 Task: Create a Virtual Reality (VR) Arctic and Antarctic Exploration: VR expeditions to polar regions.
Action: Mouse moved to (1062, 84)
Screenshot: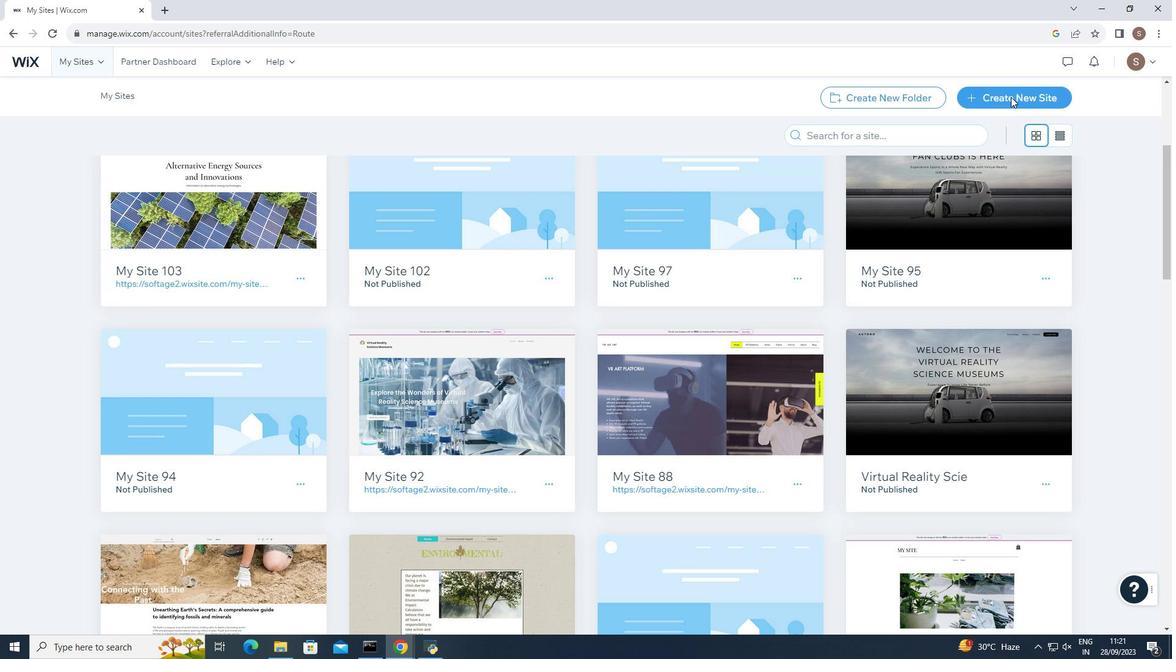 
Action: Mouse pressed left at (1062, 84)
Screenshot: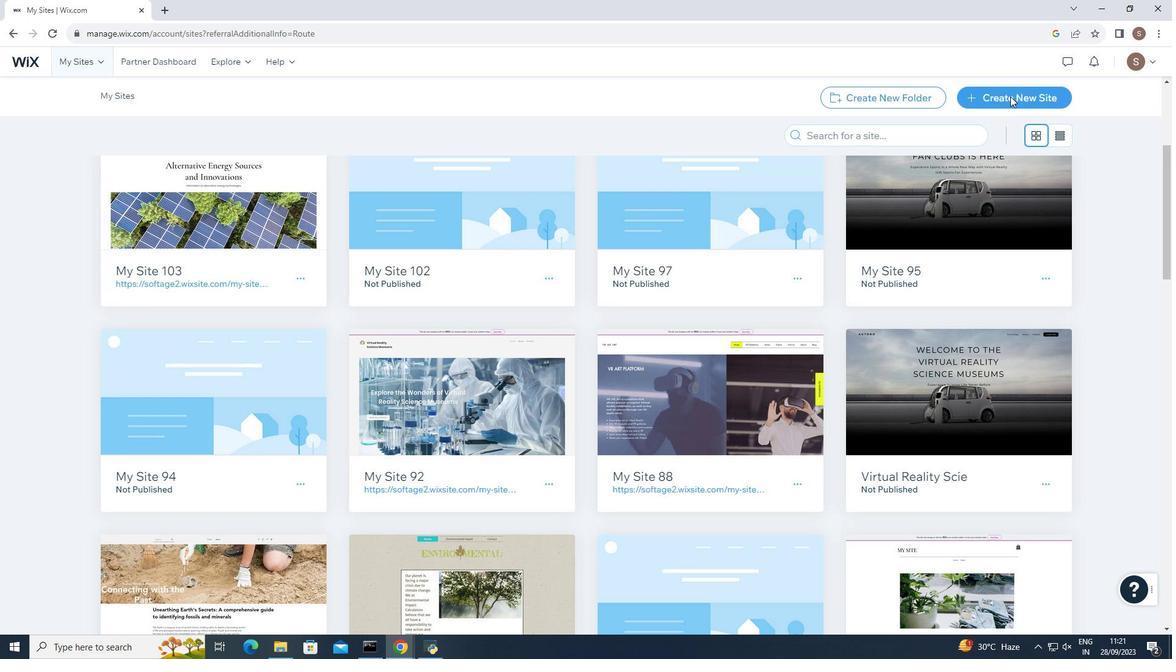 
Action: Mouse moved to (1062, 84)
Screenshot: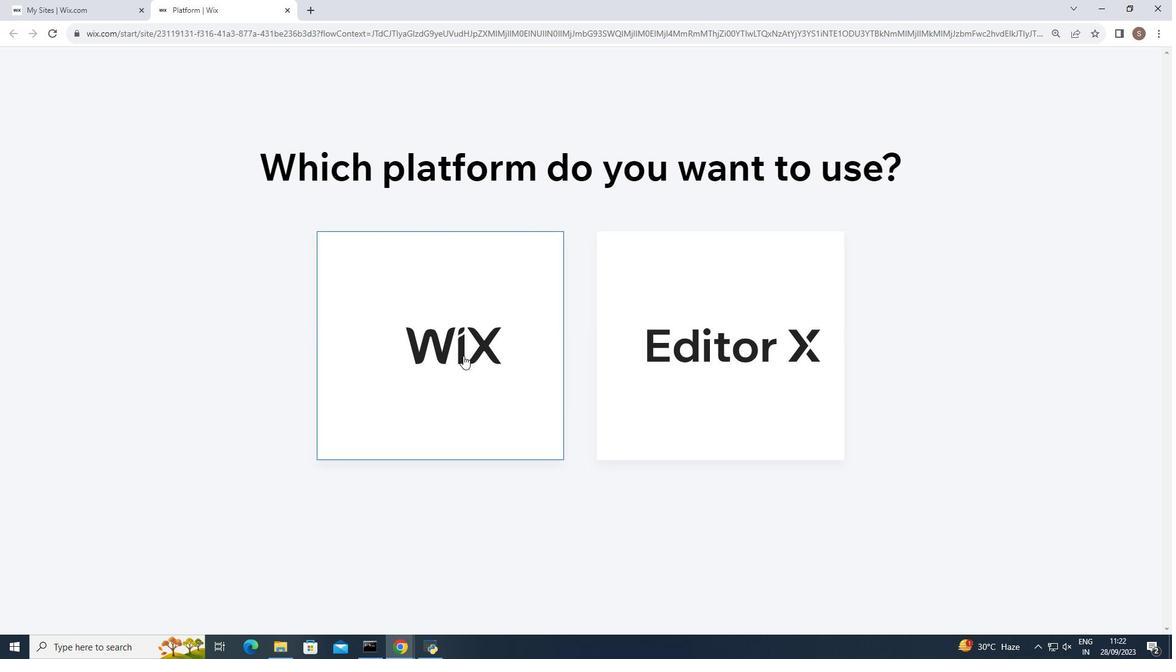 
Action: Mouse pressed left at (1062, 84)
Screenshot: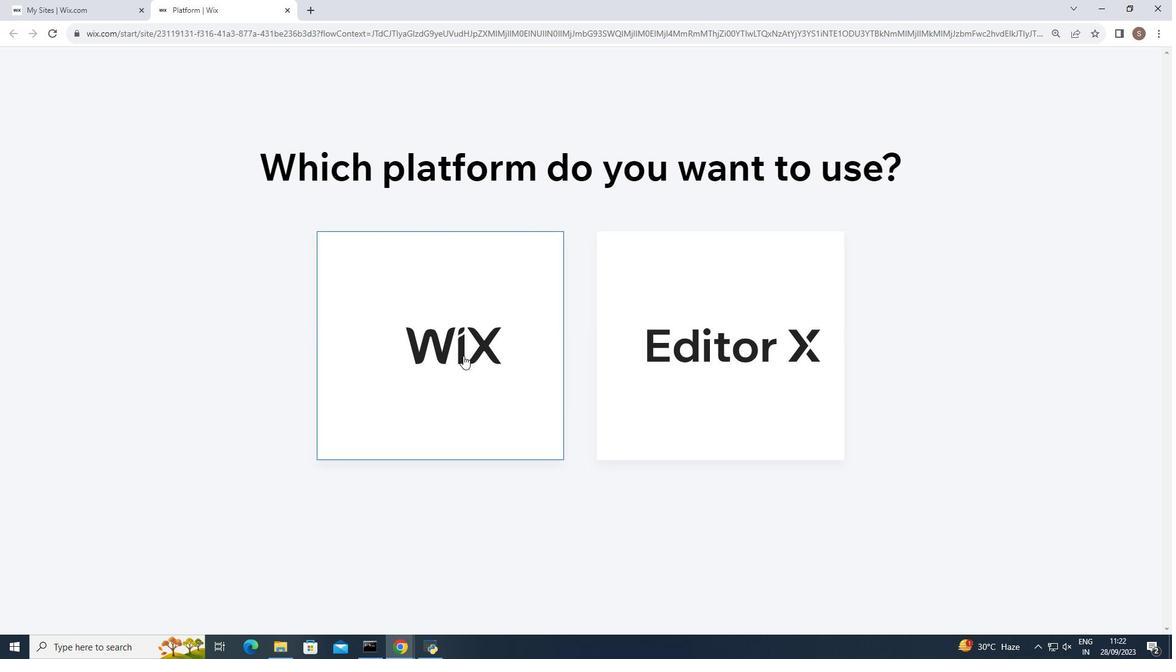 
Action: Mouse pressed left at (1062, 84)
Screenshot: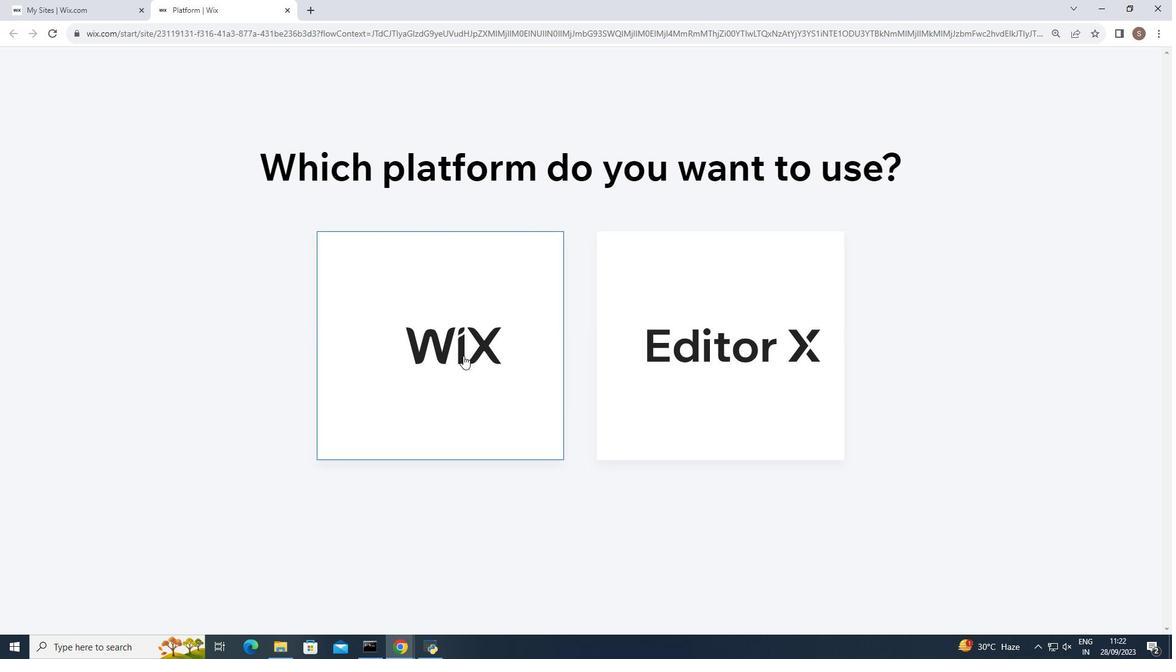 
Action: Mouse moved to (1062, 84)
Screenshot: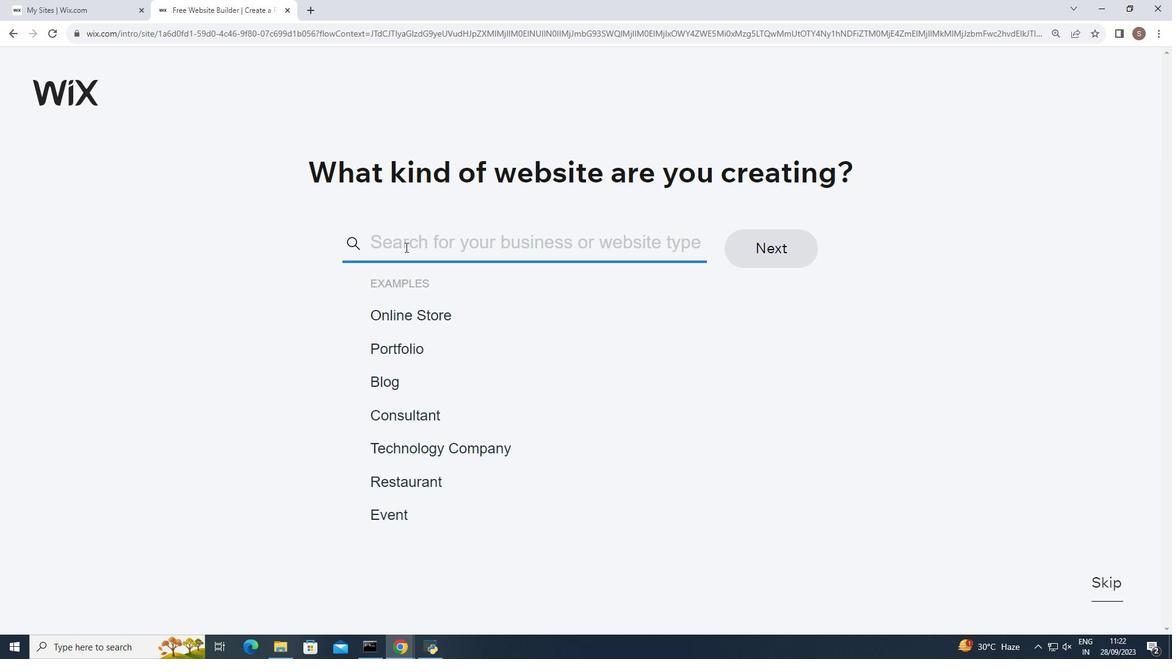 
Action: Mouse pressed left at (1062, 84)
Screenshot: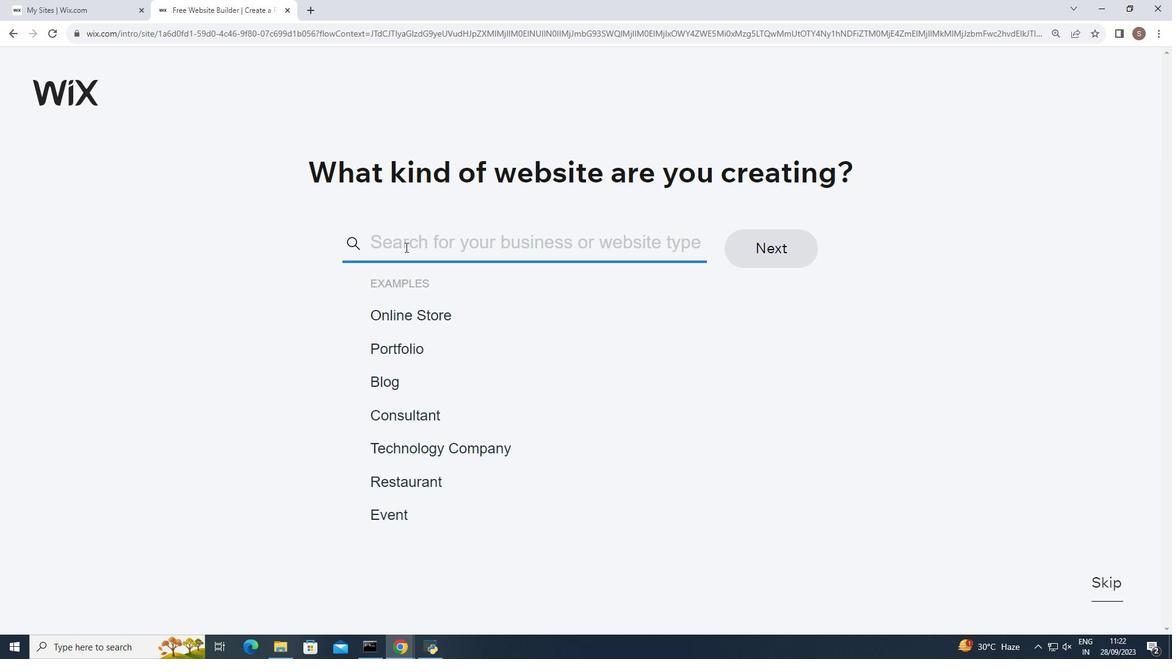 
Action: Mouse moved to (1062, 84)
Screenshot: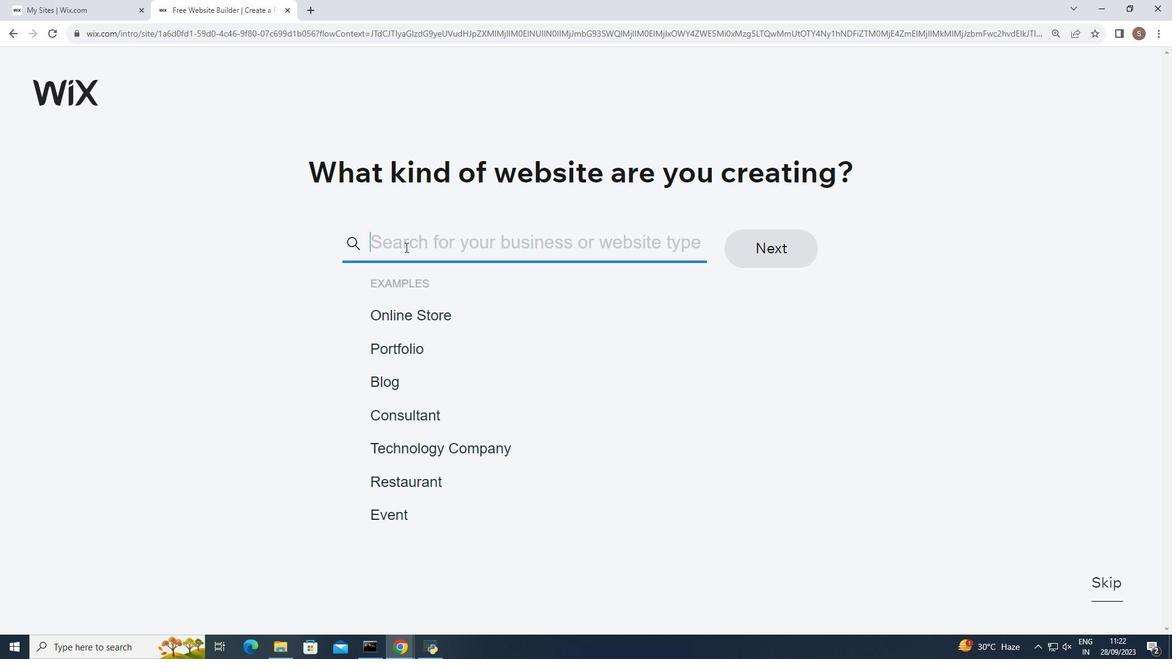 
Action: Key pressed <Key.shift>vi
Screenshot: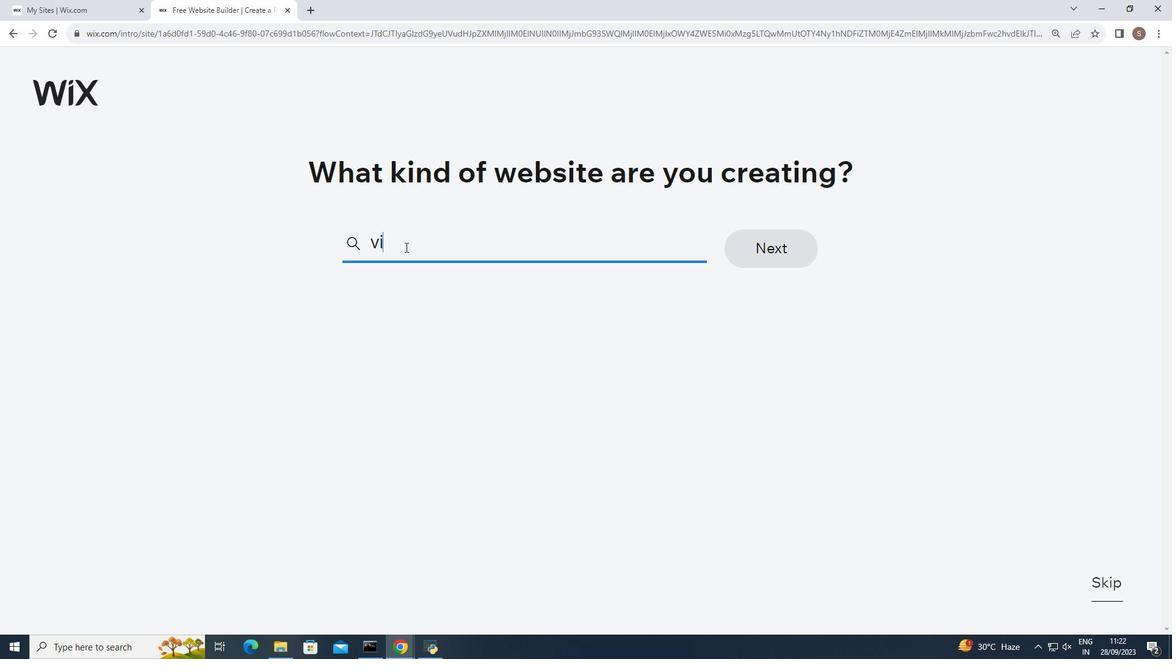
Action: Mouse moved to (1062, 84)
Screenshot: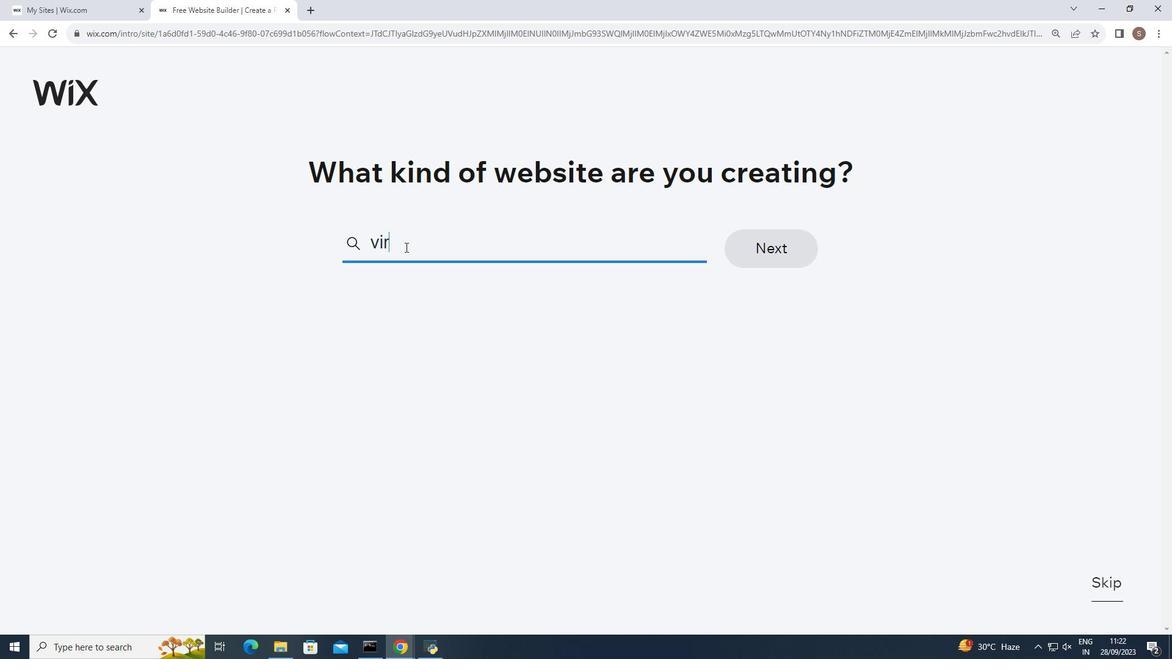 
Action: Key pressed rtual<Key.space><Key.shift><Key.shift><Key.shift><Key.shift><Key.shift>Reality<Key.space><Key.shift>Arctic<Key.space>and<Key.space><Key.shift><Key.shift><Key.shift><Key.shift><Key.shift><Key.shift><Key.shift><Key.shift><Key.shift><Key.shift><Key.shift><Key.shift><Key.shift>Antarctic
Screenshot: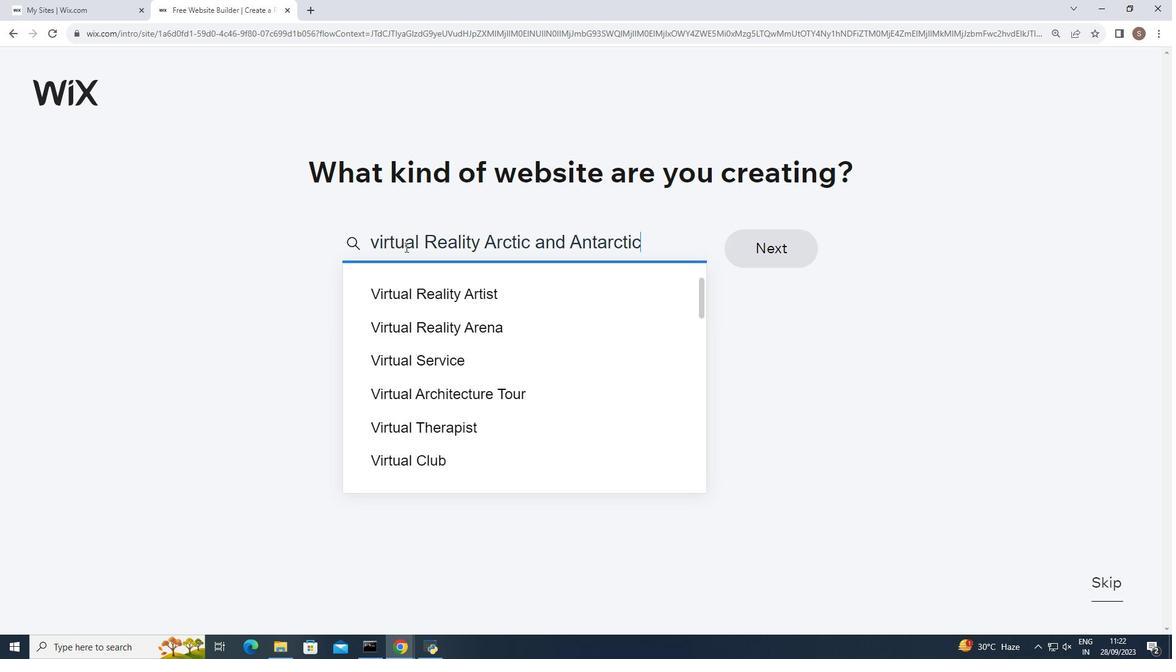 
Action: Mouse moved to (1062, 84)
Screenshot: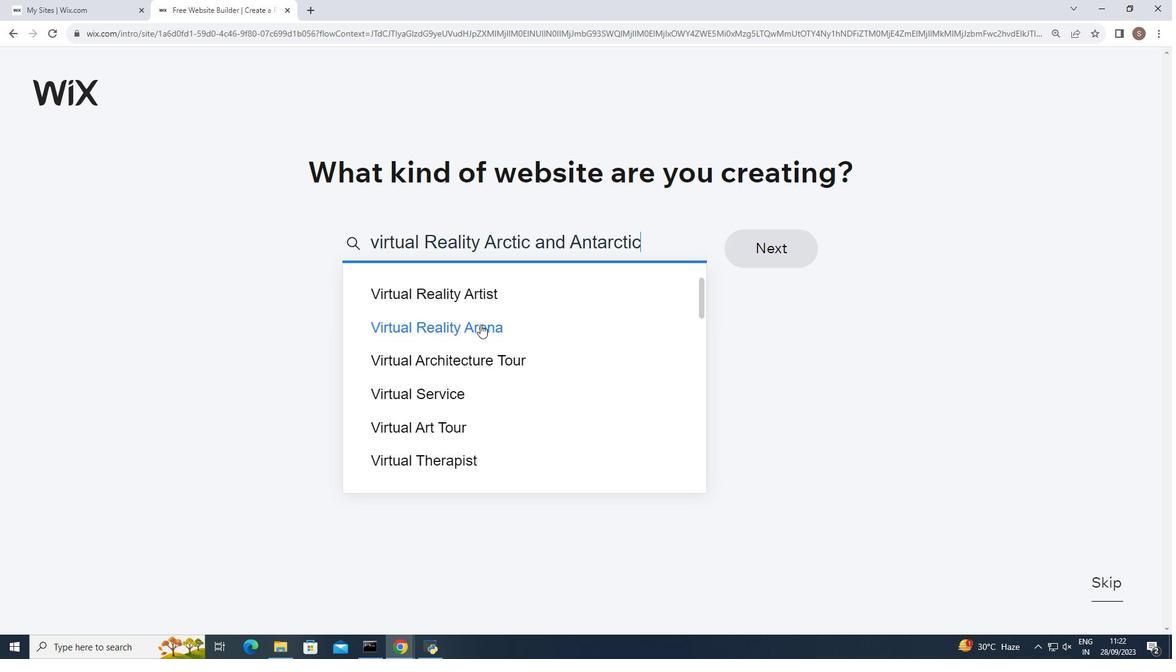 
Action: Mouse pressed left at (1062, 84)
Screenshot: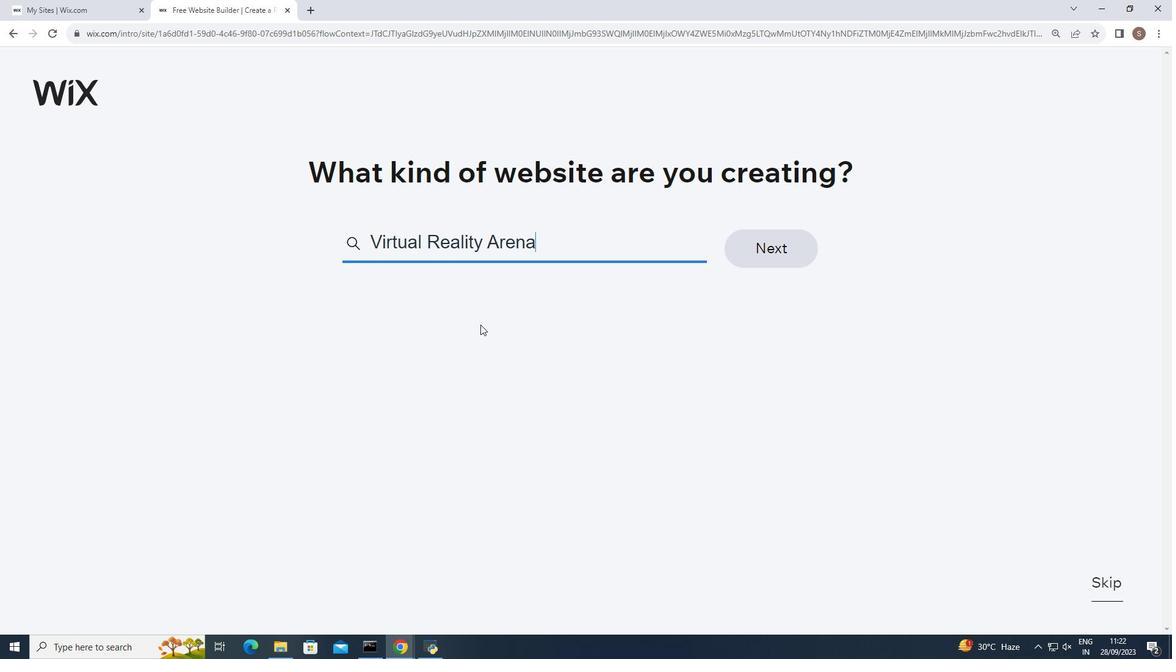 
Action: Mouse moved to (1062, 84)
Screenshot: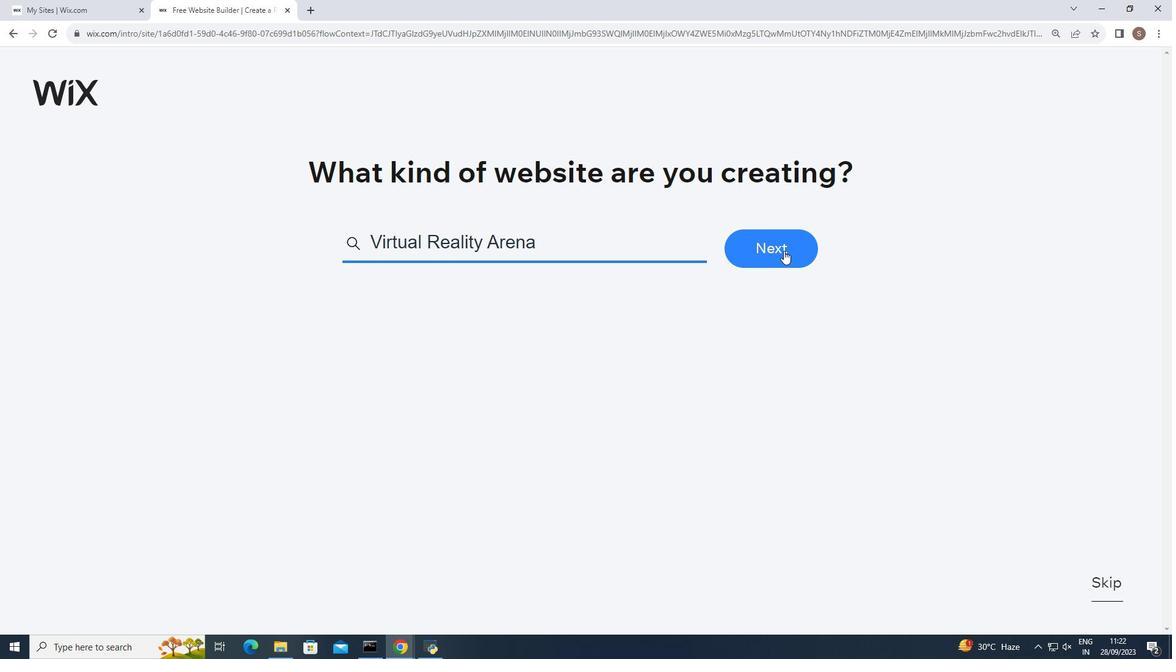 
Action: Mouse pressed left at (1062, 84)
Screenshot: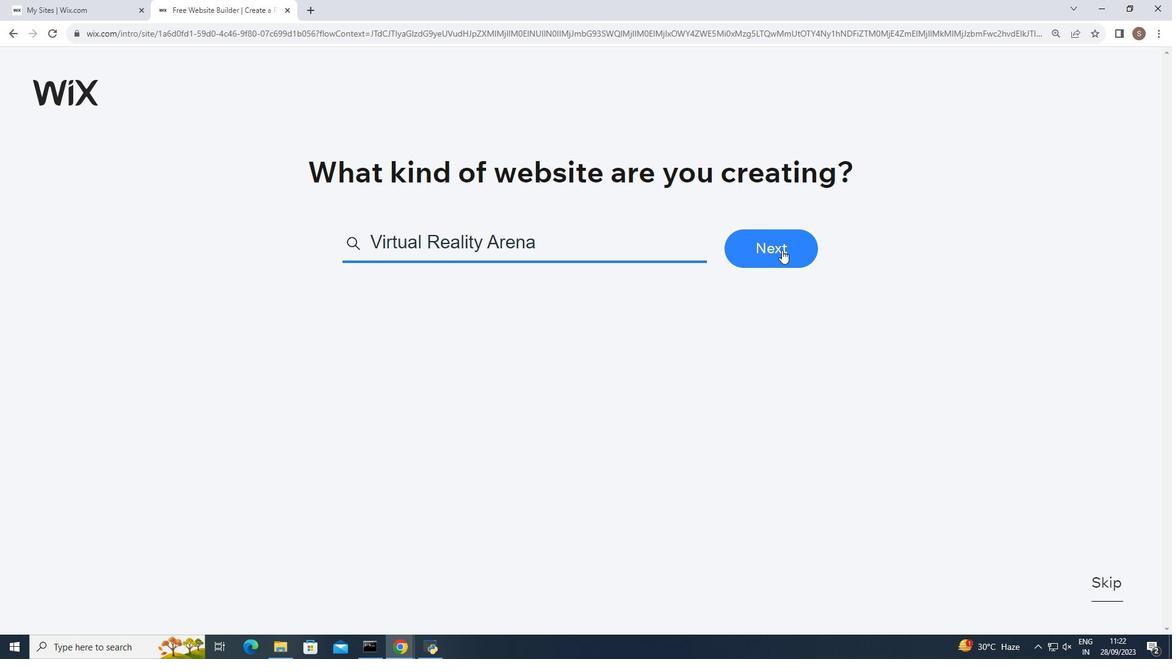 
Action: Mouse moved to (1062, 84)
Screenshot: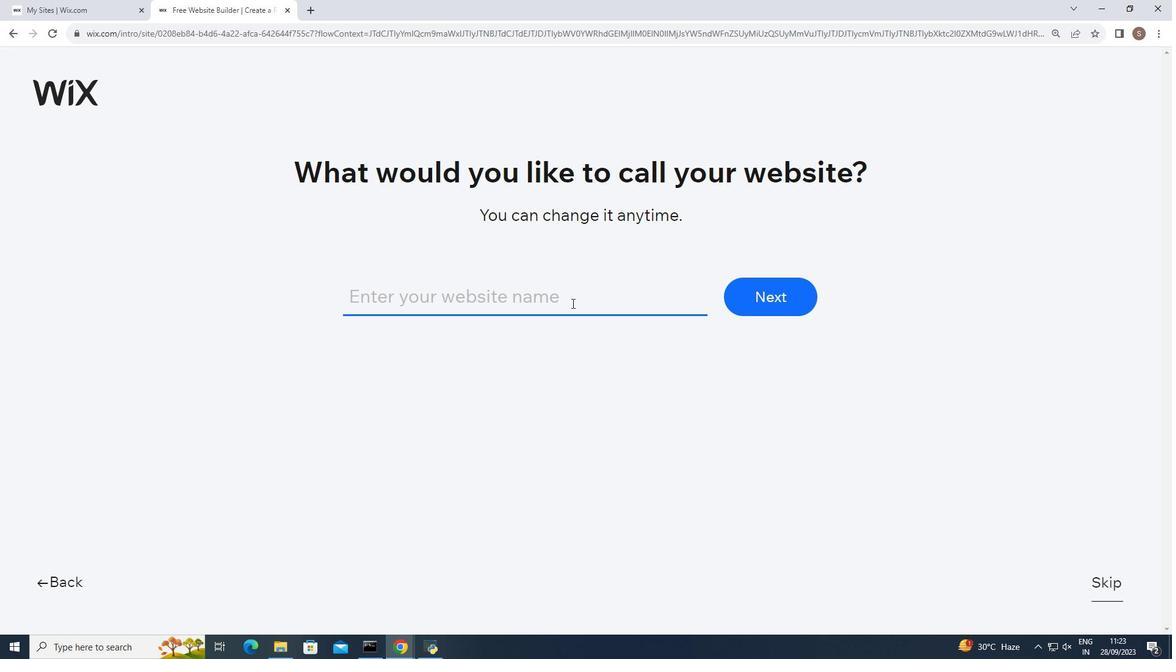 
Action: Mouse pressed left at (1062, 84)
Screenshot: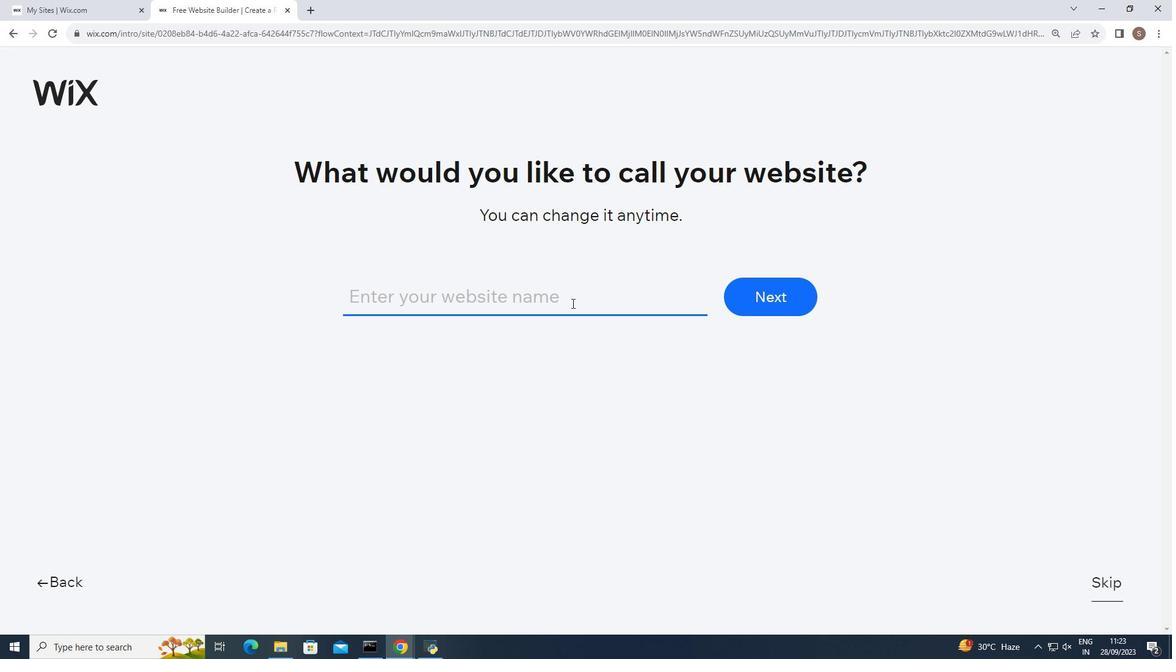 
Action: Key pressed <Key.shift>Virtual<Key.space><Key.shift><Key.shift><Key.shift><Key.shift><Key.shift><Key.shift>Reak<Key.backspace>lty<Key.space><Key.shift>Arctic<Key.space>and<Key.space><Key.shift>Ar<Key.backspace>ntarctic
Screenshot: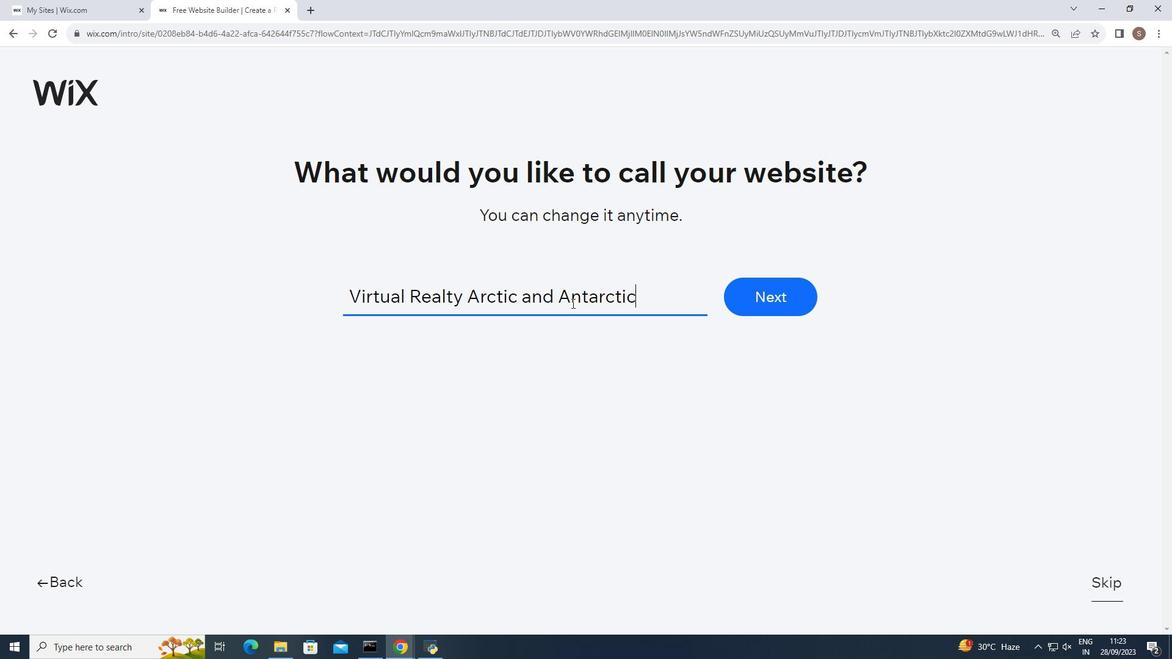 
Action: Mouse moved to (1062, 84)
Screenshot: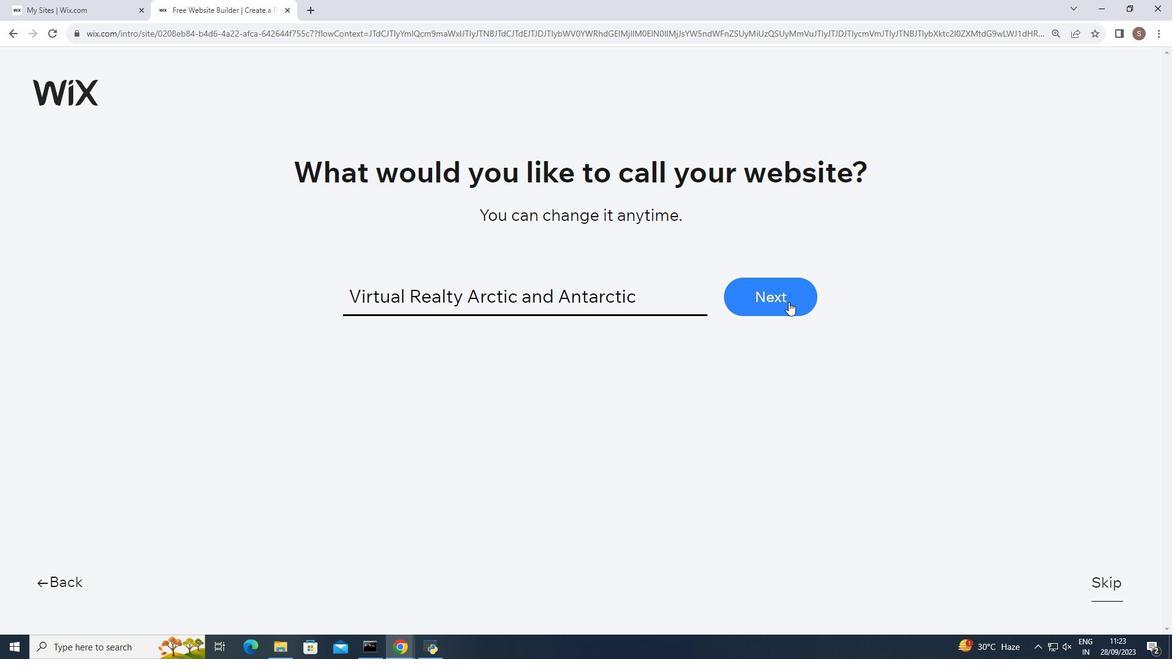 
Action: Mouse pressed left at (1062, 84)
Screenshot: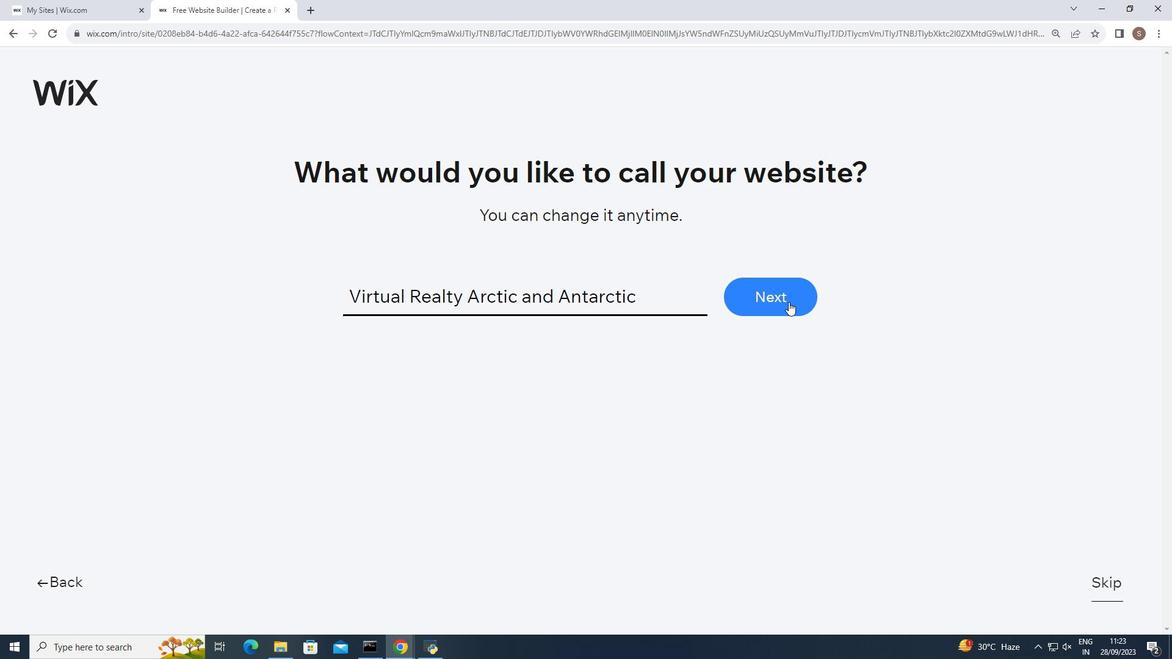 
Action: Mouse moved to (1062, 84)
Screenshot: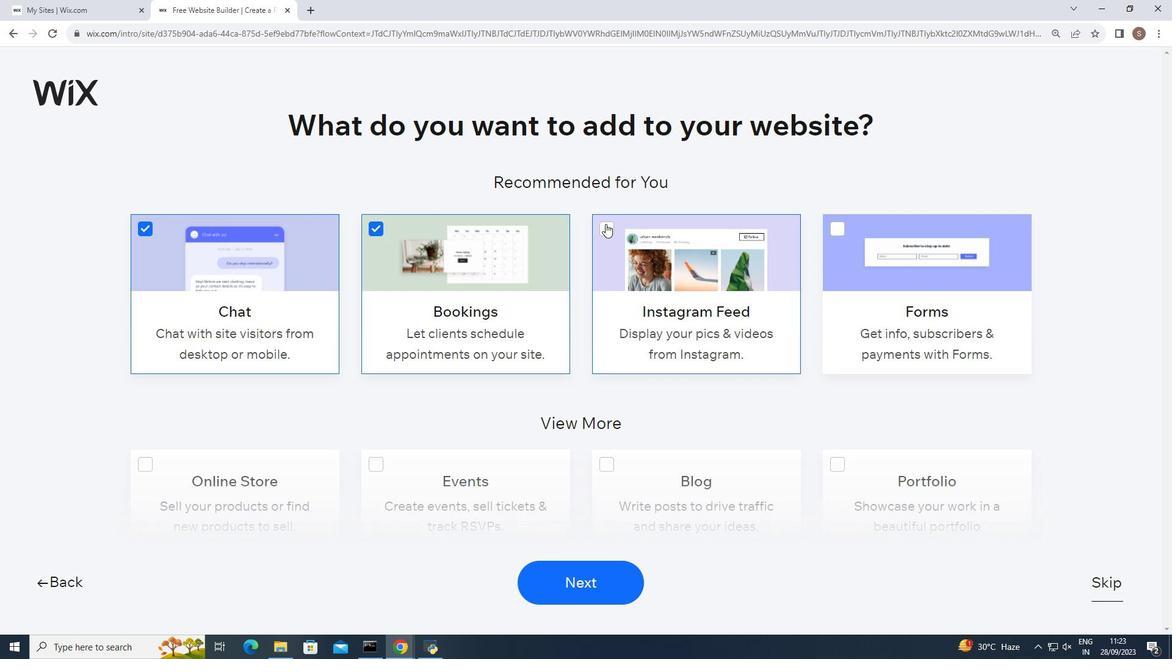 
Action: Mouse pressed left at (1062, 84)
Screenshot: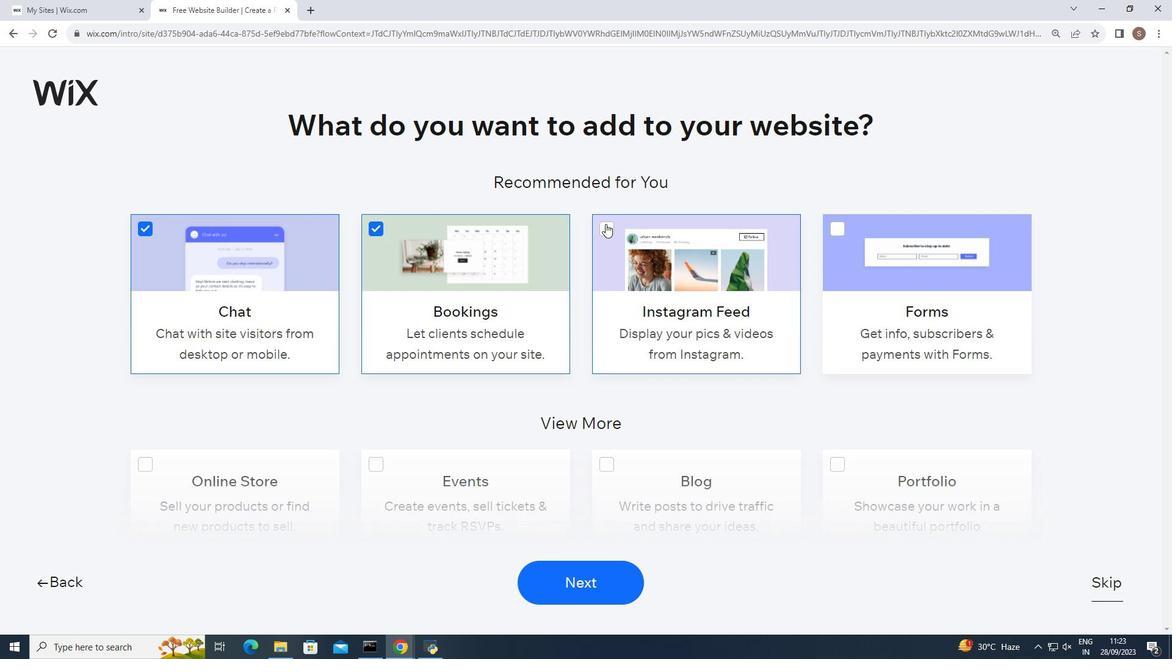 
Action: Mouse moved to (1062, 84)
Screenshot: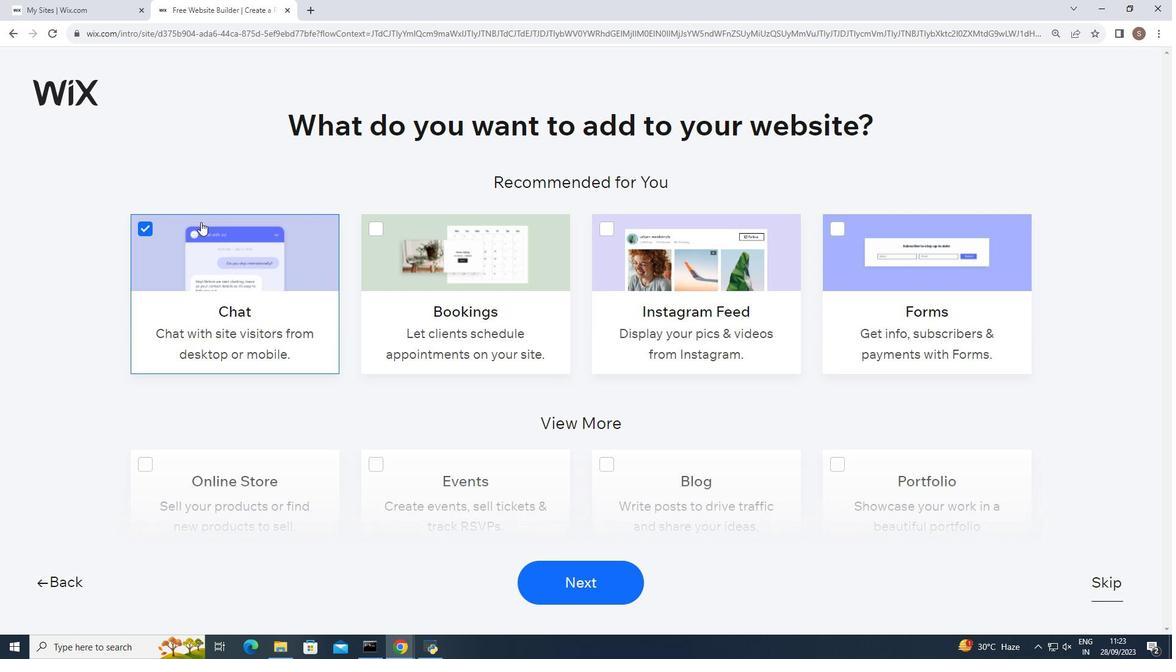 
Action: Mouse pressed left at (1062, 84)
Screenshot: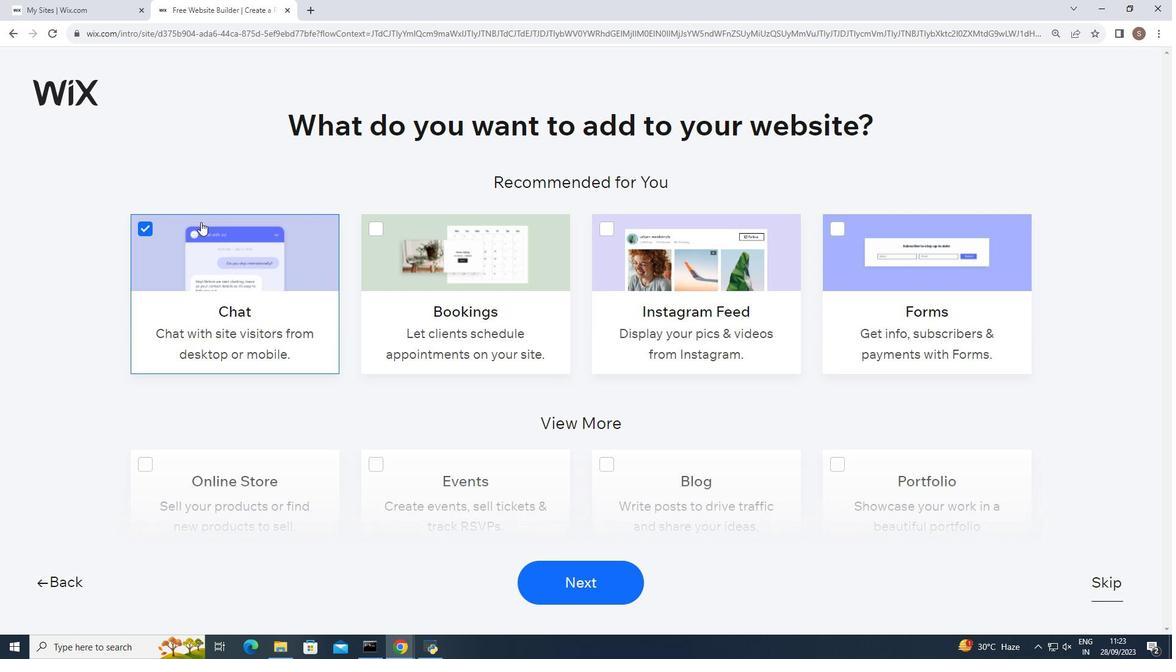 
Action: Mouse moved to (1062, 84)
Screenshot: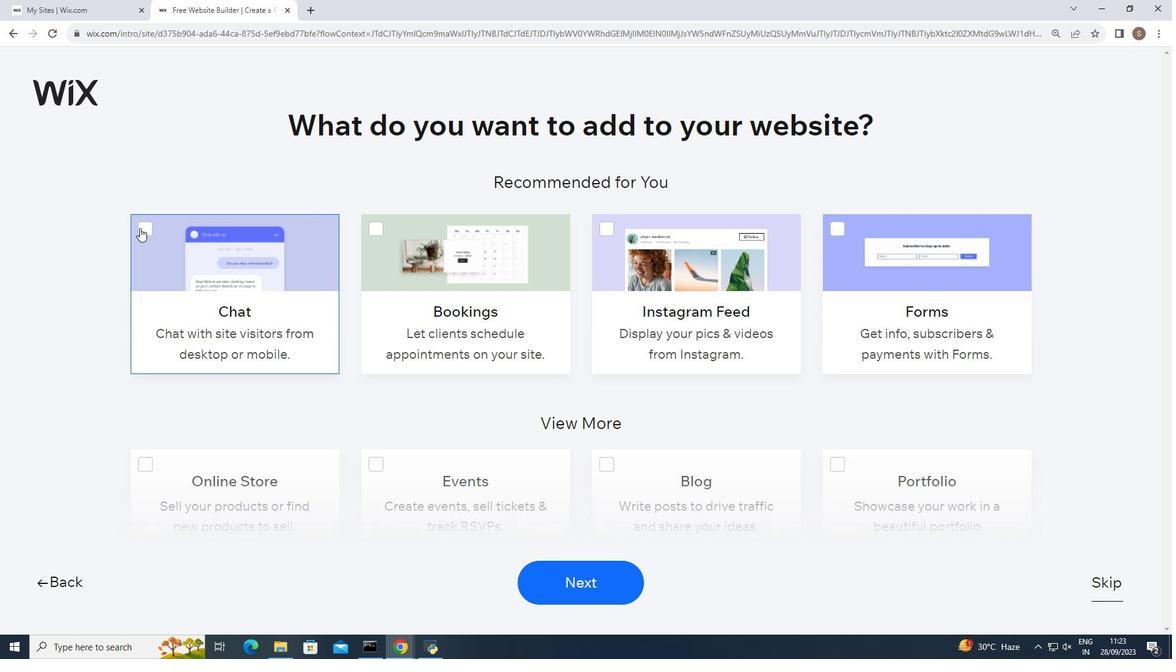 
Action: Mouse pressed left at (1062, 84)
Screenshot: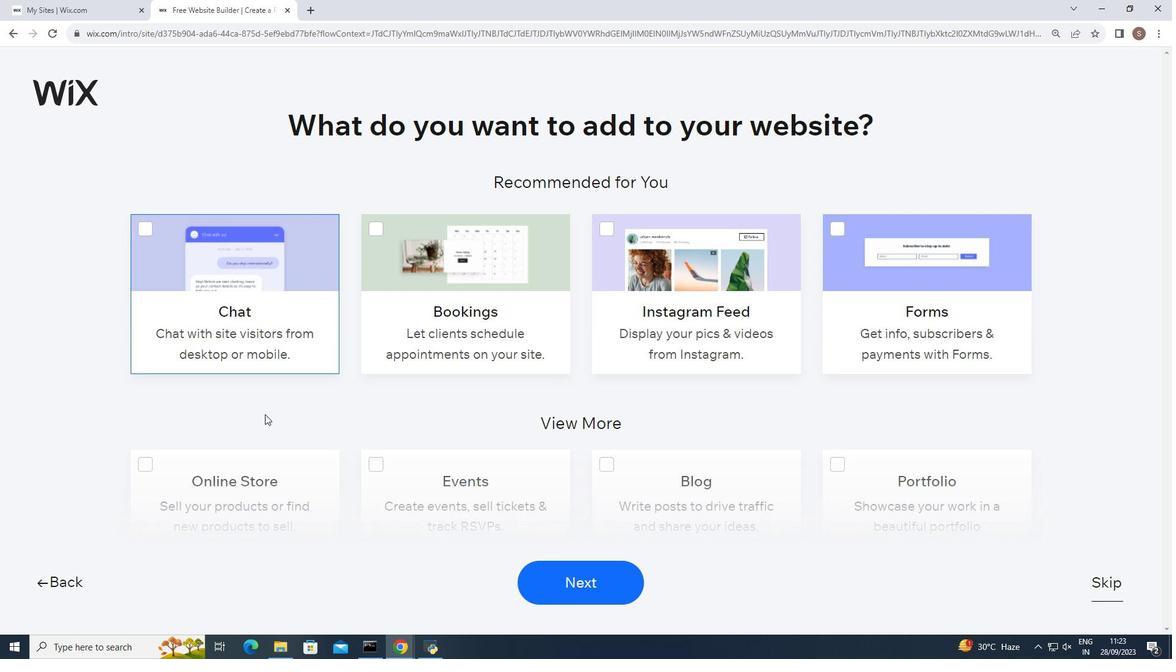 
Action: Mouse moved to (1062, 84)
Screenshot: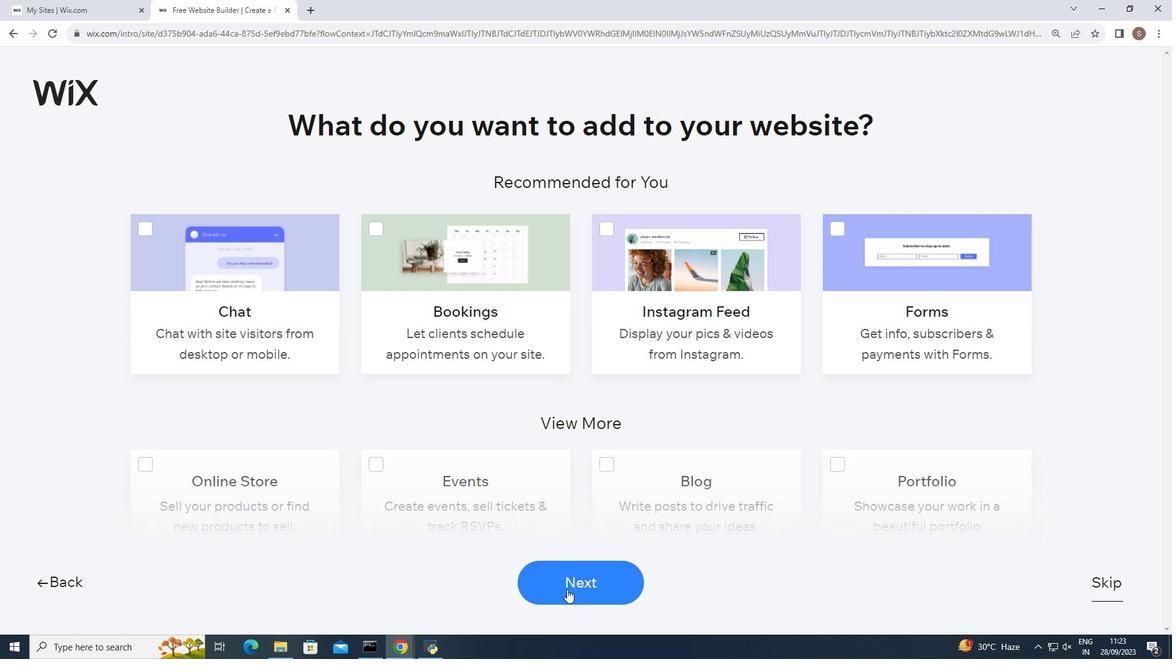 
Action: Mouse pressed left at (1062, 84)
Screenshot: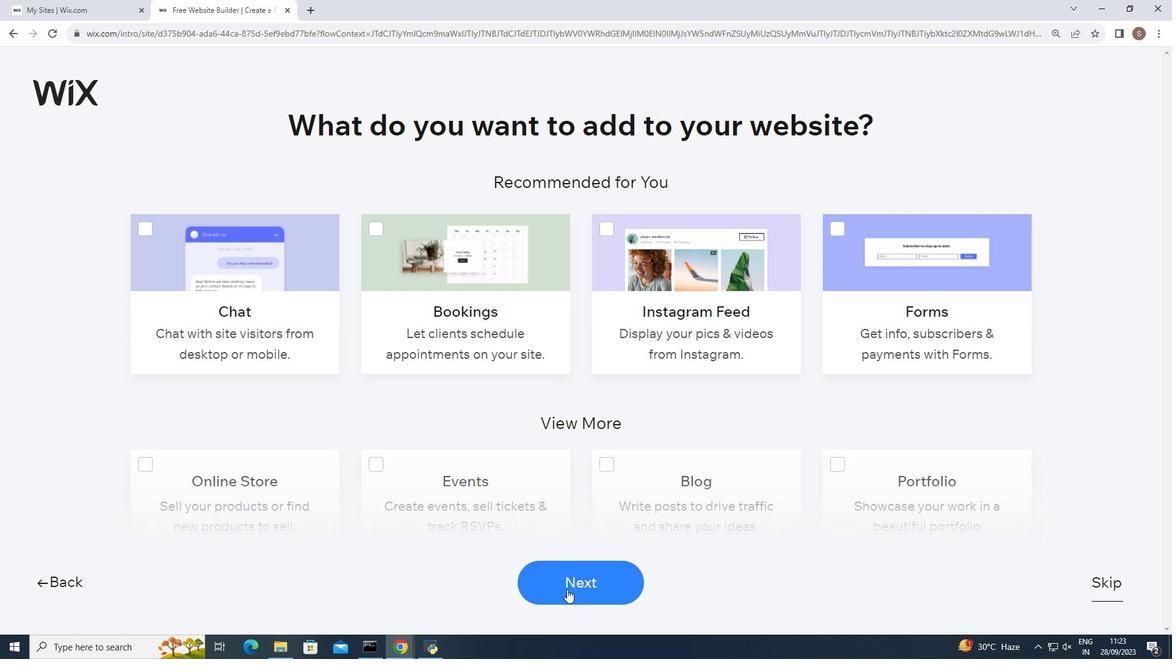 
Action: Mouse moved to (1062, 84)
Screenshot: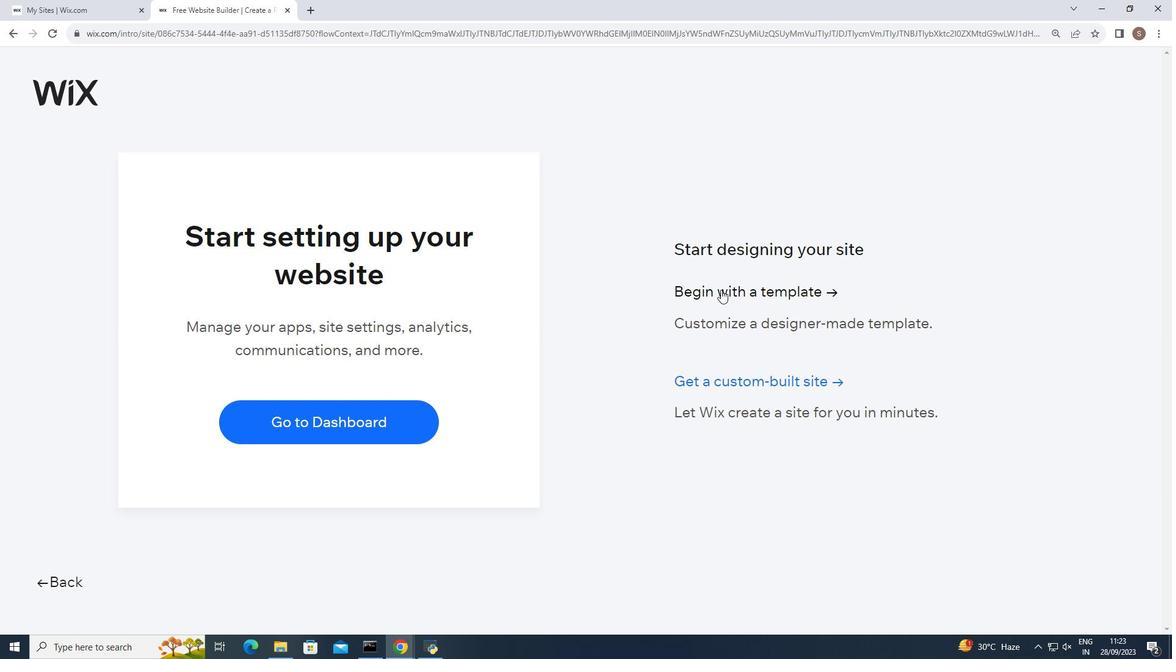
Action: Mouse pressed left at (1062, 84)
Screenshot: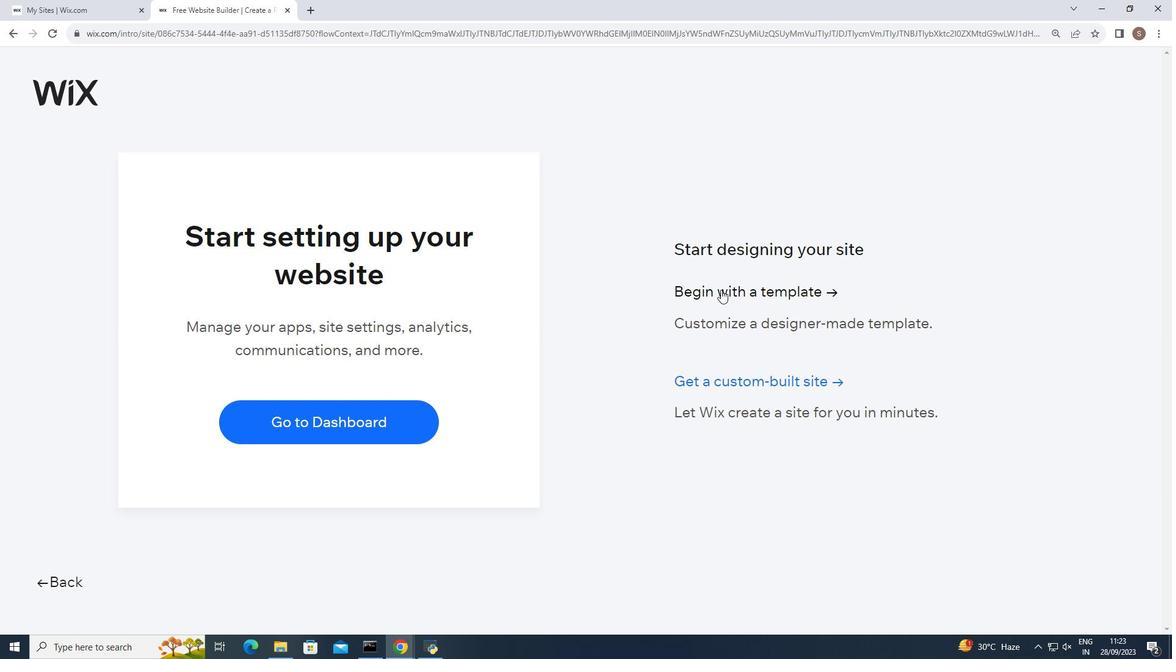 
Action: Mouse moved to (1062, 84)
Screenshot: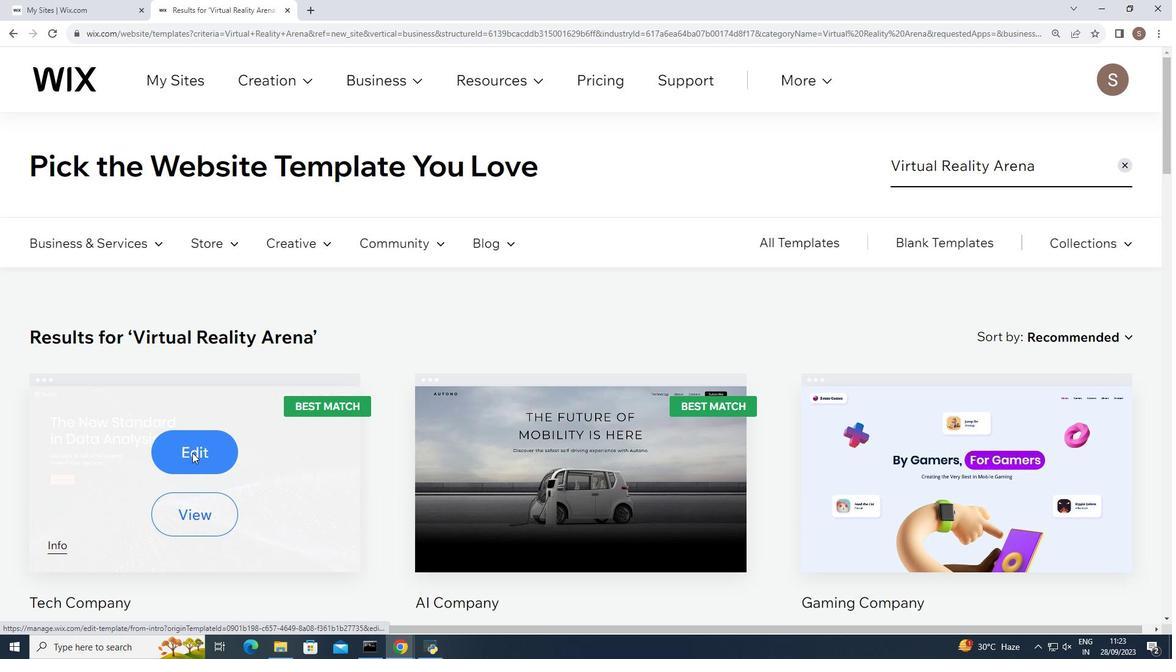 
Action: Mouse pressed left at (1062, 84)
Screenshot: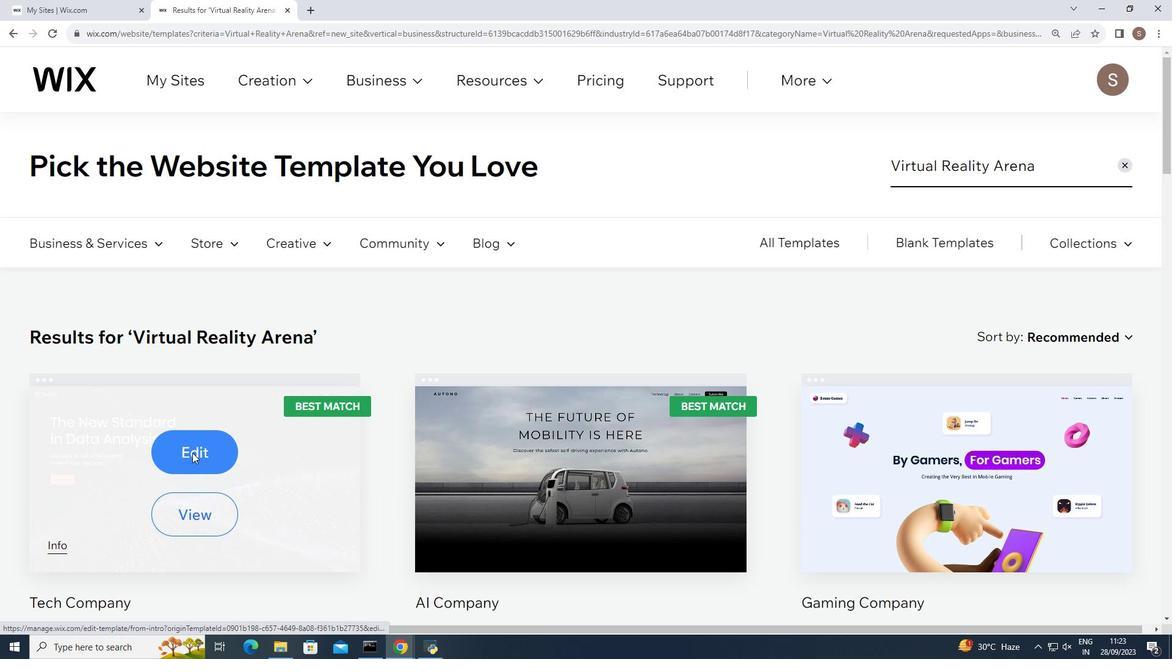 
Action: Mouse moved to (1062, 84)
Screenshot: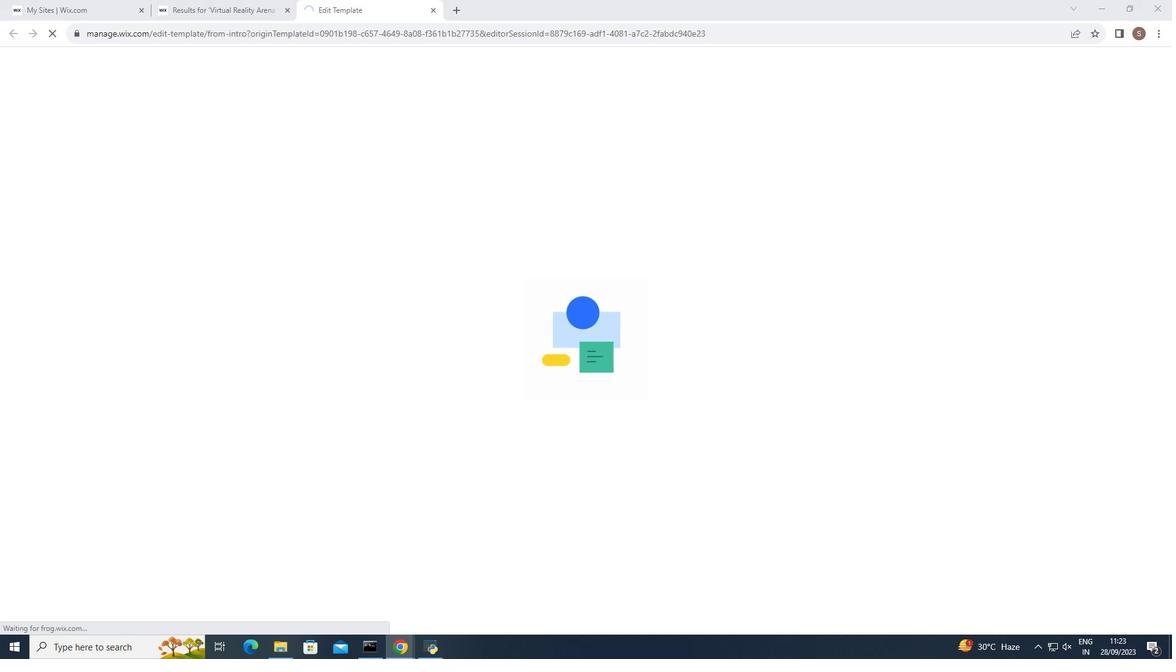 
Action: Mouse pressed left at (1062, 84)
Screenshot: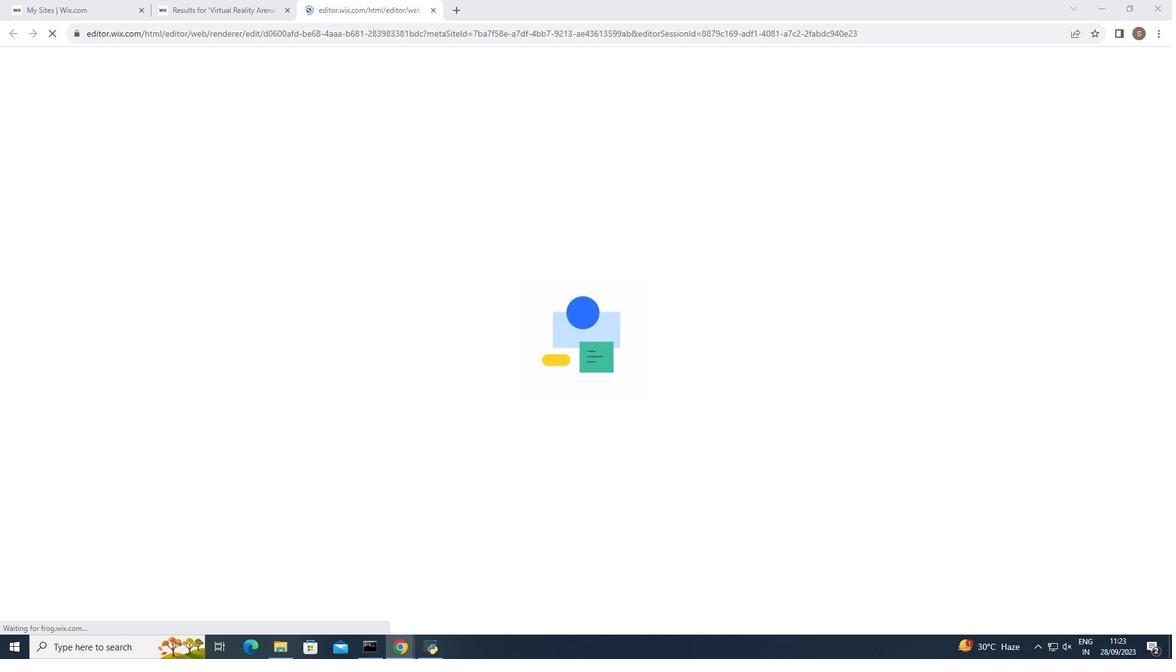 
Action: Mouse moved to (1062, 84)
Screenshot: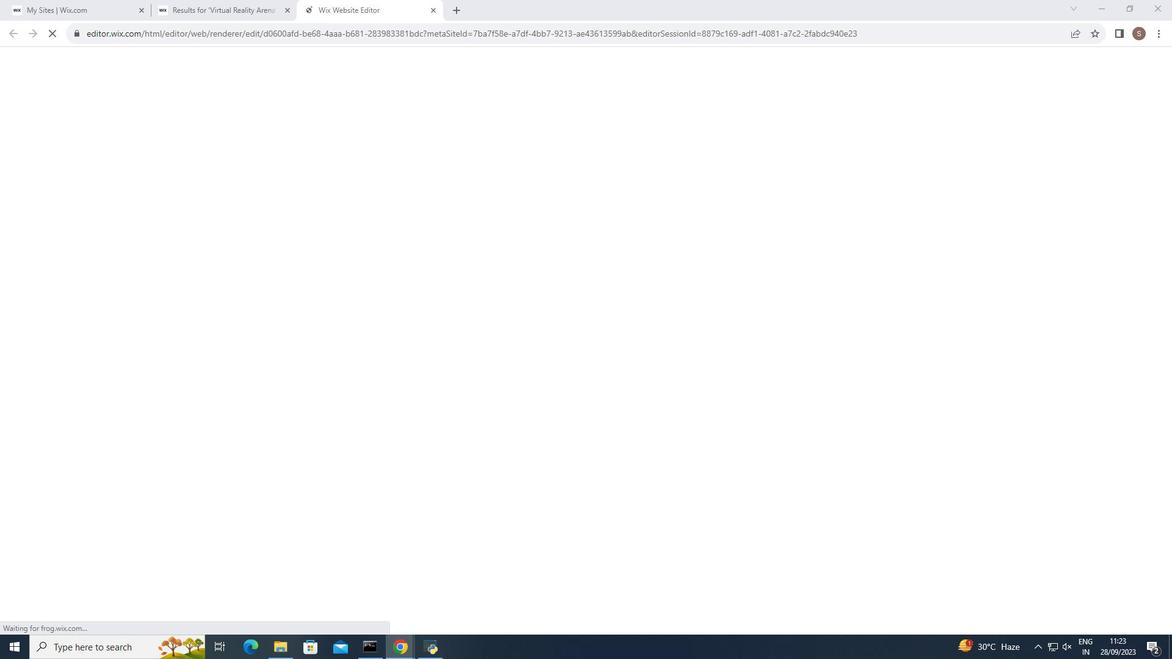 
Action: Mouse pressed left at (1062, 84)
Screenshot: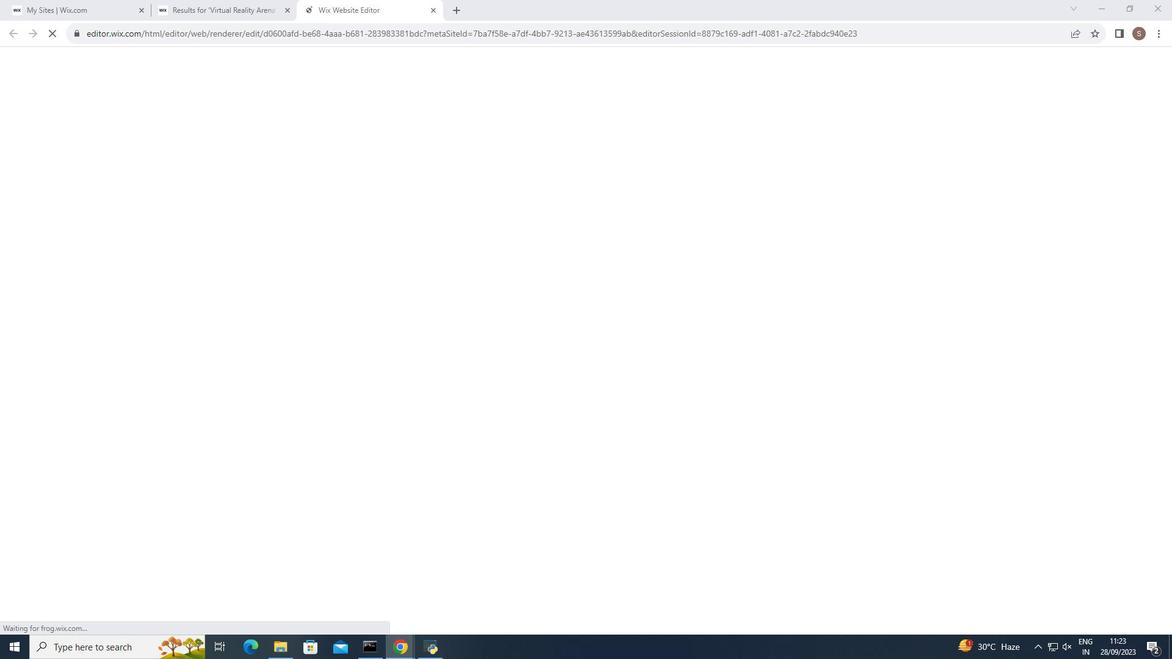 
Action: Mouse moved to (1062, 84)
Screenshot: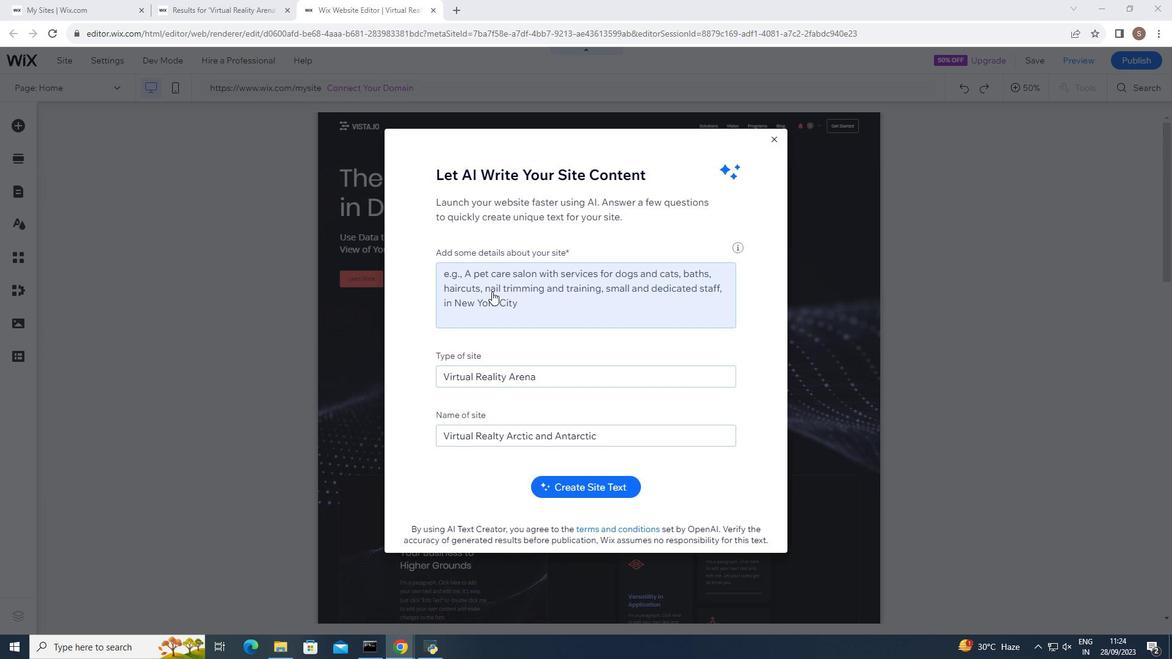 
Action: Mouse pressed left at (1062, 84)
Screenshot: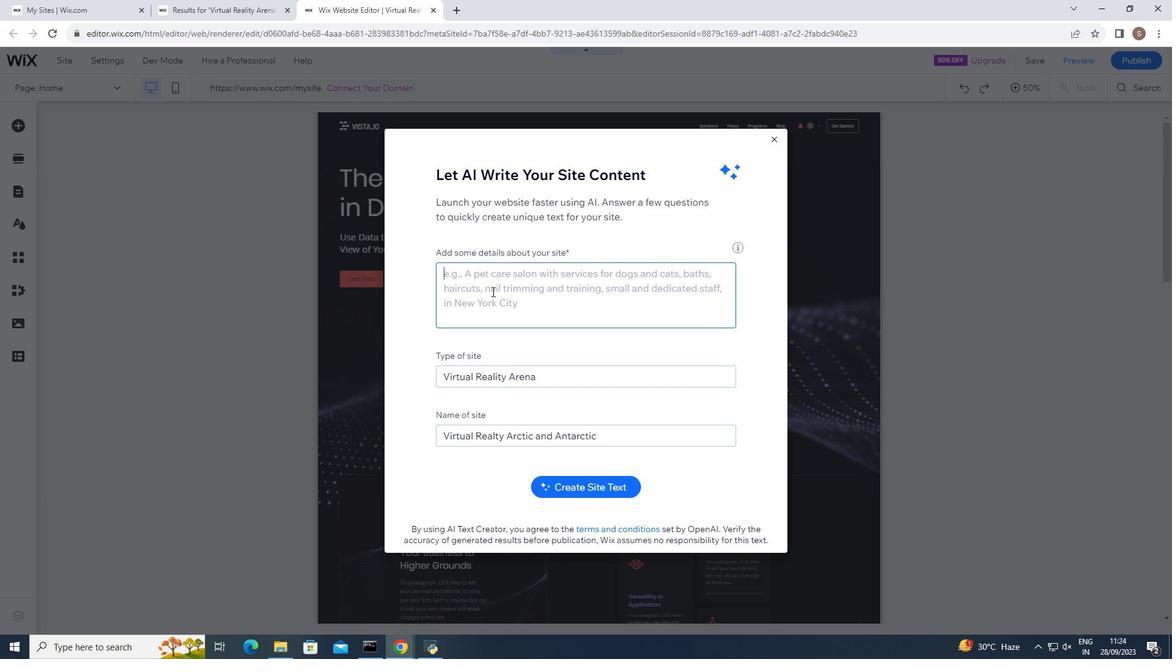 
Action: Key pressed <Key.shift>Virtual<Key.space><Key.shift><Key.shift><Key.shift><Key.shift><Key.shift><Key.shift><Key.shift><Key.shift><Key.shift><Key.shift><Key.shift><Key.shift><Key.shift><Key.shift><Key.shift><Key.shift><Key.shift>Realty<Key.space><Key.shift><Key.shift><Key.shift><Key.shift><Key.shift><Key.shift><Key.shift><Key.shift><Key.shift><Key.shift><Key.shift><Key.shift><Key.shift><Key.shift><Key.shift><Key.shift><Key.shift><Key.shift><Key.shift><Key.shift><Key.shift><Key.shift><Key.shift><Key.shift><Key.shift><Key.shift><Key.shift><Key.shift><Key.shift><Key.shift><Key.shift><Key.shift><Key.shift><Key.shift><Key.shift><Key.shift><Key.shift><Key.shift><Key.shift><Key.shift>Arctic<Key.space>and<Key.space><Key.shift>Antarctic
Screenshot: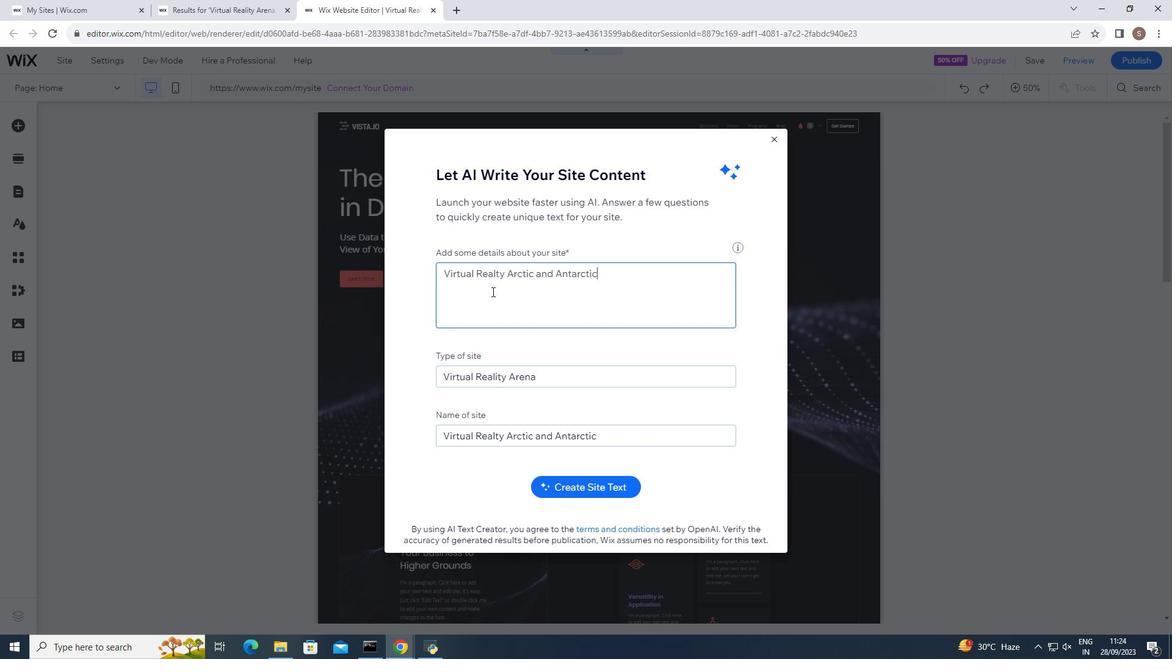 
Action: Mouse moved to (1062, 84)
Screenshot: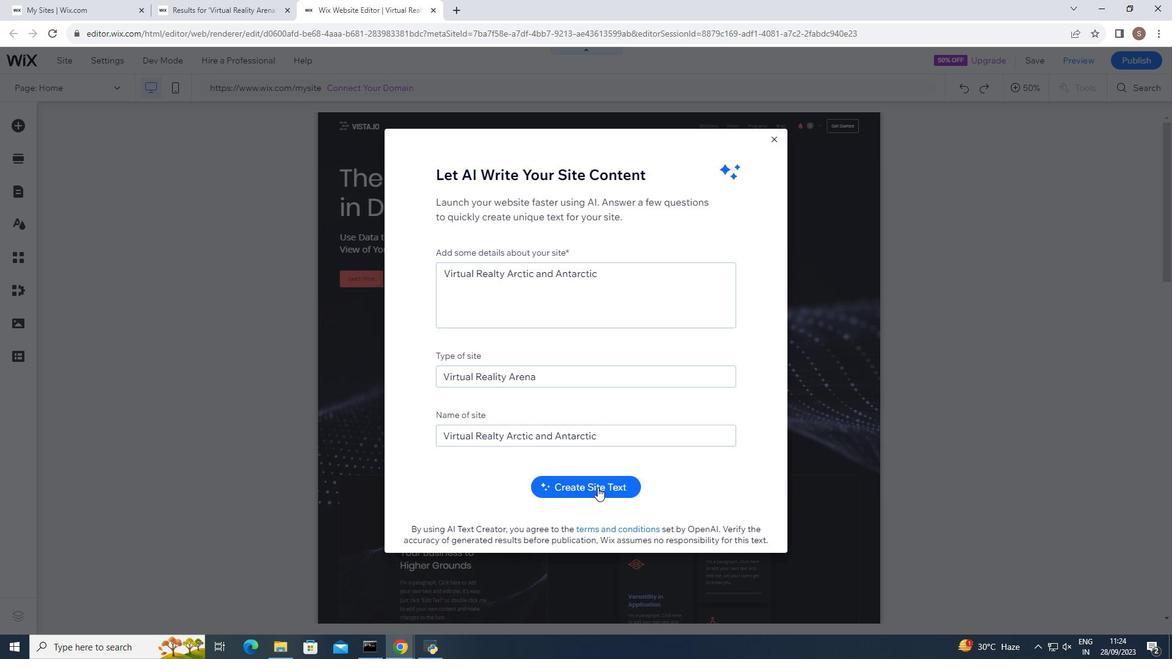 
Action: Mouse pressed left at (1062, 84)
Screenshot: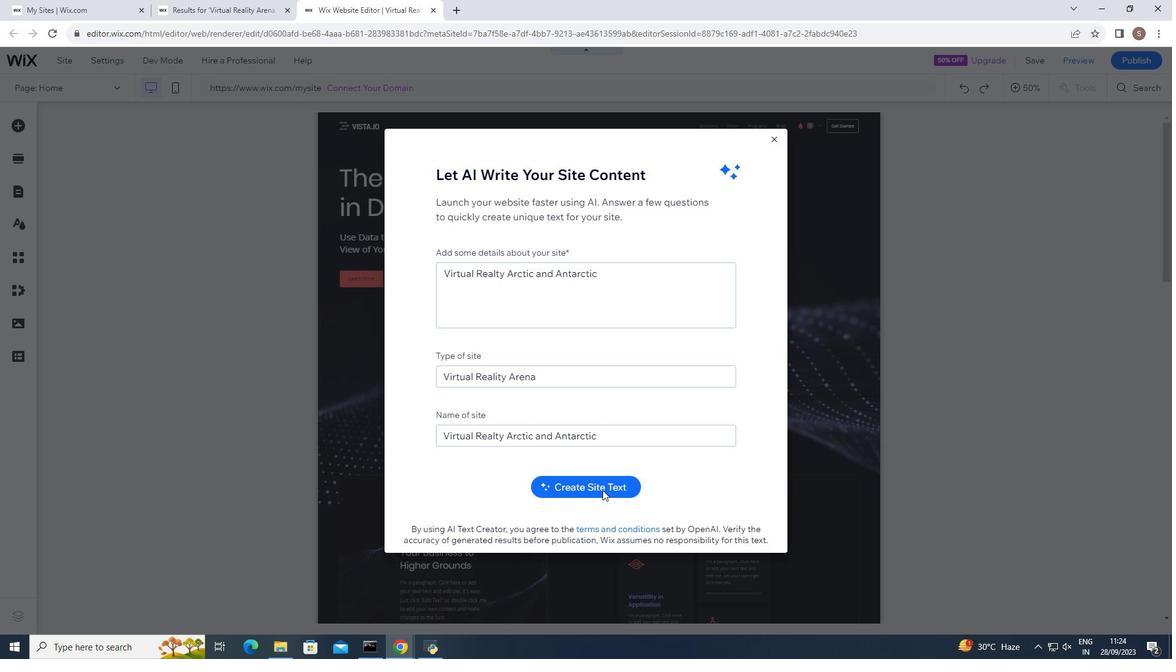 
Action: Mouse moved to (1062, 84)
Screenshot: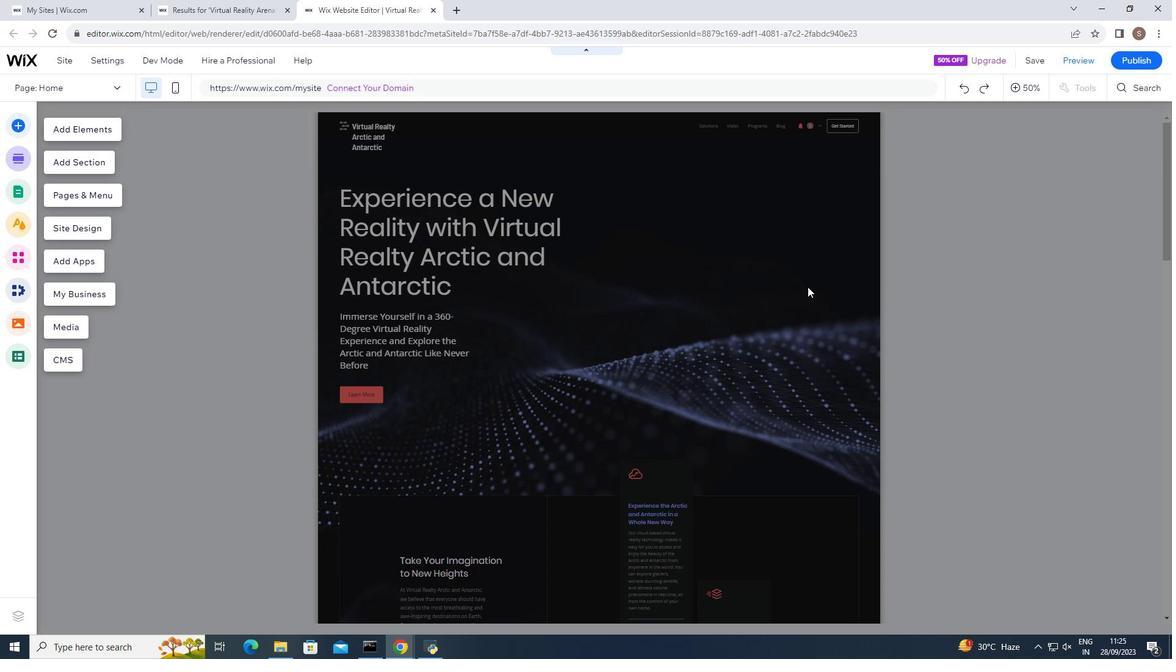 
Action: Mouse pressed left at (1062, 84)
Screenshot: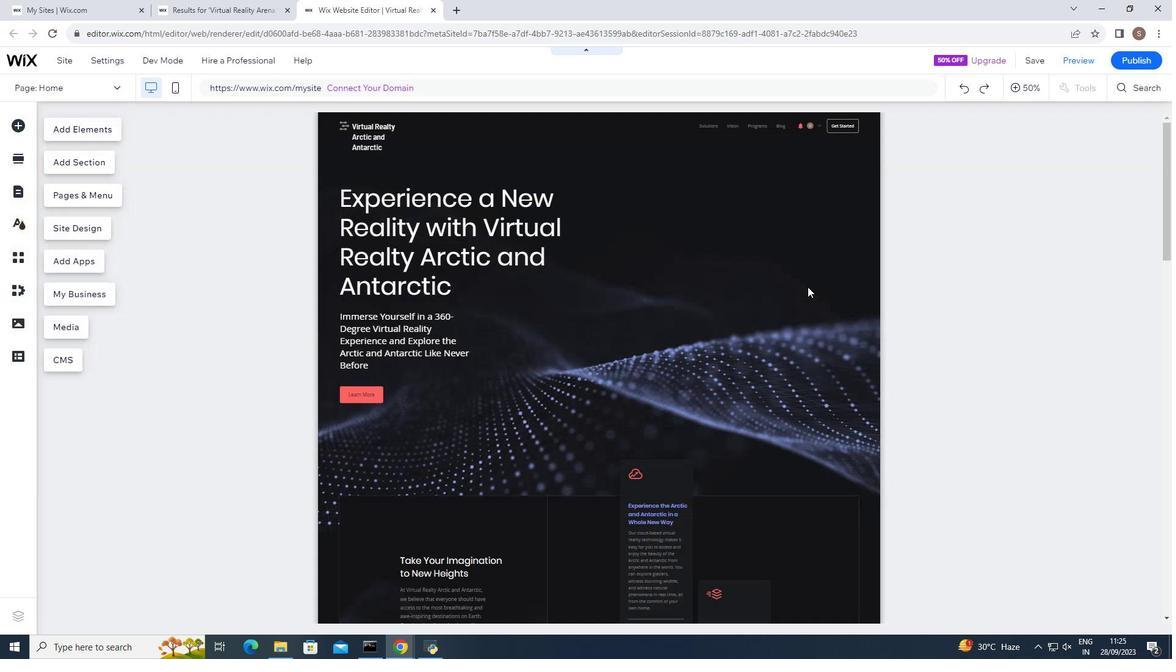 
Action: Mouse moved to (1062, 84)
Screenshot: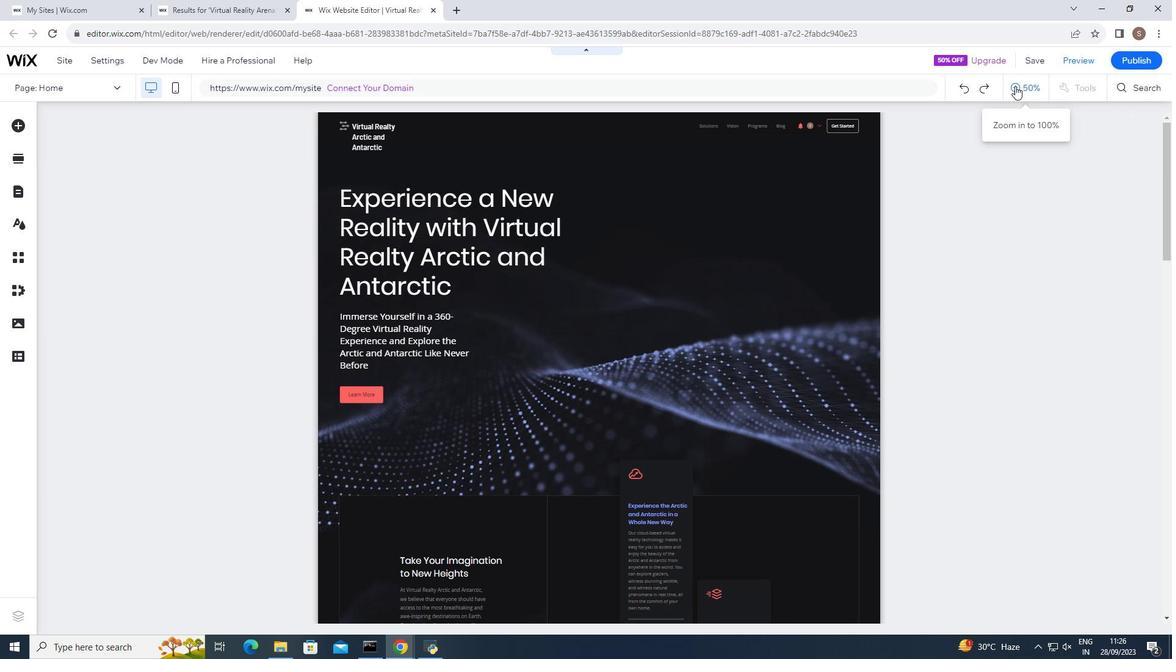 
Action: Mouse pressed left at (1062, 84)
Screenshot: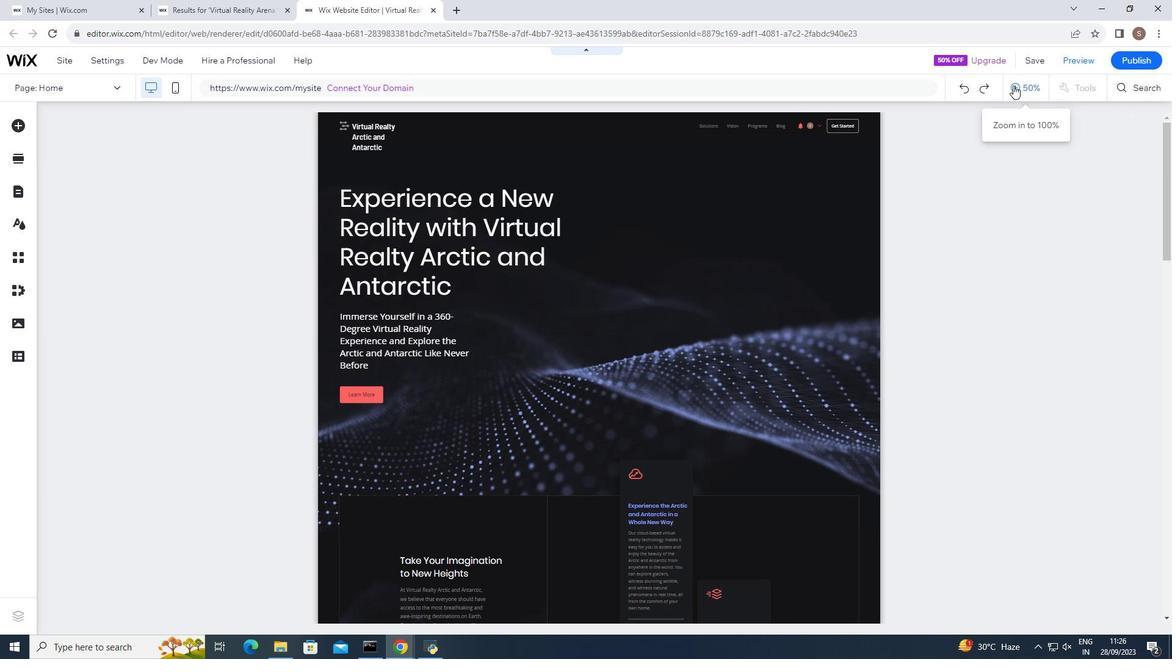 
Action: Mouse moved to (1062, 84)
Screenshot: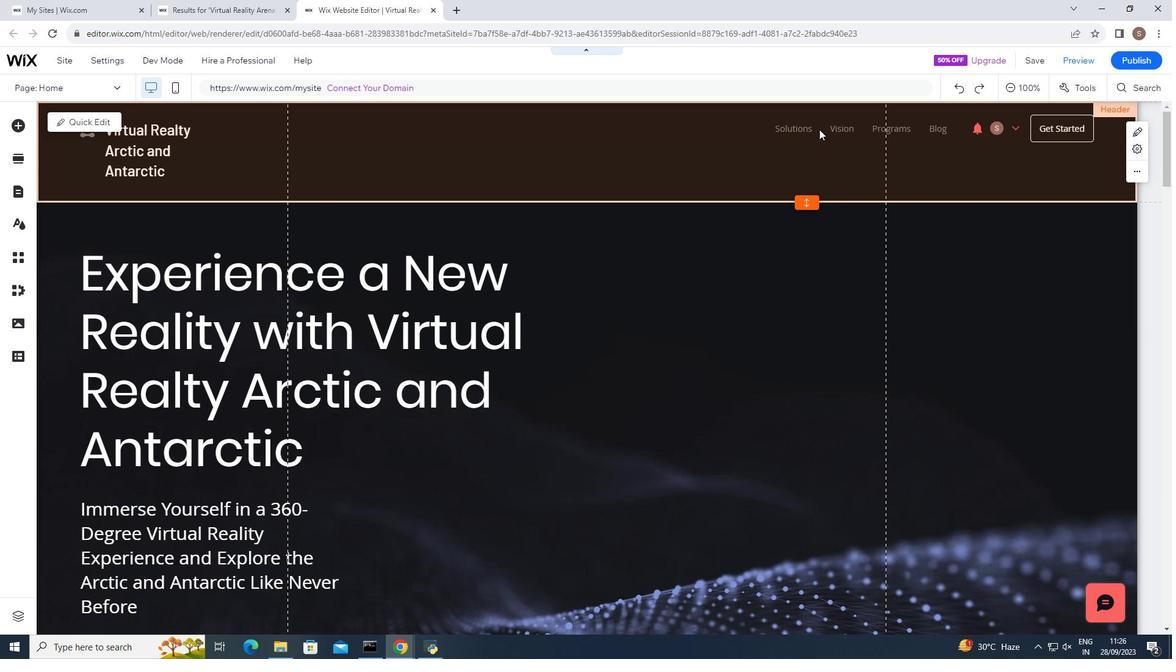 
Action: Mouse pressed left at (1062, 84)
Screenshot: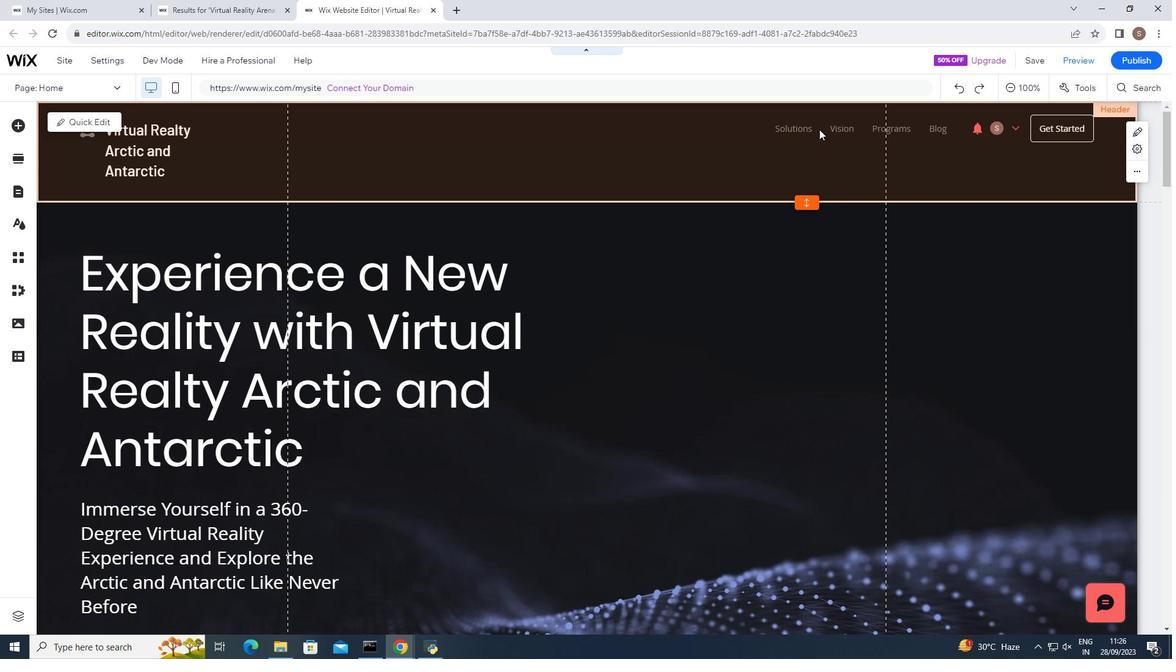 
Action: Mouse moved to (1062, 84)
Screenshot: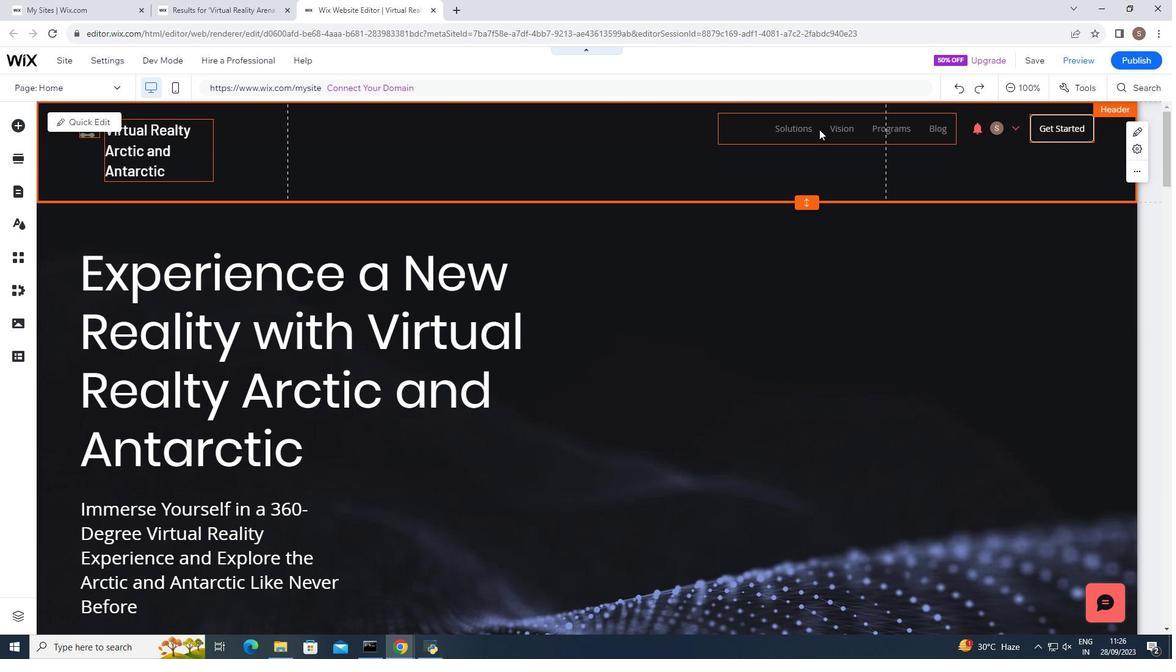 
Action: Mouse pressed left at (1062, 84)
Screenshot: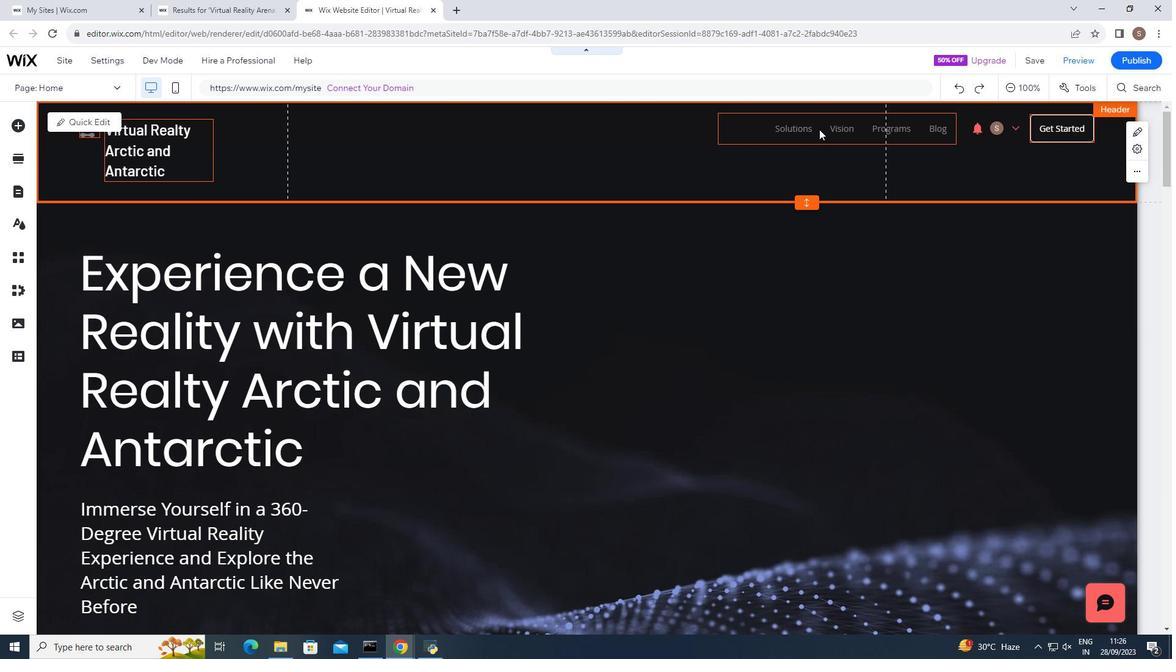 
Action: Mouse moved to (1062, 84)
Screenshot: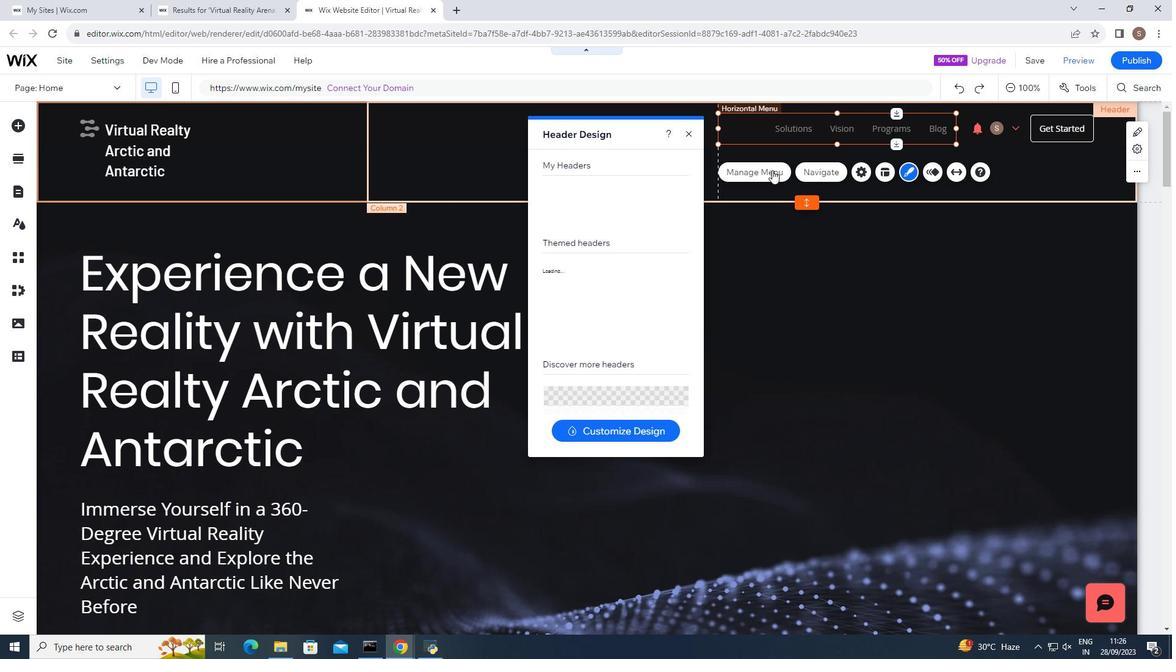 
Action: Mouse pressed left at (1062, 84)
Screenshot: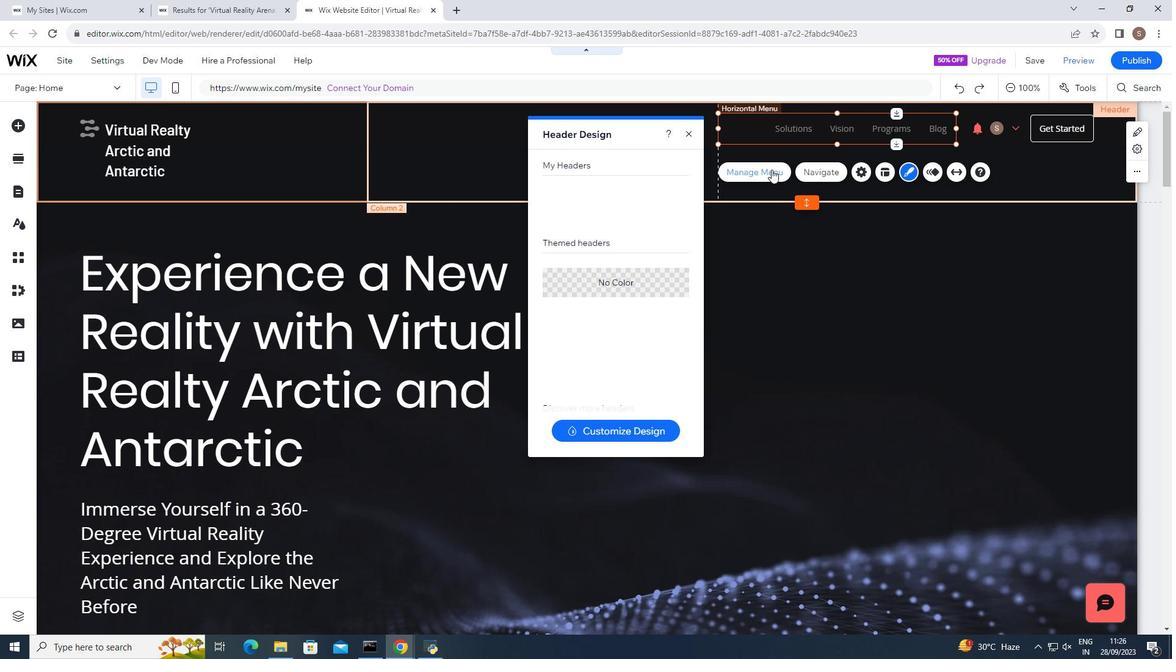 
Action: Mouse moved to (1062, 84)
Screenshot: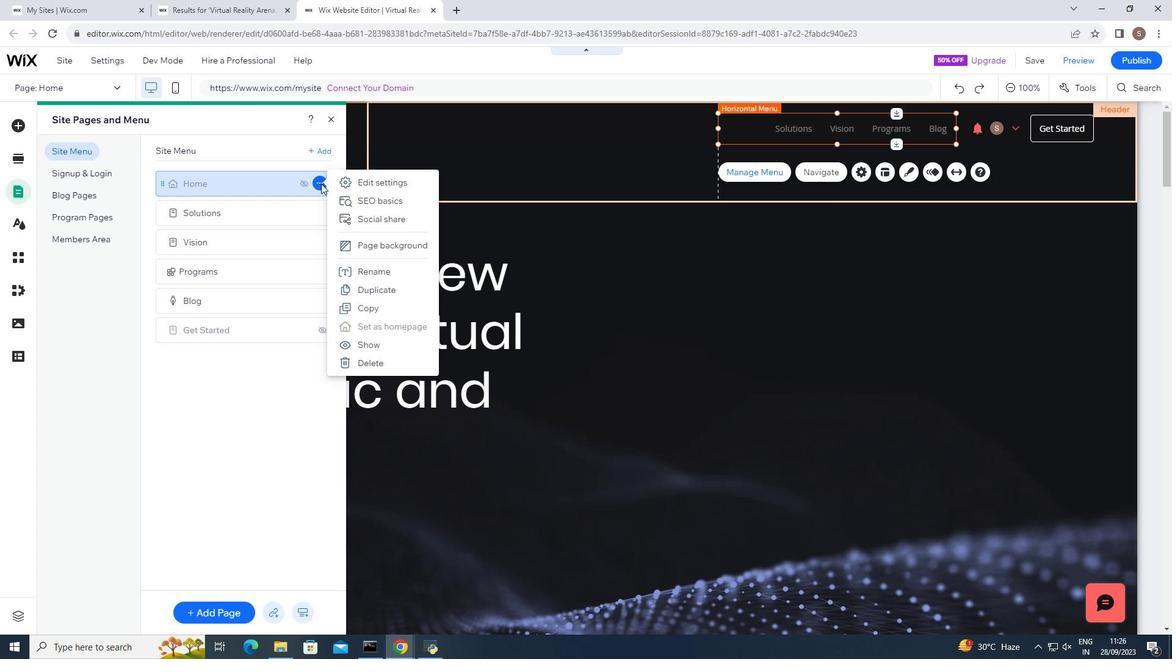 
Action: Mouse pressed left at (1062, 84)
Screenshot: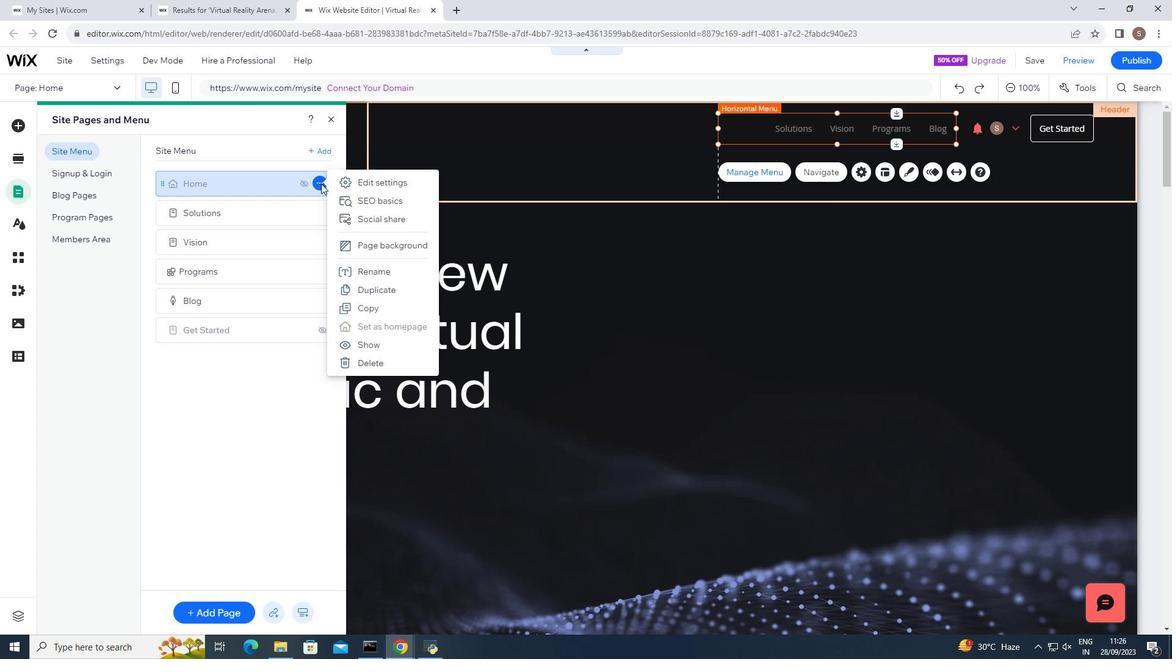 
Action: Mouse moved to (1062, 84)
Screenshot: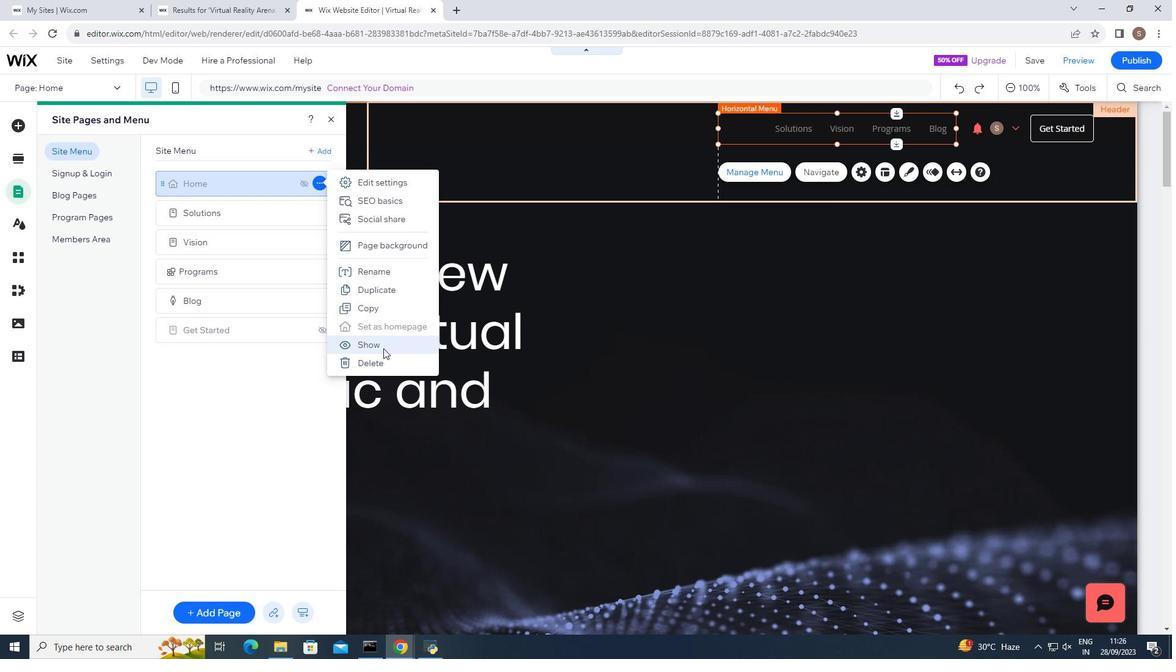 
Action: Mouse pressed left at (1062, 84)
Screenshot: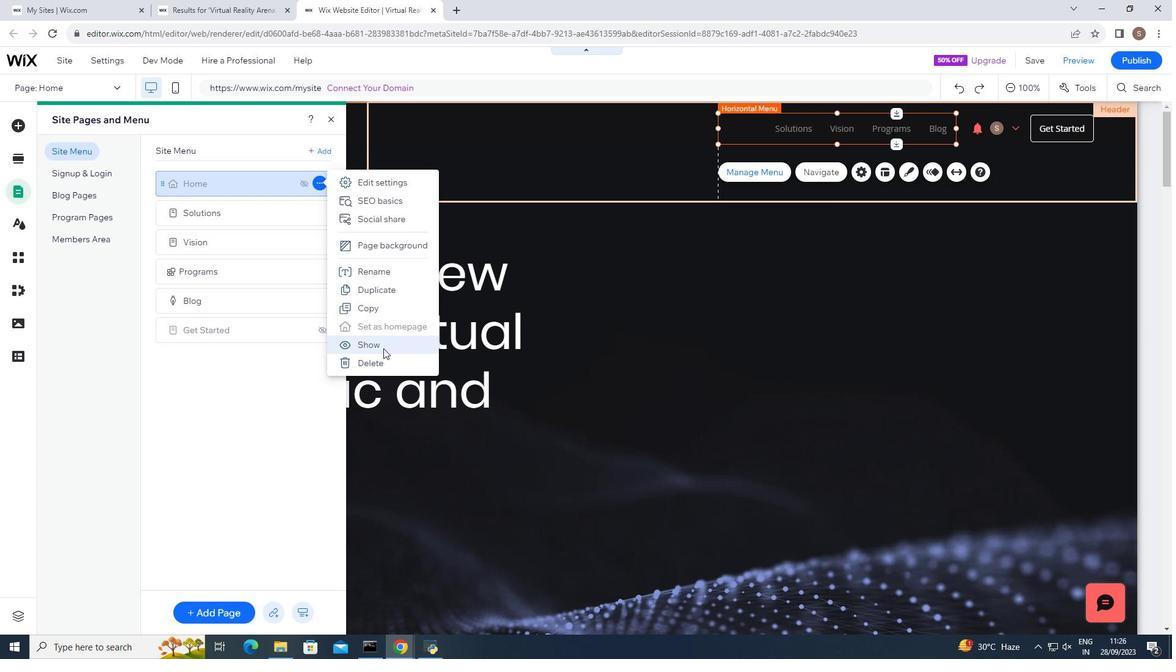 
Action: Mouse moved to (1062, 84)
Screenshot: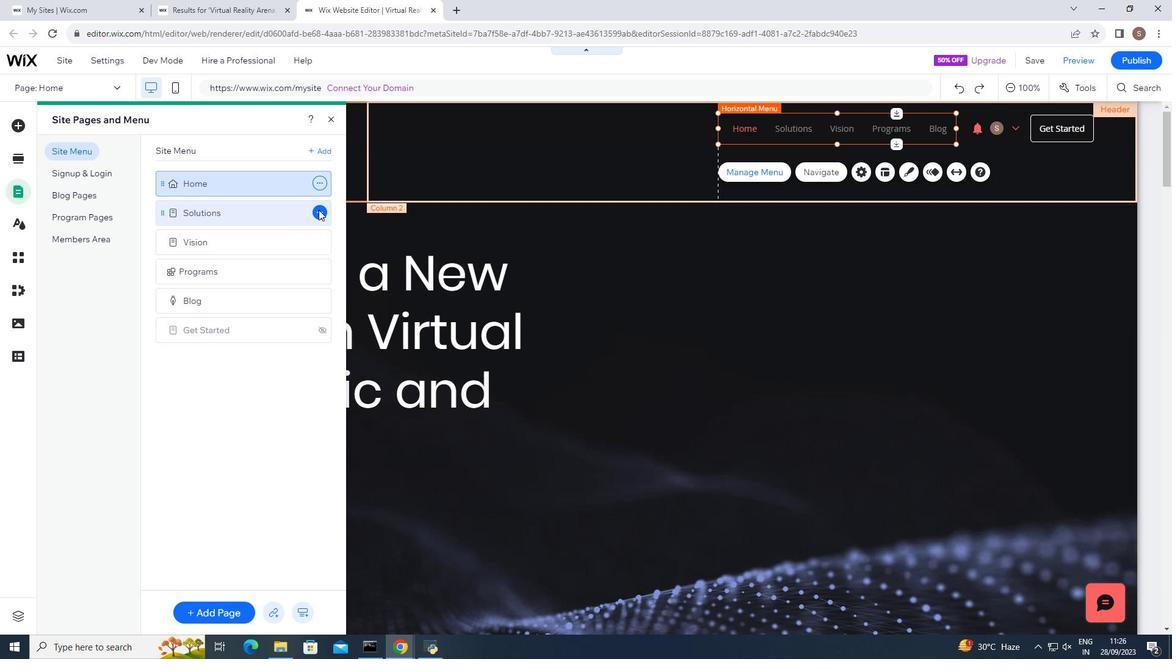
Action: Mouse pressed left at (1062, 84)
Screenshot: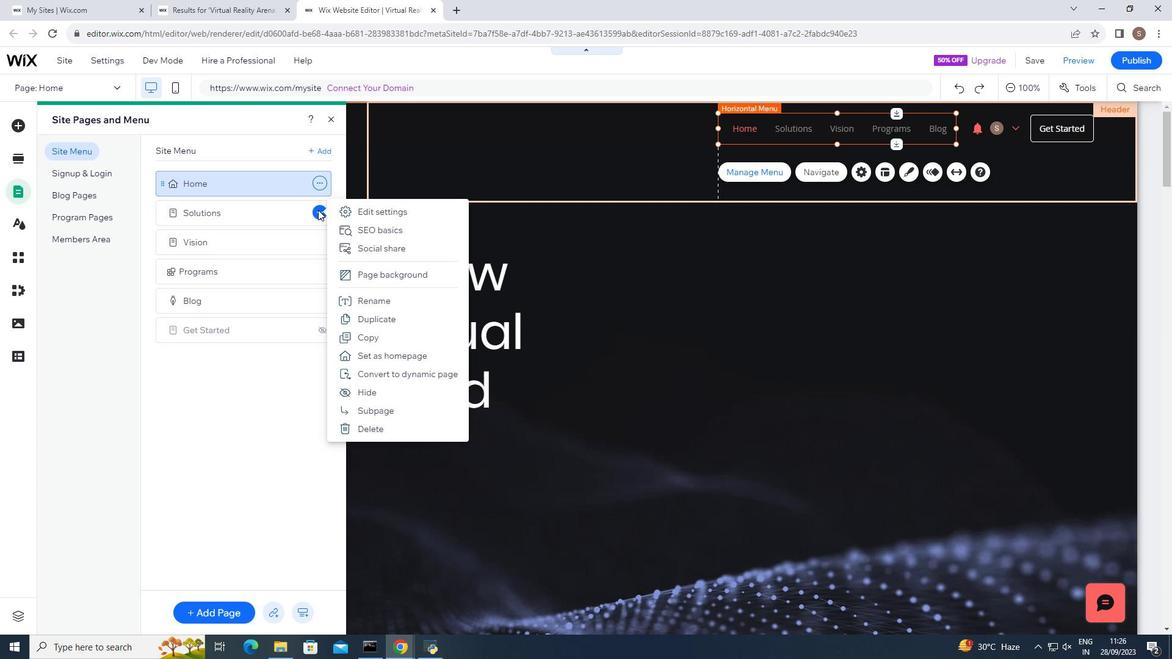 
Action: Mouse moved to (1062, 84)
Screenshot: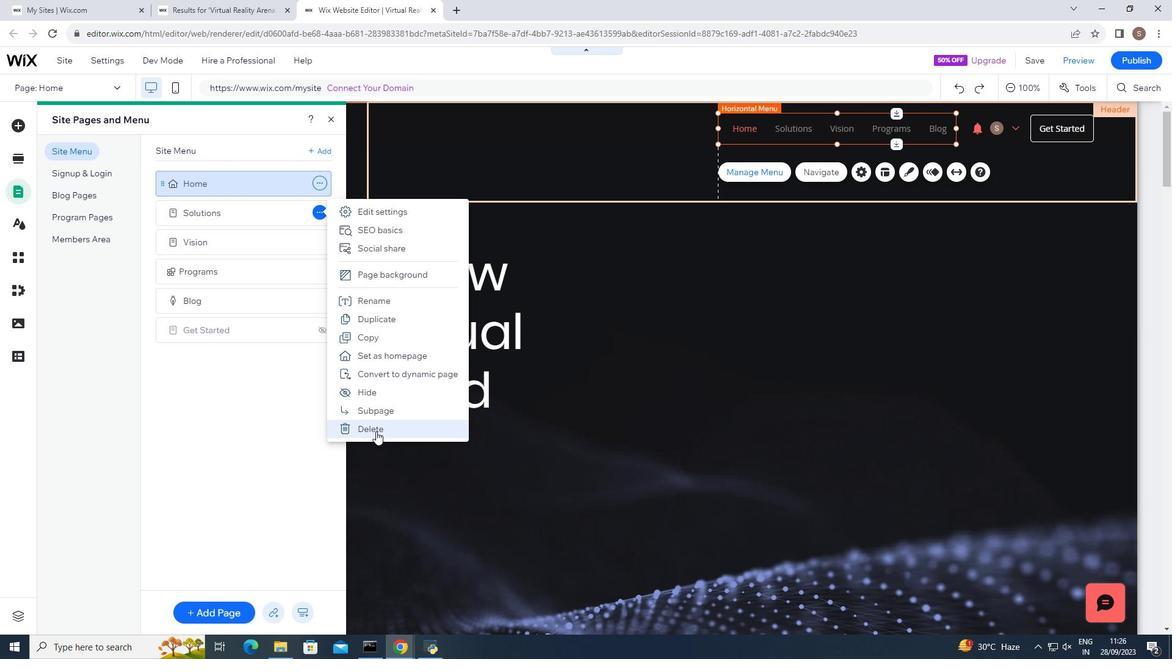 
Action: Mouse pressed left at (1062, 84)
Screenshot: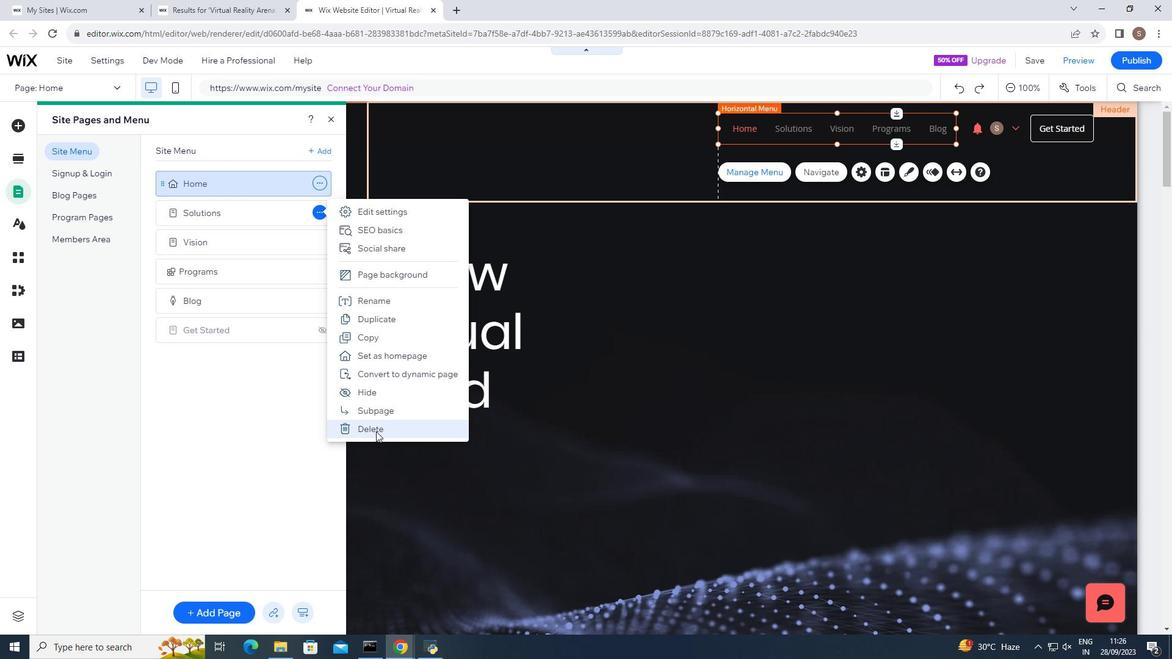 
Action: Mouse moved to (1062, 84)
Screenshot: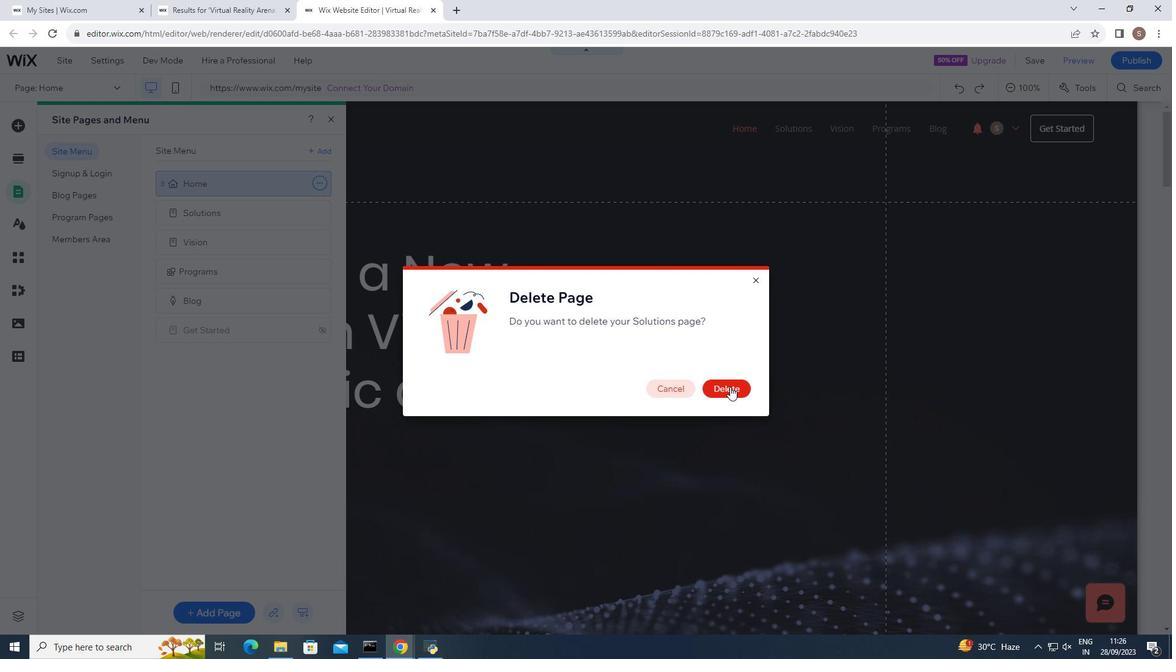 
Action: Mouse pressed left at (1062, 84)
Screenshot: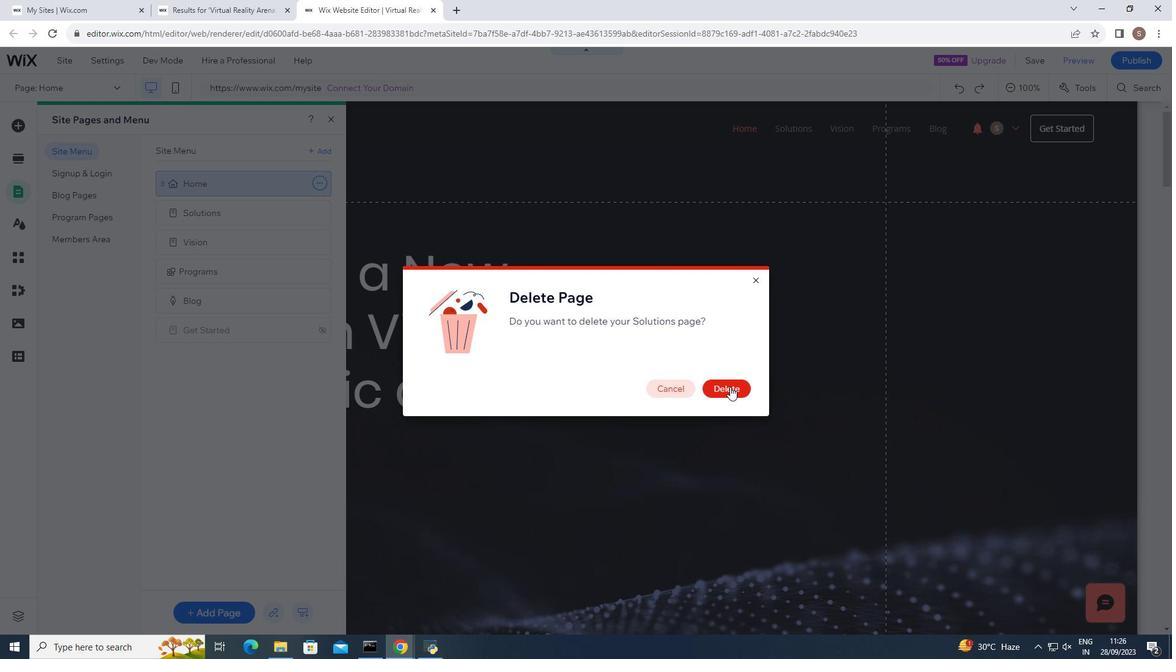 
Action: Mouse moved to (1062, 84)
Screenshot: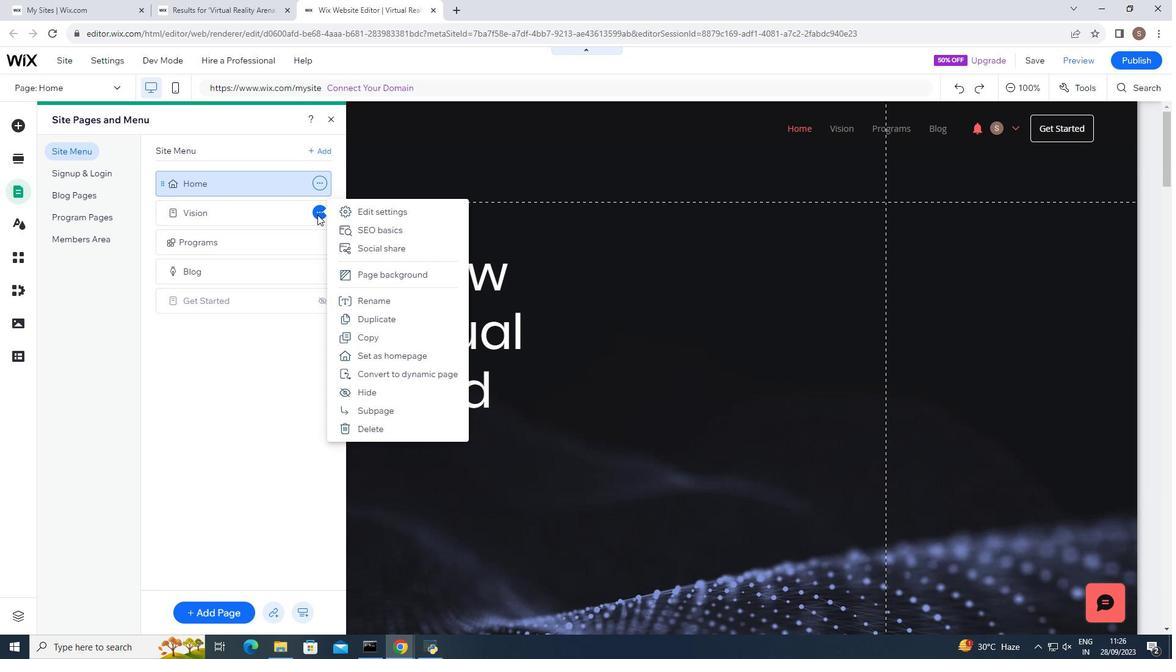 
Action: Mouse pressed left at (1062, 84)
Screenshot: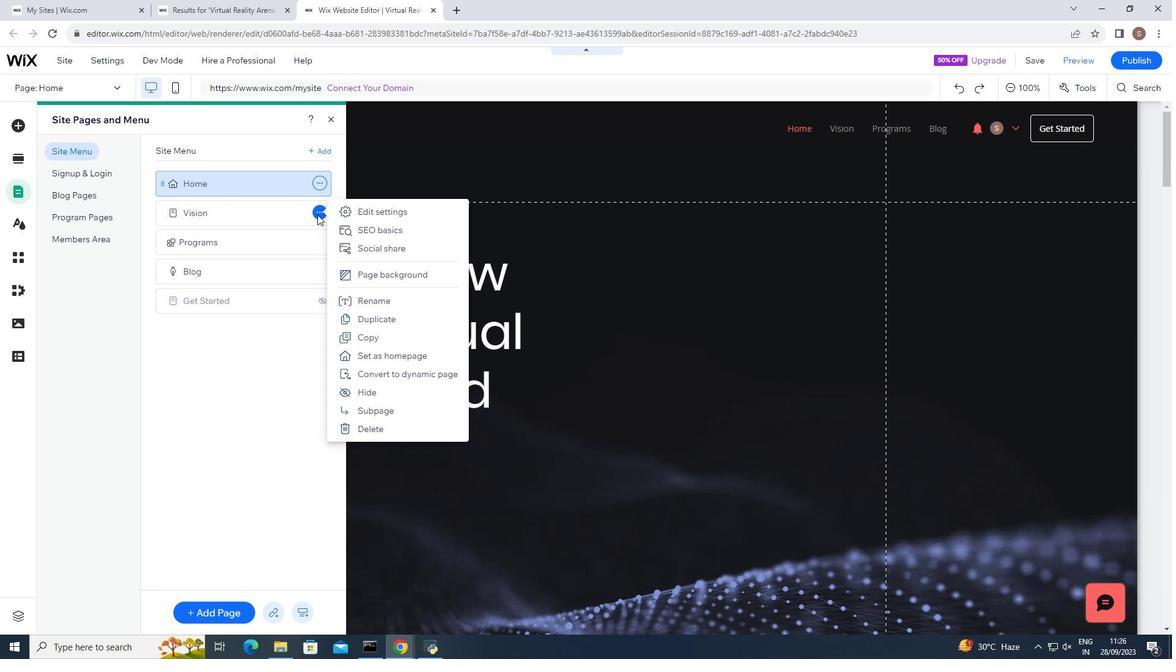 
Action: Mouse moved to (1062, 84)
Screenshot: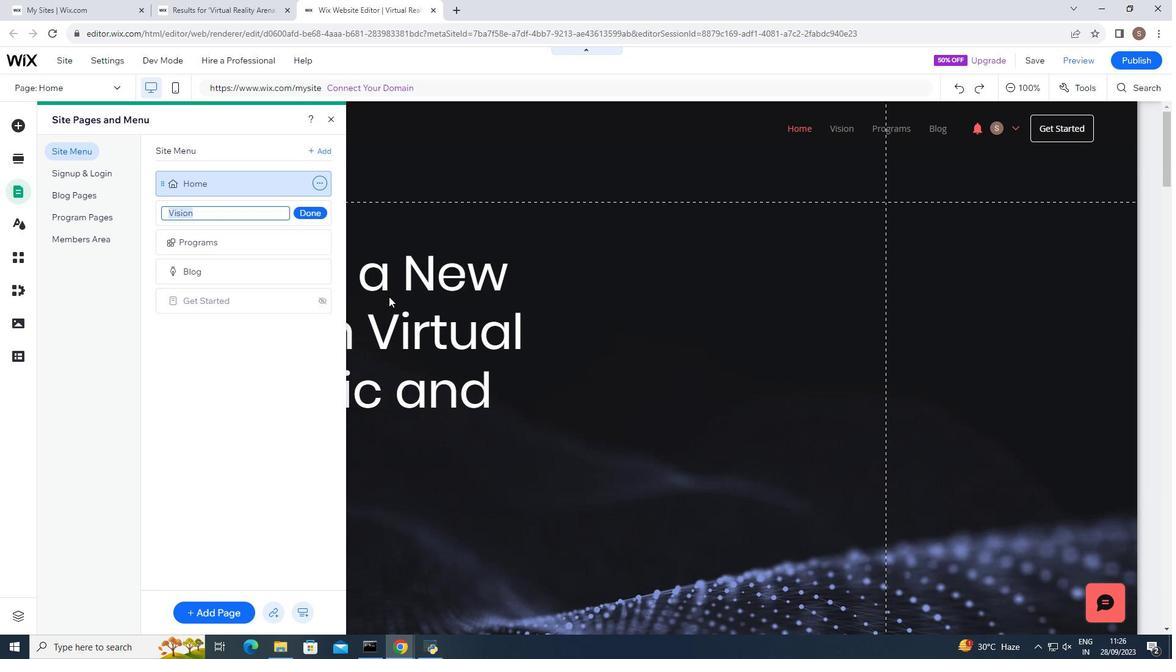 
Action: Mouse pressed left at (1062, 84)
Screenshot: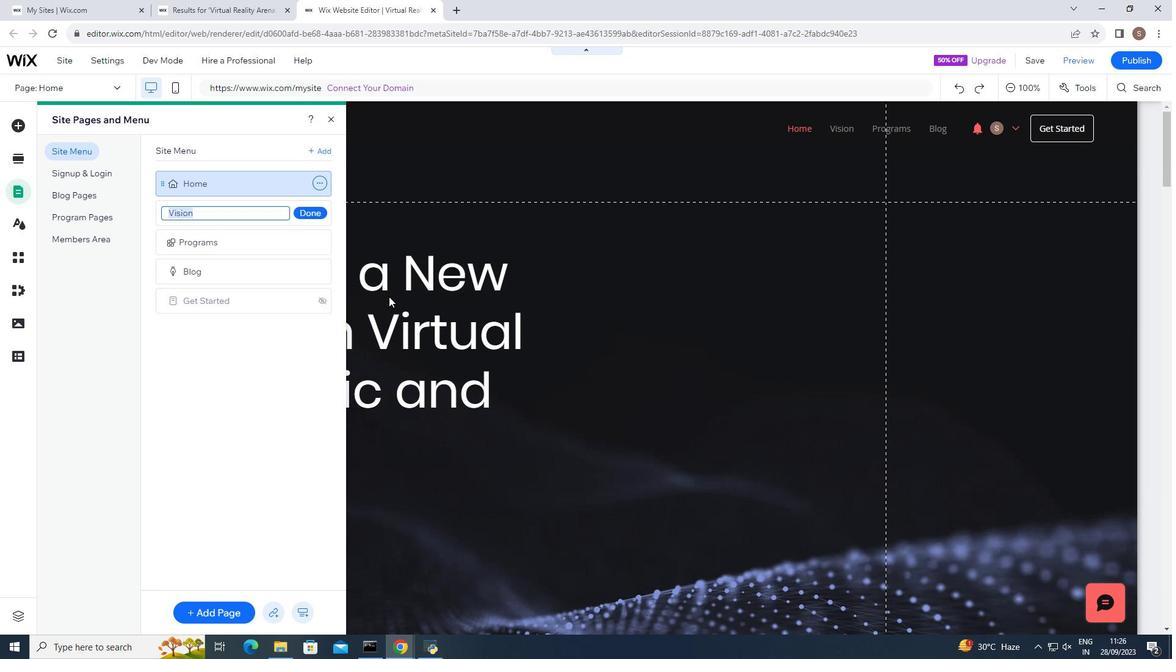 
Action: Mouse moved to (1062, 84)
Screenshot: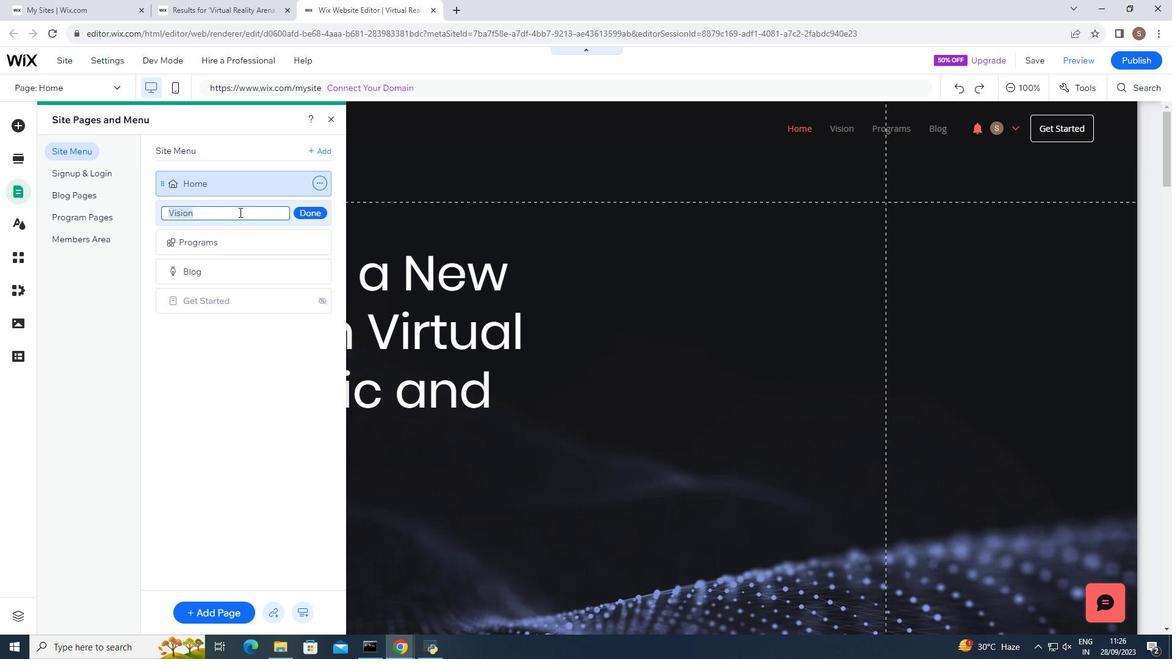 
Action: Key pressed <Key.shift>Exploration
Screenshot: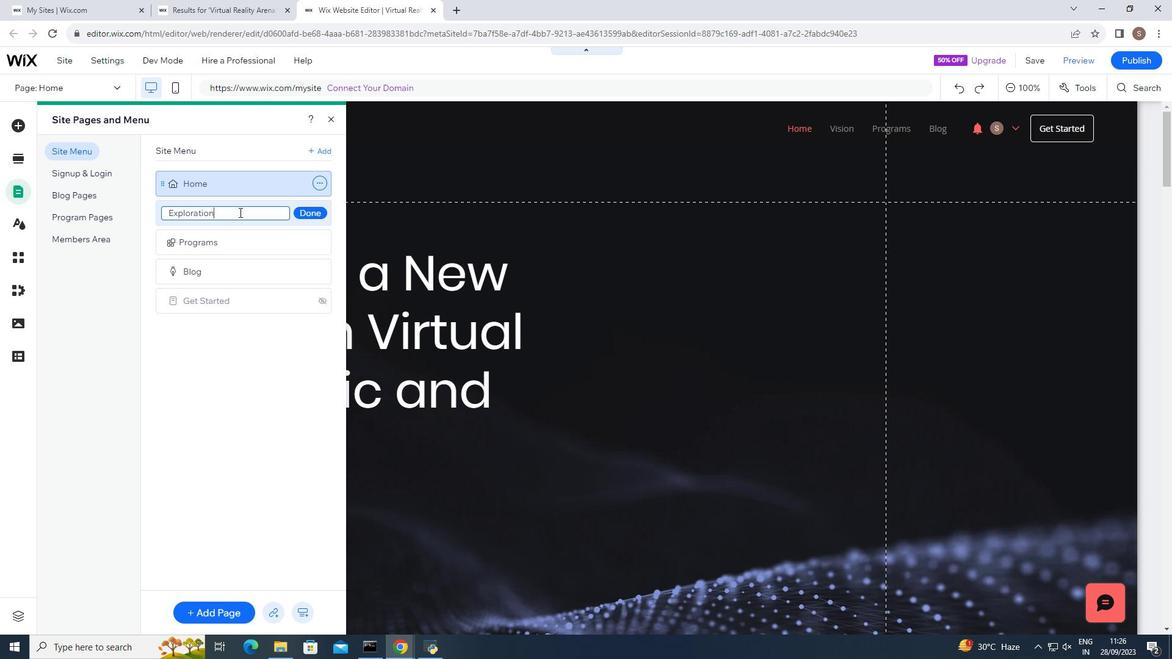 
Action: Mouse moved to (1062, 84)
Screenshot: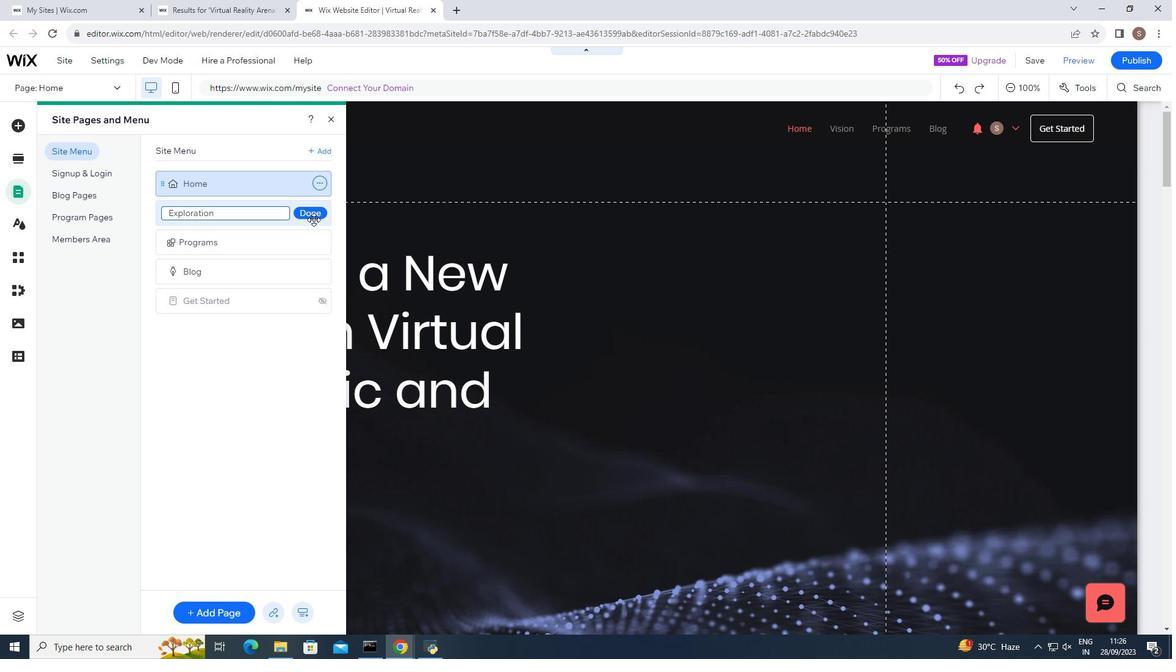 
Action: Mouse pressed left at (1062, 84)
Screenshot: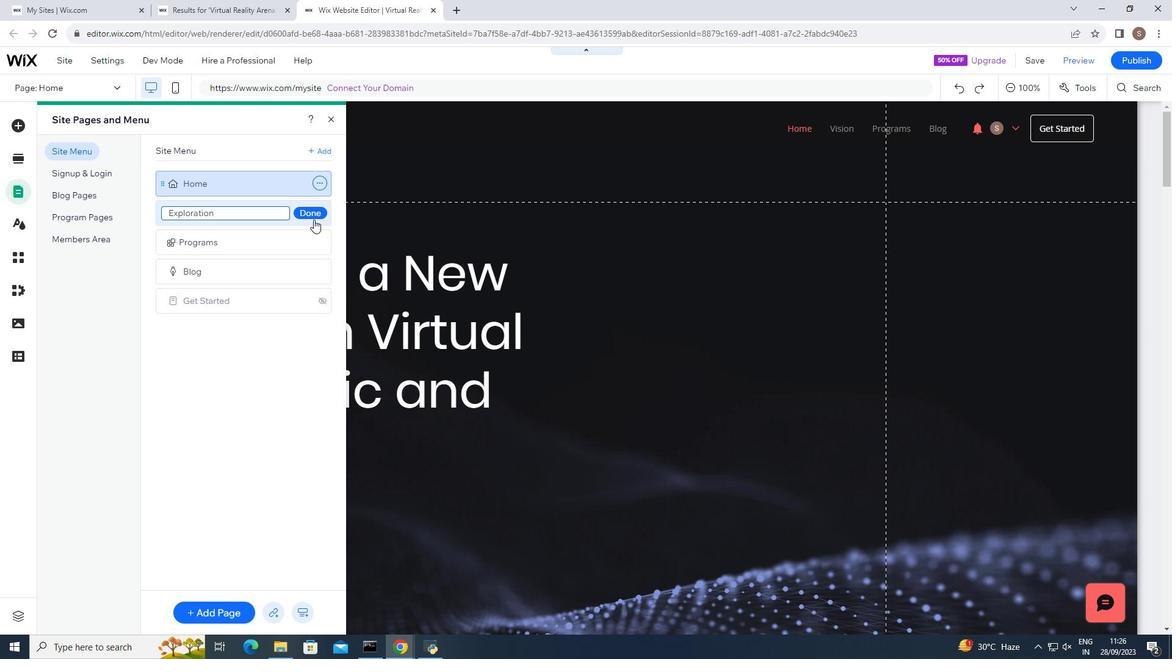 
Action: Mouse moved to (1062, 84)
Screenshot: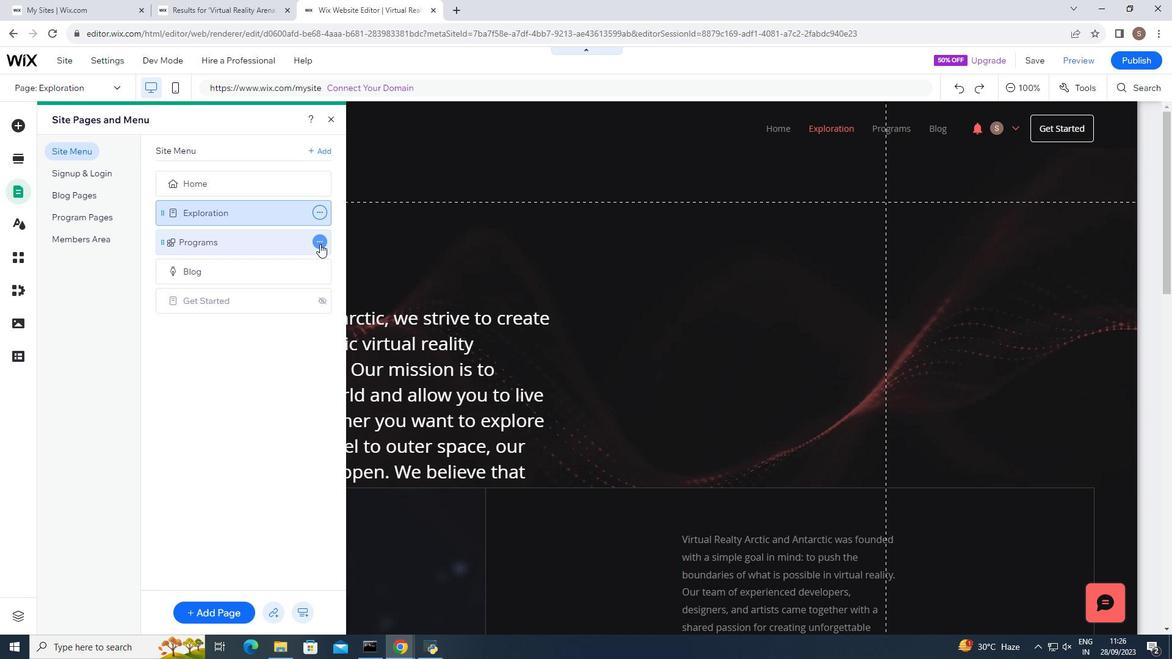 
Action: Mouse pressed left at (1062, 84)
Screenshot: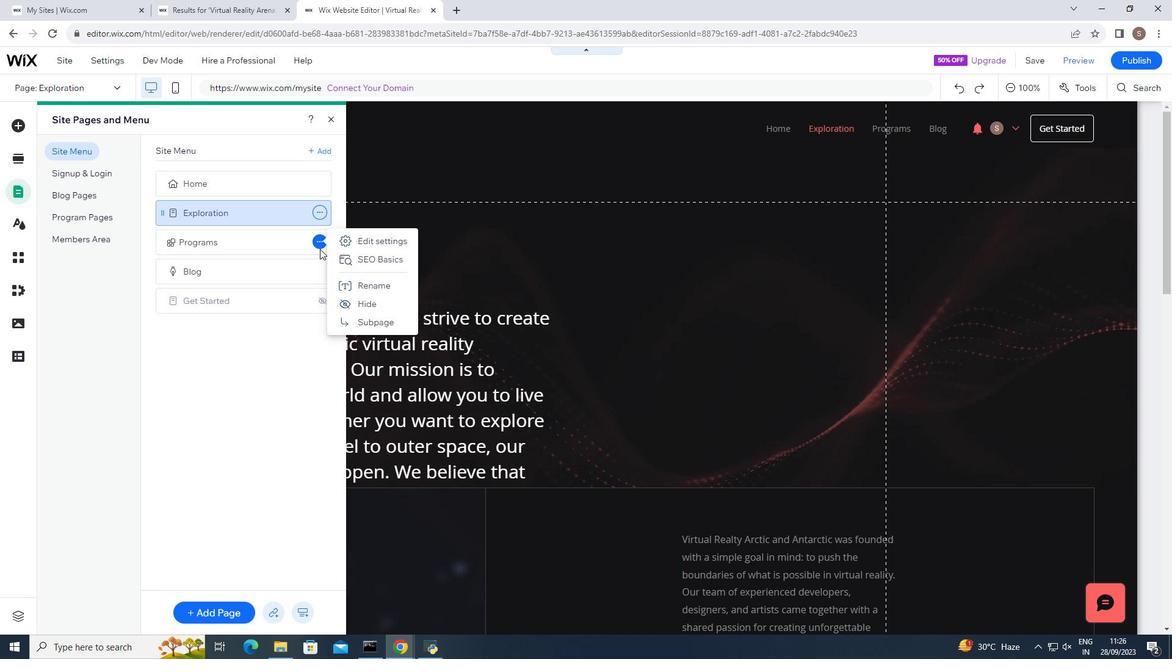 
Action: Mouse moved to (1062, 84)
Screenshot: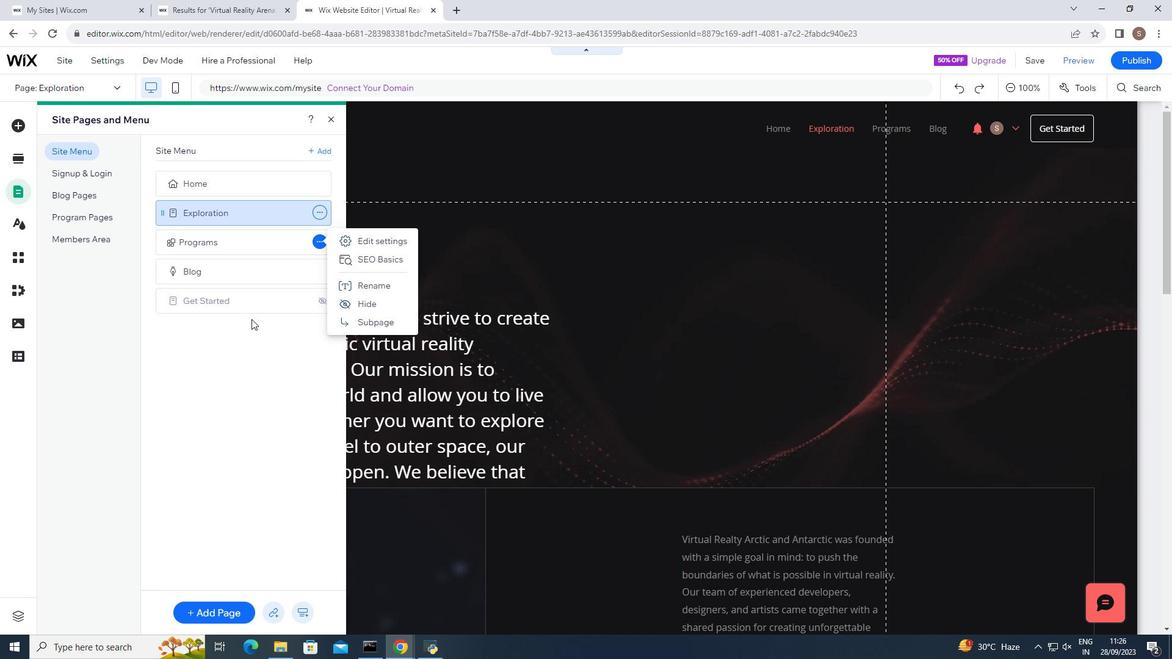 
Action: Mouse pressed left at (1062, 84)
Screenshot: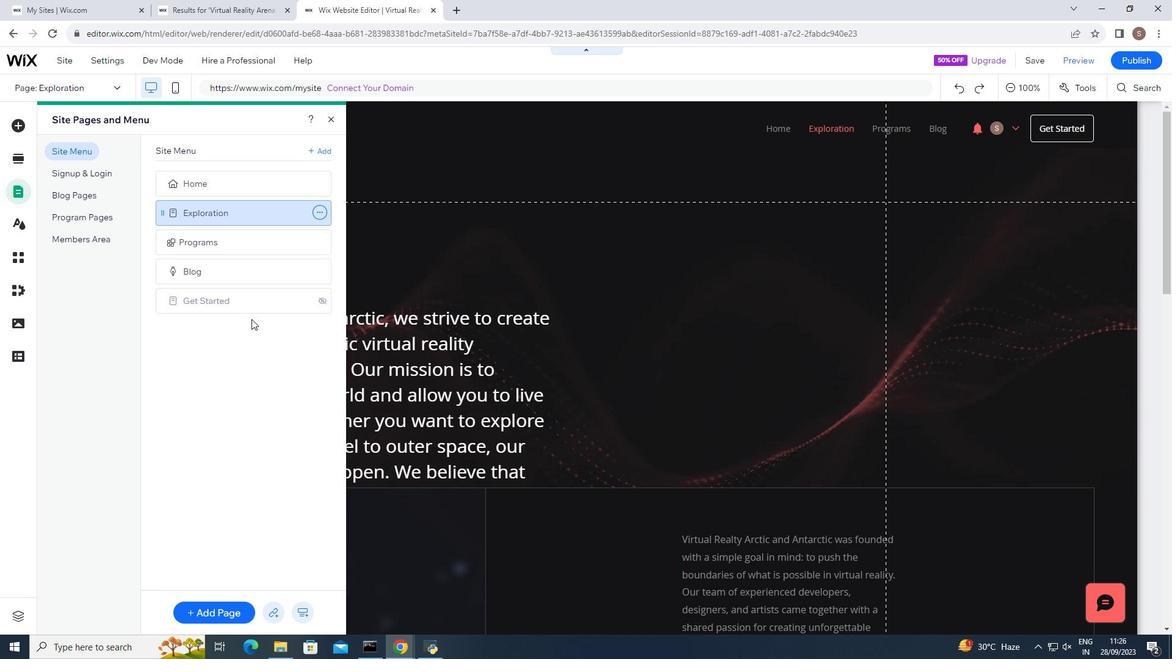 
Action: Mouse moved to (1062, 84)
Screenshot: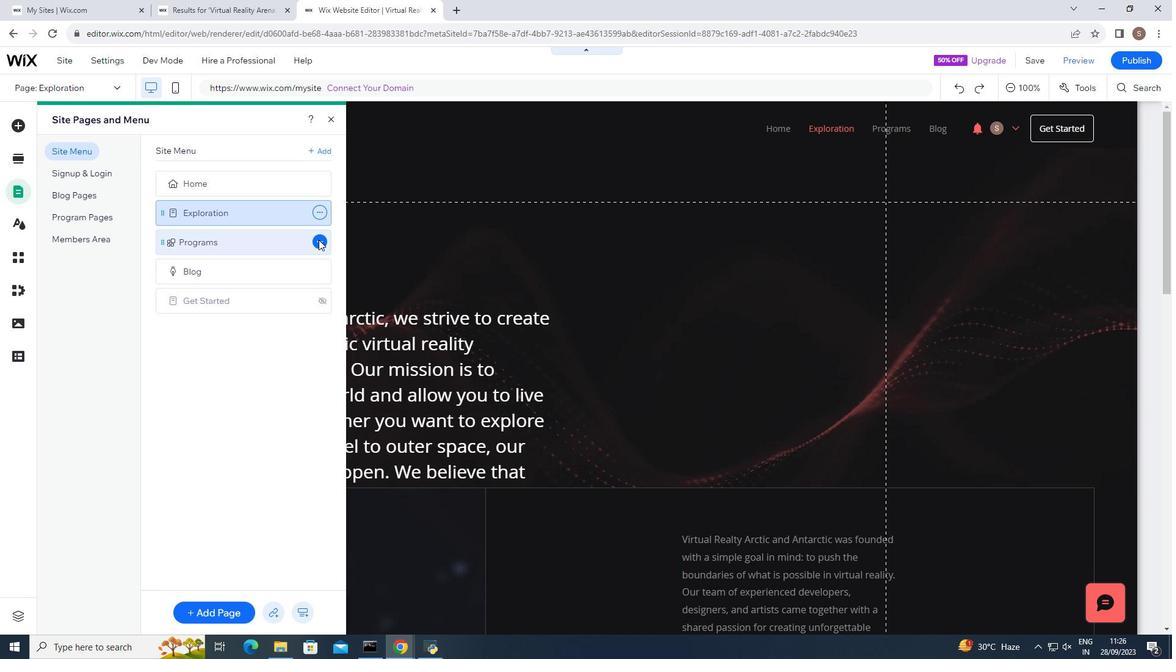 
Action: Mouse pressed left at (1062, 84)
Screenshot: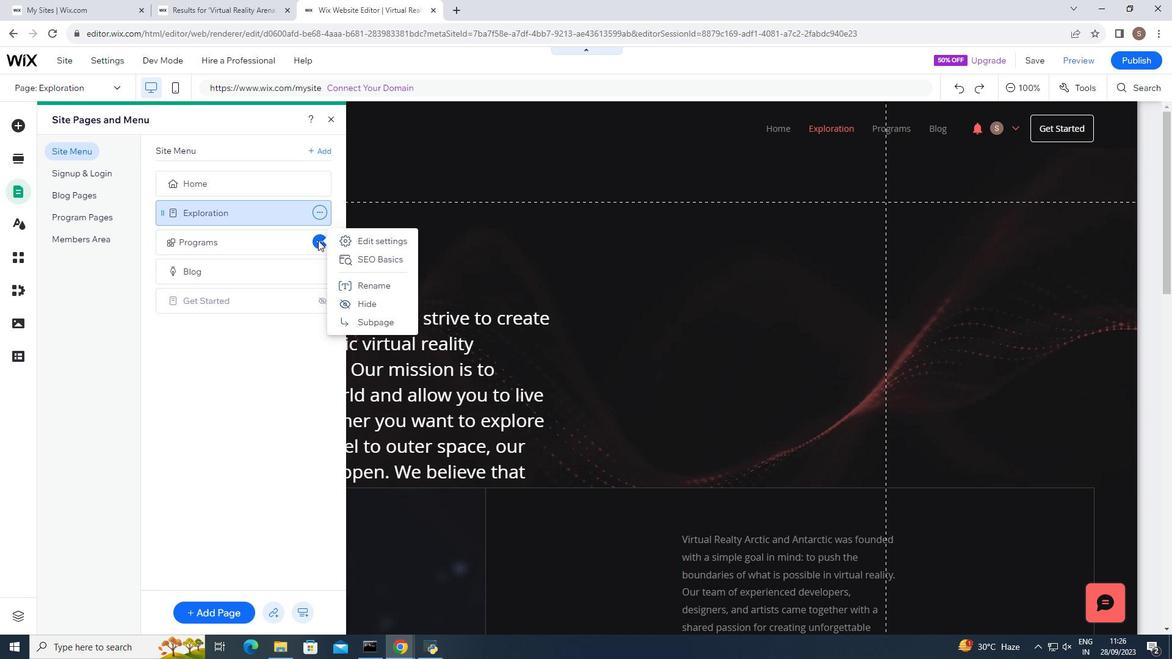 
Action: Mouse moved to (1062, 84)
Screenshot: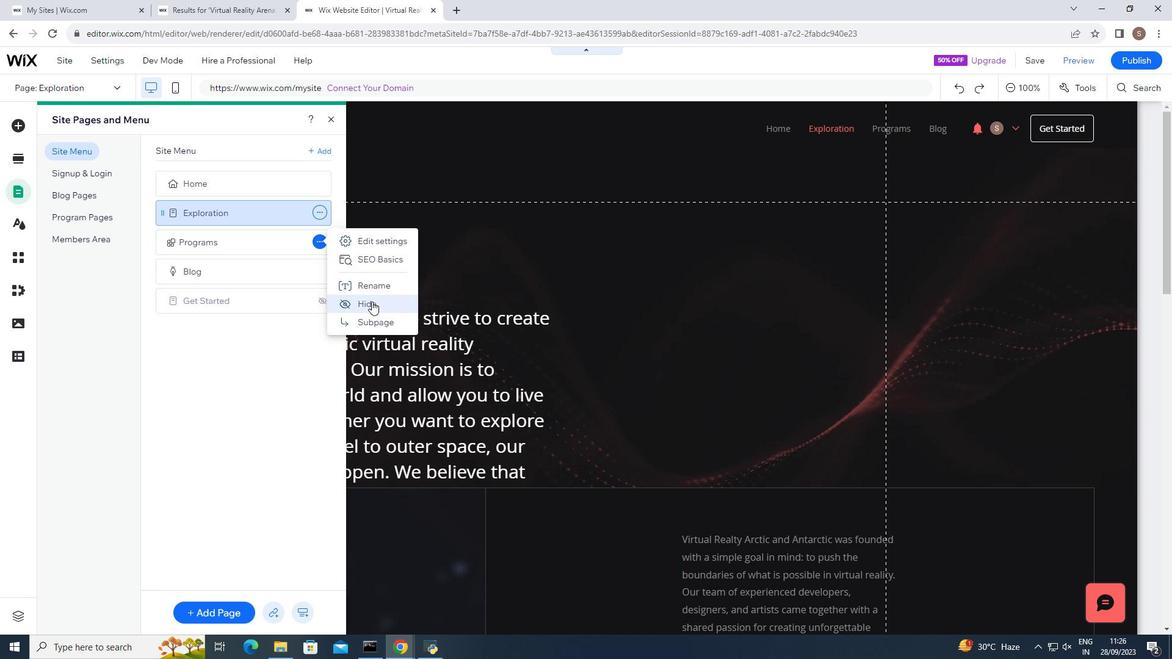 
Action: Mouse pressed left at (1062, 84)
Screenshot: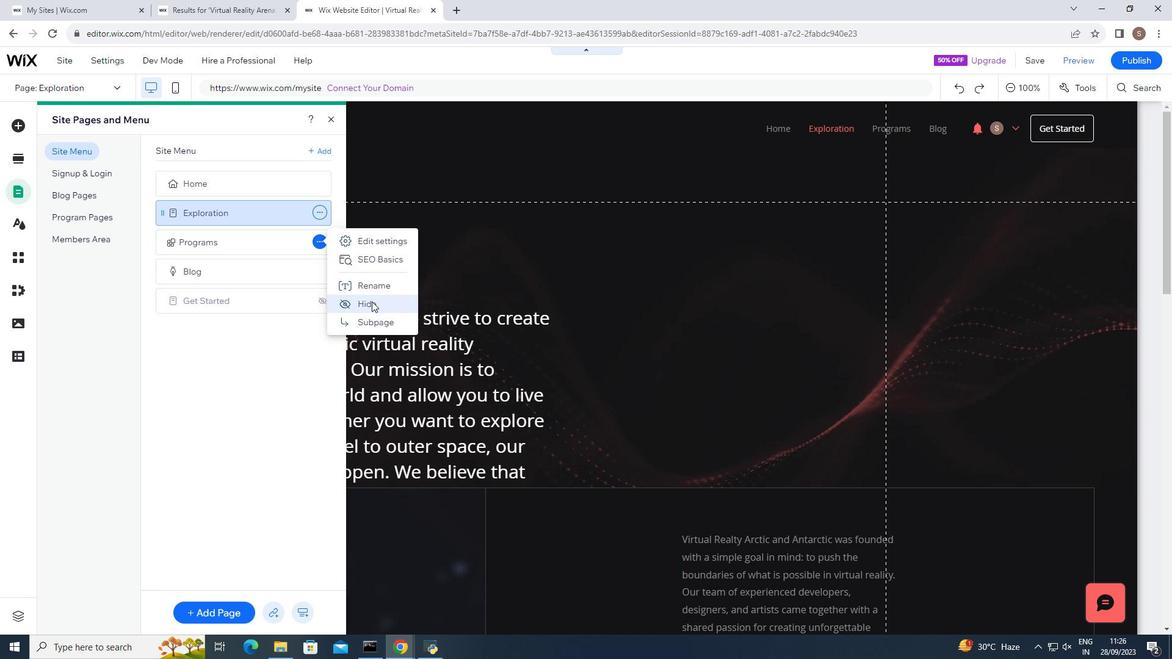 
Action: Mouse moved to (1062, 84)
Screenshot: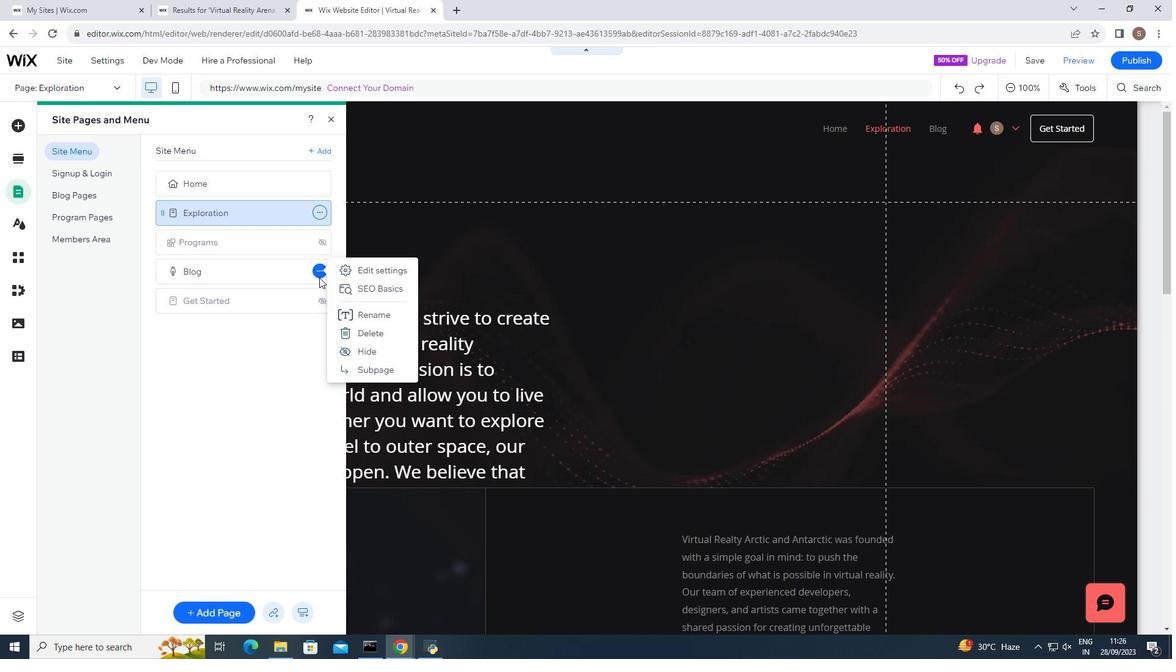 
Action: Mouse pressed left at (1062, 84)
Screenshot: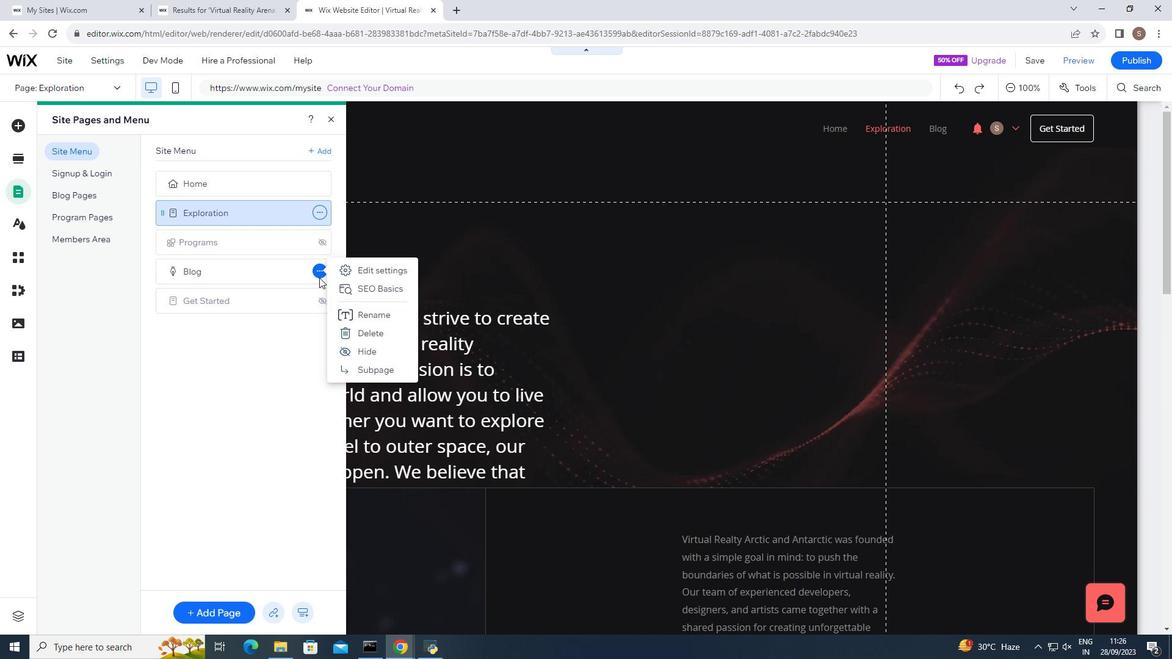
Action: Mouse moved to (1062, 84)
Screenshot: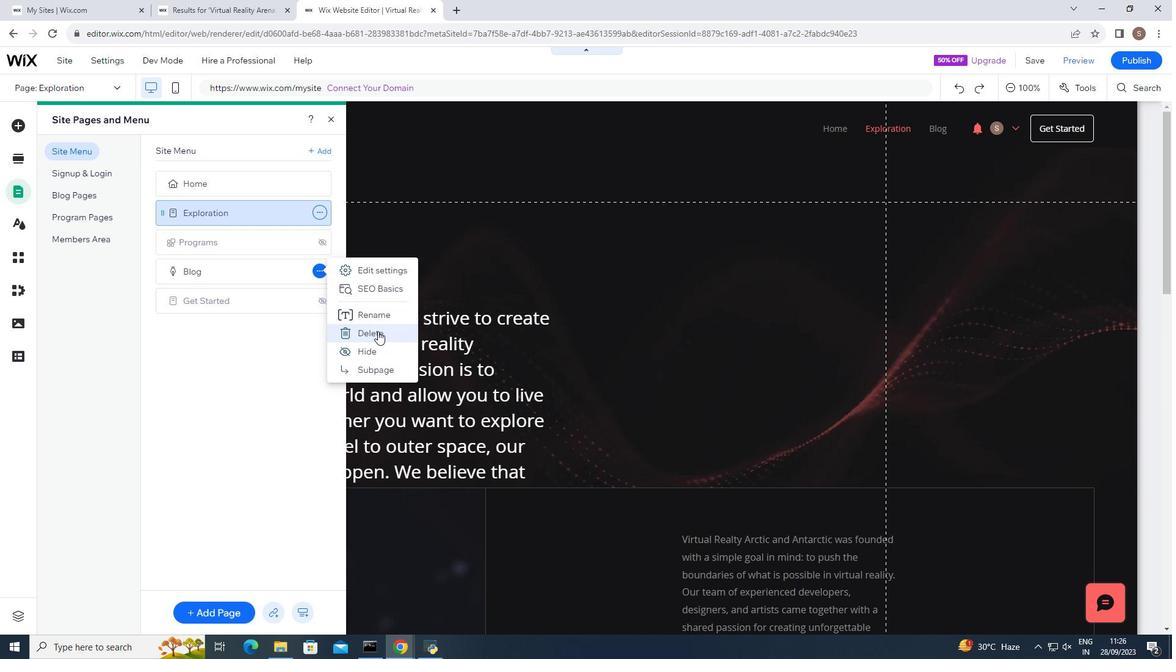 
Action: Mouse pressed left at (1062, 84)
Screenshot: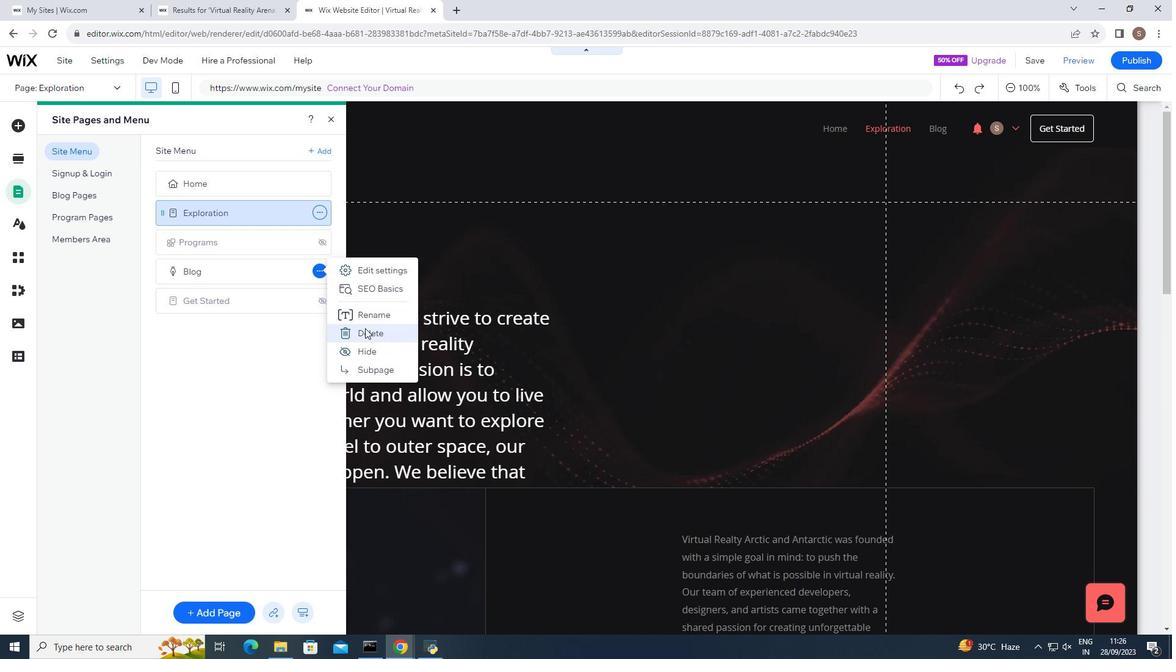 
Action: Mouse moved to (1062, 84)
Screenshot: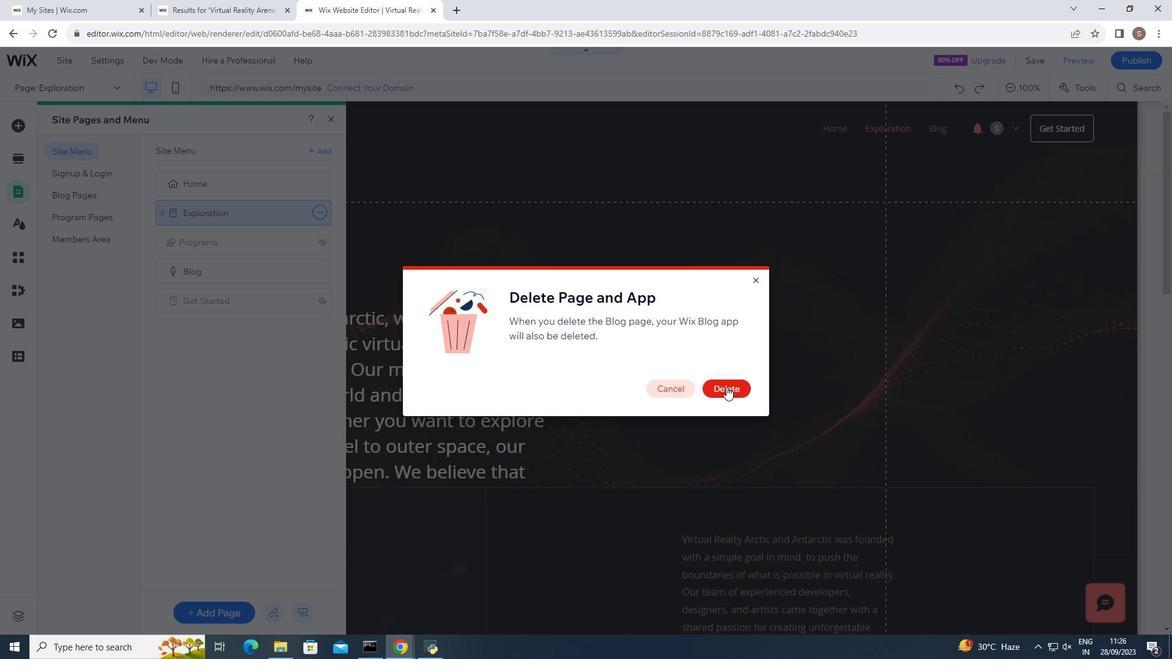 
Action: Mouse pressed left at (1062, 84)
Screenshot: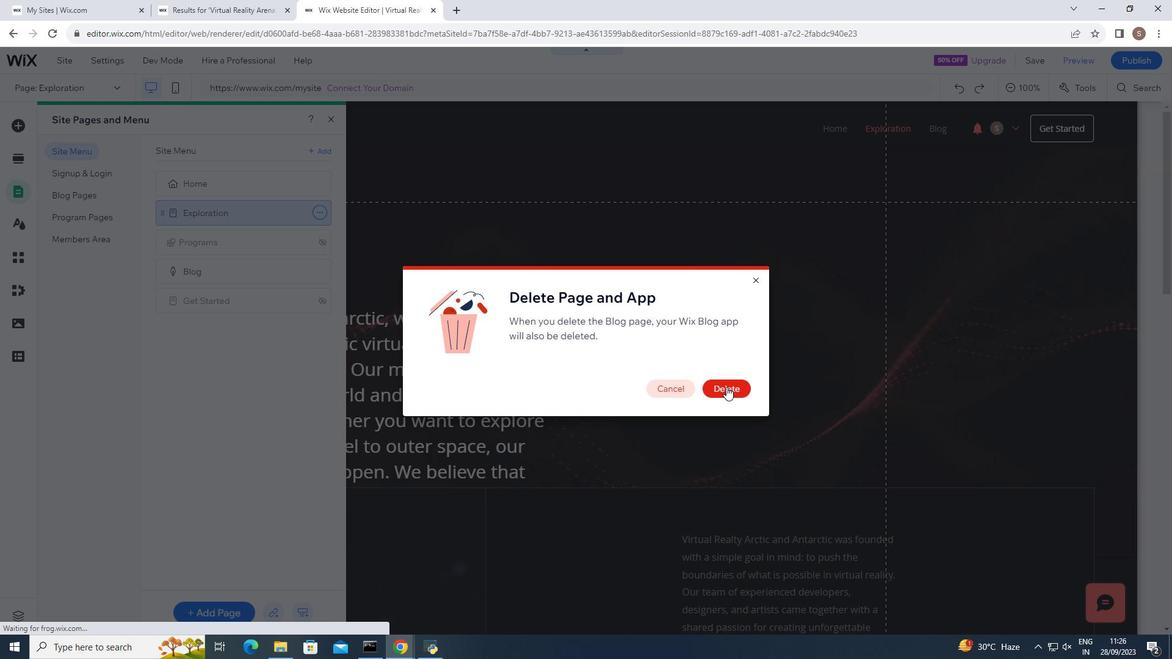 
Action: Mouse moved to (1062, 84)
Screenshot: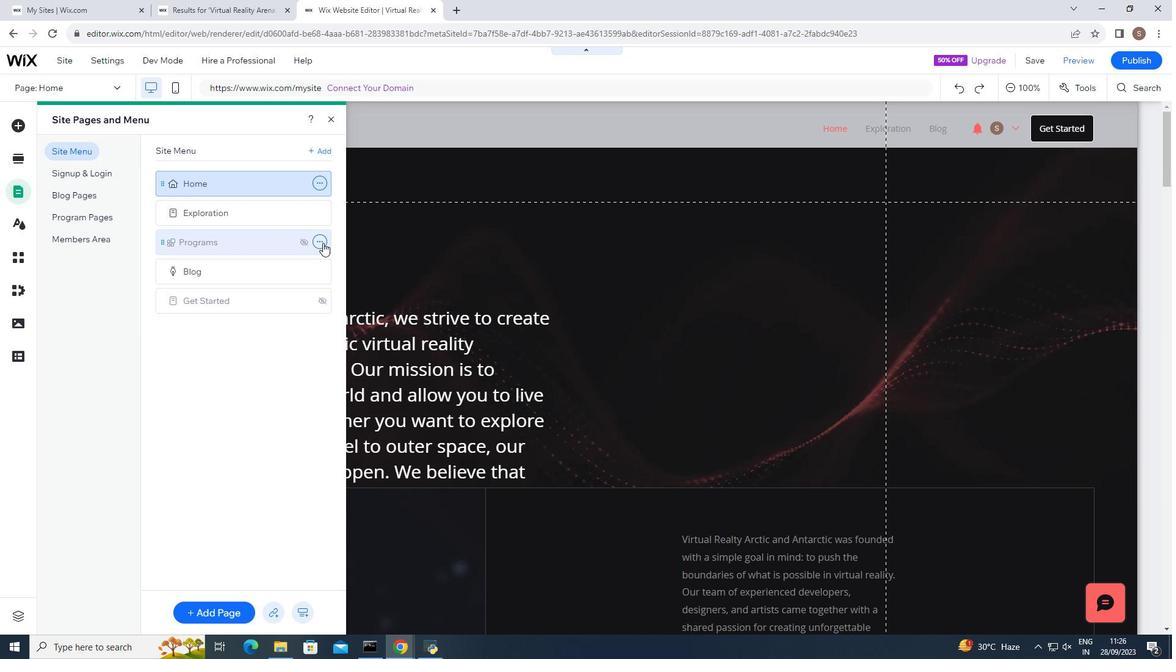 
Action: Mouse pressed left at (1062, 84)
Screenshot: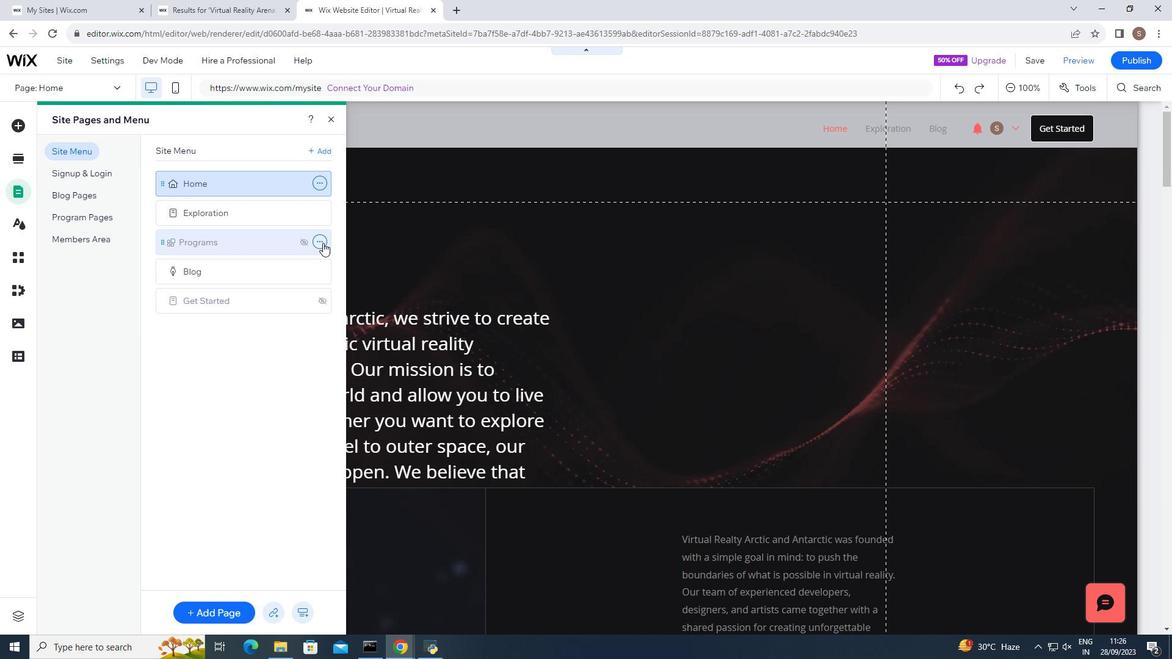 
Action: Mouse moved to (1062, 84)
Screenshot: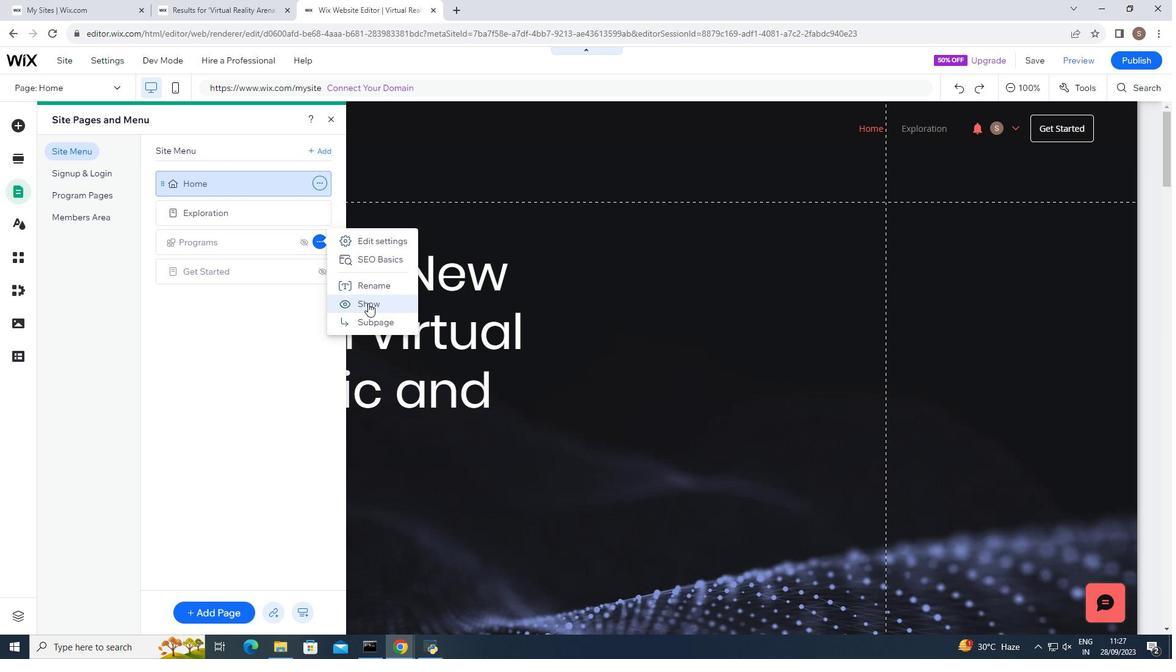 
Action: Mouse pressed left at (1062, 84)
Screenshot: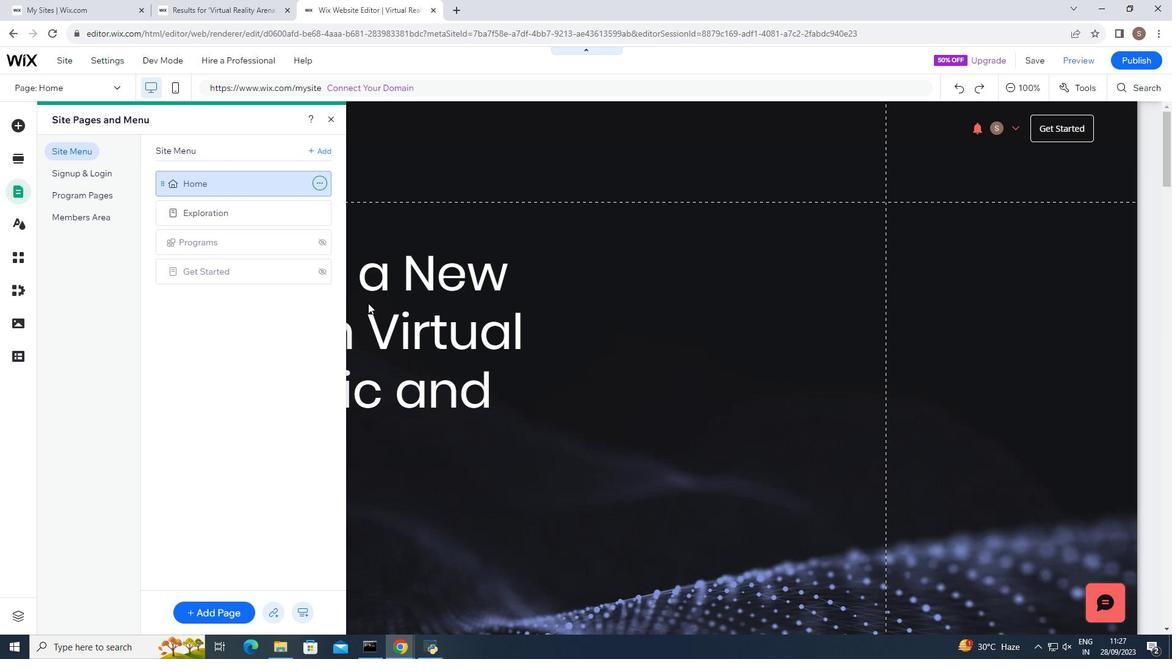 
Action: Mouse moved to (1062, 84)
Screenshot: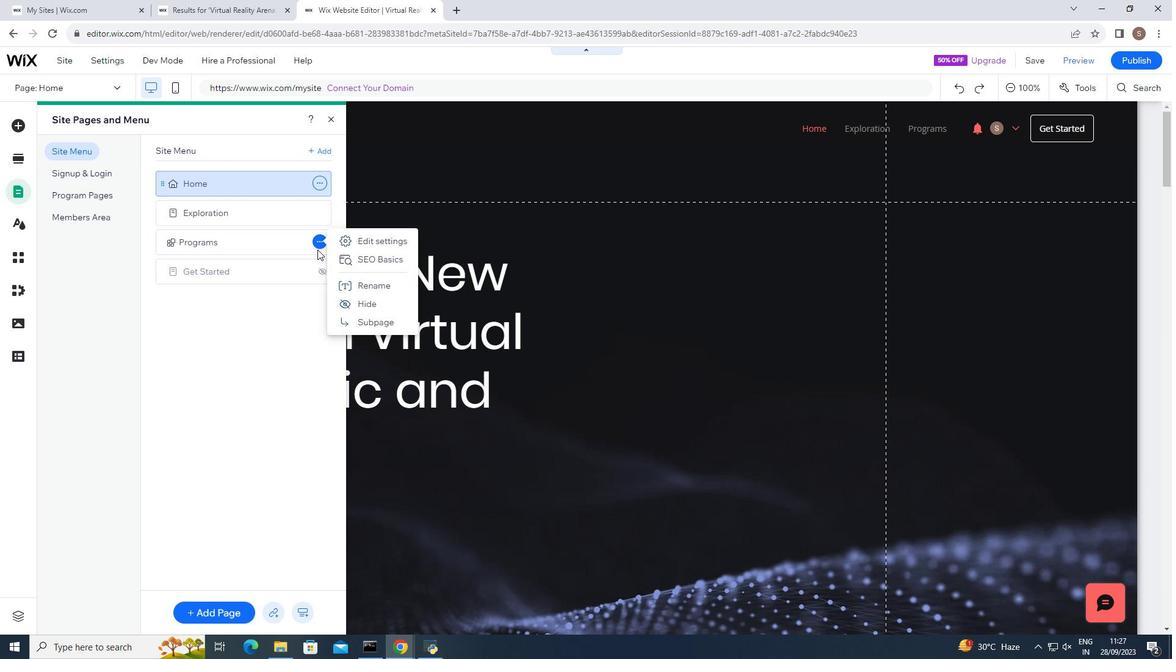 
Action: Mouse pressed left at (1062, 84)
Screenshot: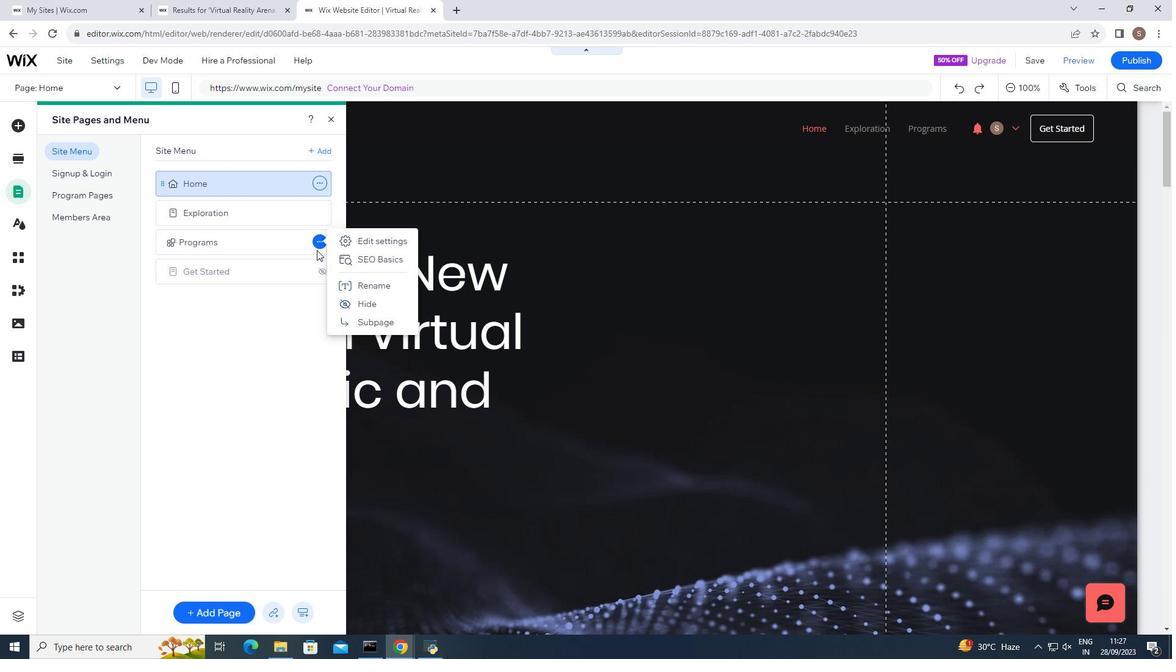 
Action: Mouse moved to (1062, 84)
Screenshot: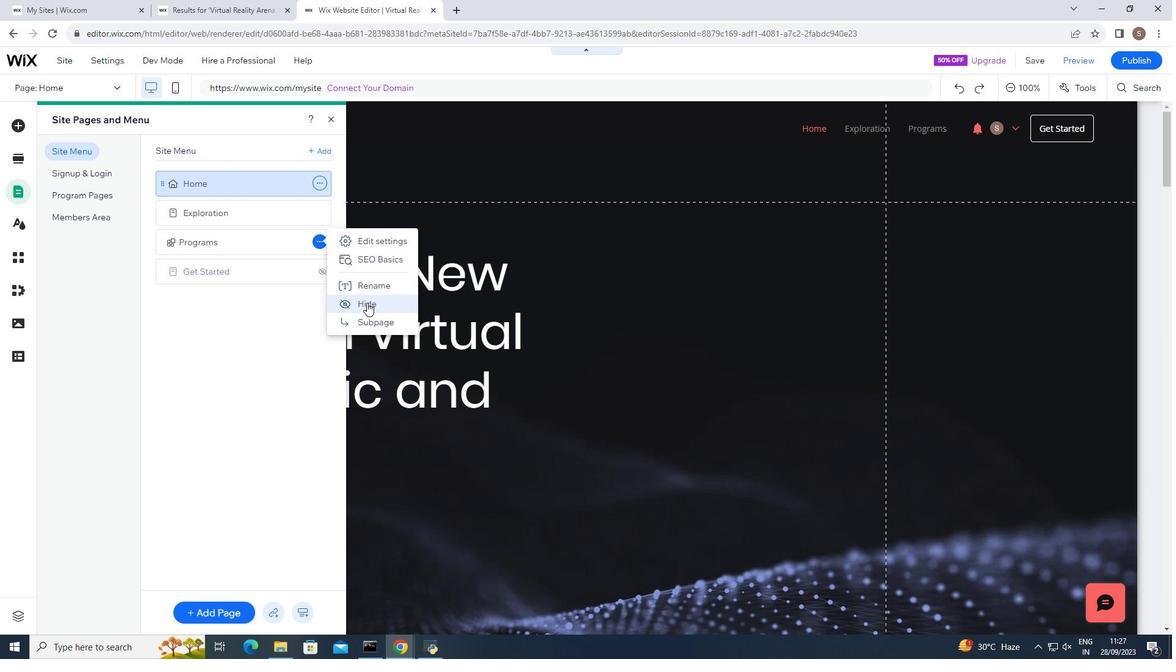 
Action: Mouse pressed left at (1062, 84)
Screenshot: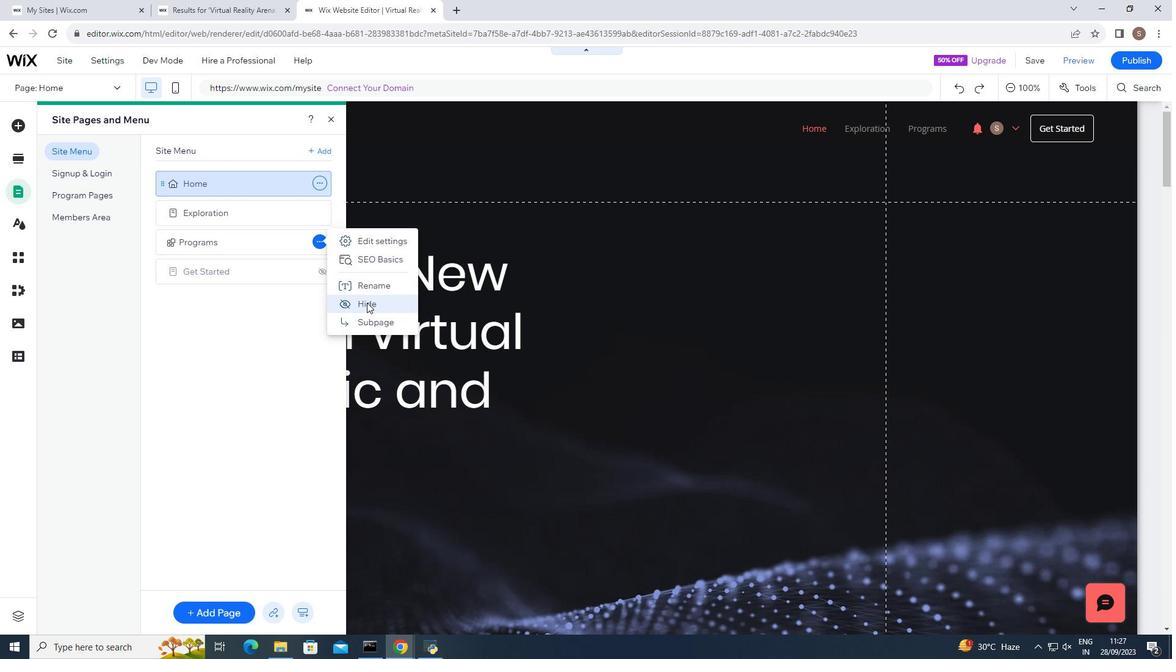 
Action: Mouse moved to (1062, 84)
Screenshot: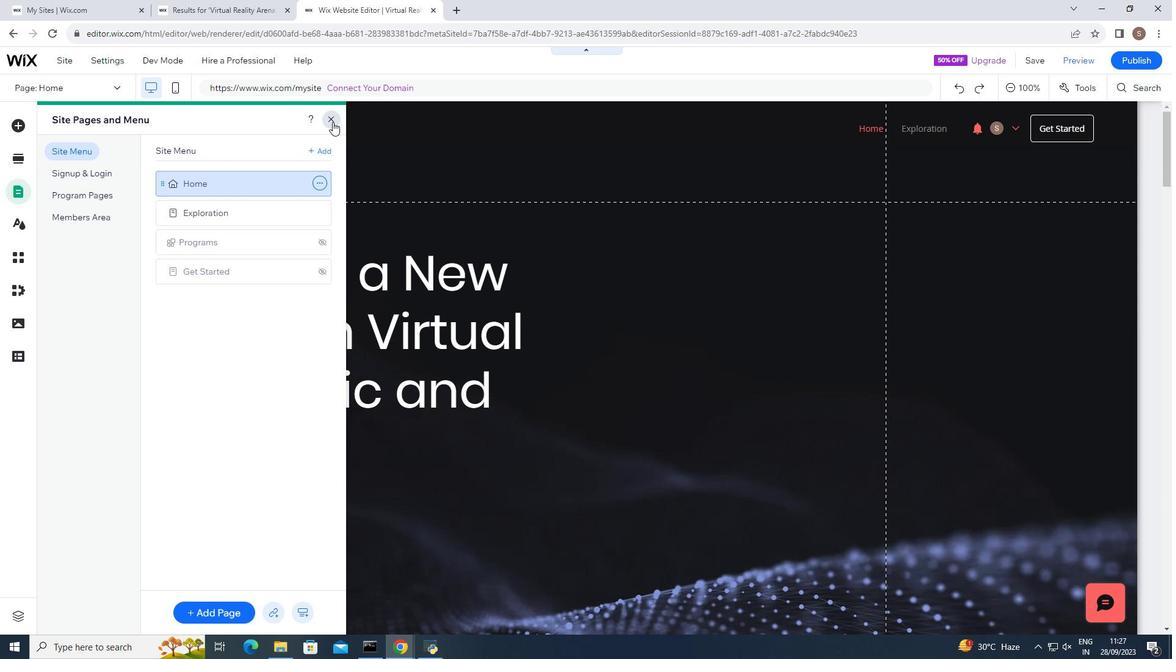 
Action: Mouse pressed left at (1062, 84)
Screenshot: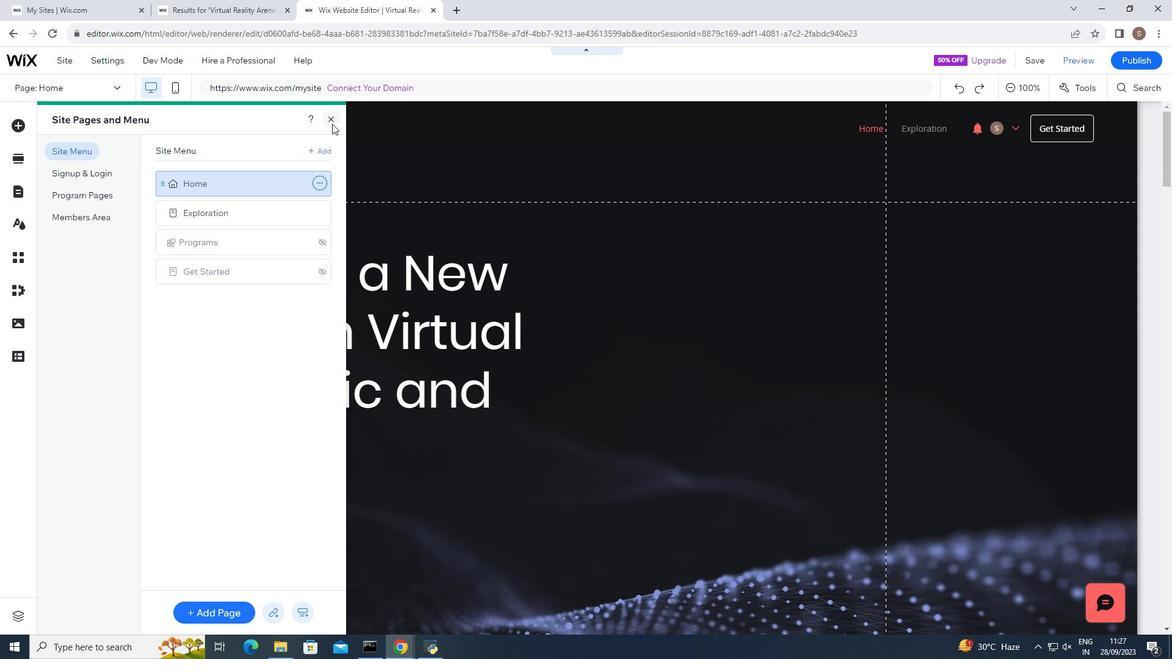 
Action: Mouse moved to (1062, 84)
Screenshot: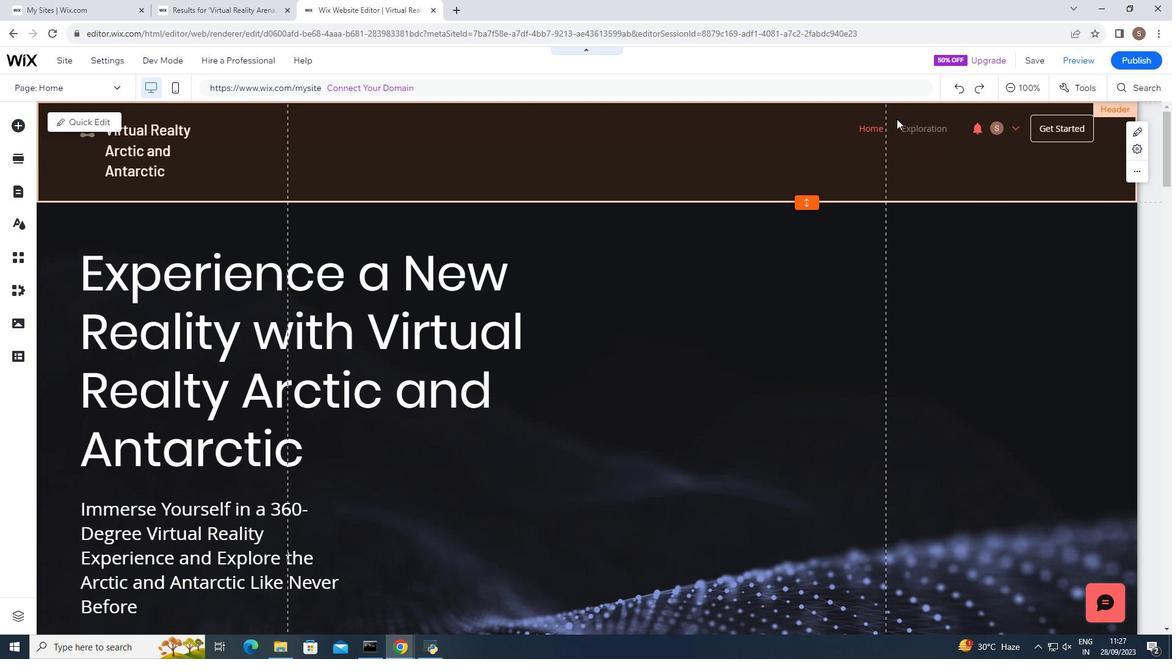 
Action: Mouse pressed left at (1062, 84)
Screenshot: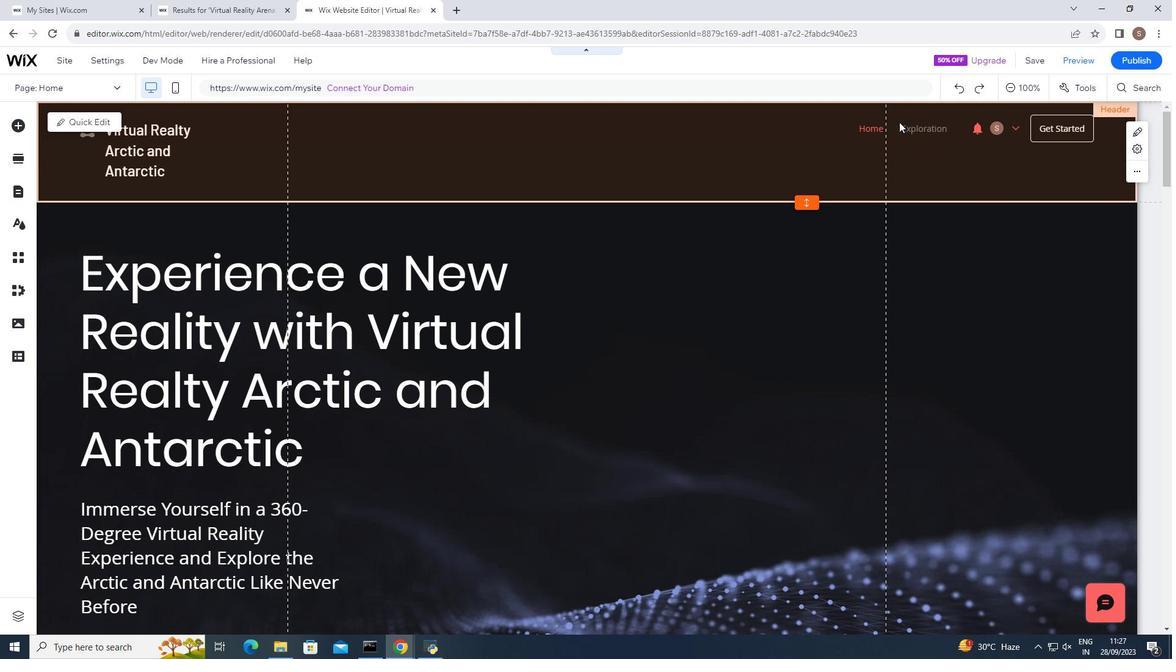 
Action: Mouse moved to (1062, 84)
Screenshot: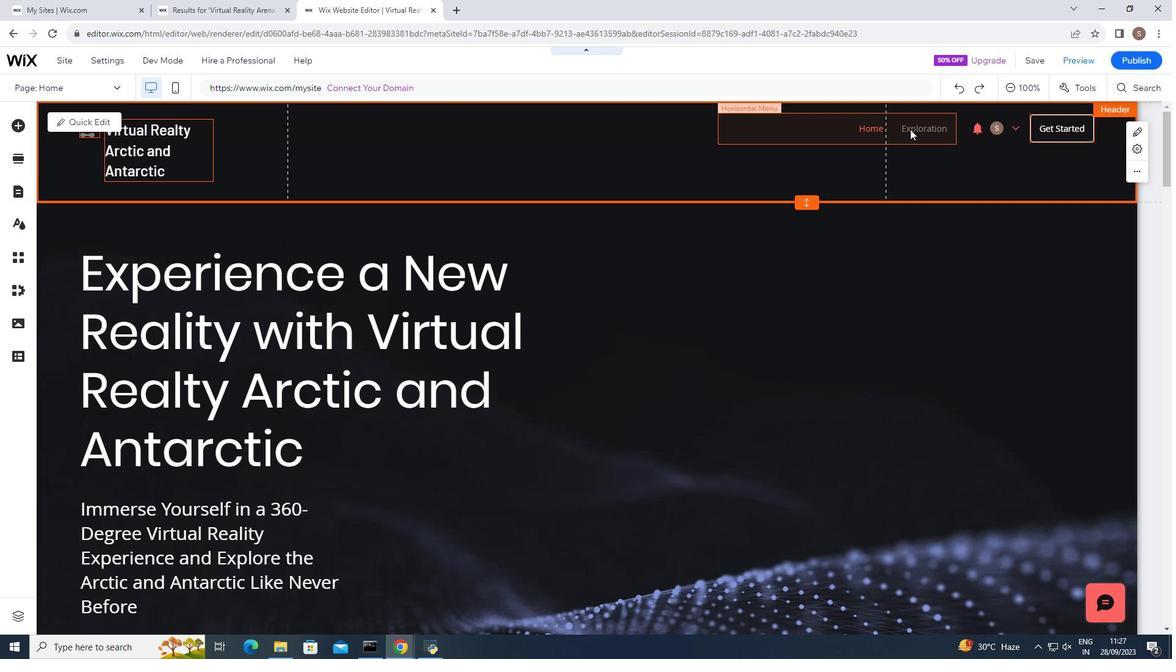 
Action: Mouse pressed left at (1062, 84)
Screenshot: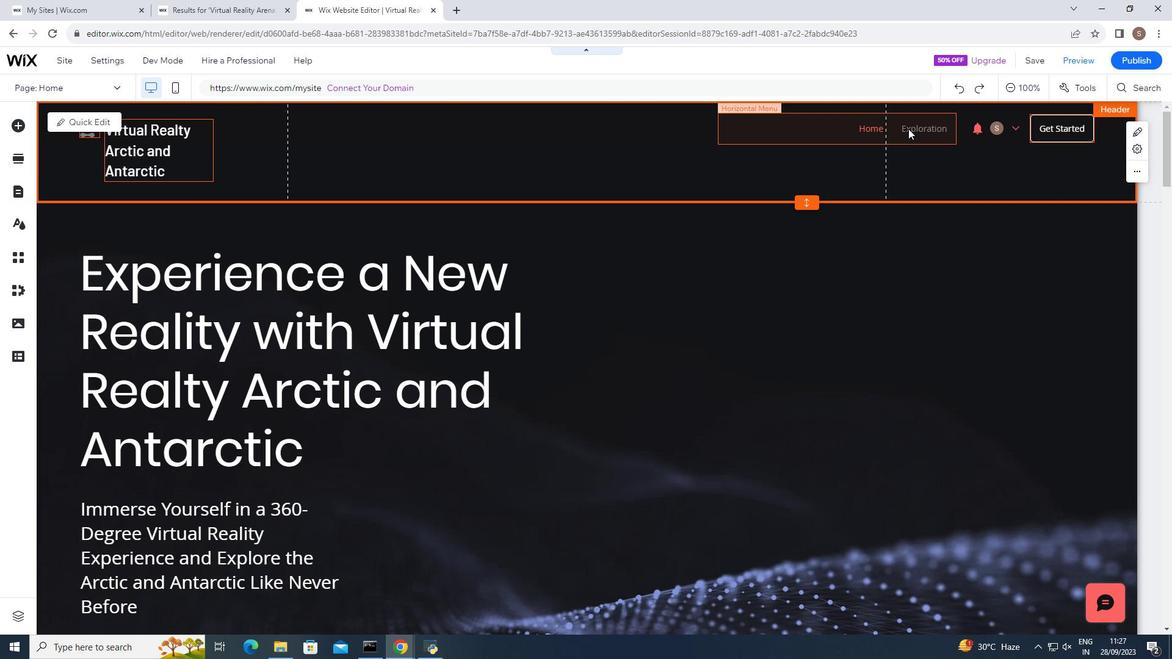 
Action: Mouse moved to (1062, 84)
Screenshot: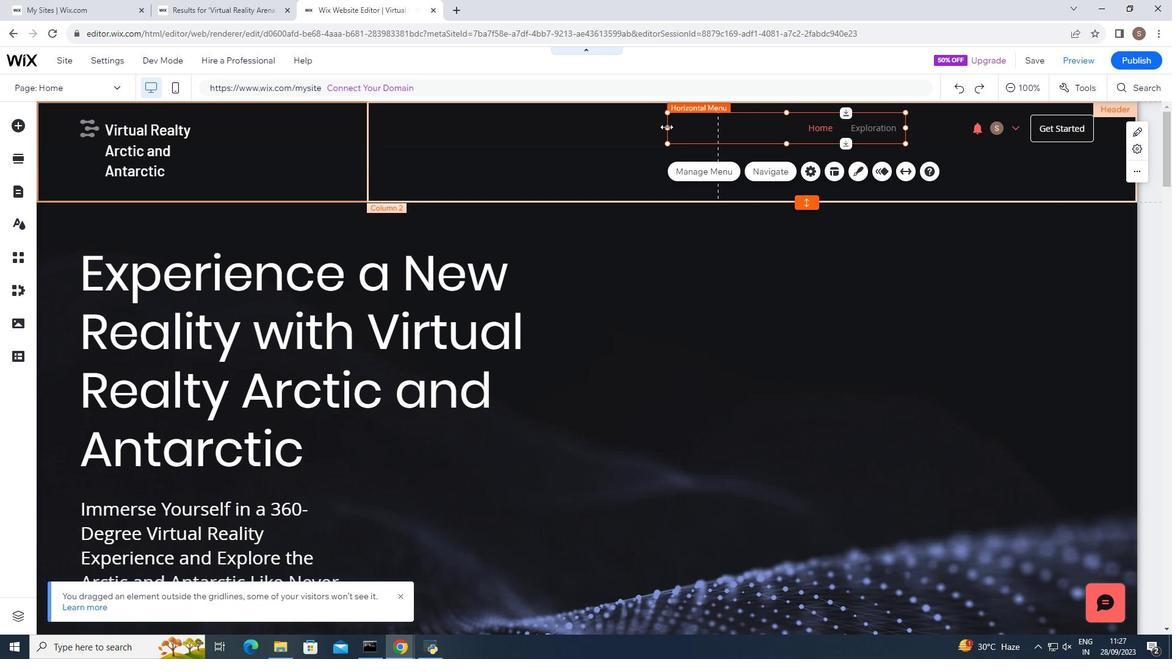 
Action: Mouse pressed left at (1062, 84)
Screenshot: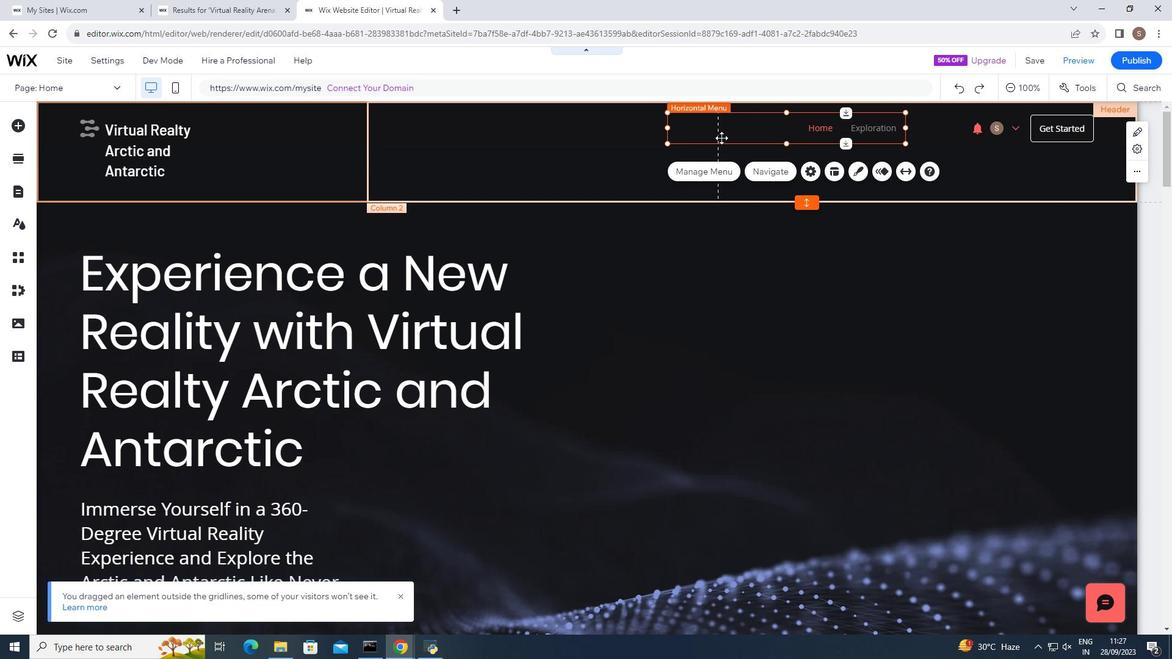 
Action: Mouse moved to (1062, 84)
Screenshot: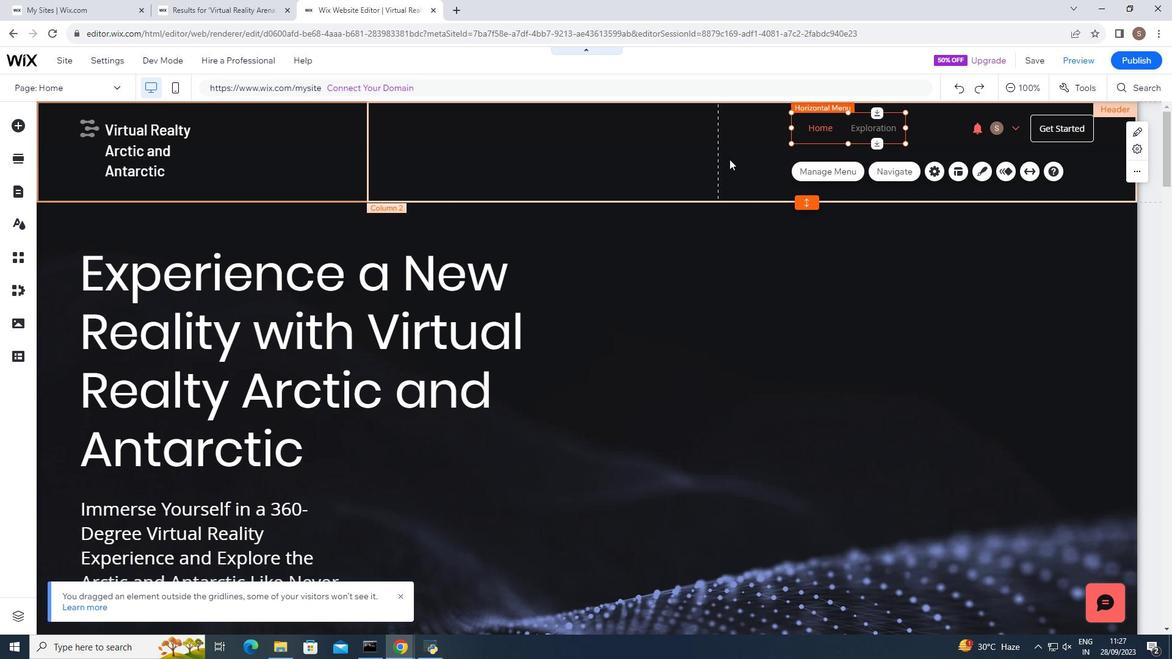 
Action: Mouse pressed left at (1062, 84)
Screenshot: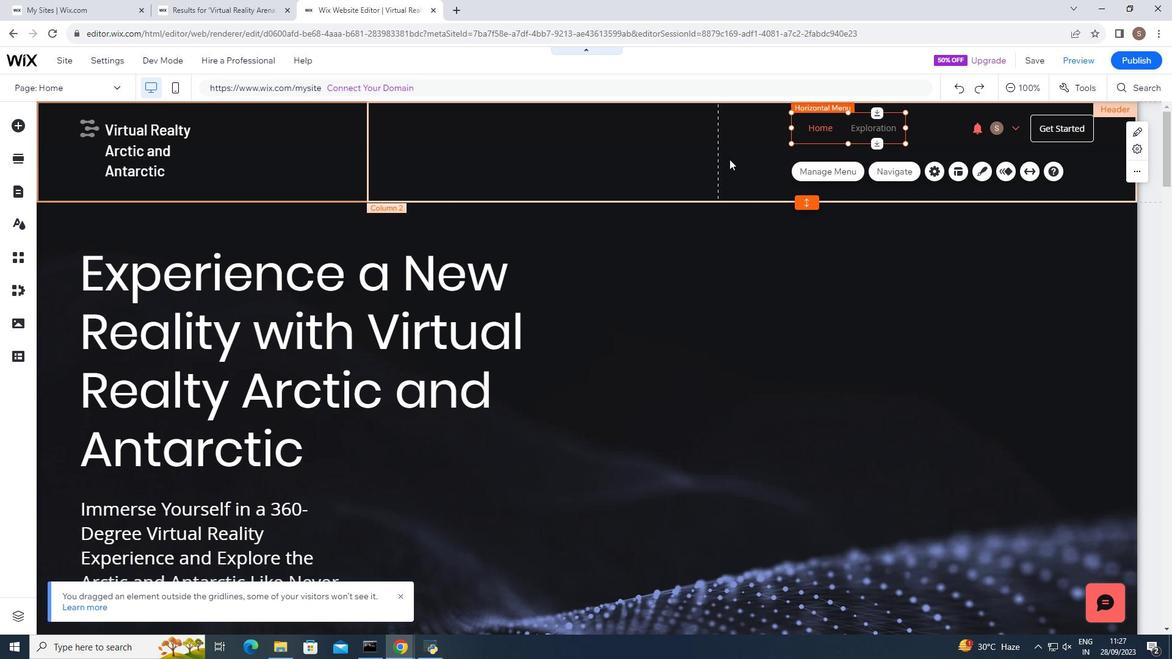 
Action: Mouse moved to (1062, 84)
Screenshot: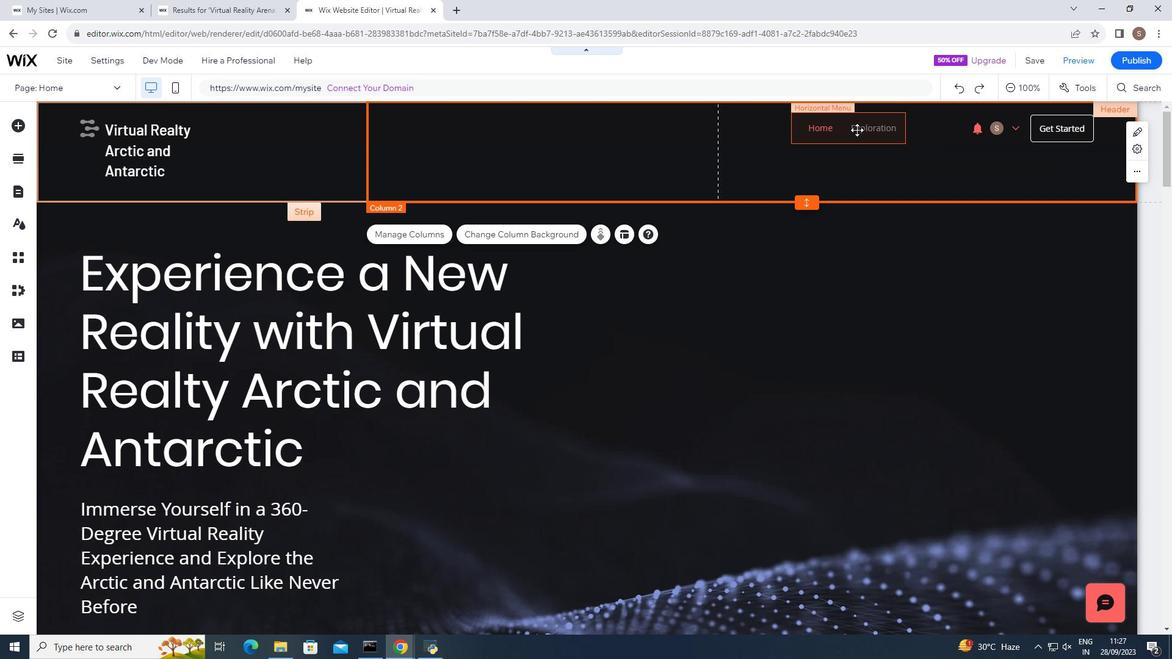 
Action: Mouse pressed left at (1062, 84)
Screenshot: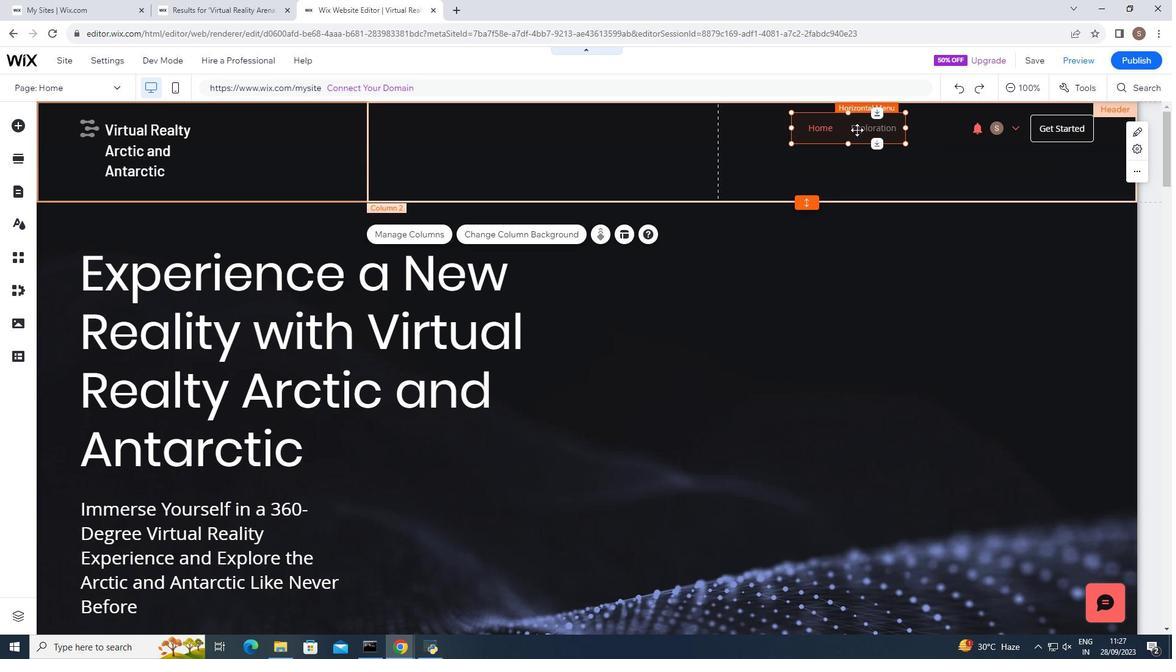 
Action: Mouse pressed left at (1062, 84)
Screenshot: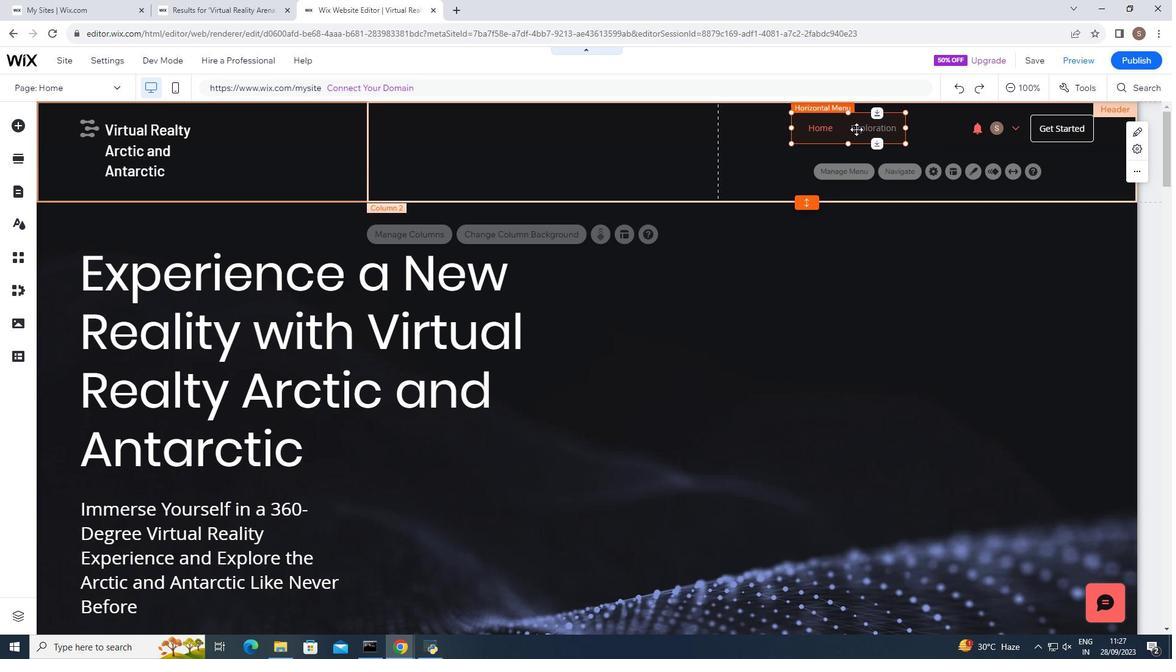 
Action: Mouse moved to (1062, 84)
Screenshot: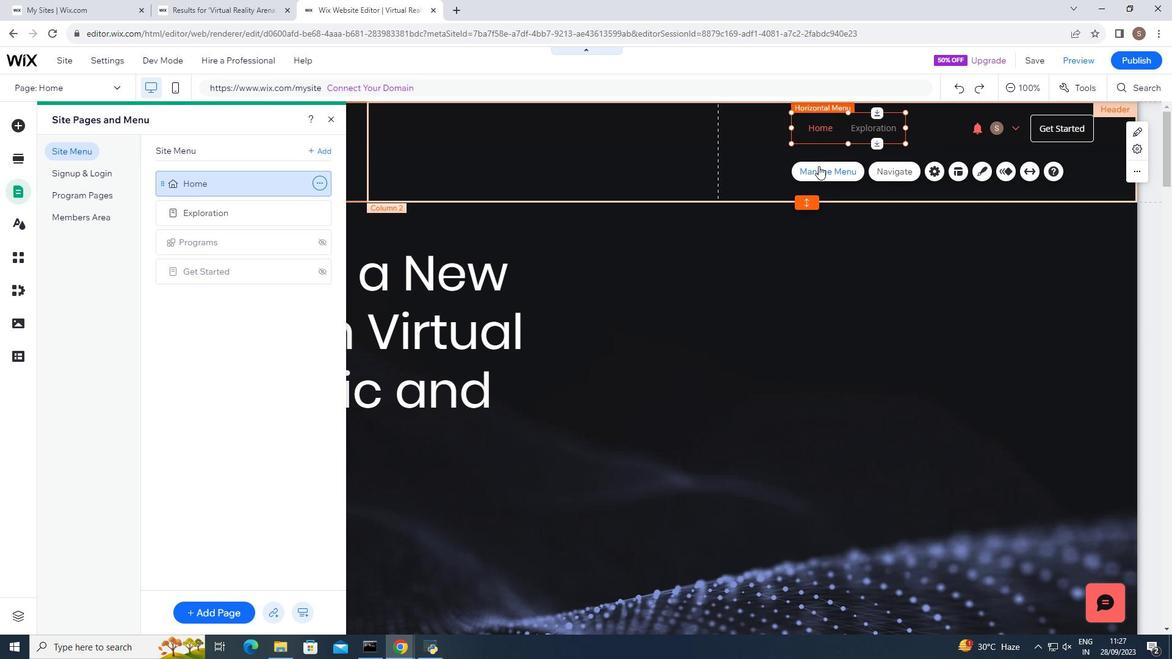 
Action: Mouse pressed left at (1062, 84)
Screenshot: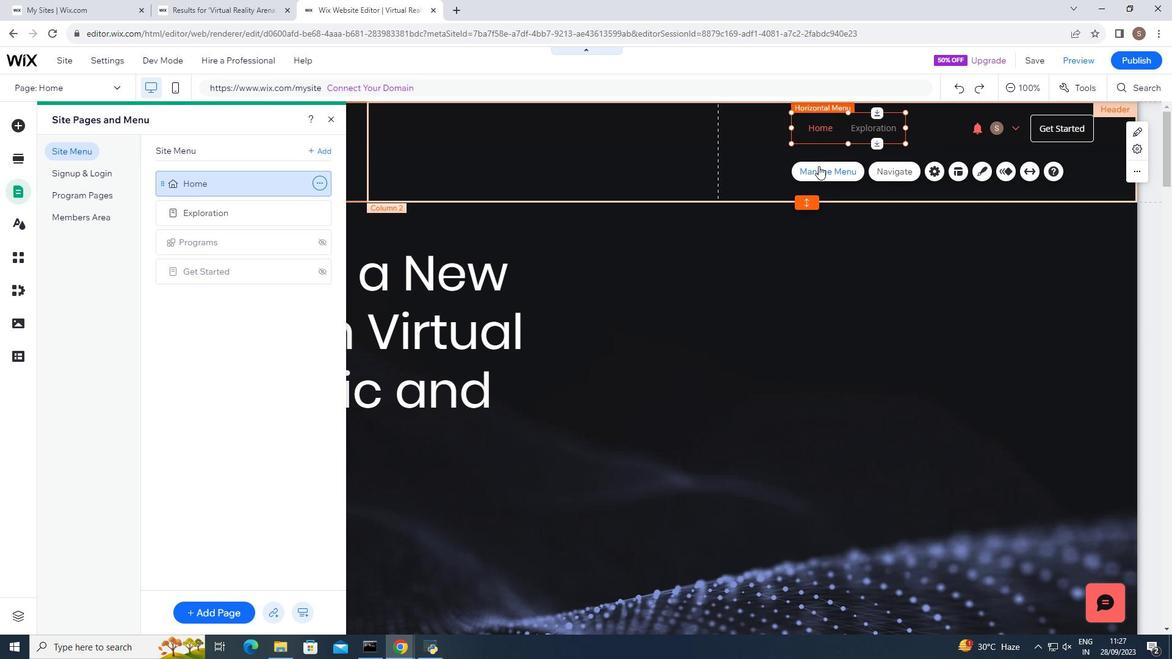 
Action: Mouse moved to (1062, 84)
Screenshot: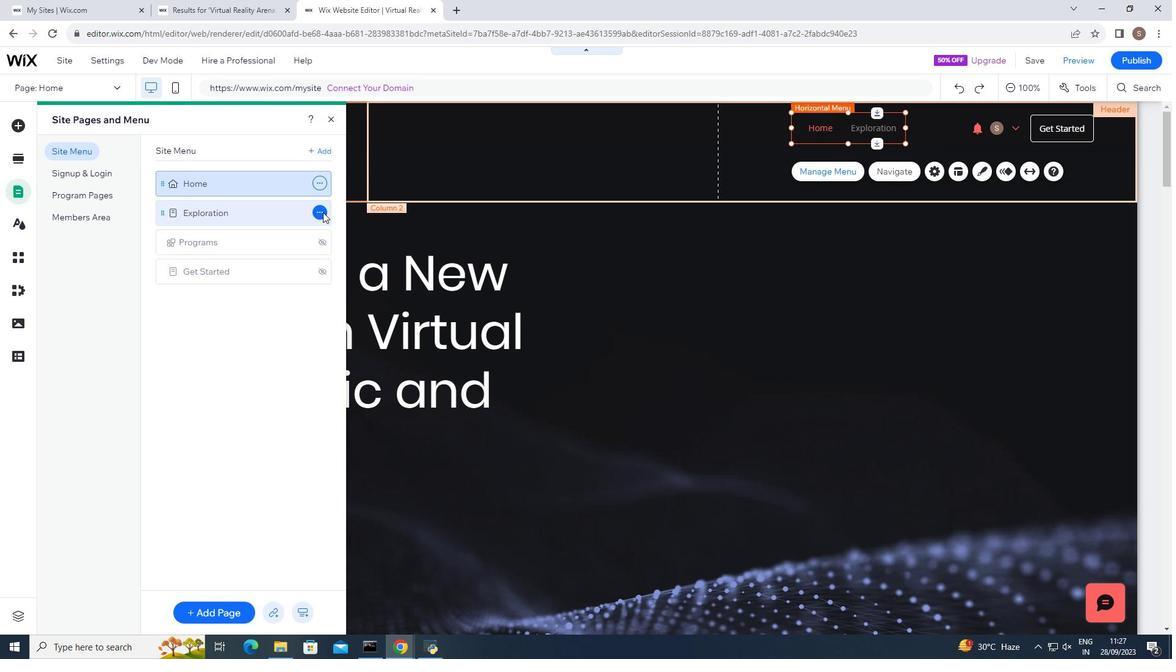 
Action: Mouse pressed left at (1062, 84)
Screenshot: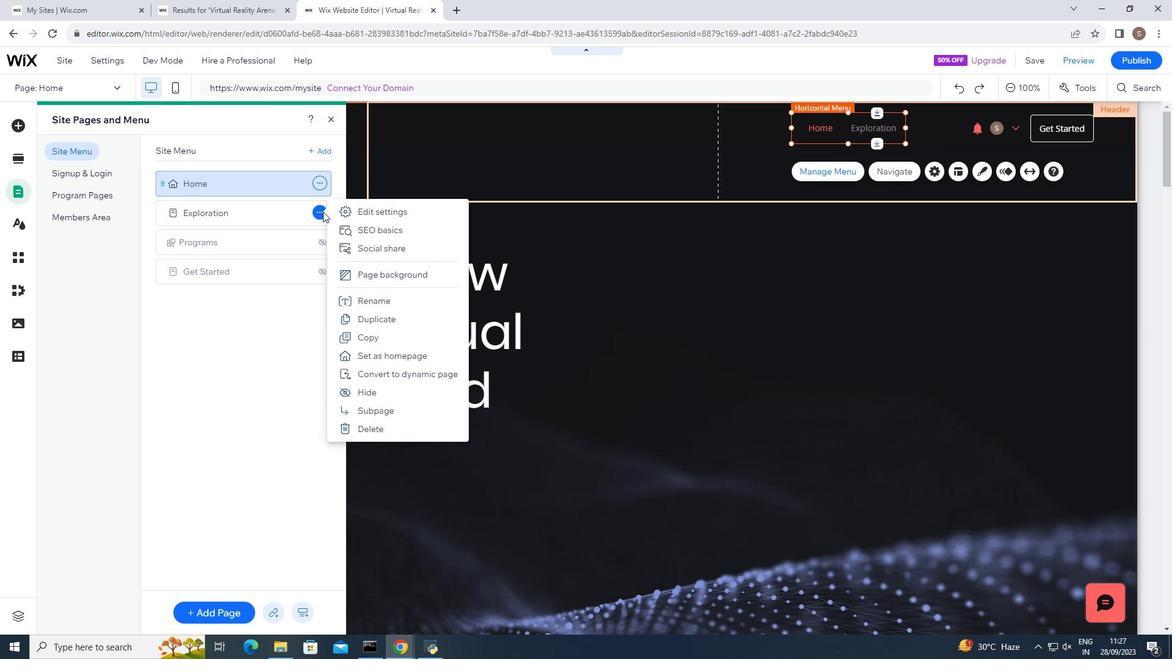 
Action: Mouse moved to (1062, 84)
Screenshot: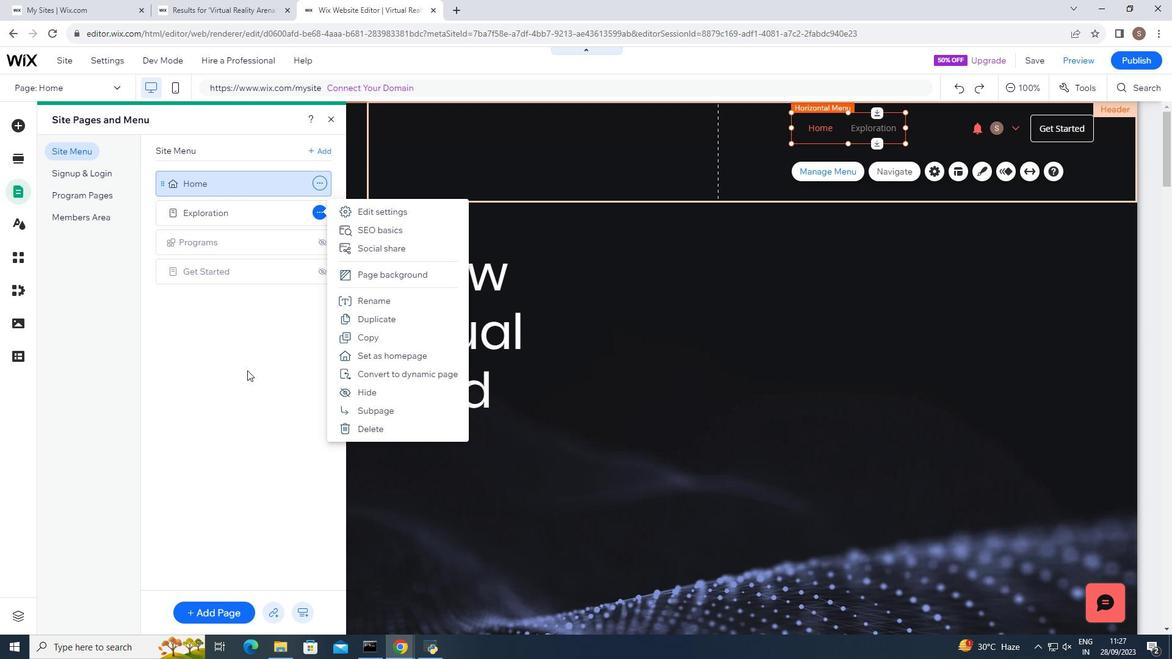
Action: Mouse pressed left at (1062, 84)
Screenshot: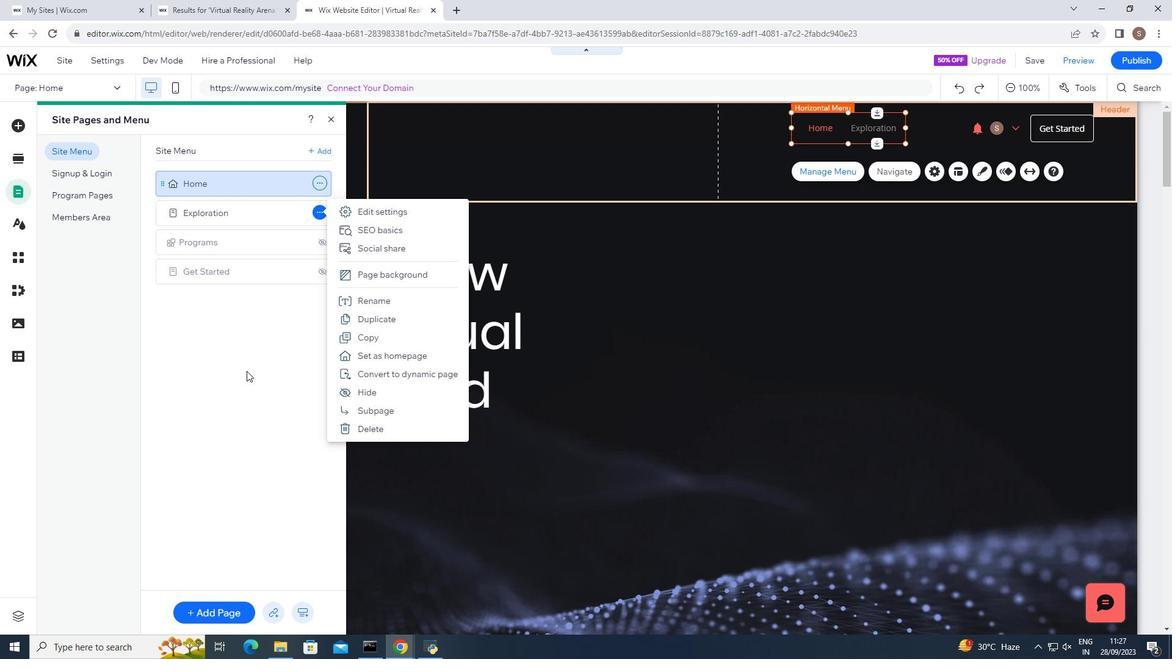 
Action: Mouse moved to (1062, 84)
Screenshot: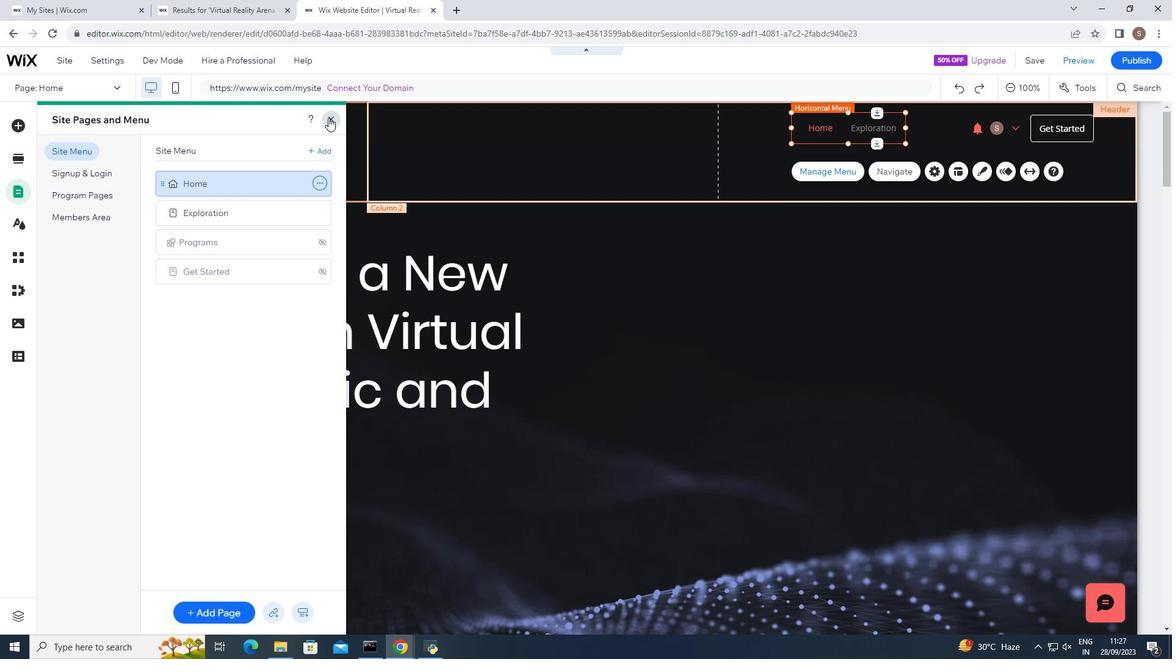 
Action: Mouse pressed left at (1062, 84)
Screenshot: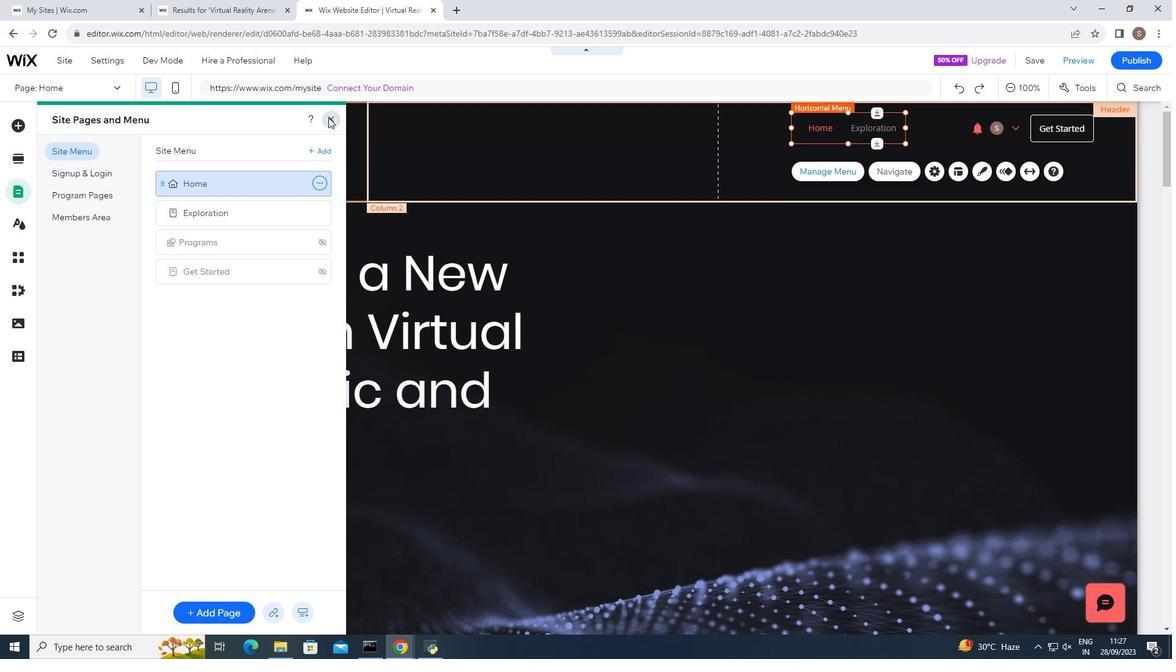 
Action: Mouse moved to (1062, 84)
Screenshot: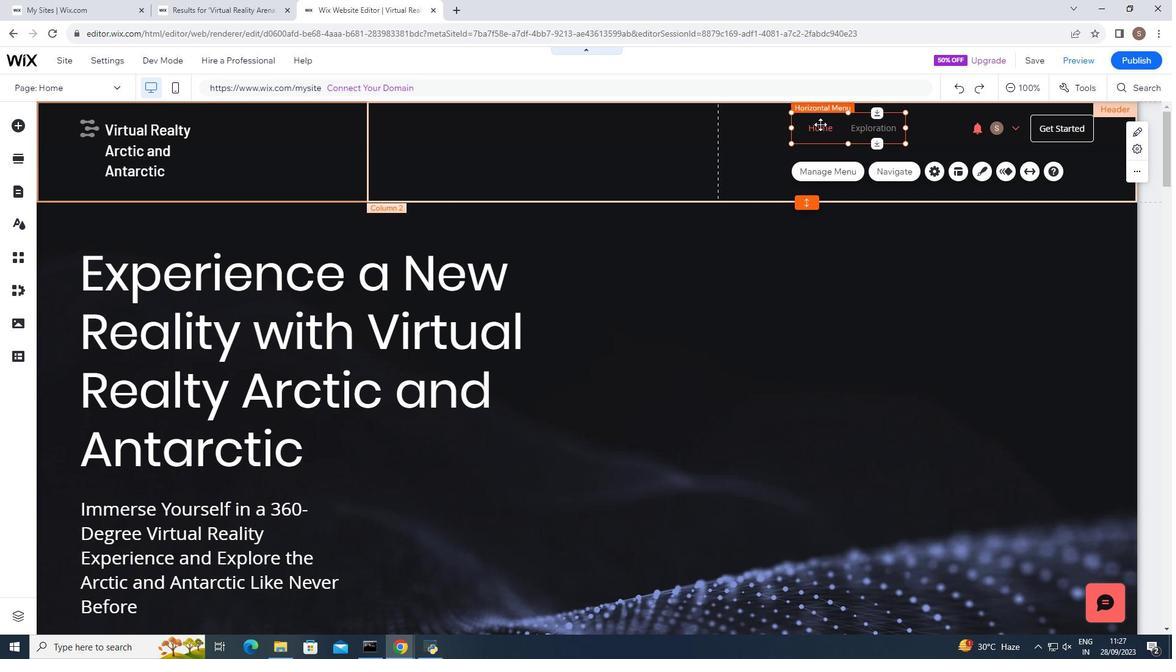 
Action: Mouse pressed left at (1062, 84)
Screenshot: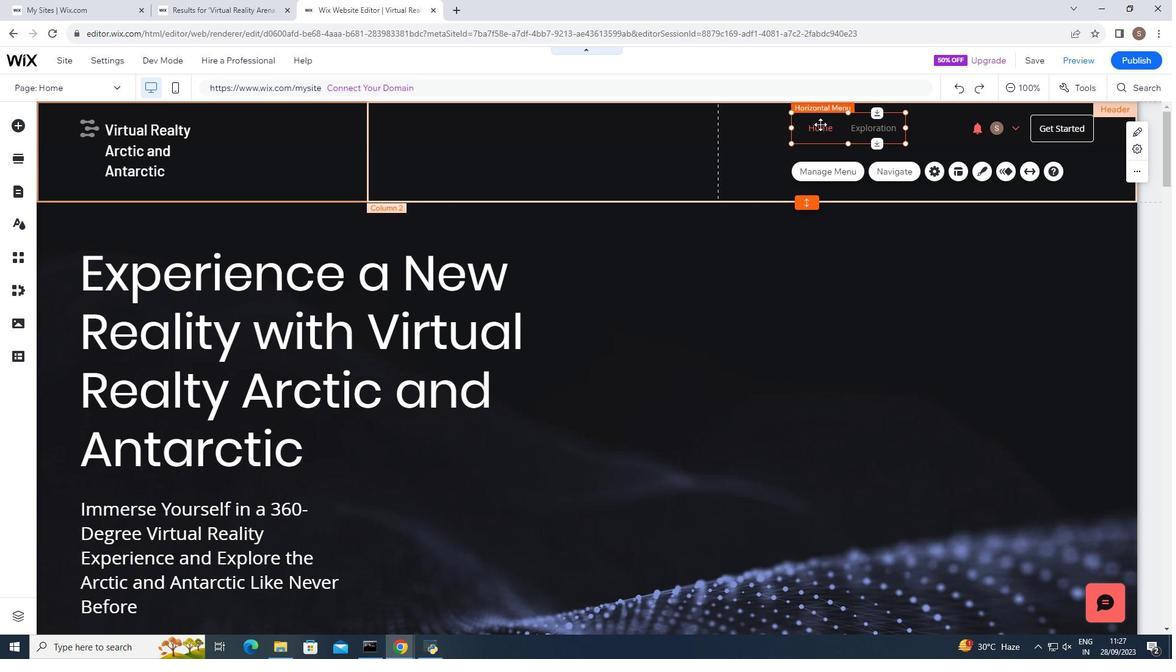 
Action: Mouse moved to (1062, 84)
Screenshot: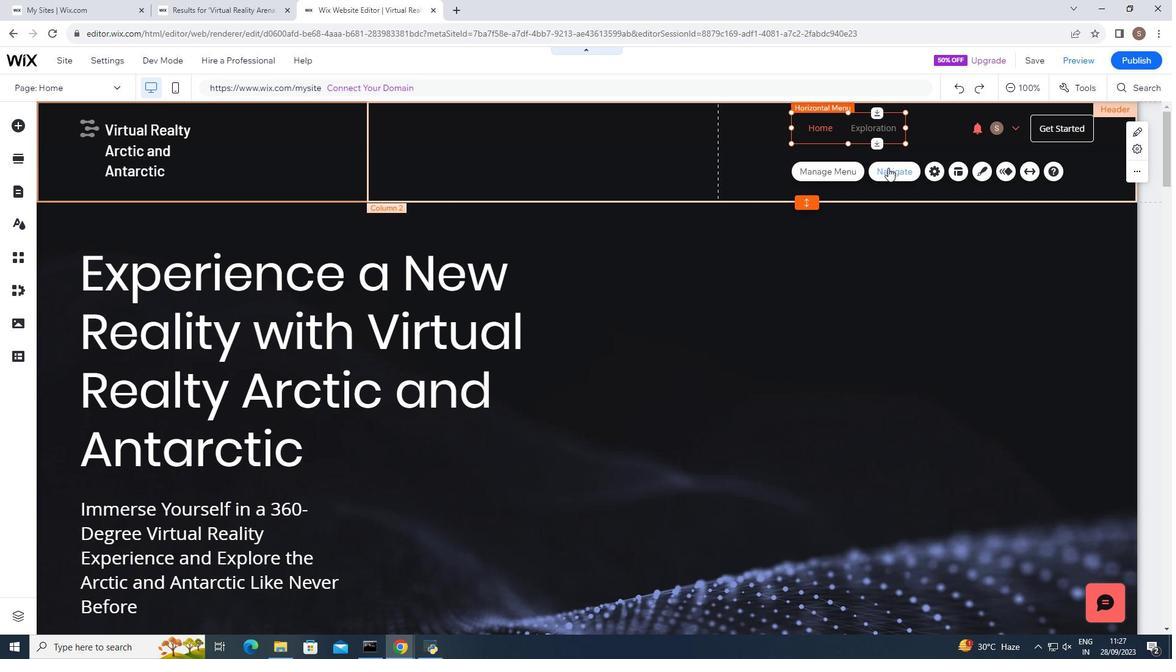 
Action: Mouse pressed left at (1062, 84)
Screenshot: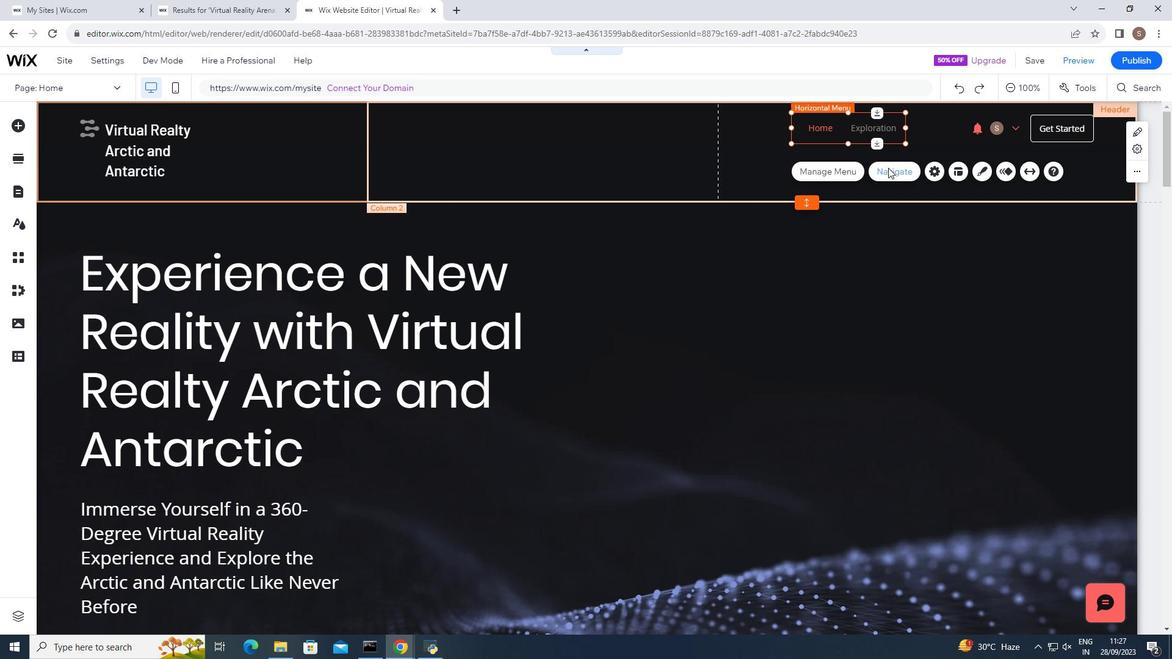 
Action: Mouse moved to (1062, 84)
Screenshot: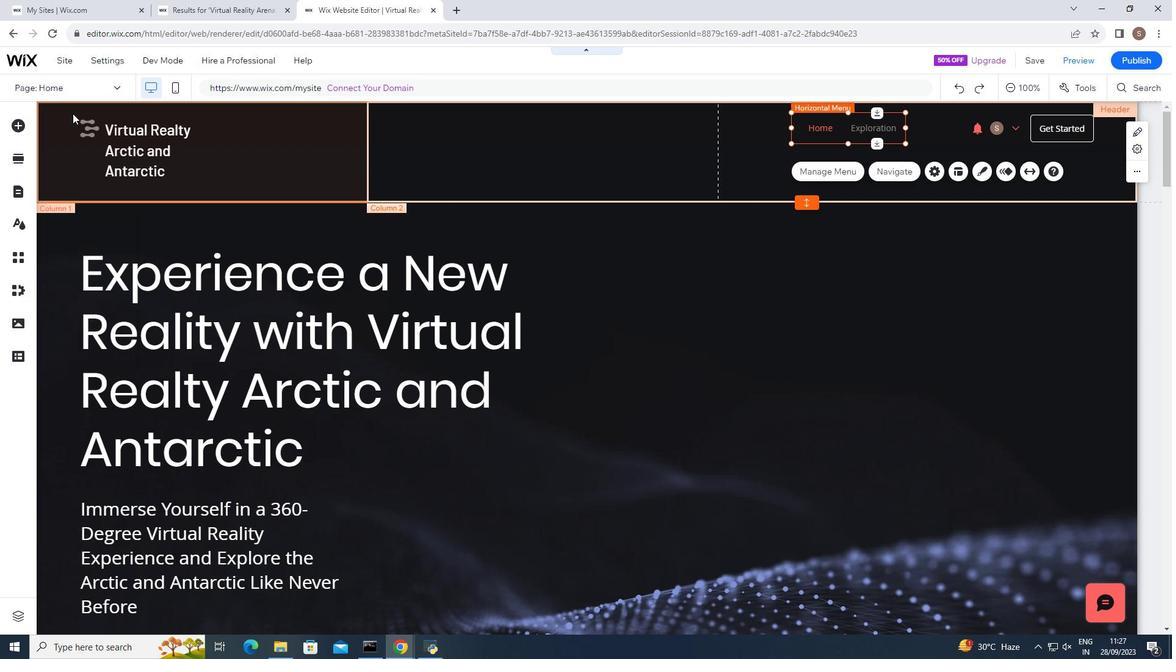 
Action: Mouse pressed left at (1062, 84)
Screenshot: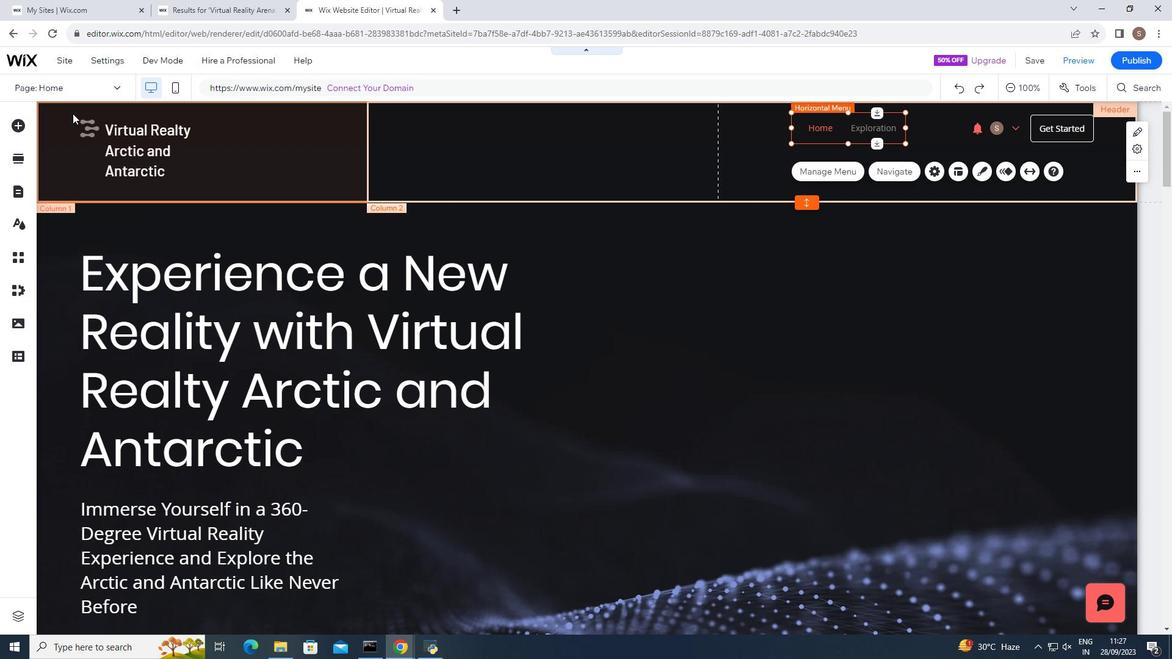 
Action: Mouse moved to (1062, 84)
Screenshot: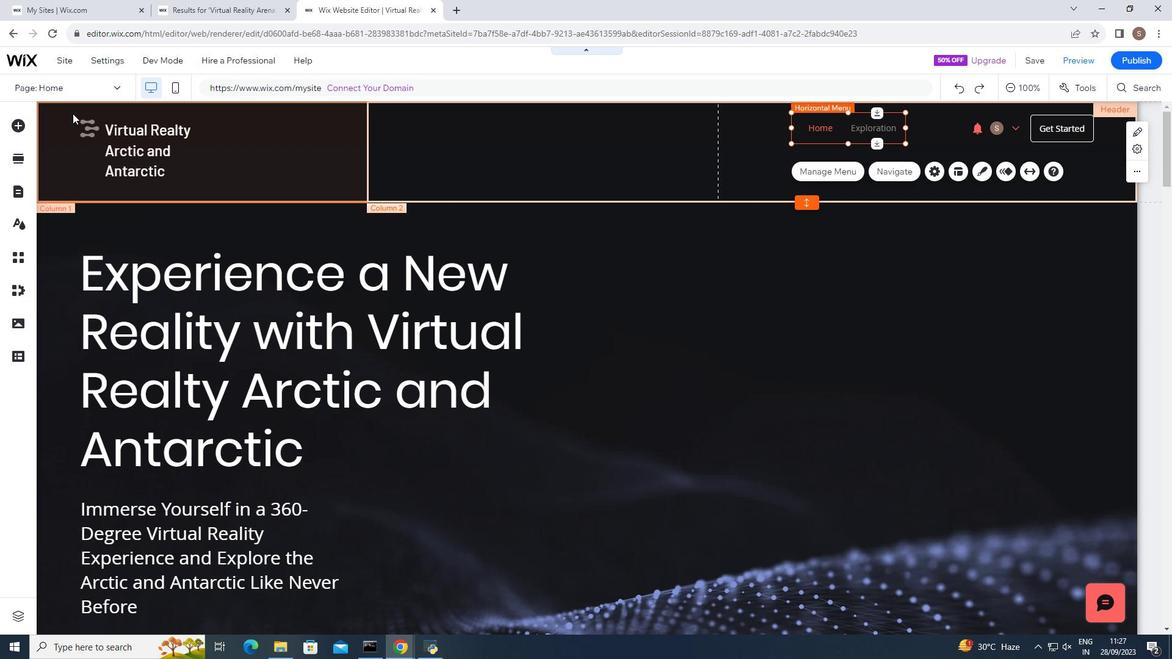 
Action: Mouse pressed left at (1062, 84)
Screenshot: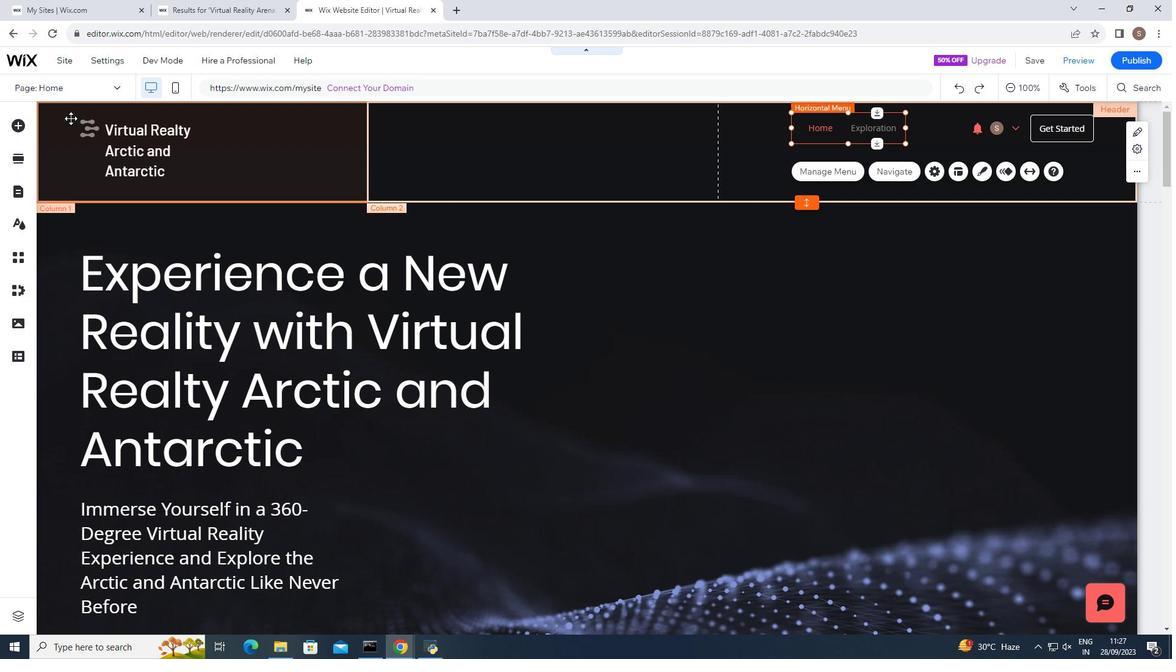 
Action: Mouse moved to (1062, 84)
Screenshot: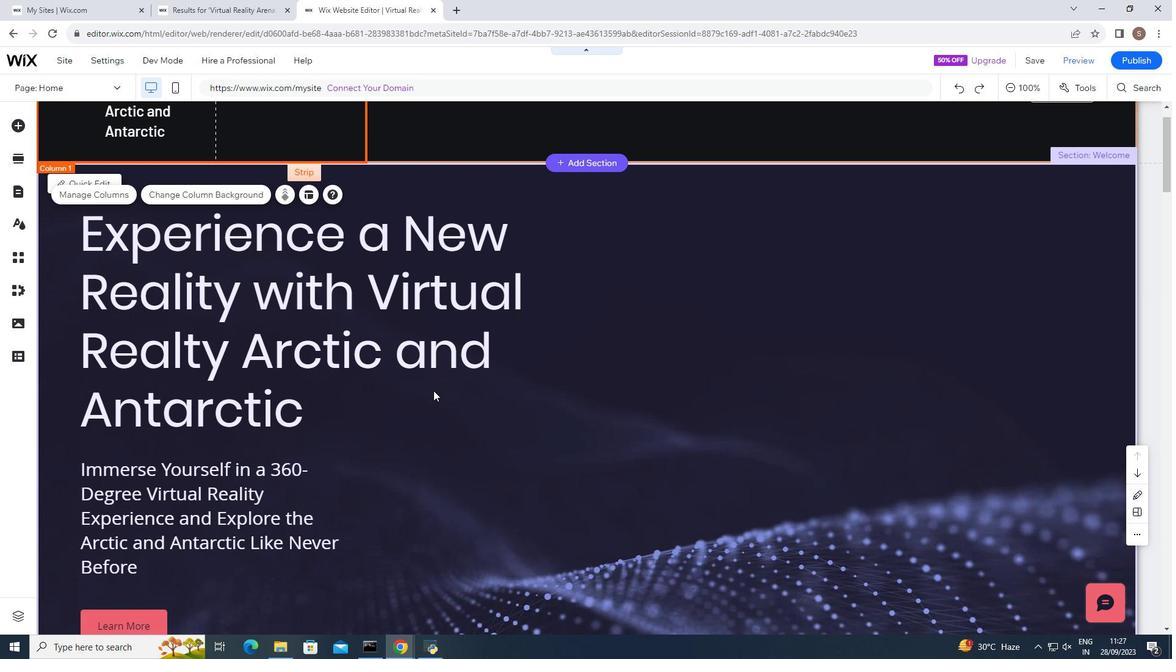 
Action: Mouse scrolled (1062, 84) with delta (0, 0)
Screenshot: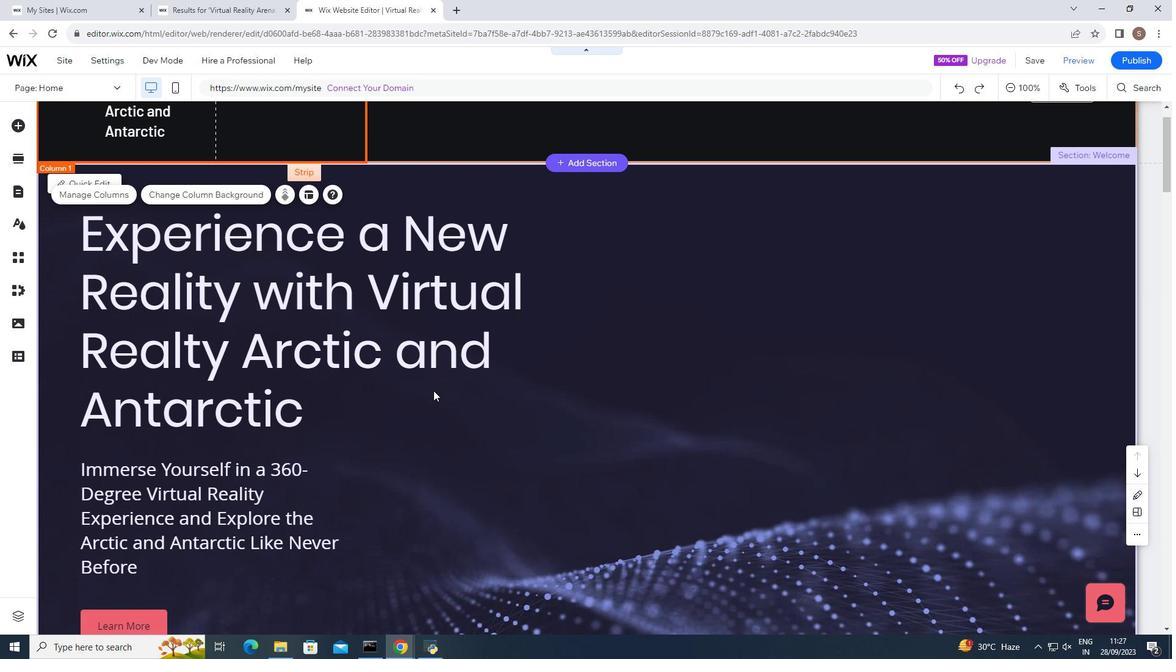 
Action: Mouse moved to (1062, 84)
Screenshot: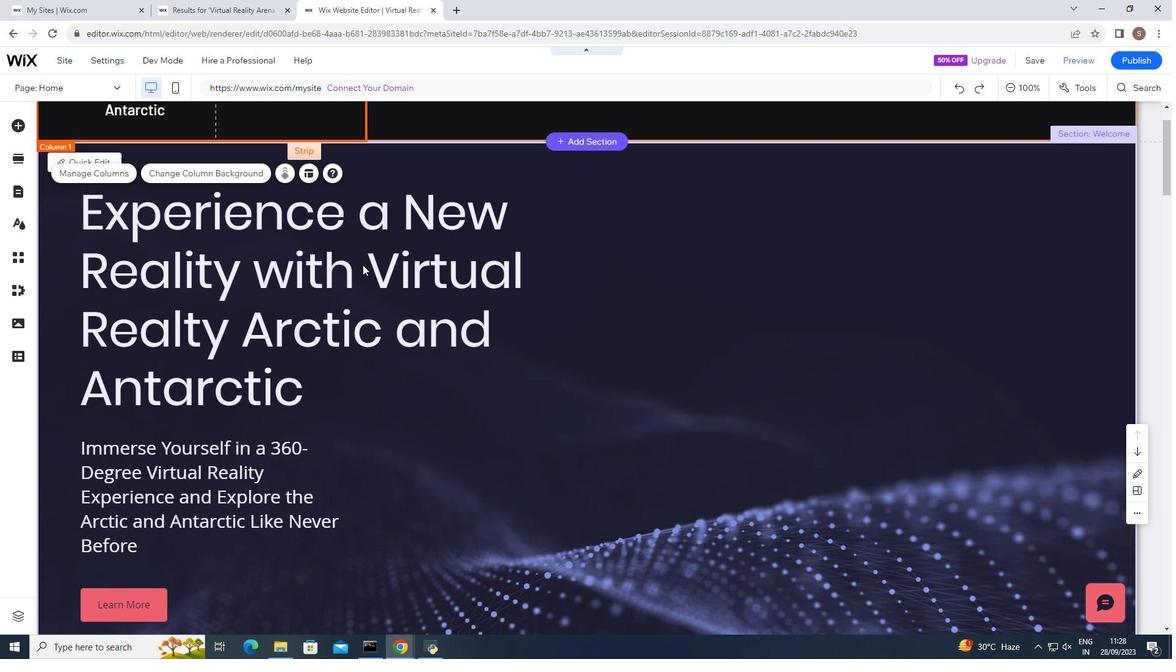 
Action: Mouse pressed left at (1062, 84)
Screenshot: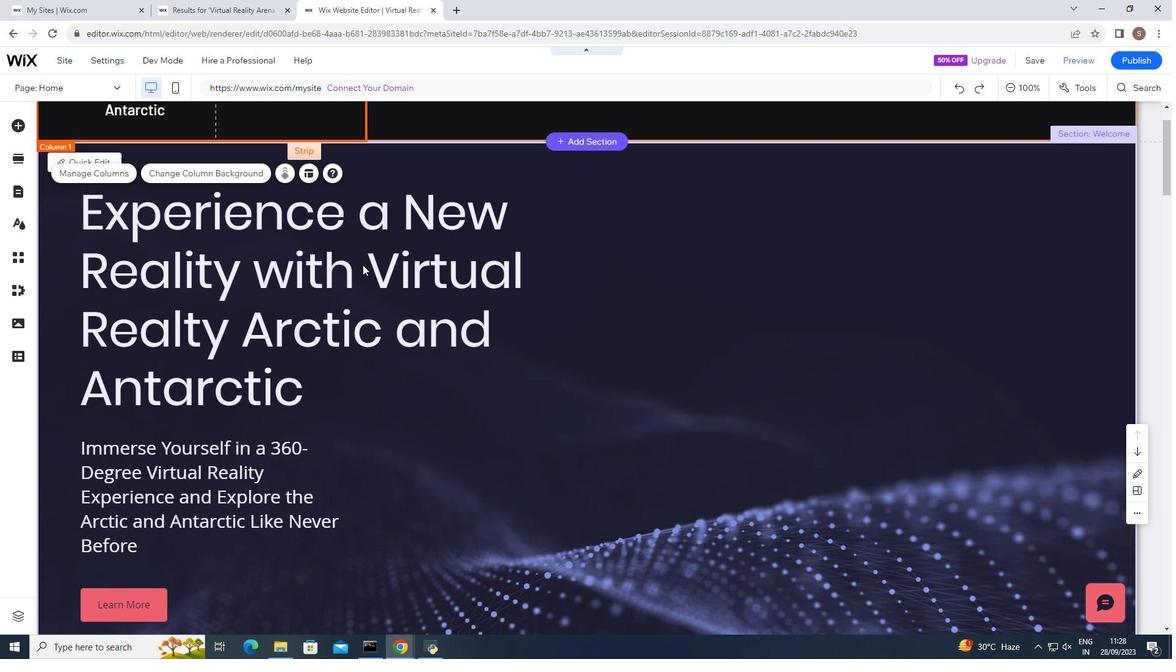 
Action: Mouse moved to (1062, 84)
Screenshot: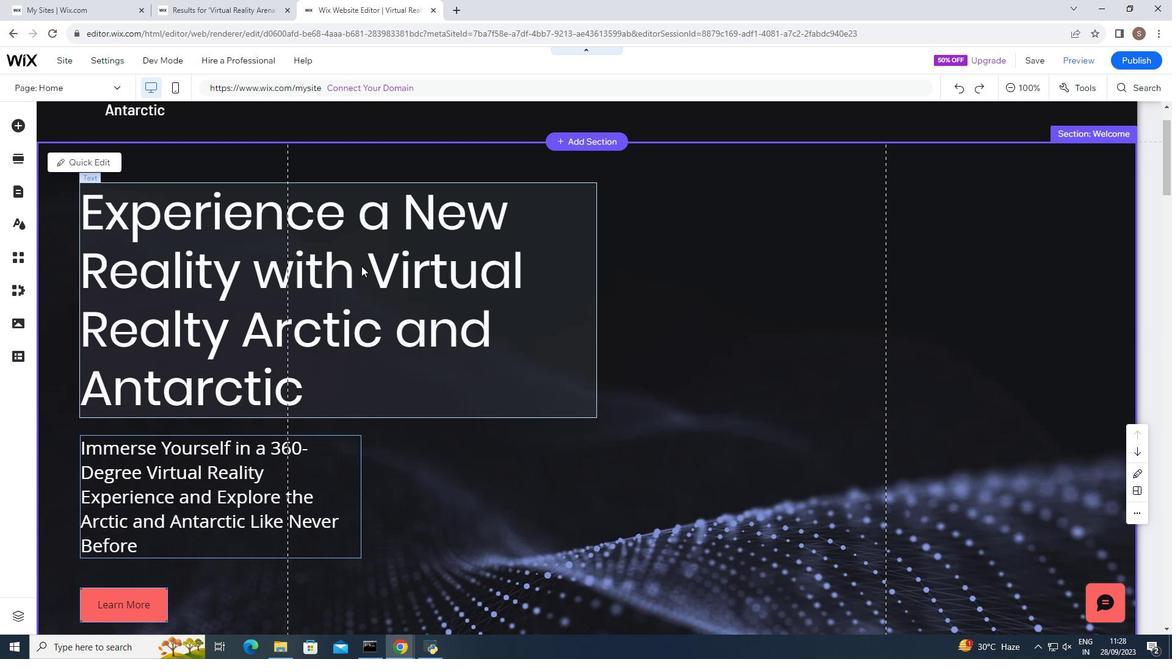 
Action: Mouse pressed left at (1062, 84)
Screenshot: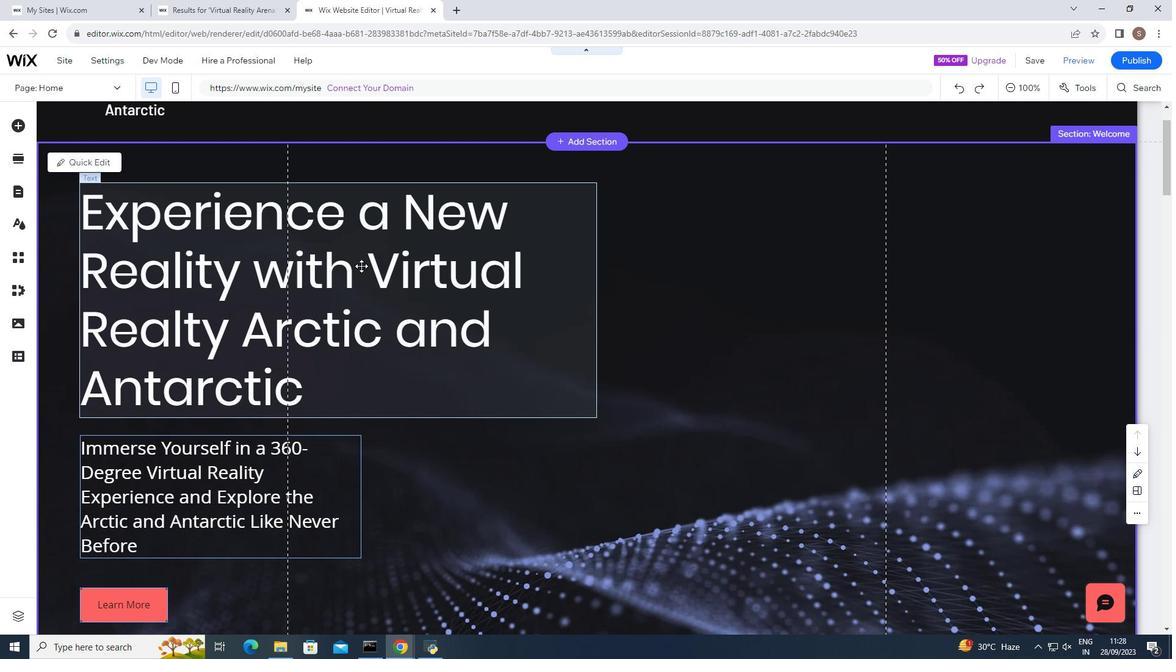 
Action: Mouse moved to (1062, 84)
Screenshot: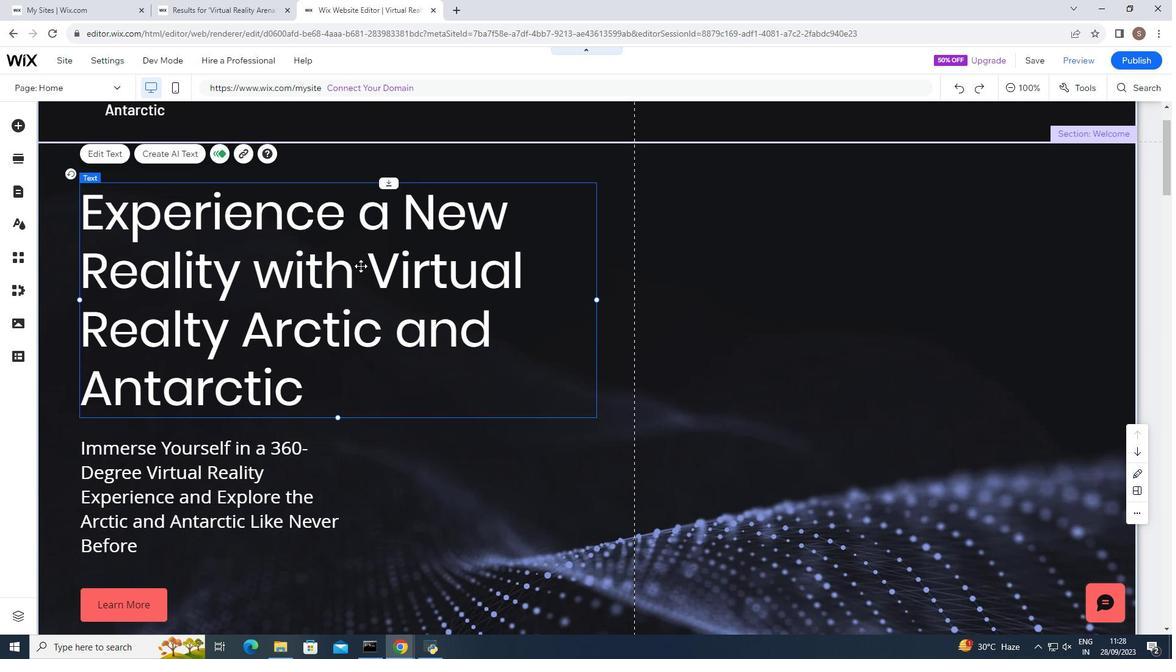 
Action: Mouse pressed left at (1062, 84)
Screenshot: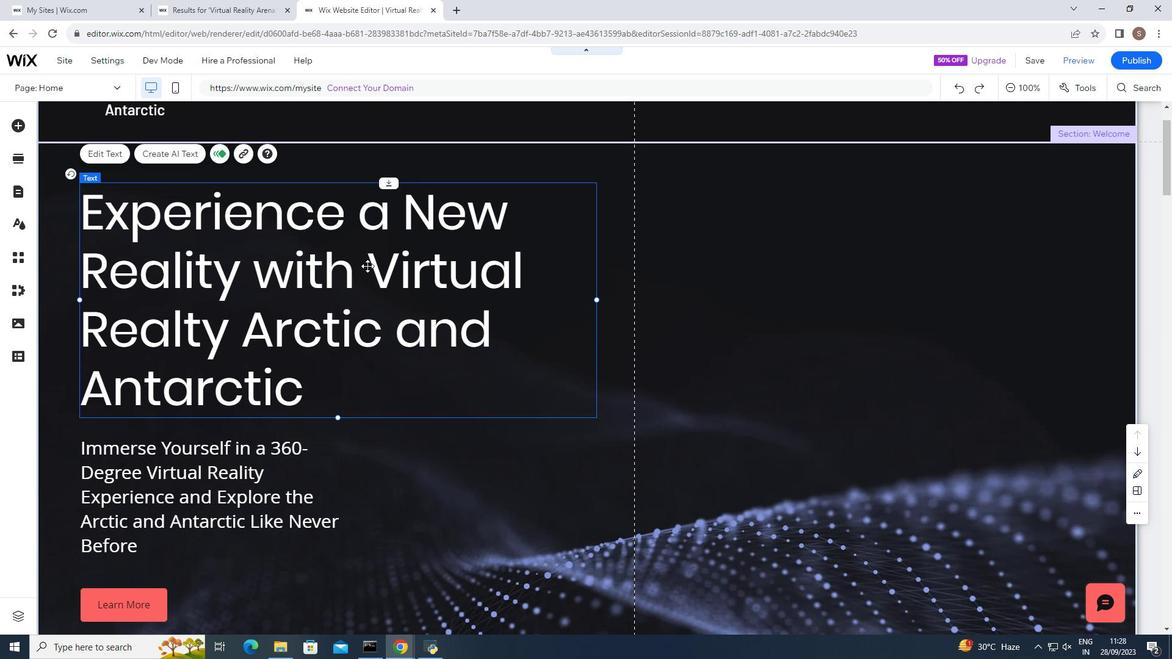 
Action: Mouse moved to (1062, 84)
Screenshot: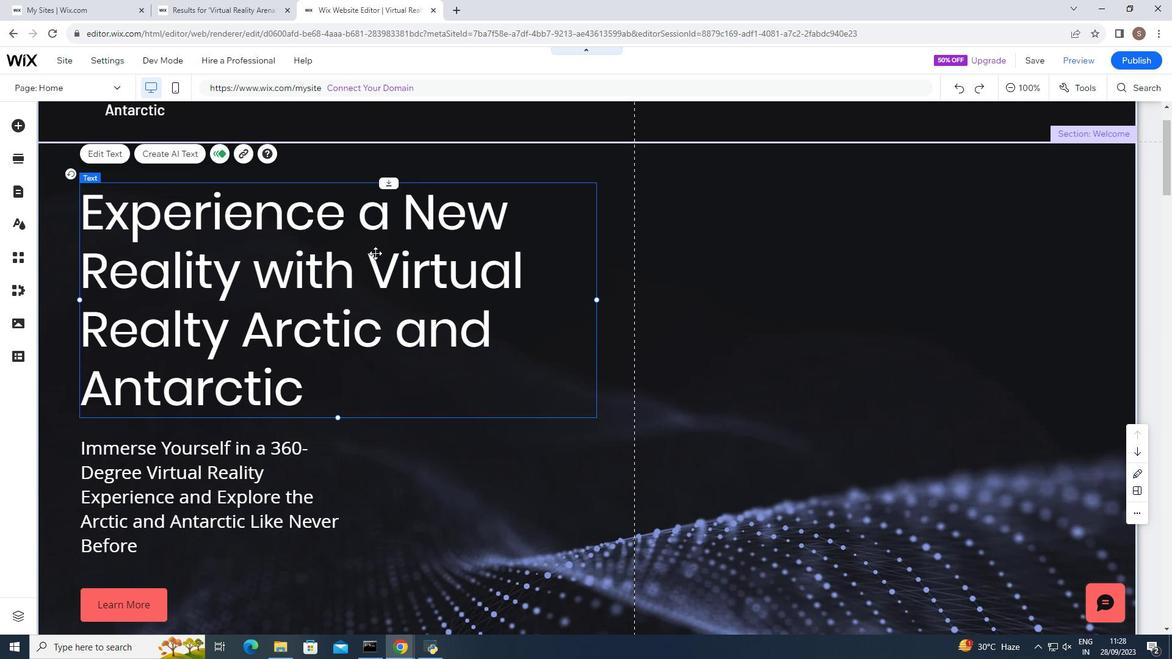 
Action: Mouse pressed left at (1062, 84)
Screenshot: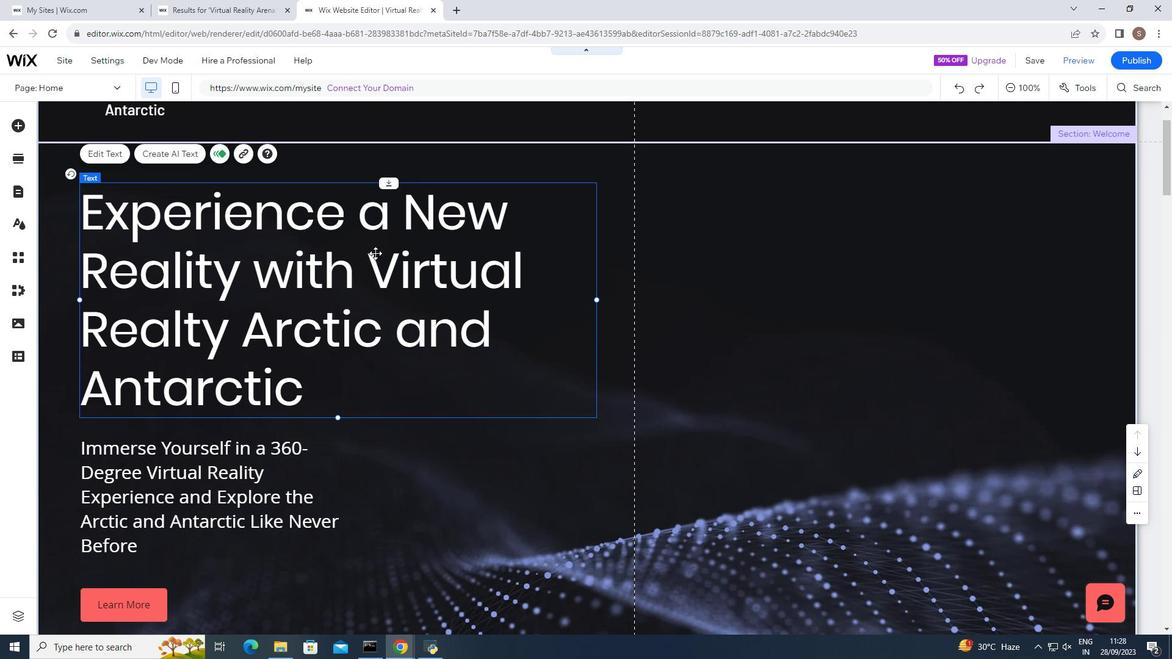
Action: Mouse moved to (1062, 84)
Screenshot: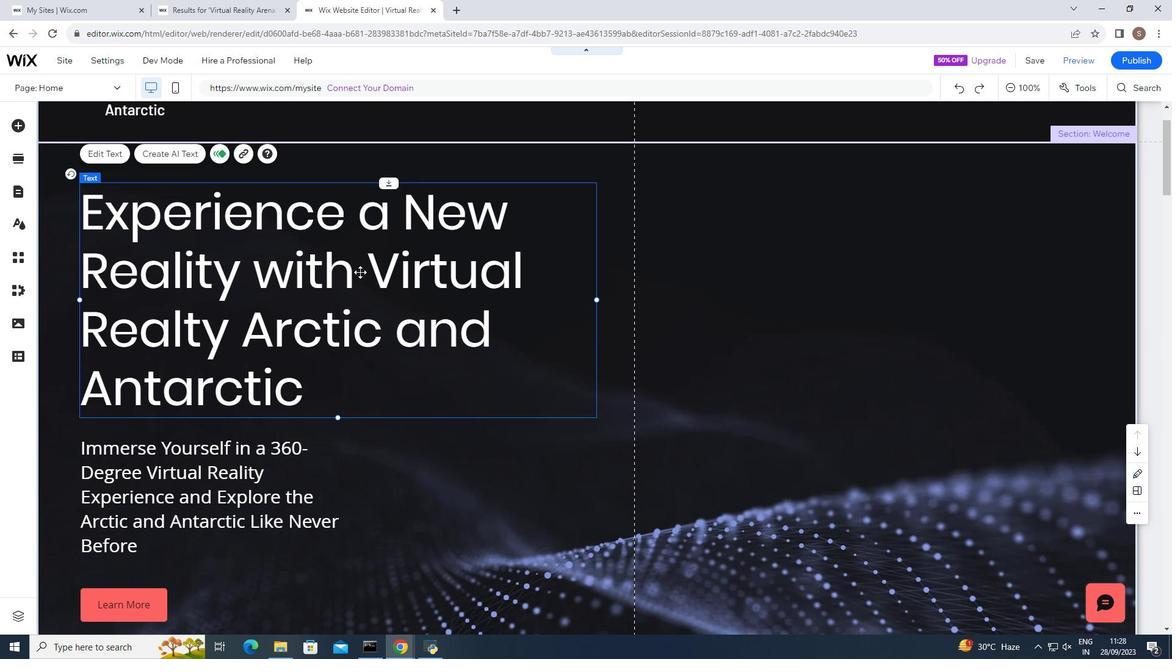 
Action: Mouse pressed left at (1062, 84)
Screenshot: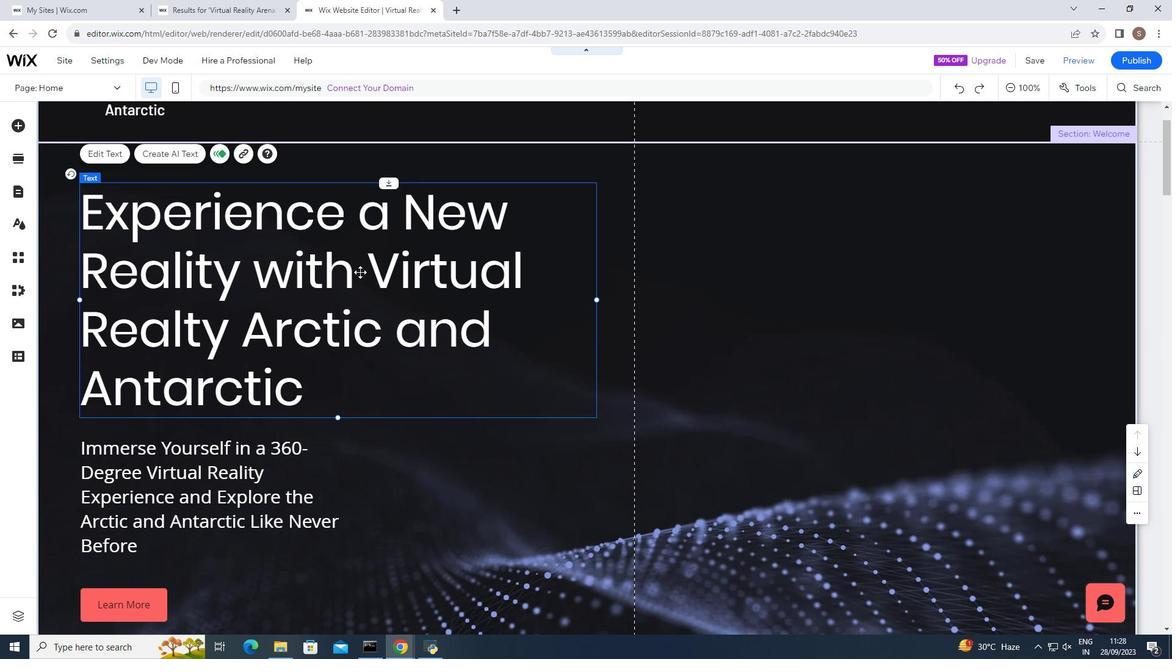 
Action: Mouse pressed left at (1062, 84)
Screenshot: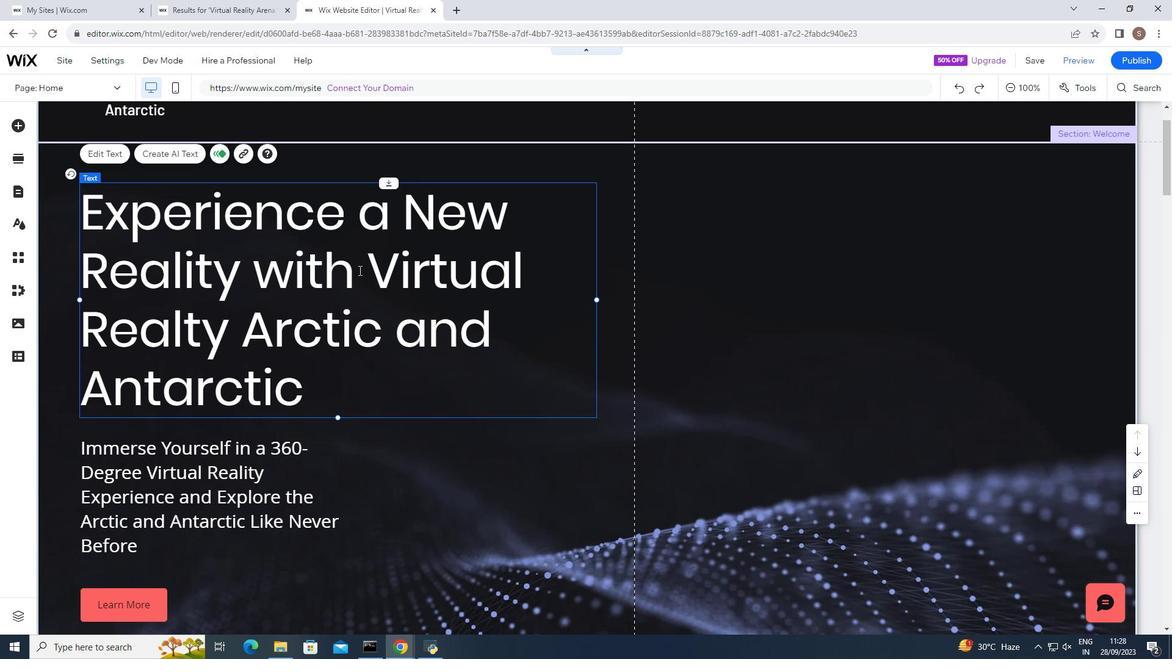 
Action: Mouse moved to (1062, 84)
Screenshot: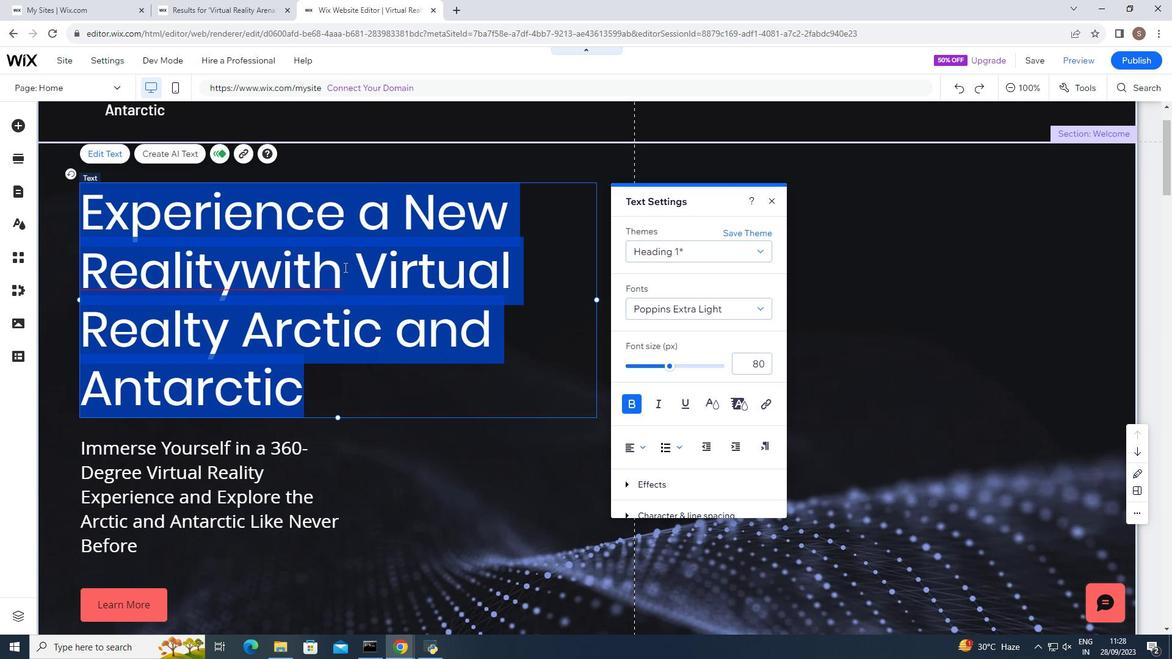 
Action: Mouse pressed left at (1062, 84)
Screenshot: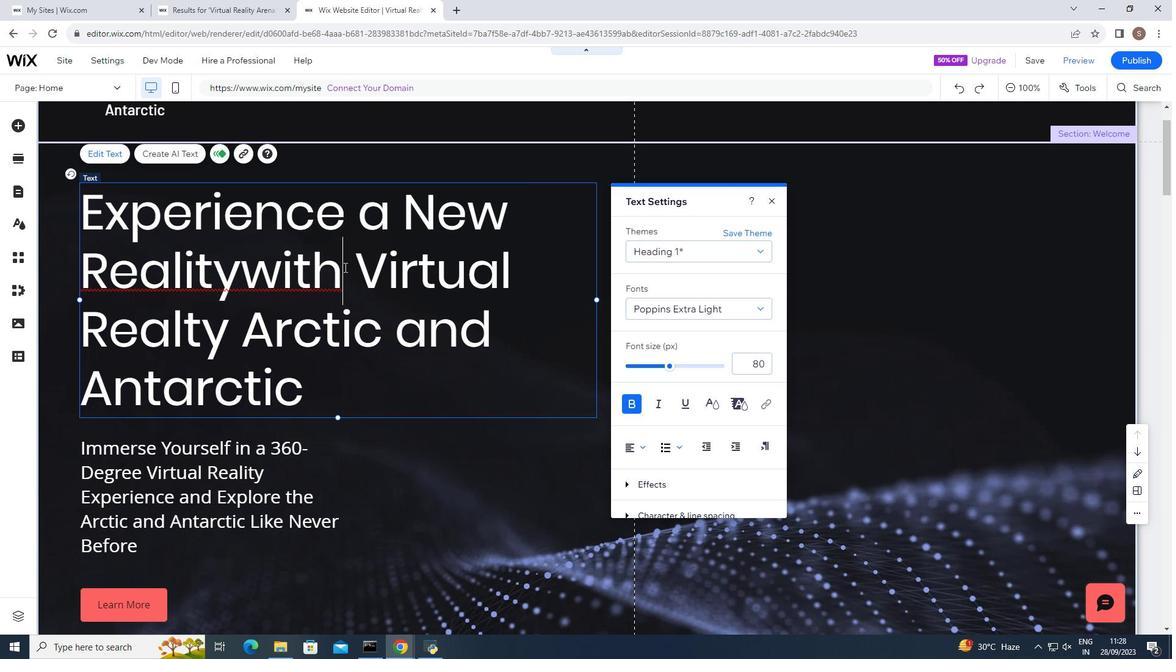 
Action: Mouse moved to (1062, 84)
Screenshot: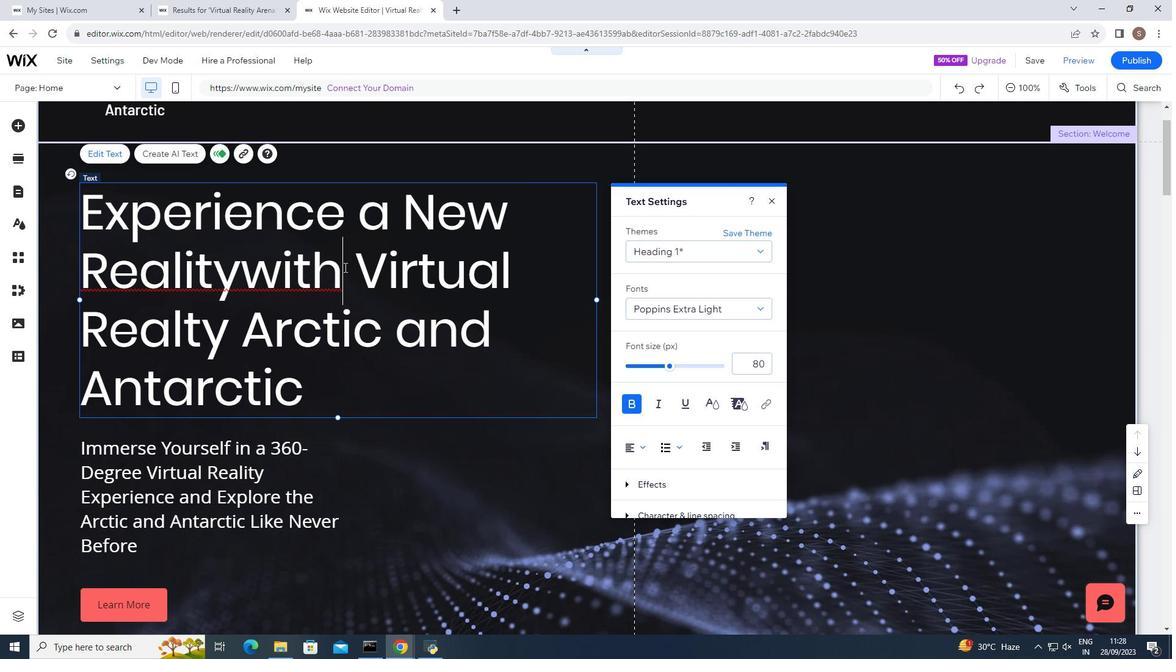 
Action: Key pressed <Key.backspace><Key.backspace><Key.backspace><Key.backspace><Key.backspace><Key.backspace><Key.backspace><Key.backspace><Key.backspace><Key.backspace><Key.backspace><Key.backspace><Key.backspace><Key.backspace><Key.backspace><Key.backspace><Key.backspace><Key.backspace><Key.backspace><Key.backspace><Key.backspace><Key.backspace><Key.backspace><Key.backspace><Key.backspace><Key.backspace><Key.backspace><Key.backspace><Key.backspace><Key.right><Key.right><Key.left><Key.backspace>
Screenshot: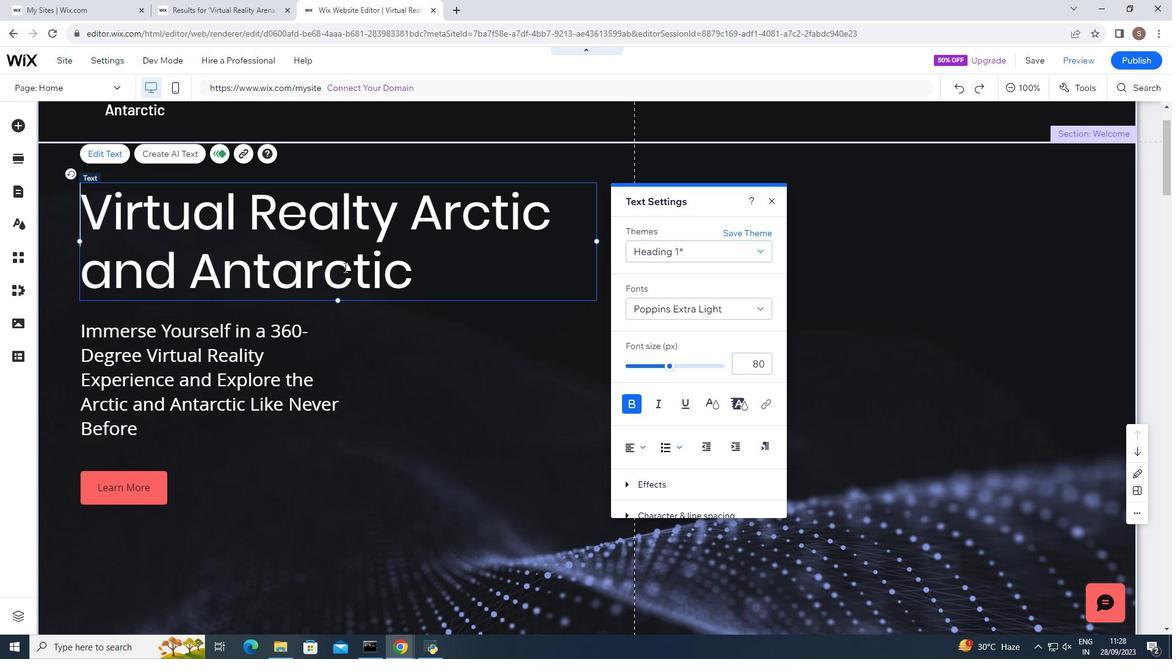 
Action: Mouse moved to (1062, 84)
Screenshot: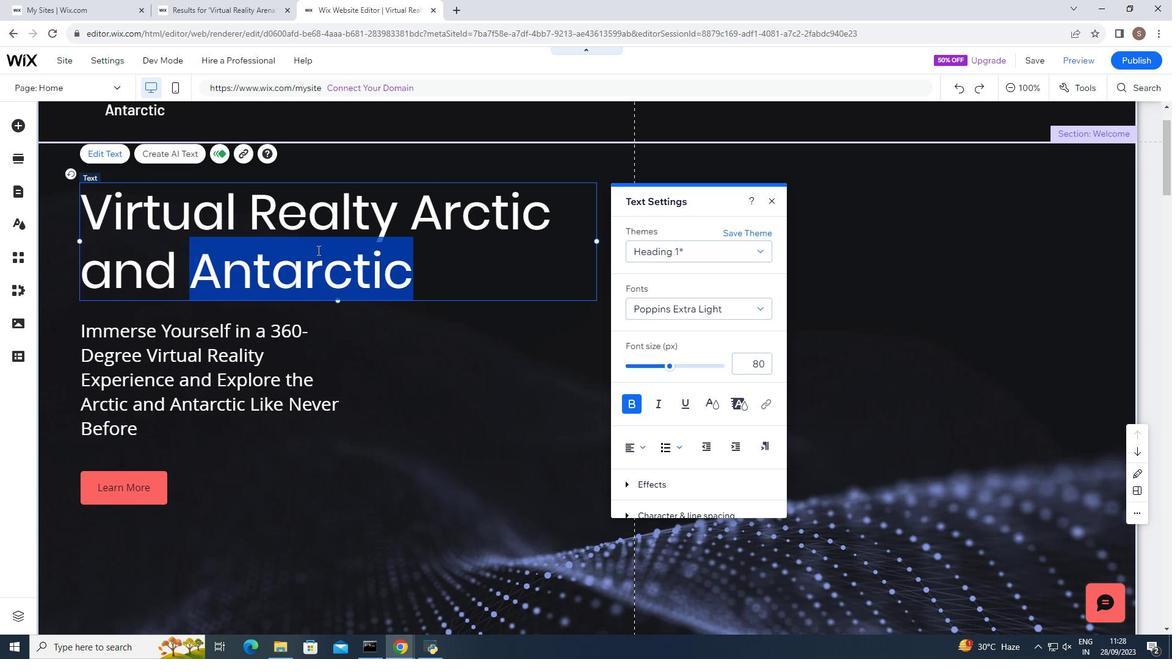 
Action: Mouse pressed left at (1062, 84)
Screenshot: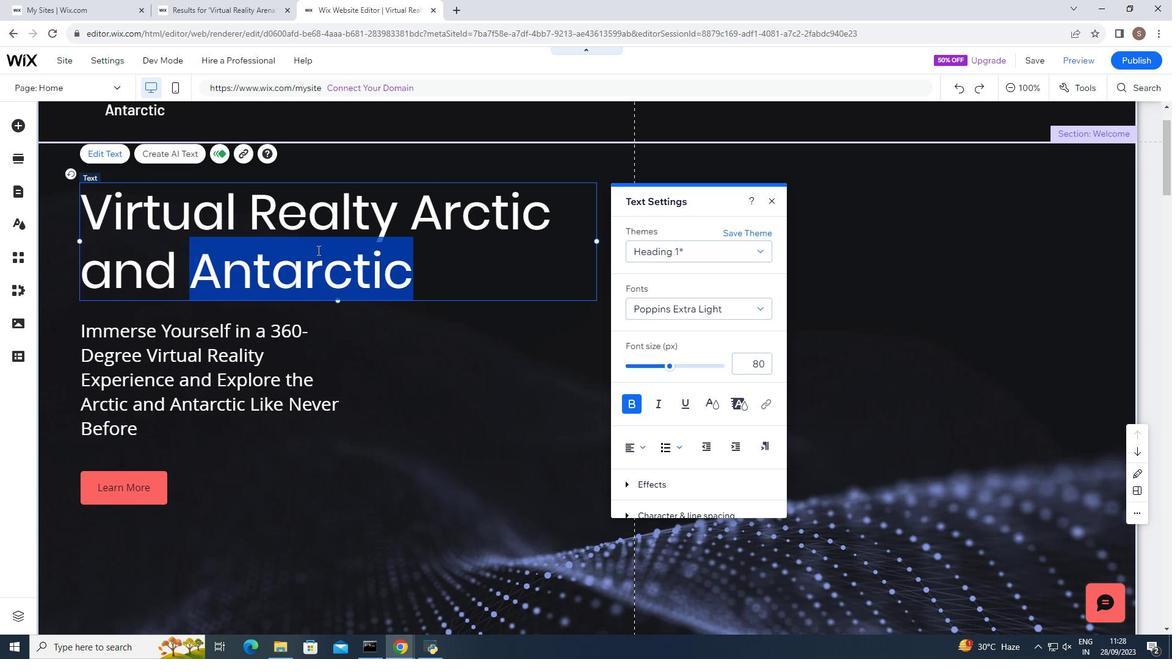 
Action: Mouse moved to (1062, 84)
Screenshot: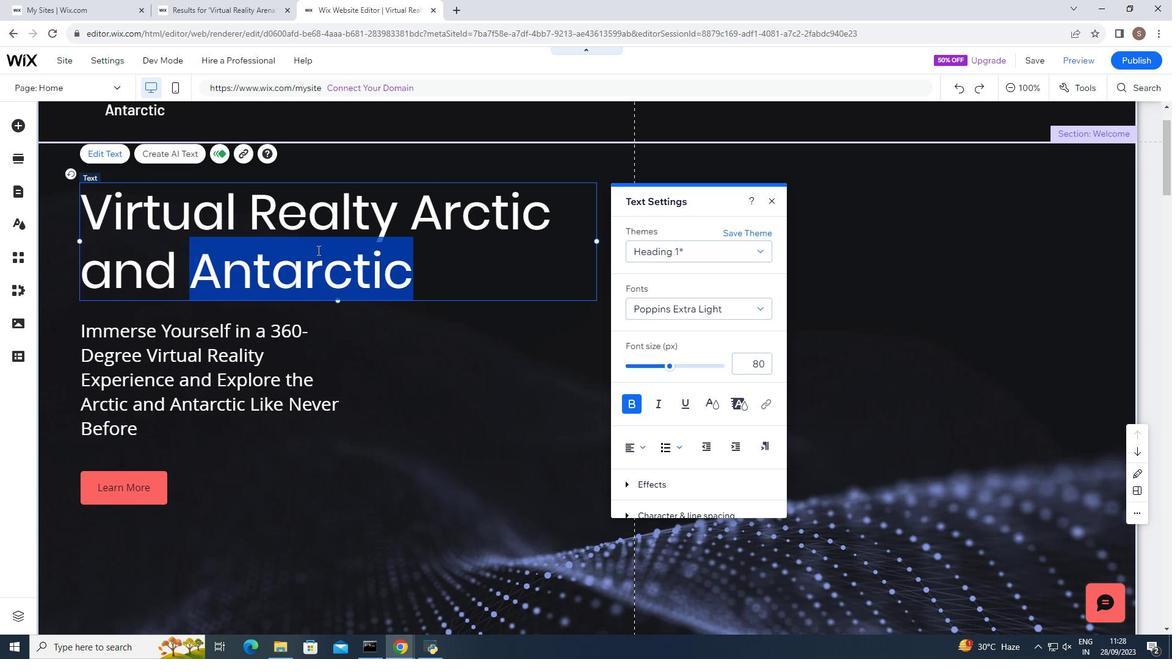 
Action: Mouse pressed left at (1062, 84)
Screenshot: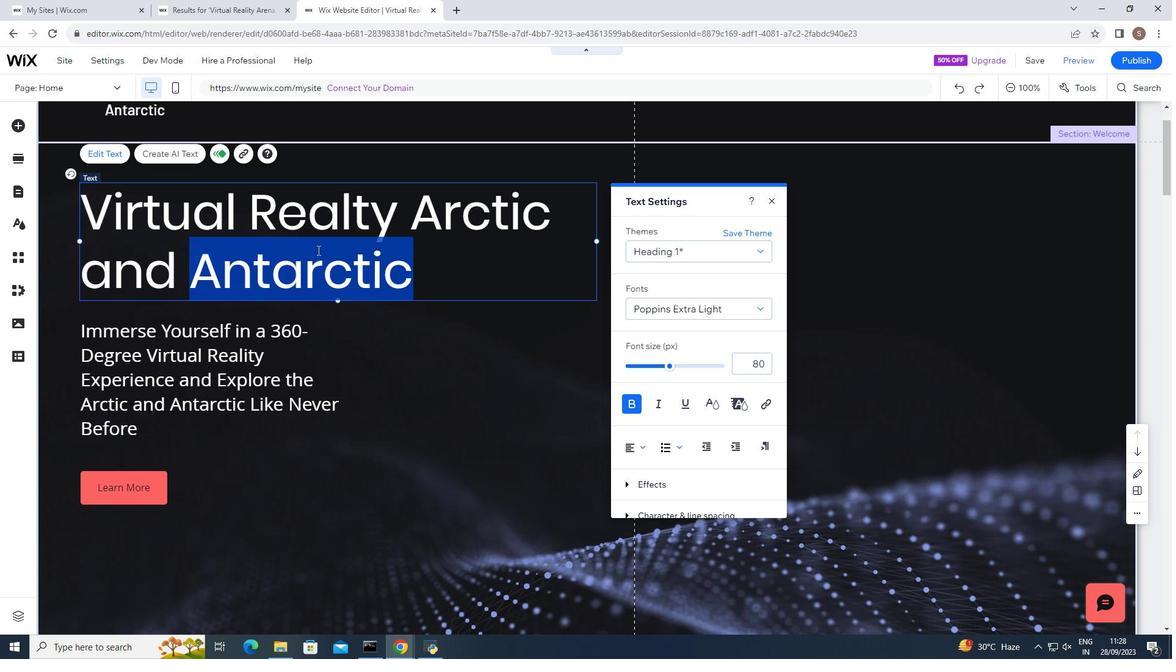 
Action: Mouse moved to (1062, 84)
Screenshot: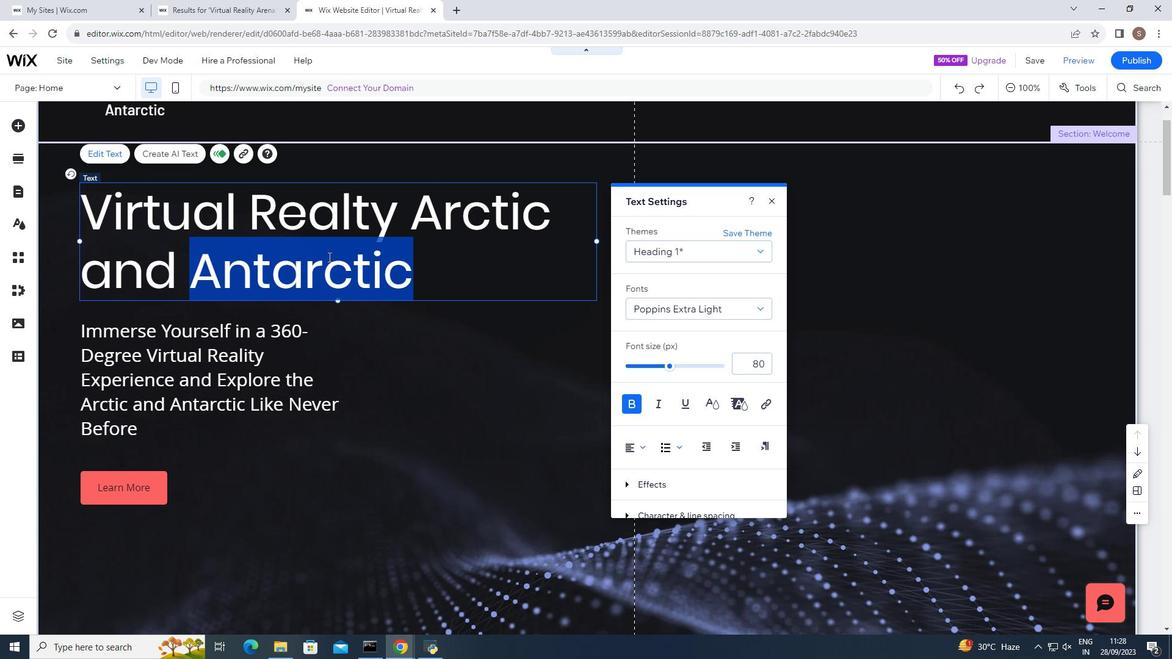 
Action: Mouse pressed left at (1062, 84)
Screenshot: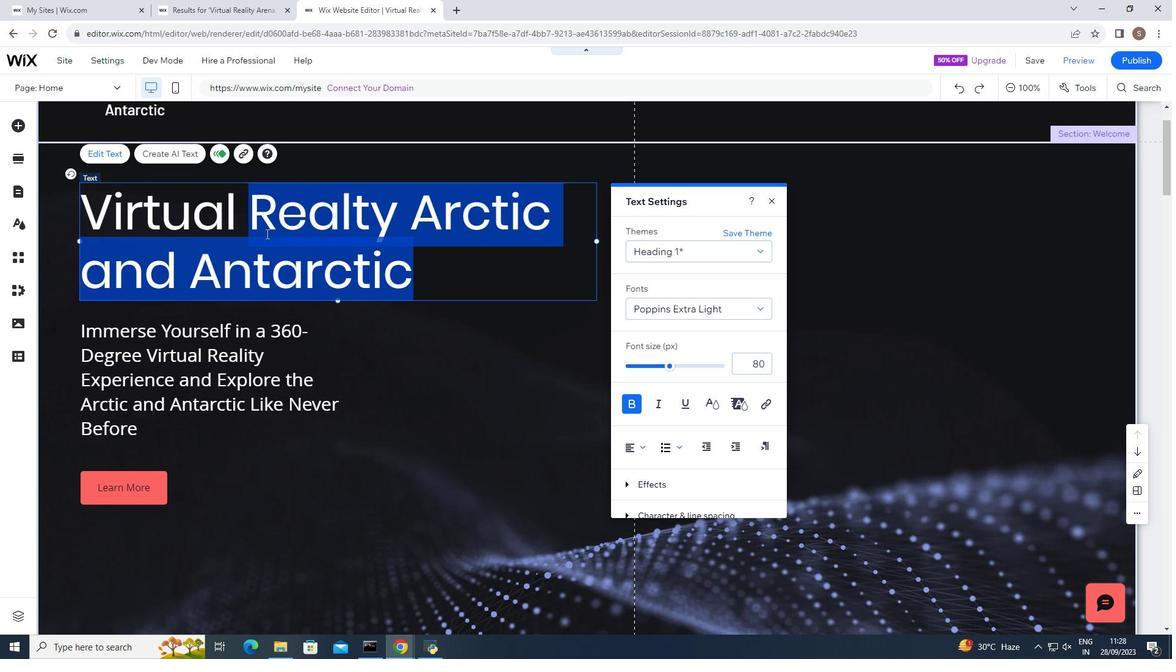 
Action: Mouse moved to (1062, 84)
Screenshot: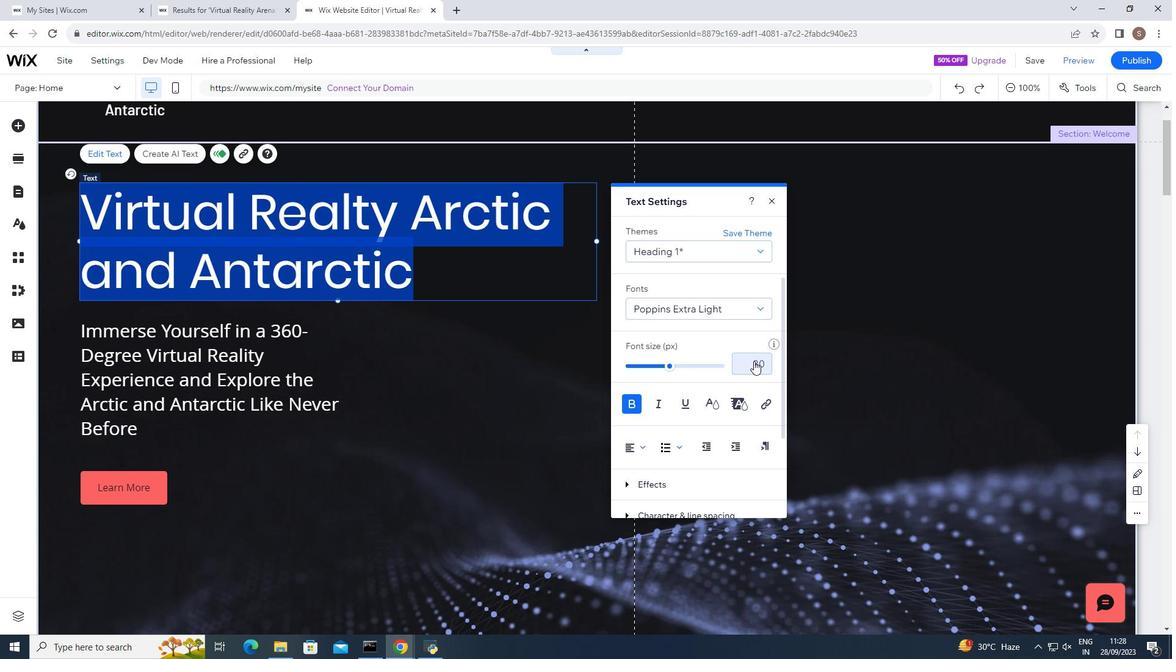 
Action: Mouse pressed left at (1062, 84)
Screenshot: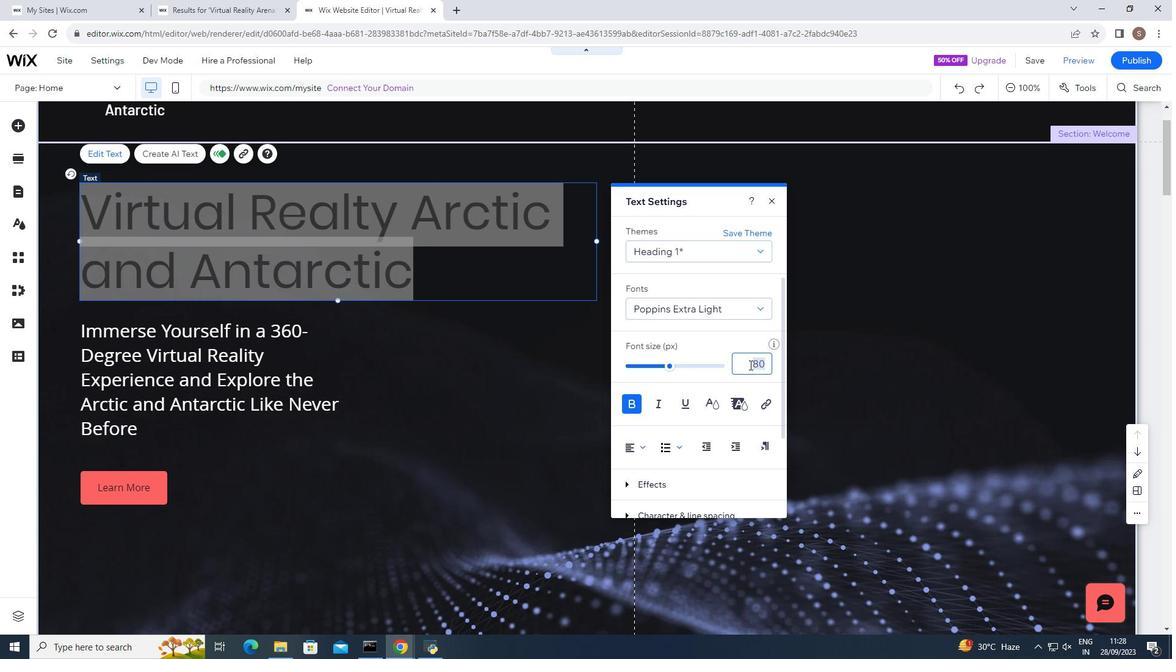 
Action: Mouse moved to (1062, 84)
Screenshot: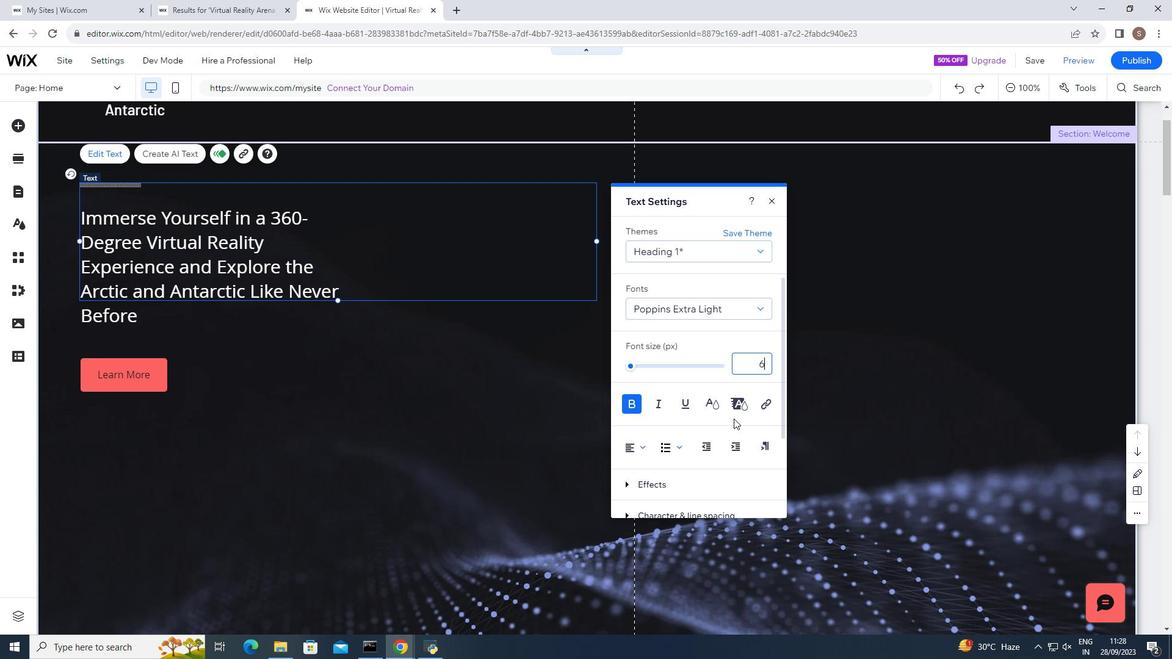 
Action: Key pressed 6
Screenshot: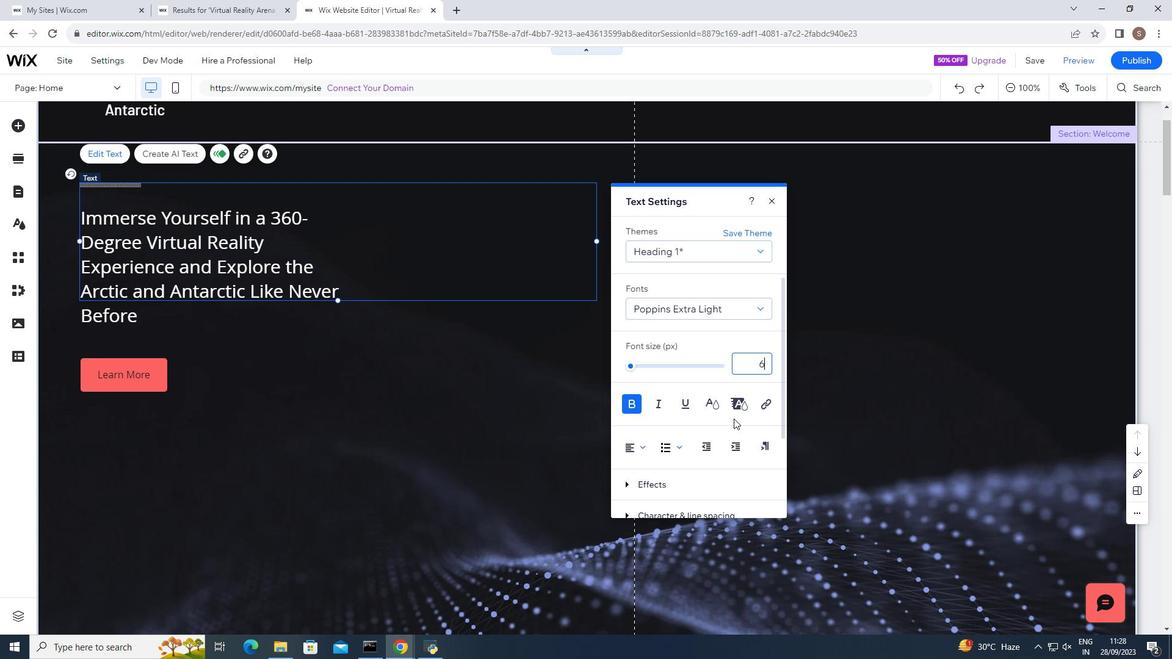 
Action: Mouse moved to (1062, 84)
Screenshot: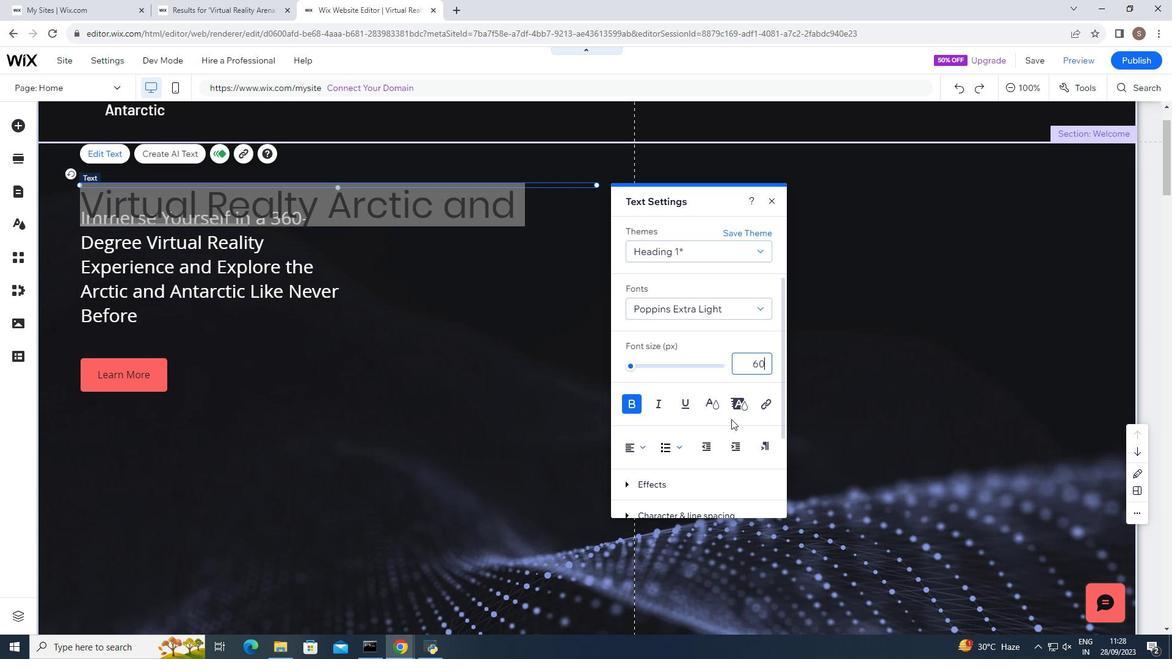
Action: Key pressed 0
Screenshot: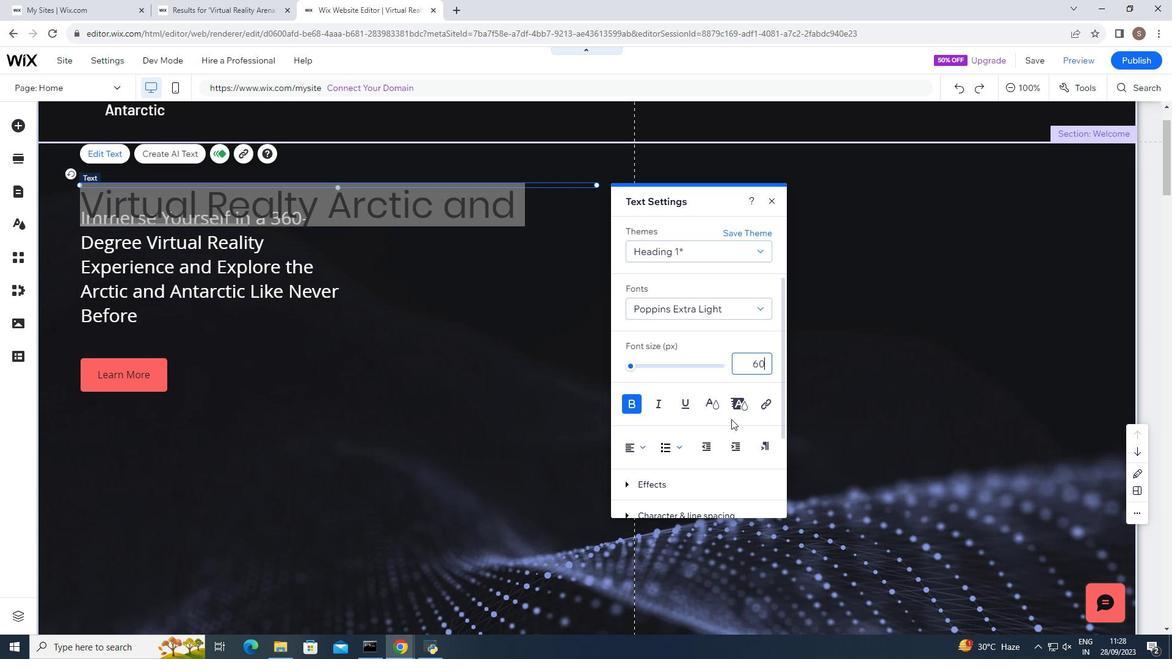 
Action: Mouse moved to (1062, 84)
Screenshot: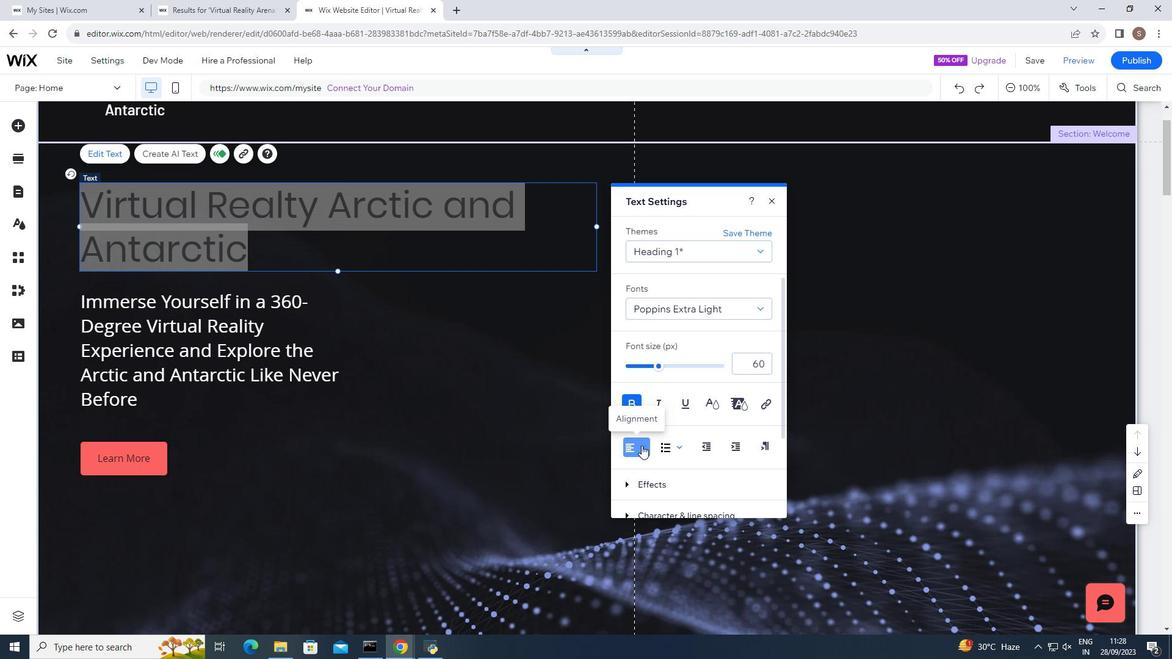 
Action: Mouse pressed left at (1062, 84)
Screenshot: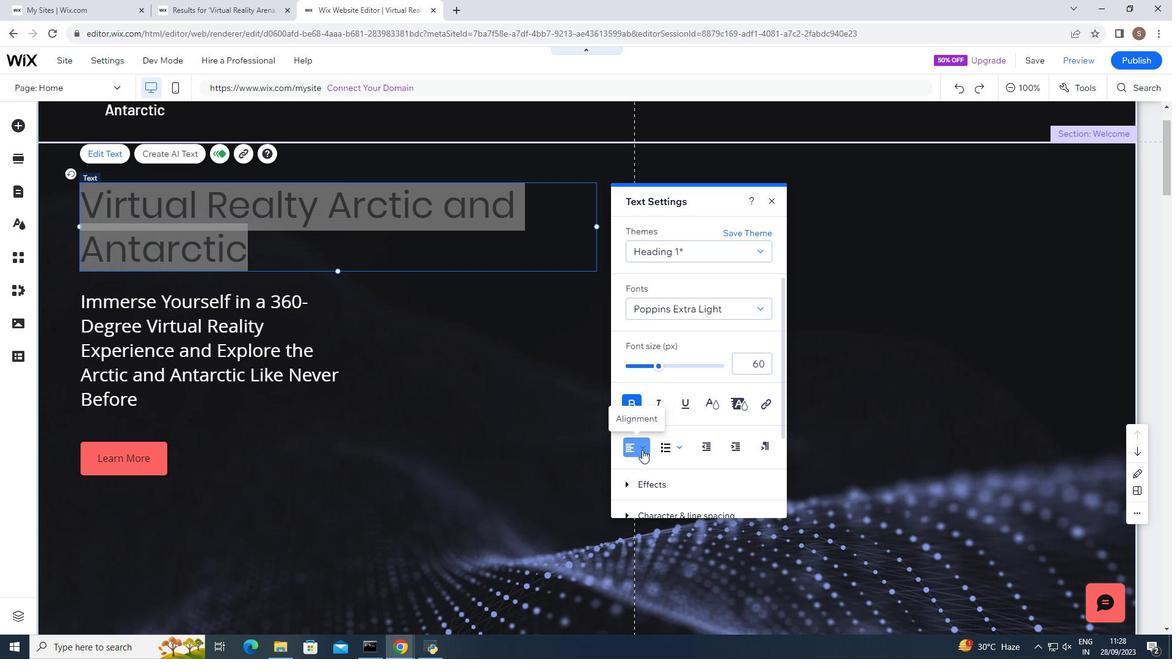 
Action: Mouse moved to (1062, 84)
Screenshot: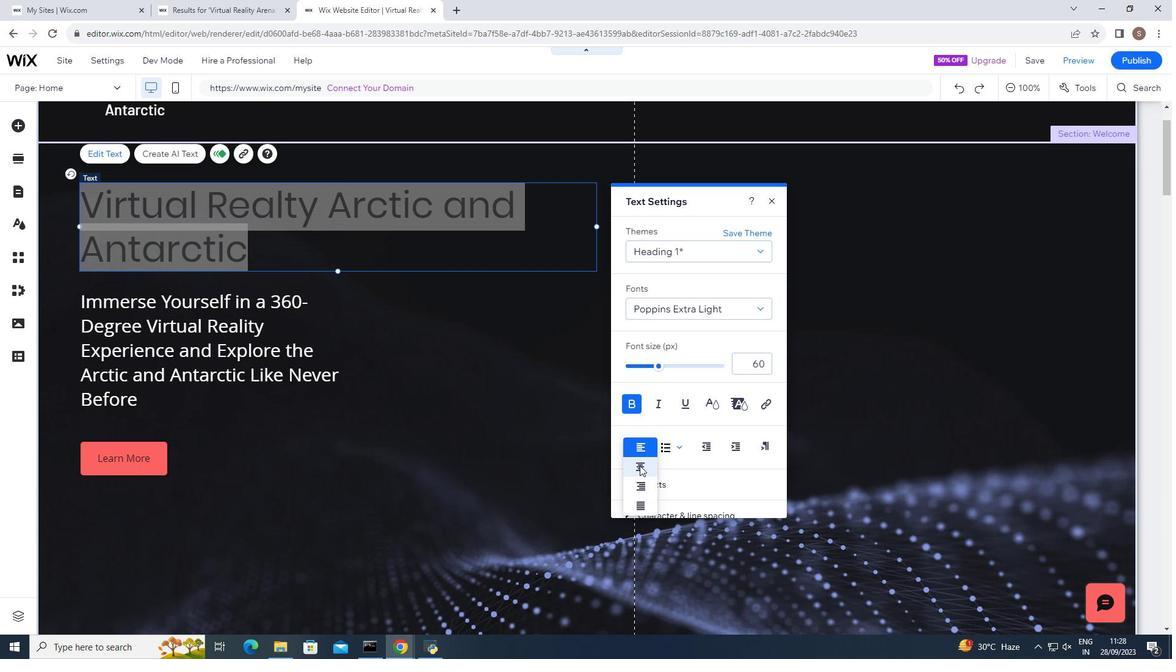 
Action: Mouse pressed left at (1062, 84)
Screenshot: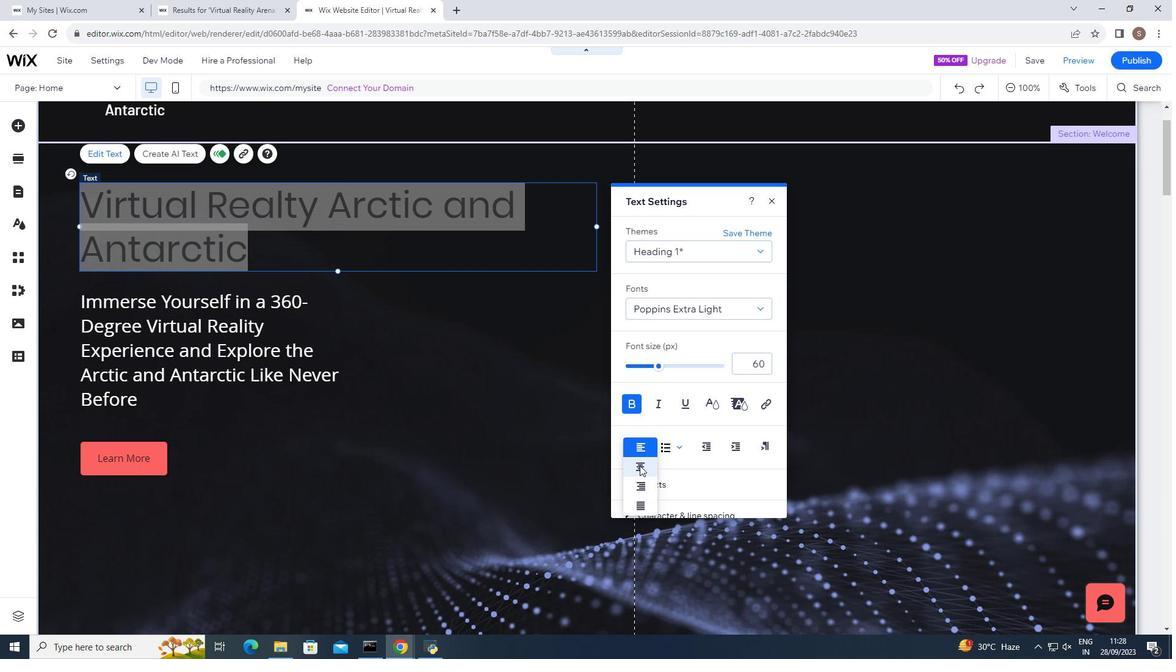 
Action: Mouse moved to (1062, 84)
Screenshot: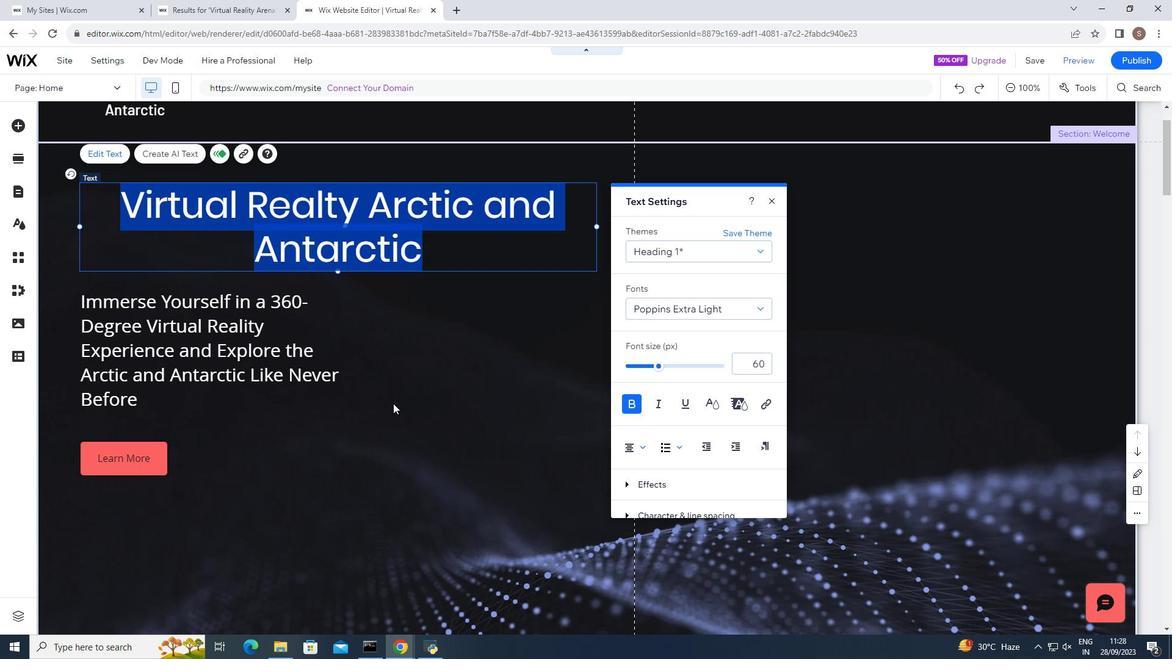 
Action: Mouse pressed left at (1062, 84)
Screenshot: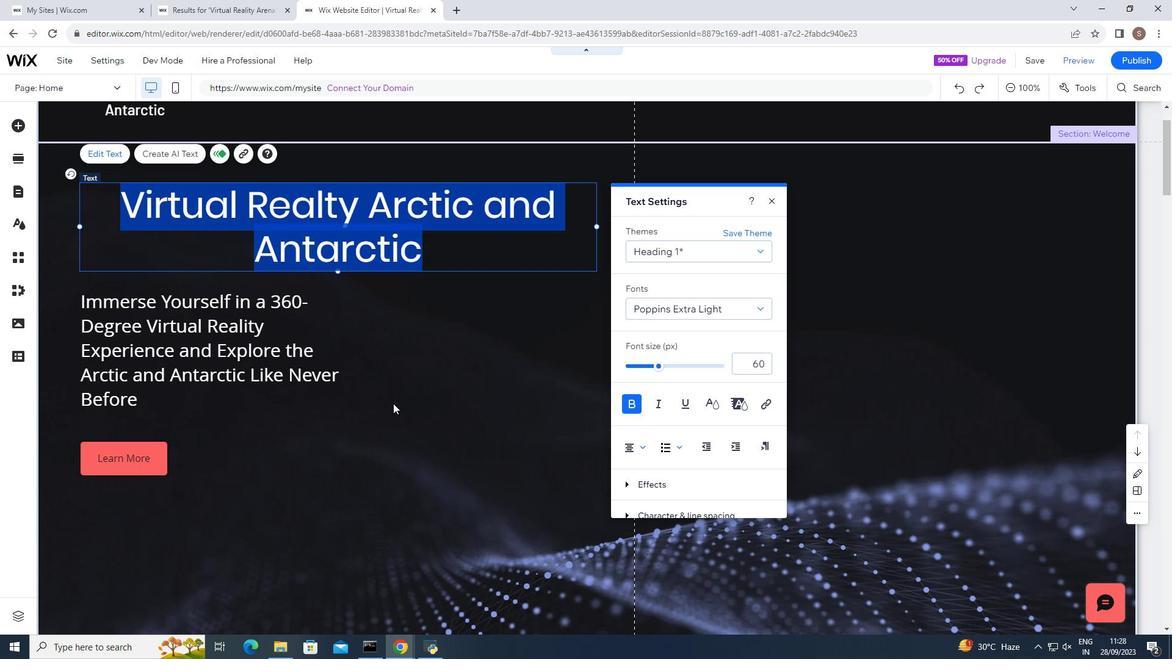 
Action: Mouse moved to (1062, 84)
Screenshot: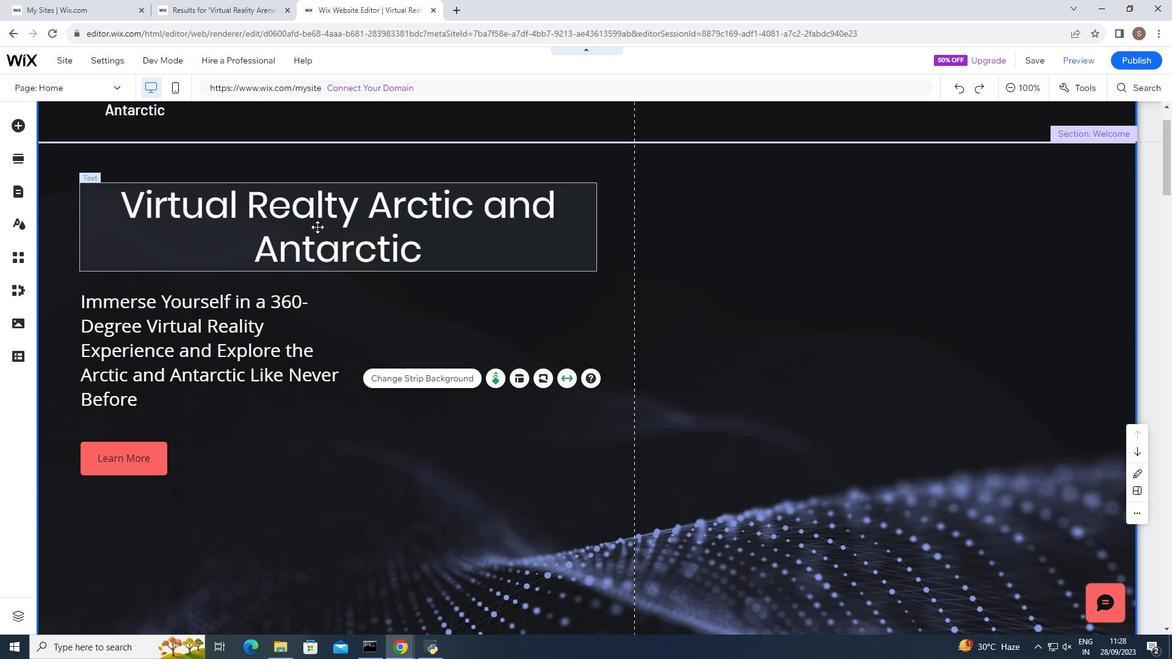
Action: Mouse pressed left at (1062, 84)
Screenshot: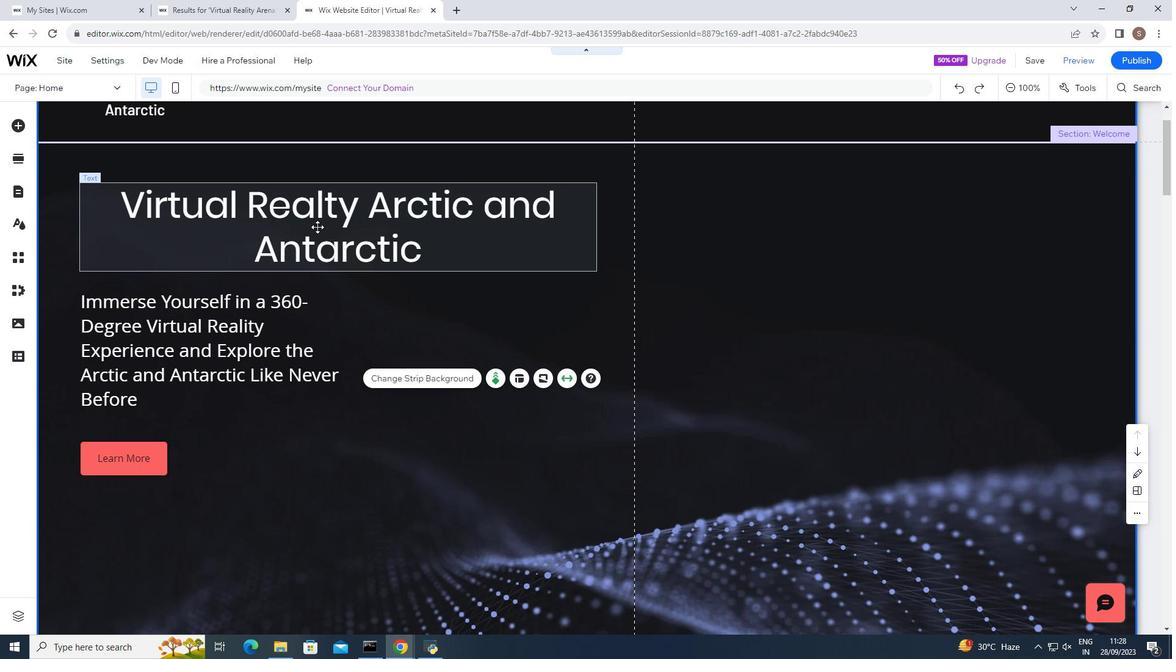 
Action: Mouse moved to (1062, 84)
Screenshot: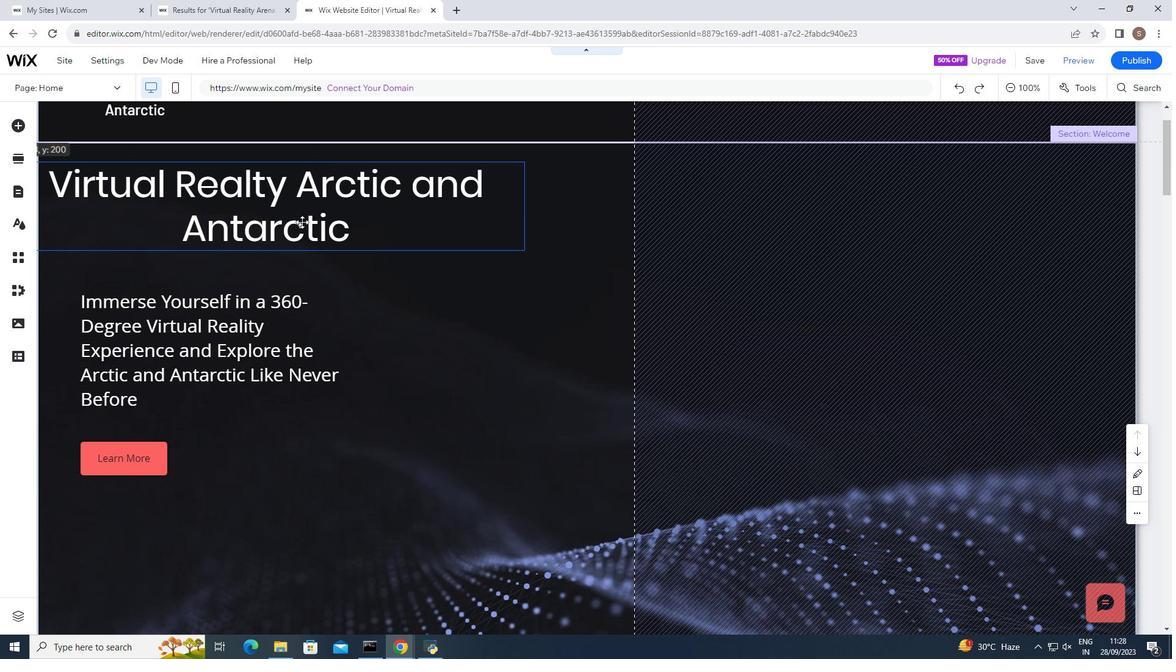 
Action: Mouse pressed left at (1062, 84)
Screenshot: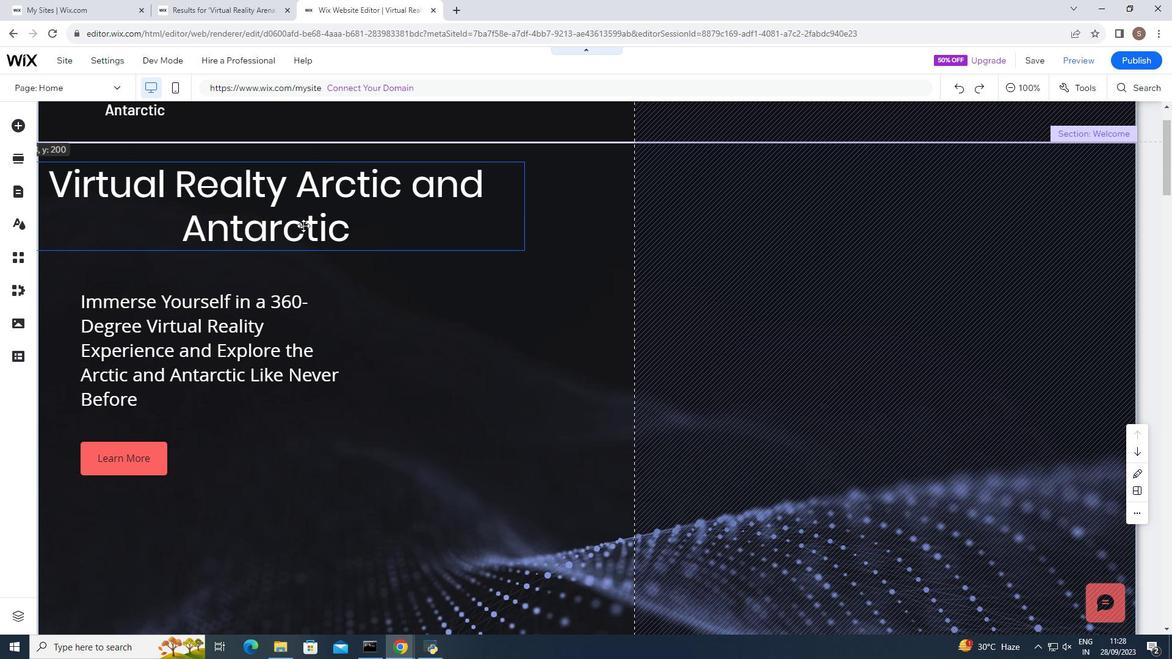 
Action: Mouse moved to (1062, 84)
Screenshot: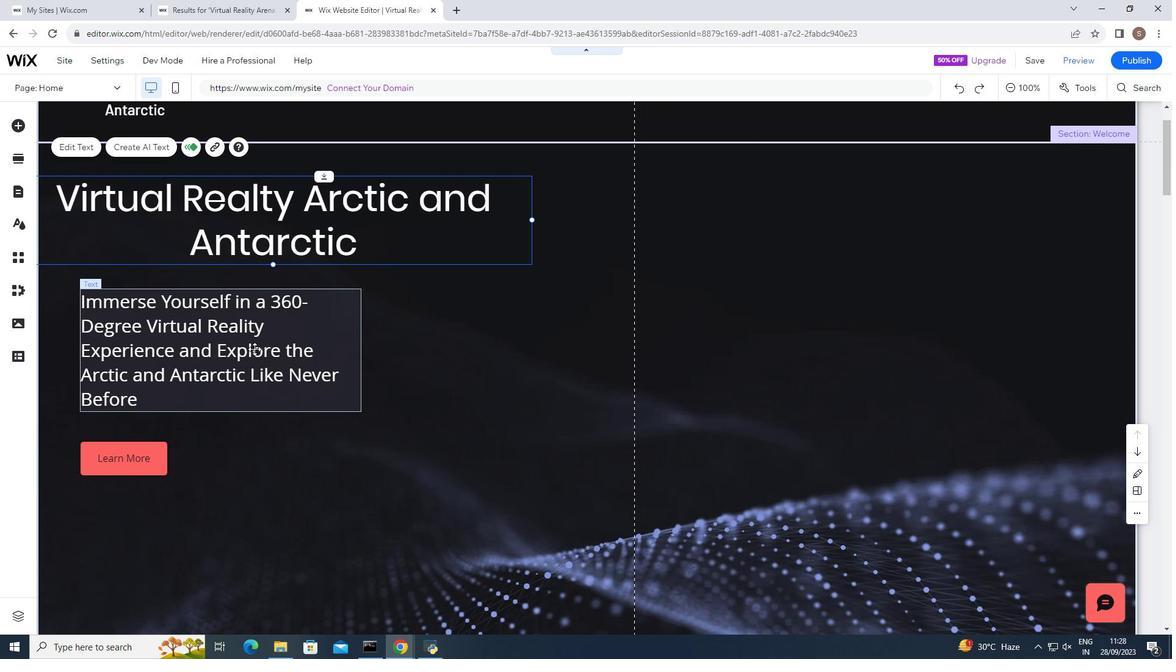 
Action: Mouse pressed left at (1062, 84)
Screenshot: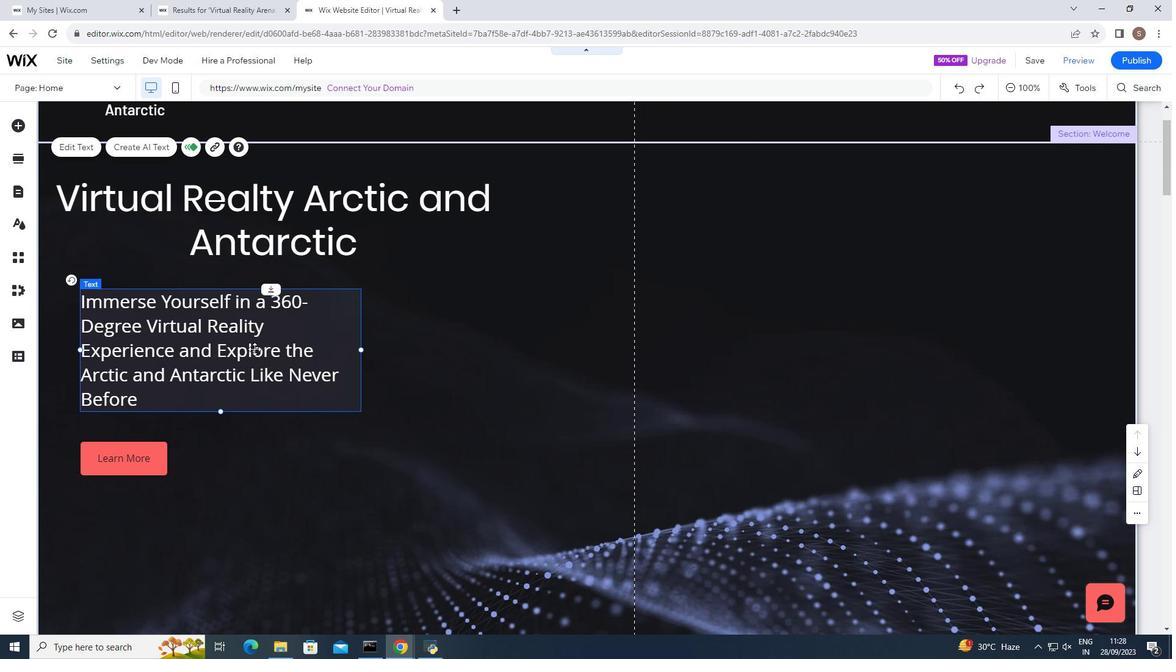 
Action: Mouse moved to (1062, 84)
Screenshot: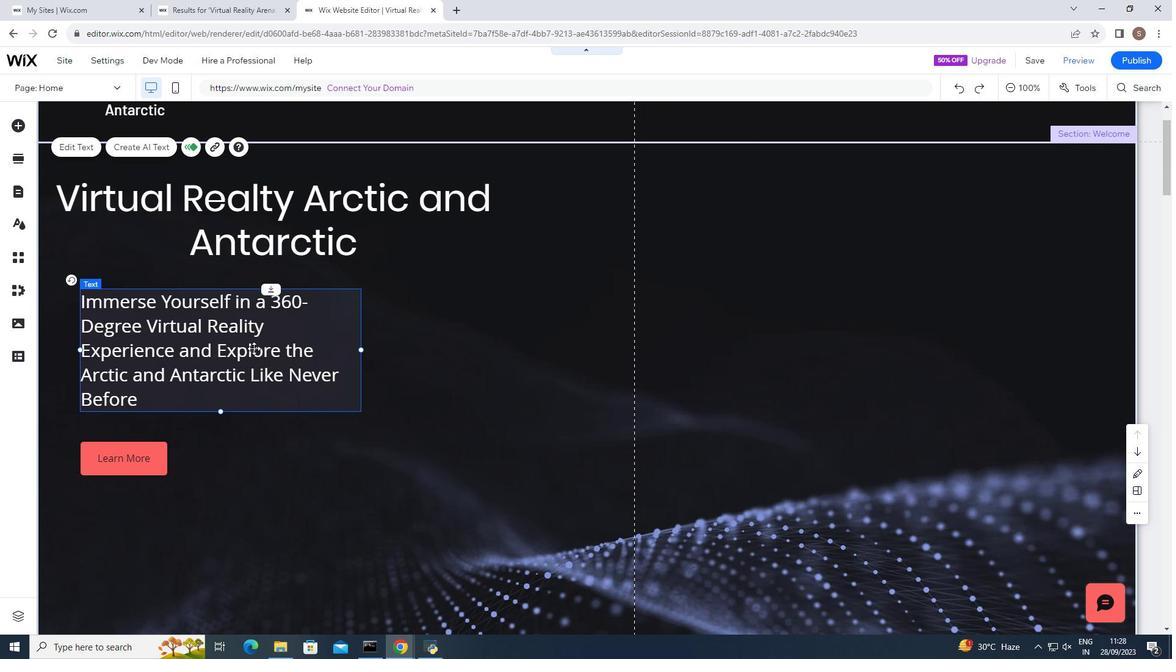 
Action: Mouse pressed left at (1062, 84)
Screenshot: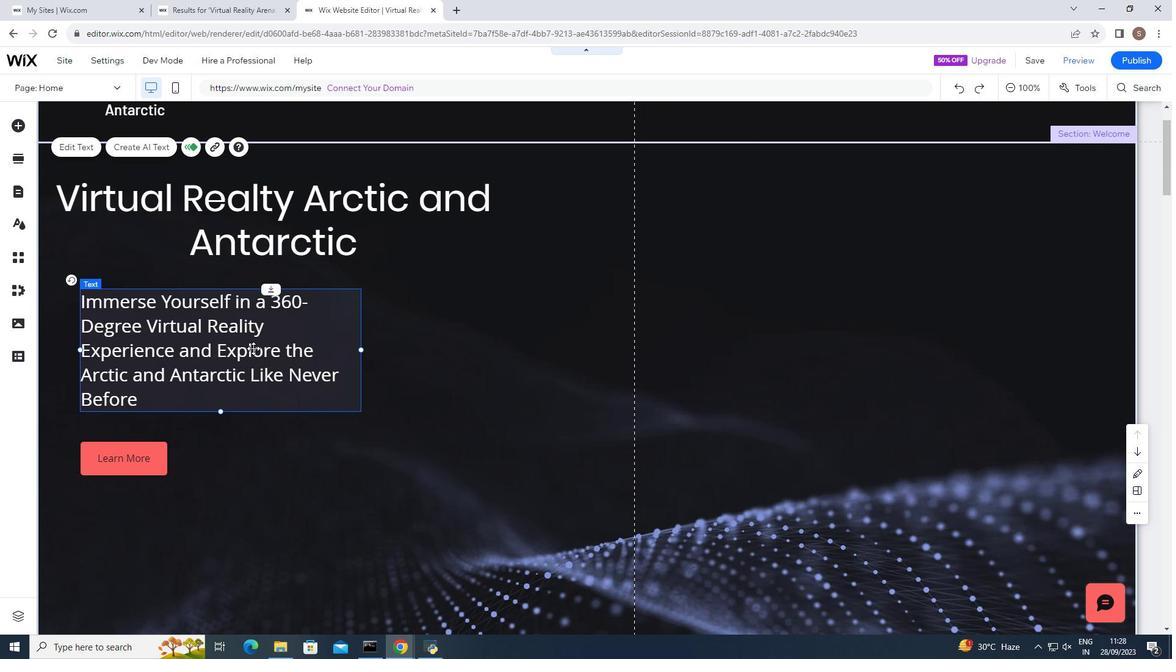 
Action: Mouse moved to (1062, 84)
Screenshot: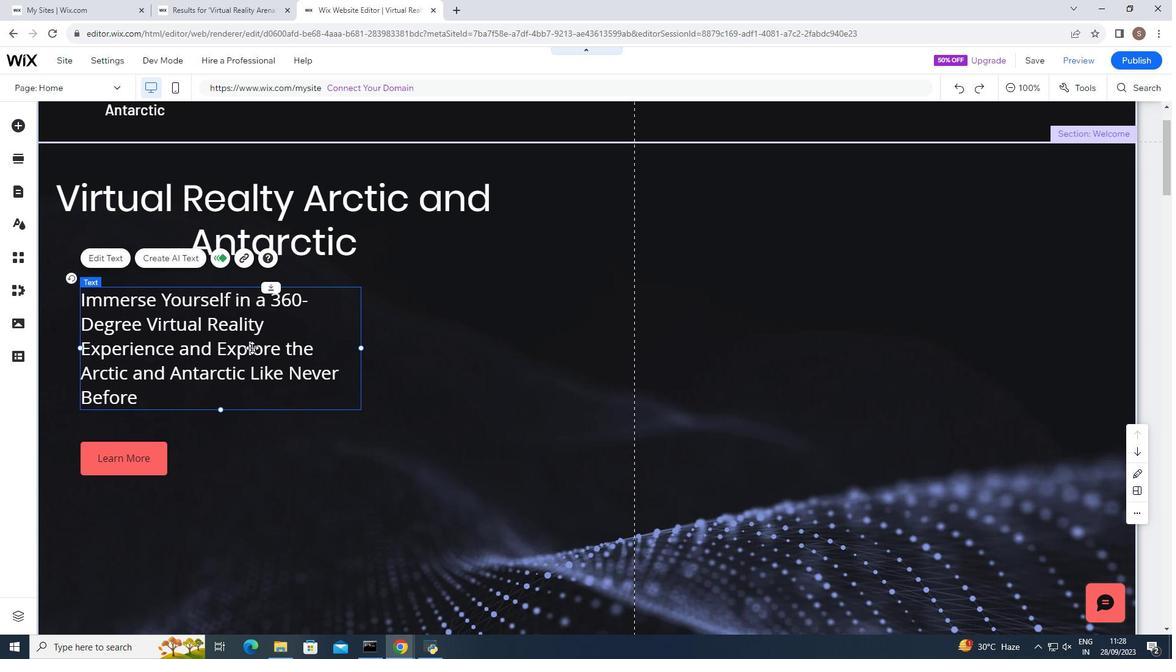 
Action: Key pressed <Key.backspace>
Screenshot: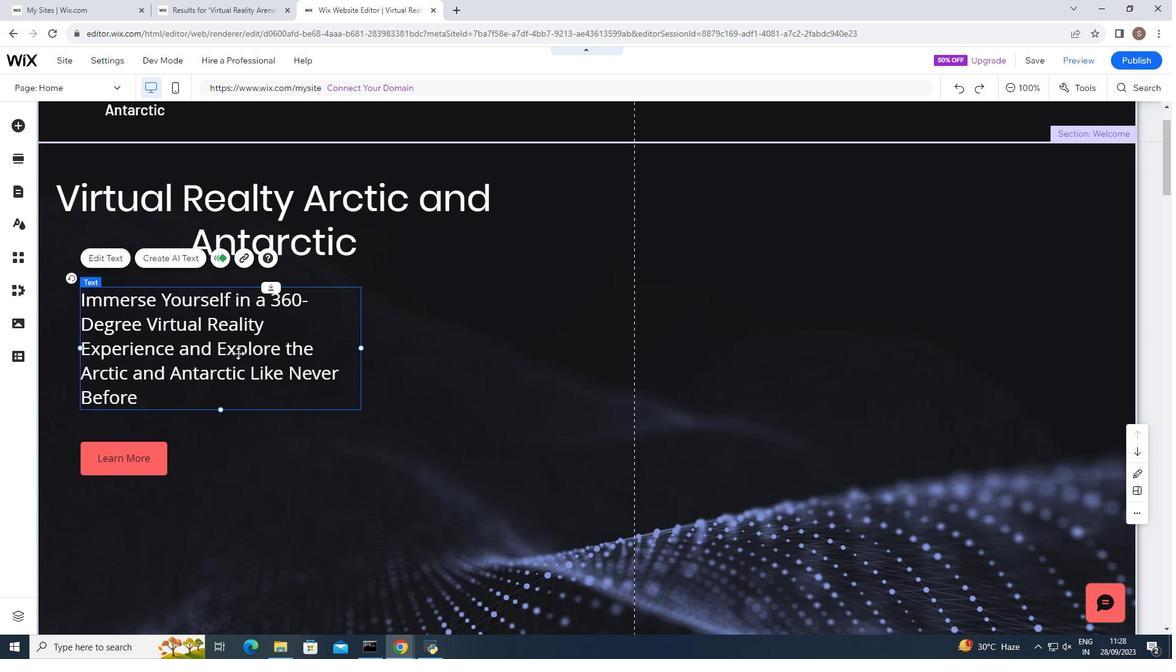 
Action: Mouse moved to (1062, 84)
Screenshot: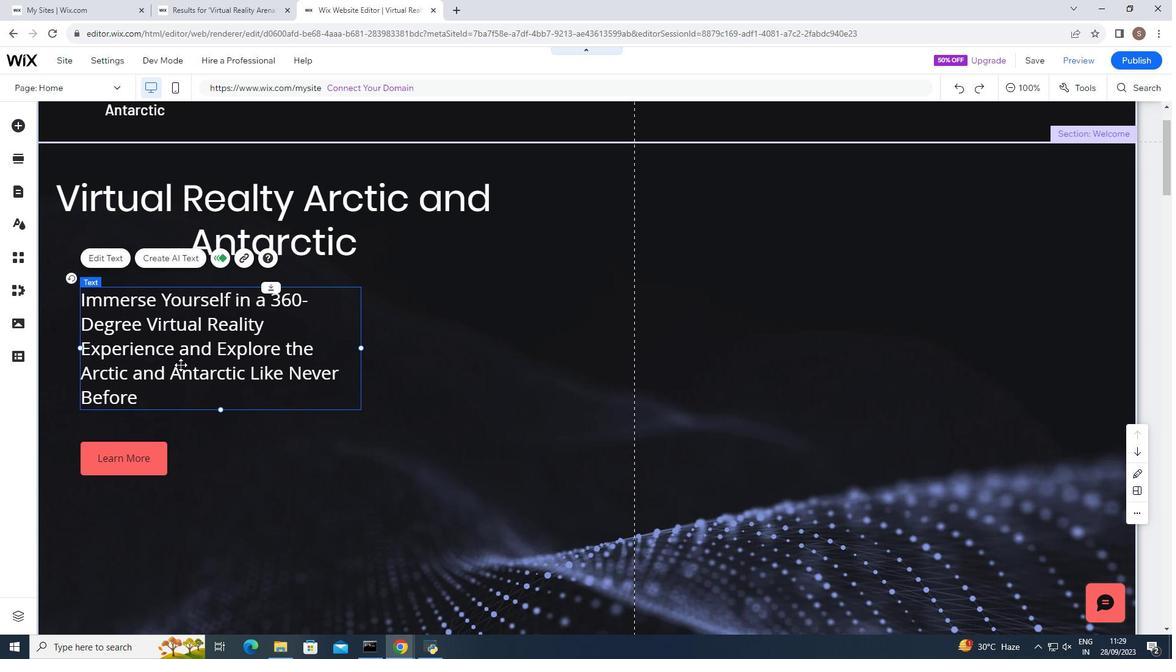 
Action: Mouse pressed left at (1062, 84)
Screenshot: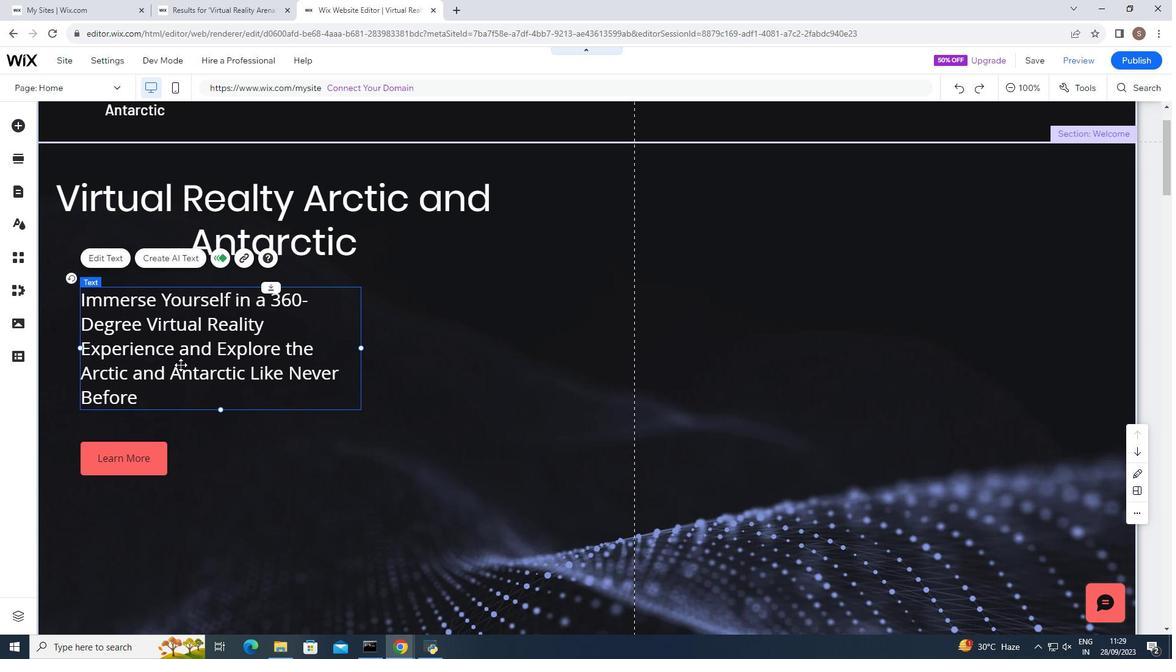
Action: Mouse moved to (1062, 84)
Screenshot: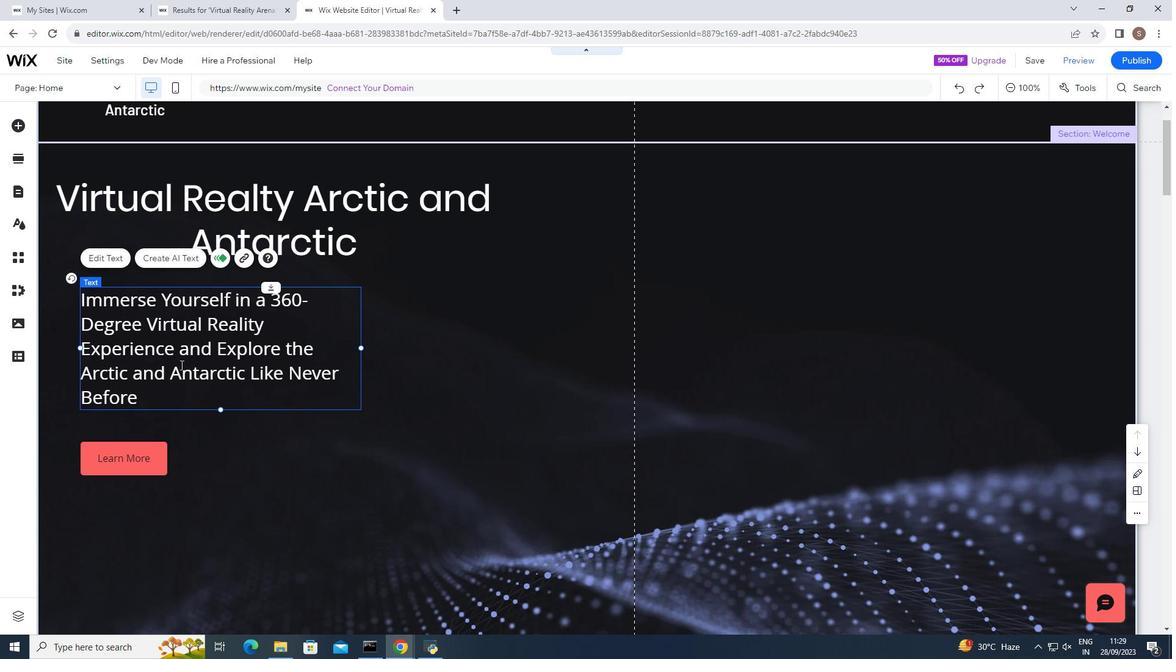 
Action: Mouse pressed left at (1062, 84)
Screenshot: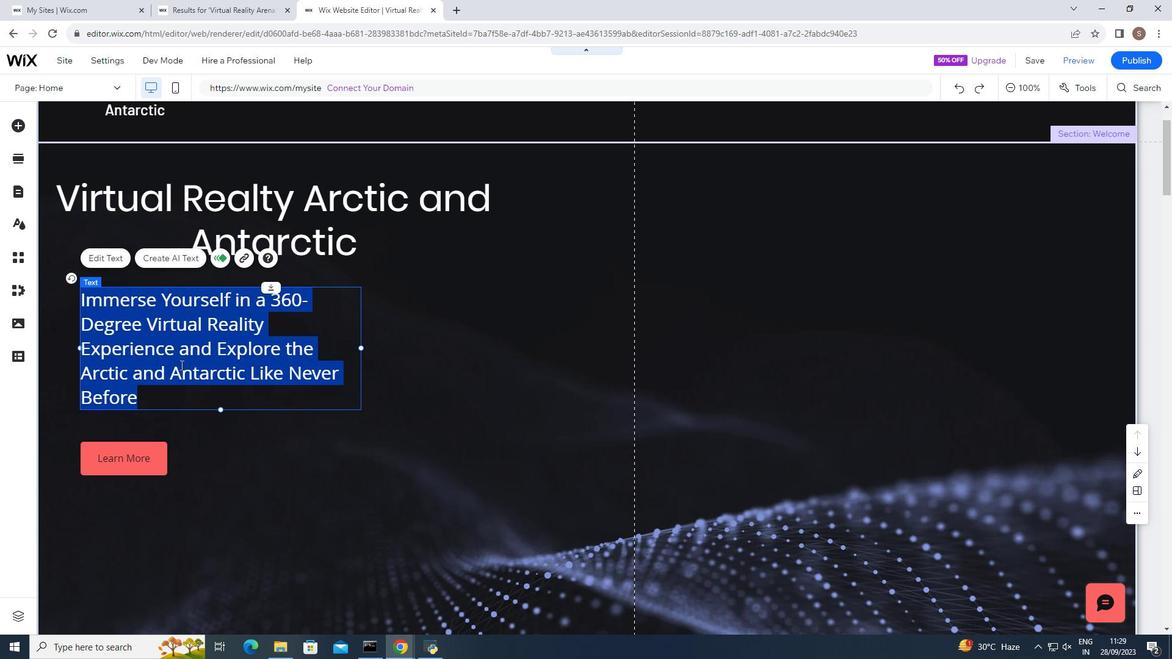 
Action: Mouse moved to (1062, 84)
Screenshot: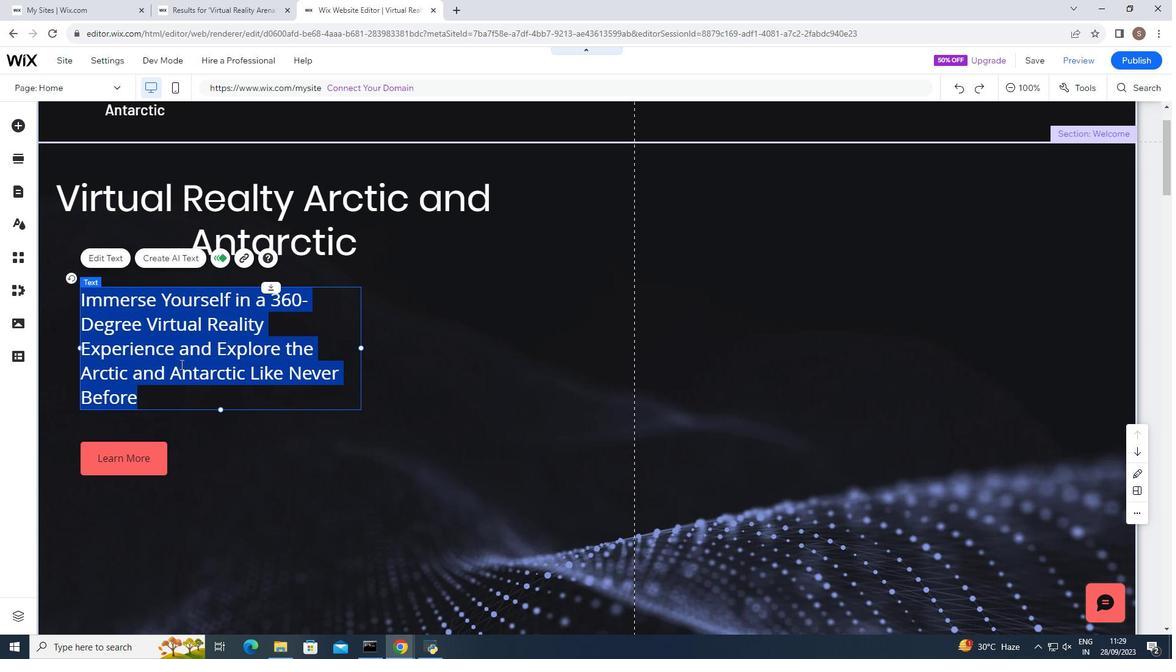 
Action: Key pressed <Key.backspace>
Screenshot: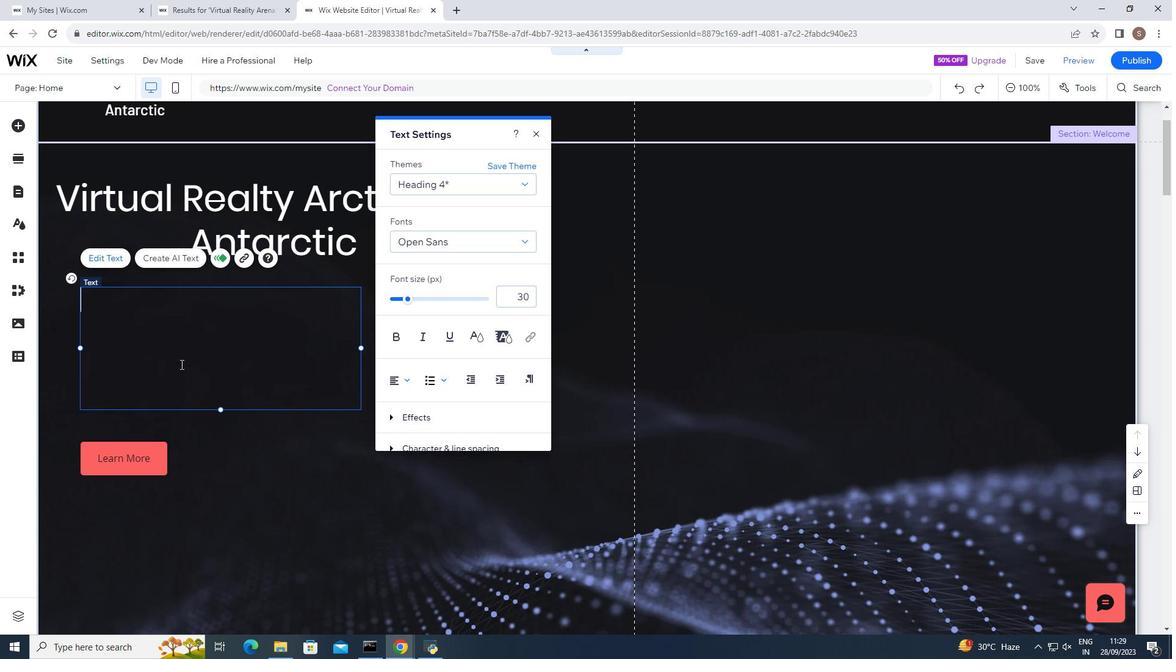 
Action: Mouse moved to (1062, 84)
Screenshot: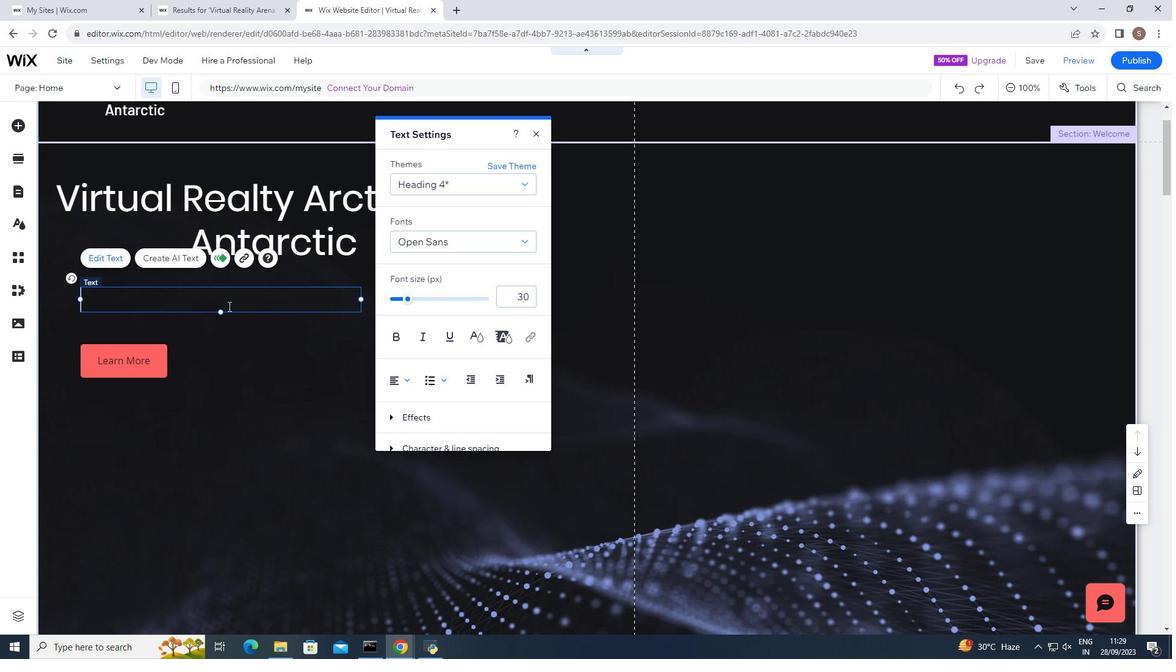 
Action: Mouse pressed left at (1062, 84)
Screenshot: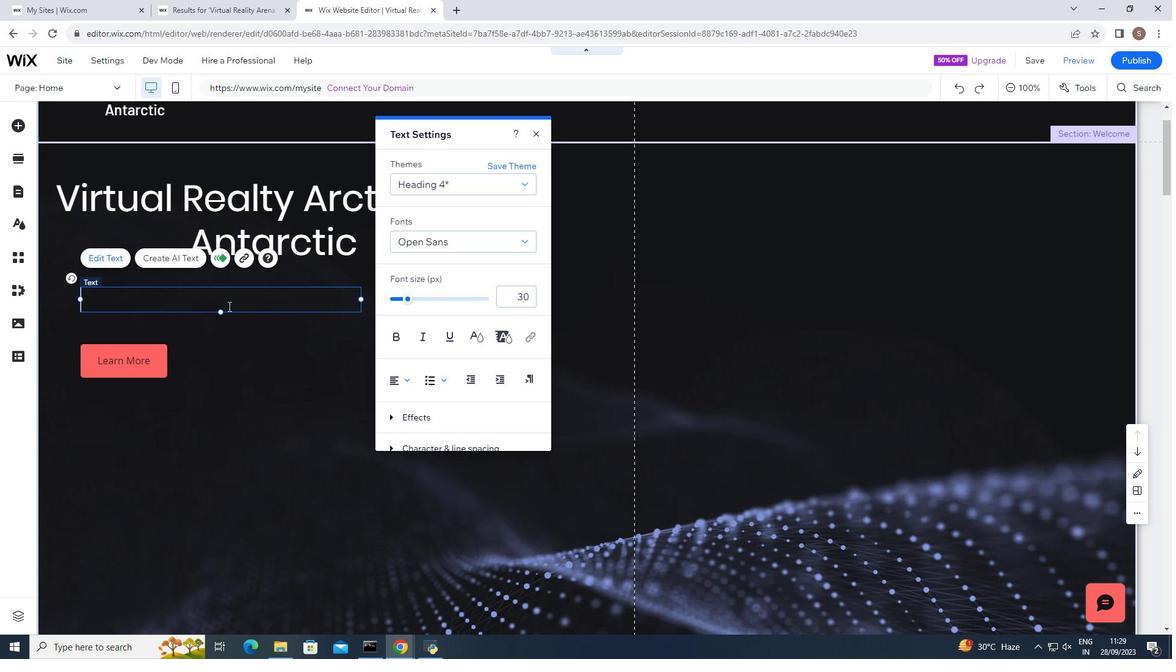 
Action: Mouse moved to (1062, 84)
Screenshot: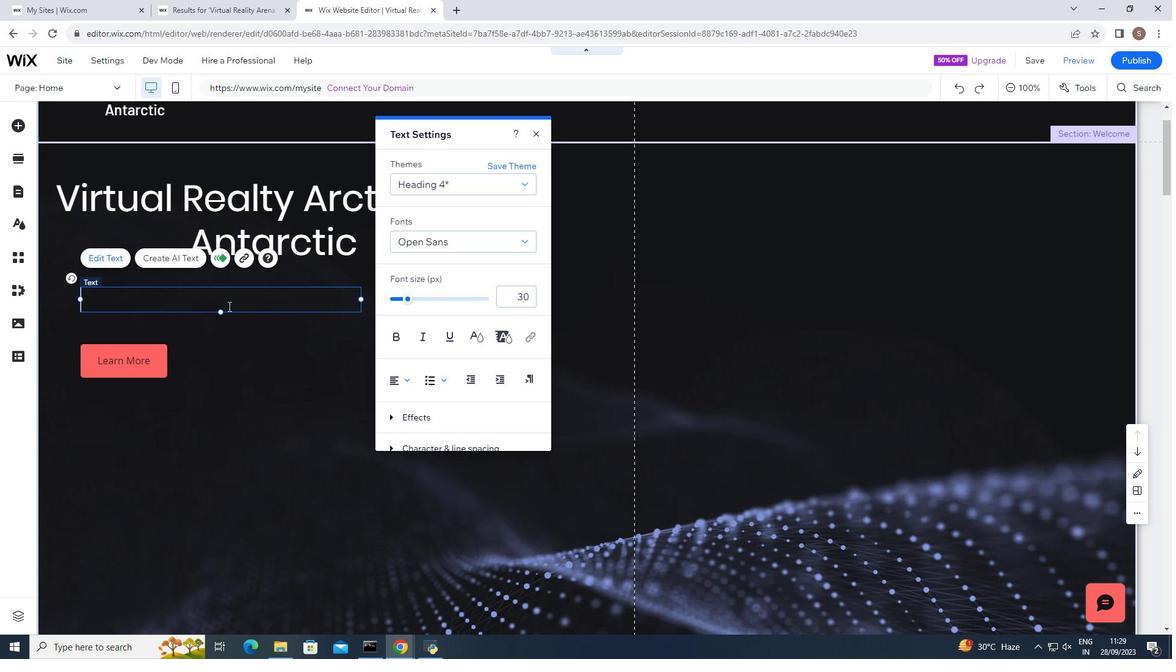 
Action: Key pressed <Key.backspace><Key.backspace><Key.backspace>
Screenshot: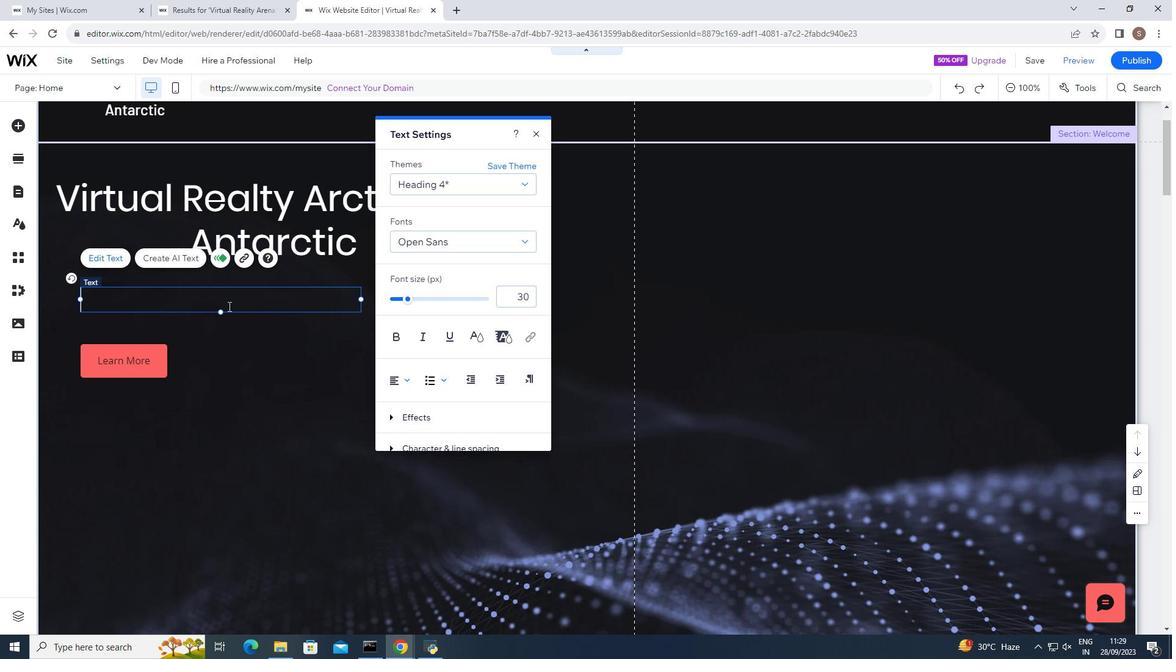 
Action: Mouse moved to (1062, 84)
Screenshot: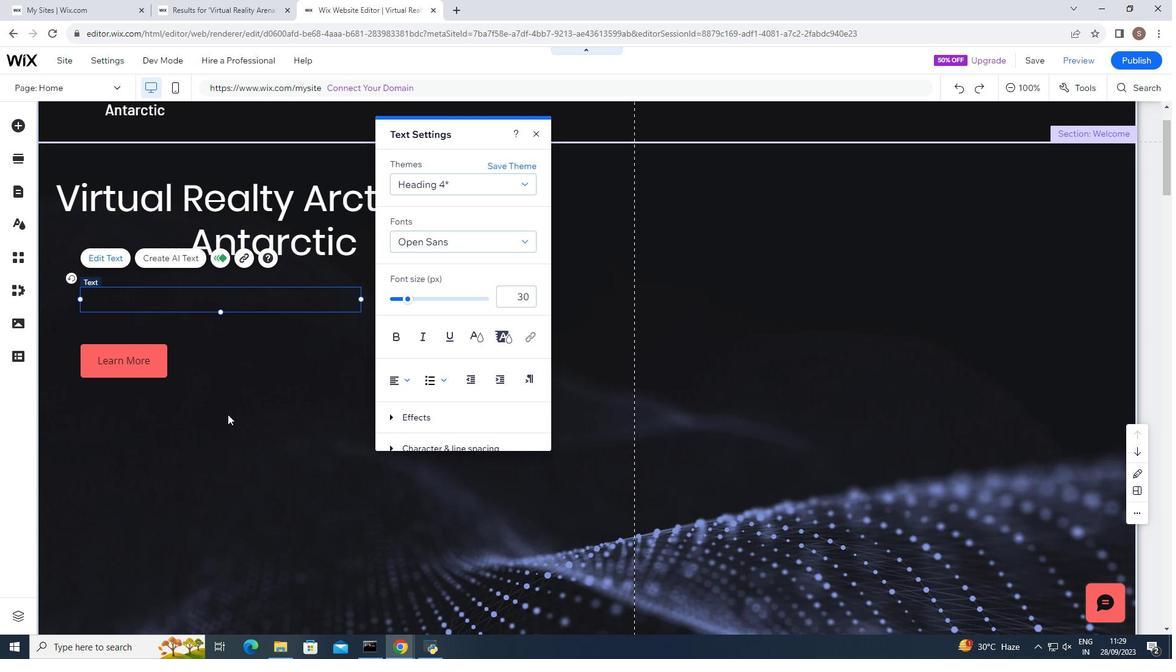 
Action: Mouse pressed left at (1062, 84)
Screenshot: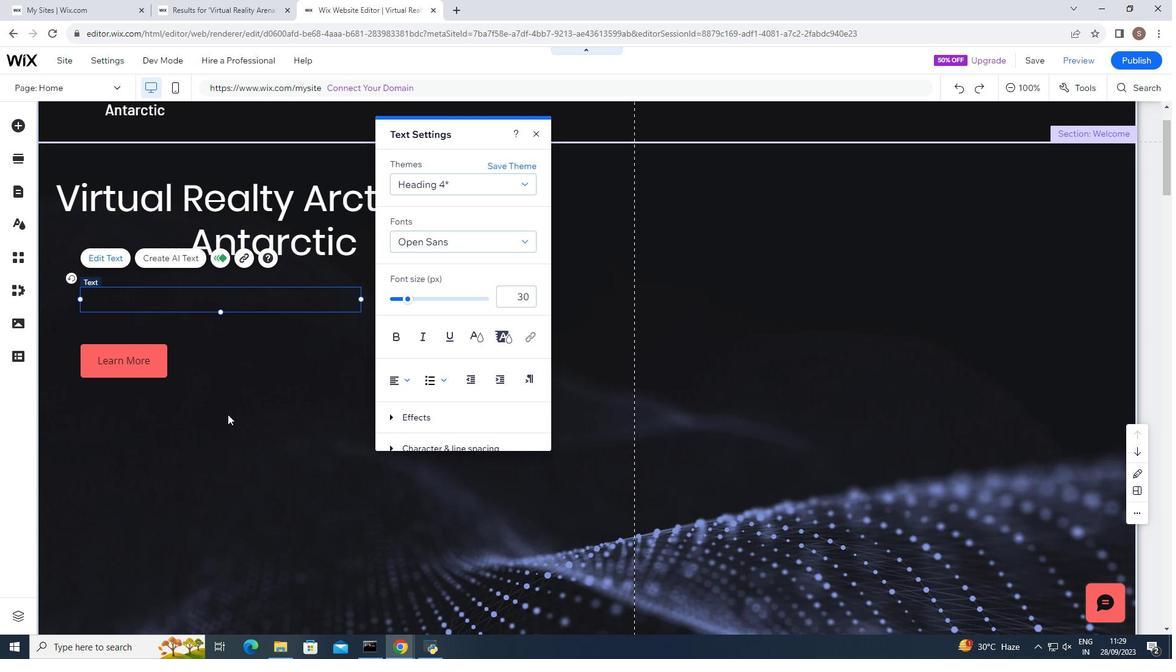 
Action: Mouse moved to (1062, 84)
Screenshot: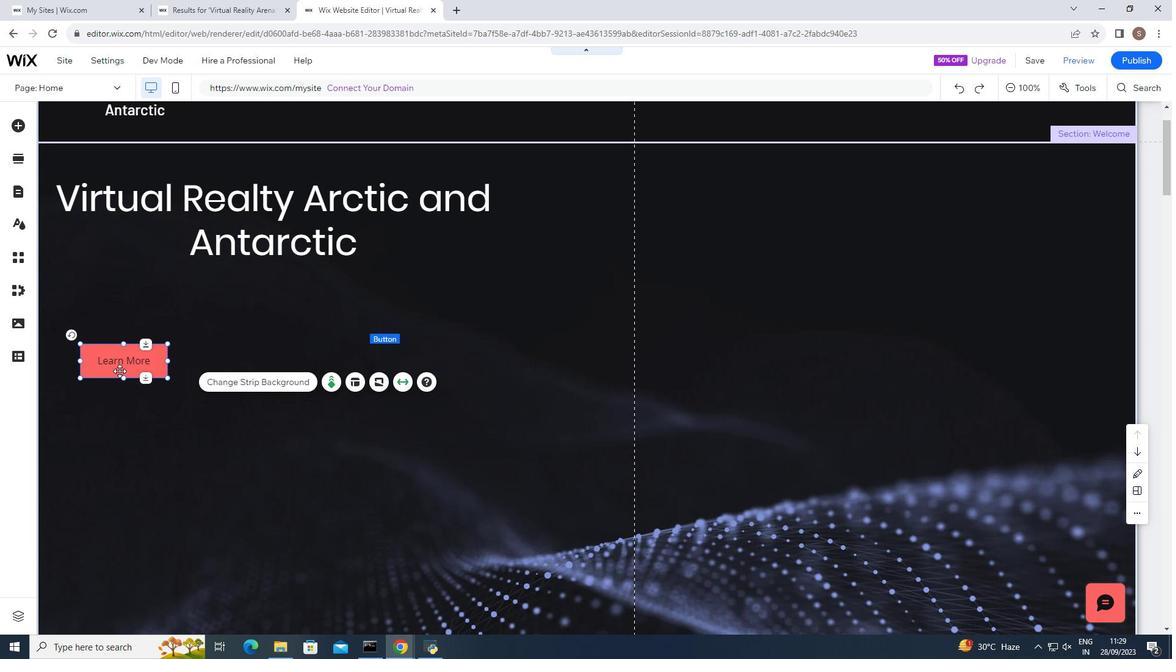 
Action: Mouse pressed left at (1062, 84)
Screenshot: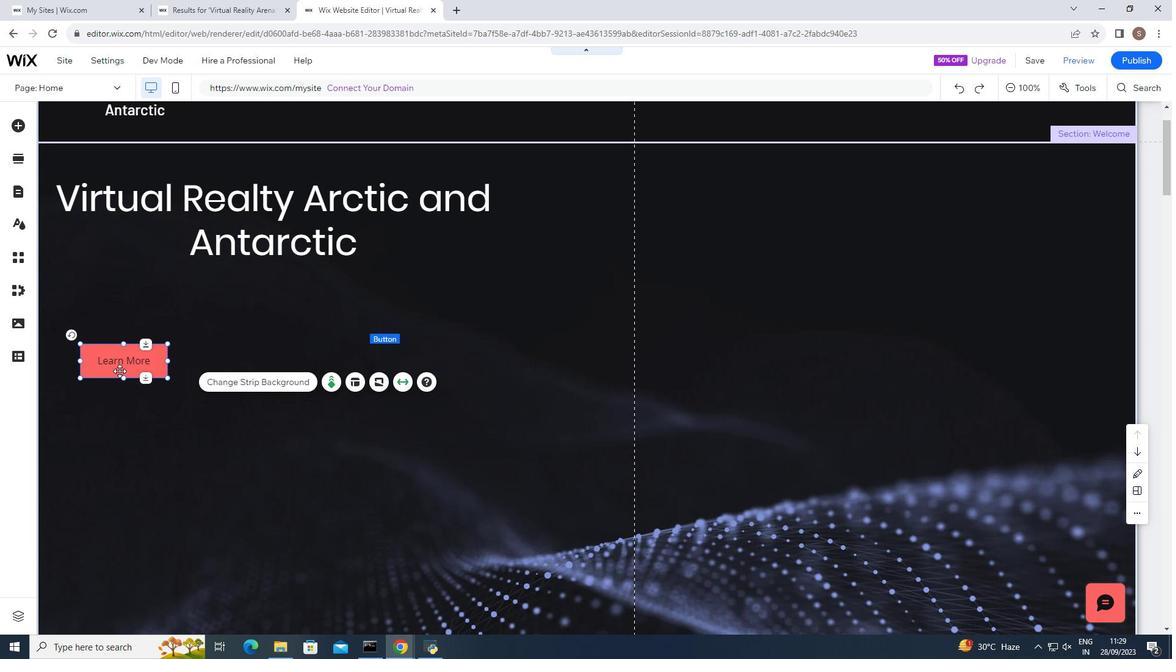 
Action: Mouse moved to (1062, 84)
Screenshot: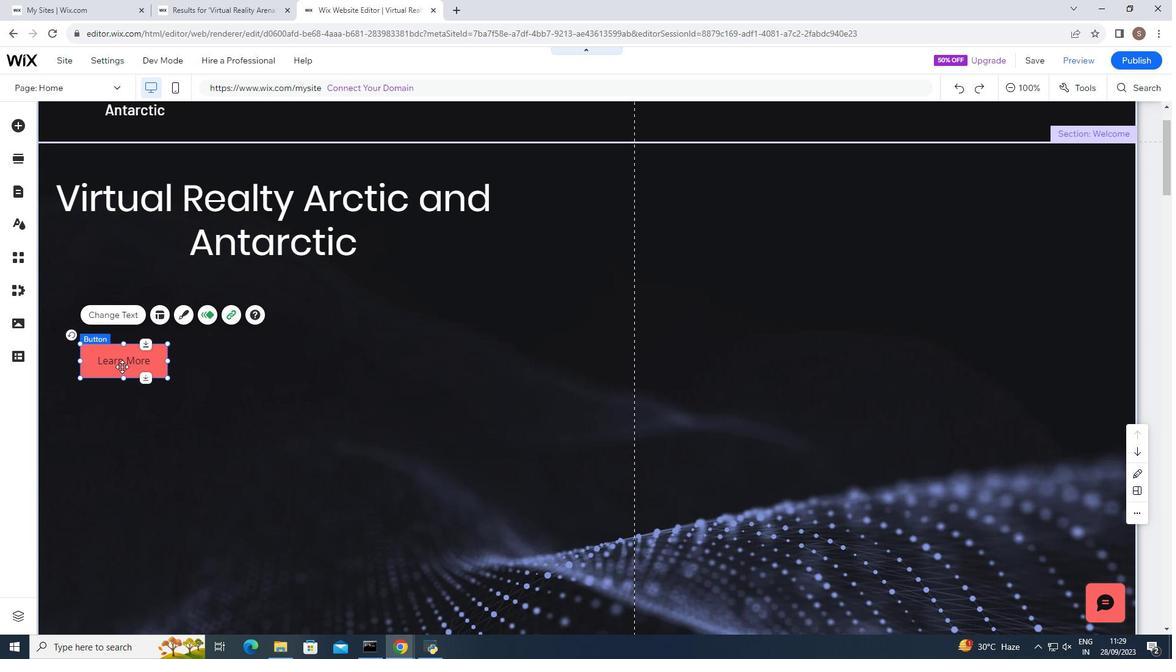 
Action: Key pressed <Key.backspace>
Screenshot: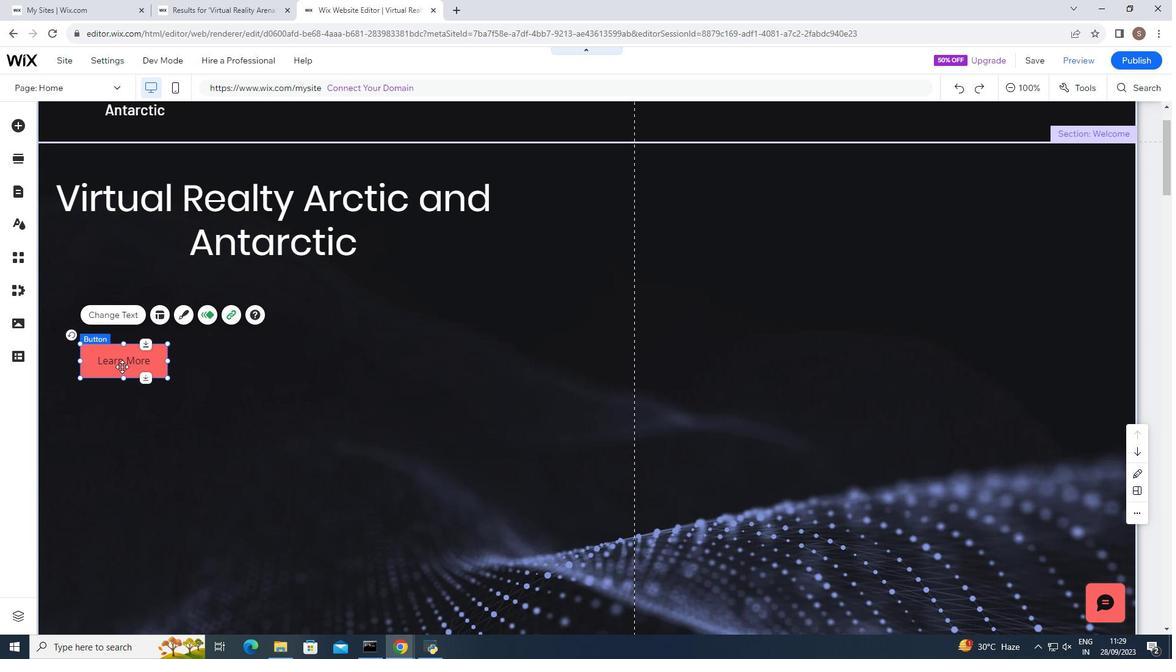 
Action: Mouse moved to (1062, 84)
Screenshot: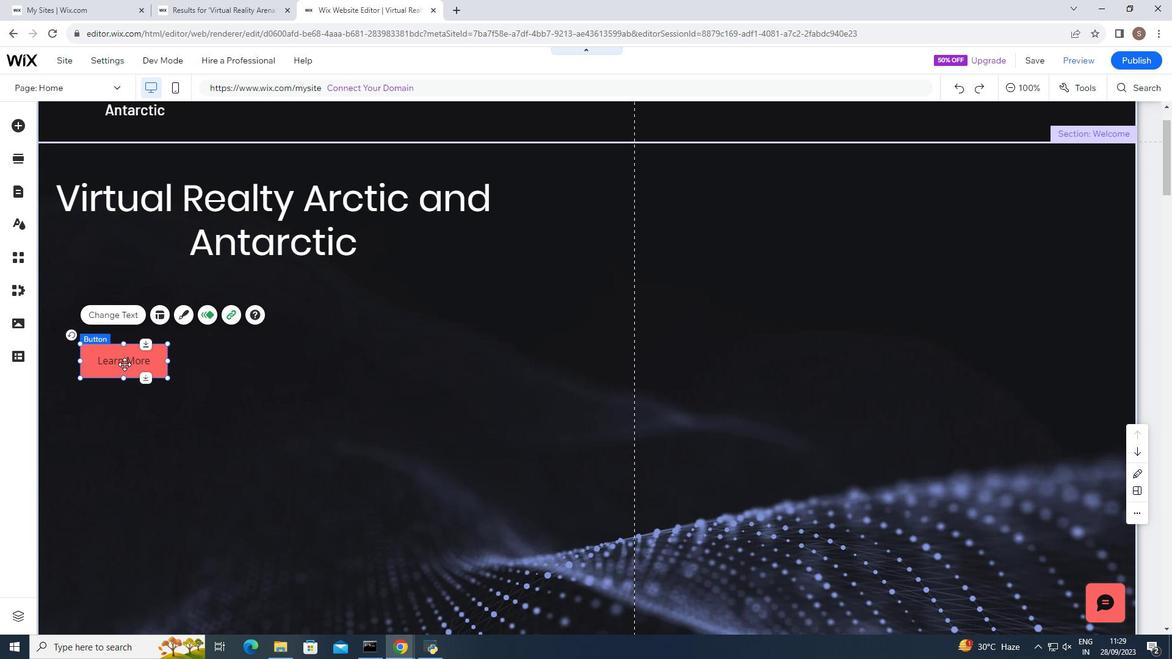 
Action: Mouse pressed left at (1062, 84)
Screenshot: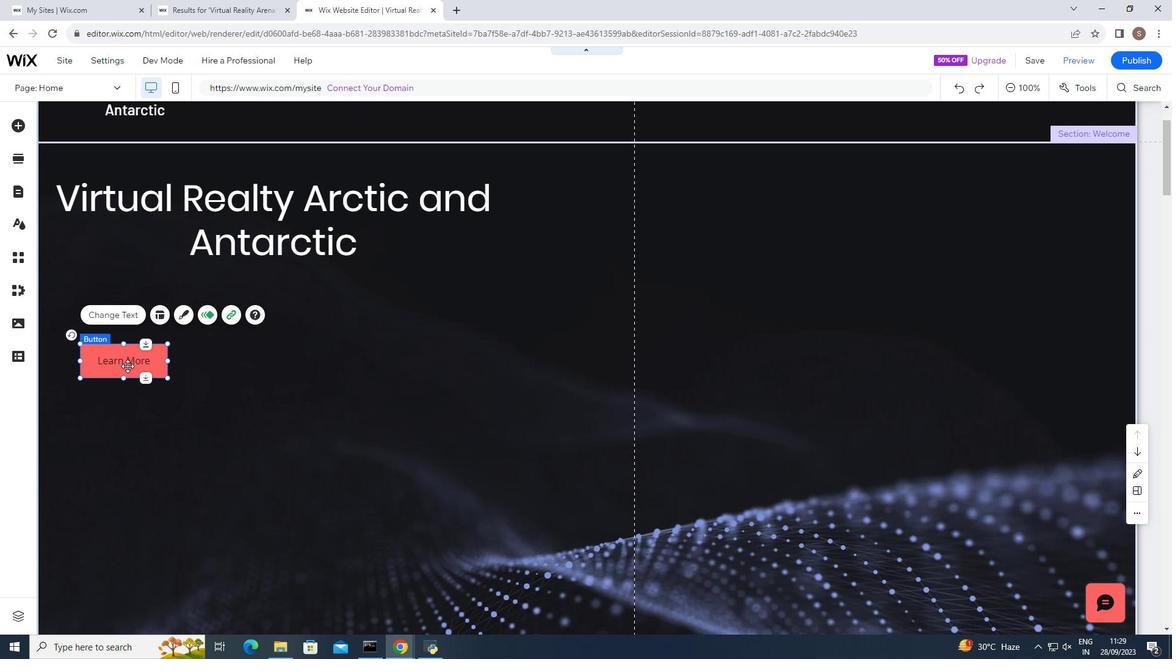 
Action: Mouse moved to (1062, 84)
Screenshot: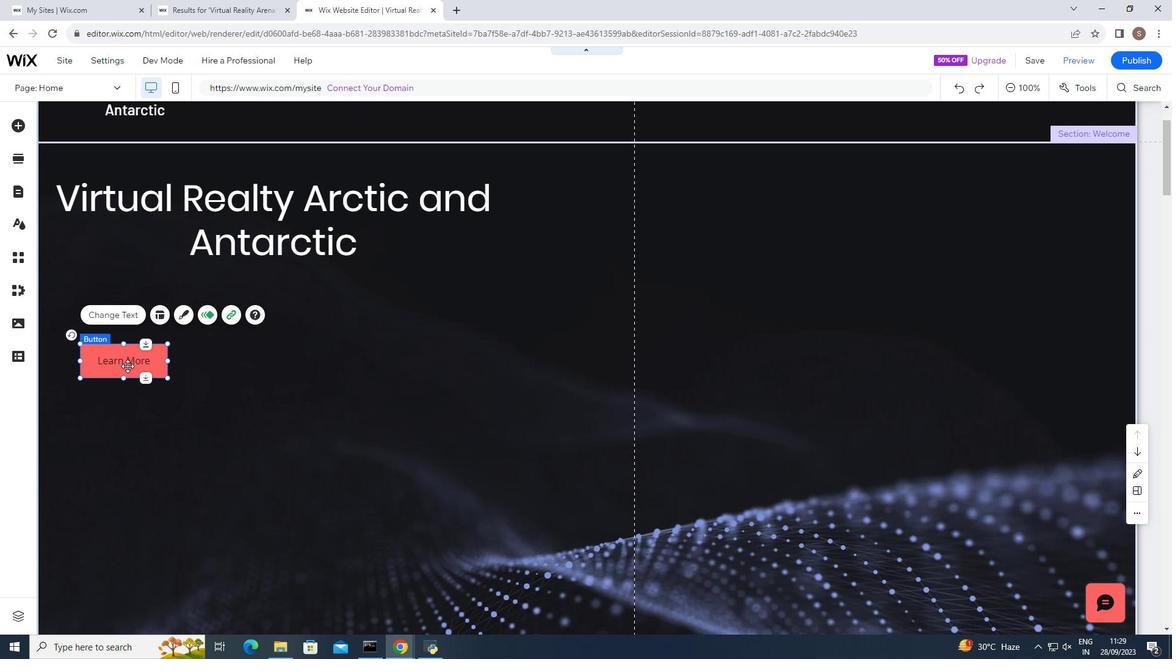 
Action: Mouse pressed left at (1062, 84)
Screenshot: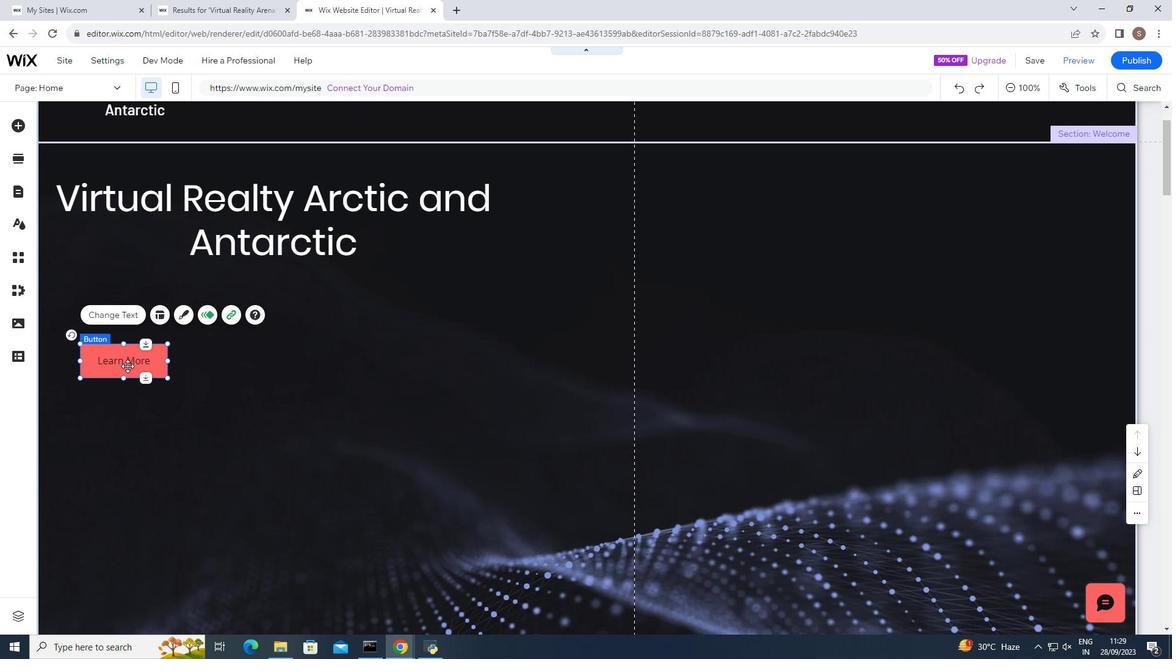 
Action: Mouse moved to (1062, 84)
Screenshot: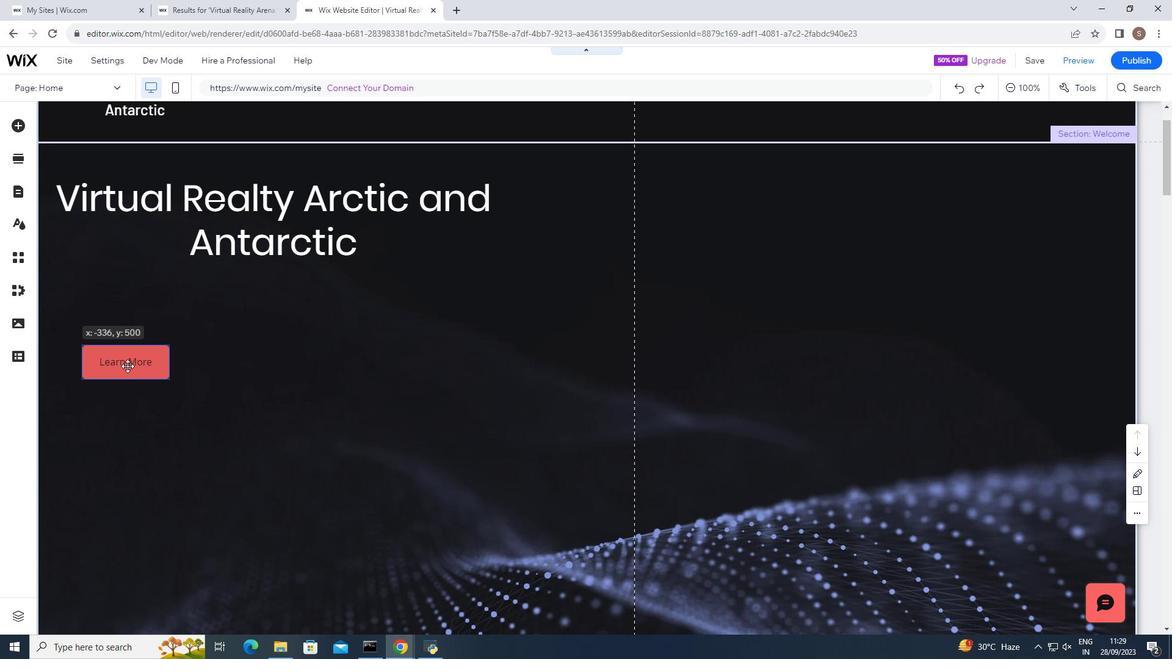 
Action: Key pressed <Key.backspace>
Screenshot: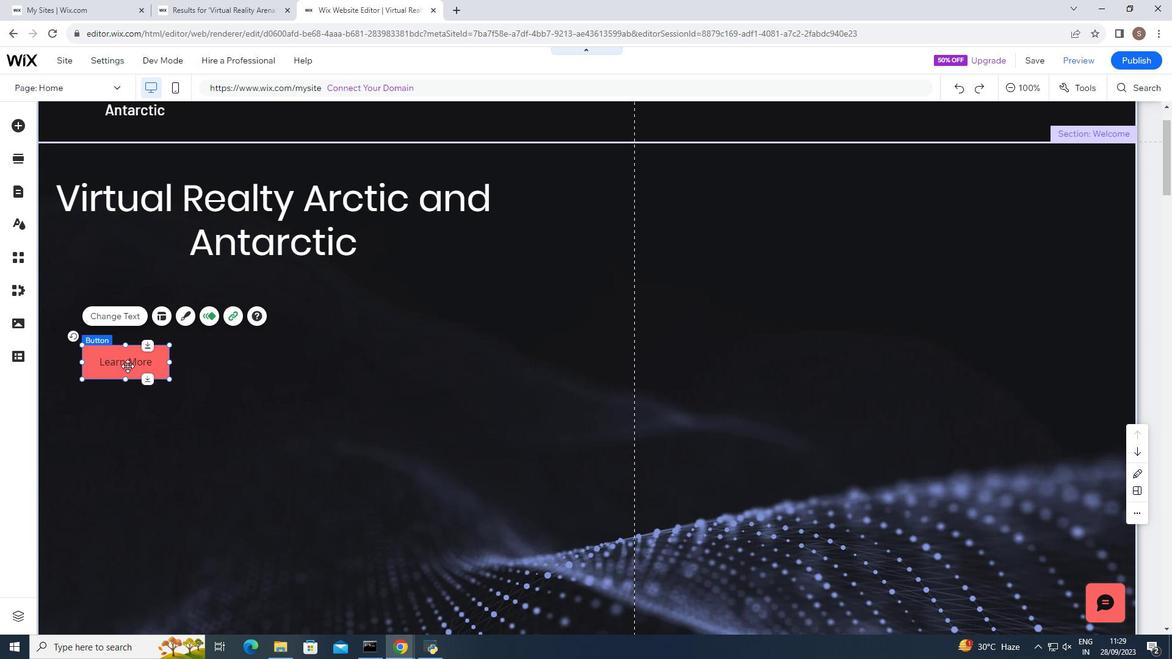 
Action: Mouse moved to (1062, 84)
Screenshot: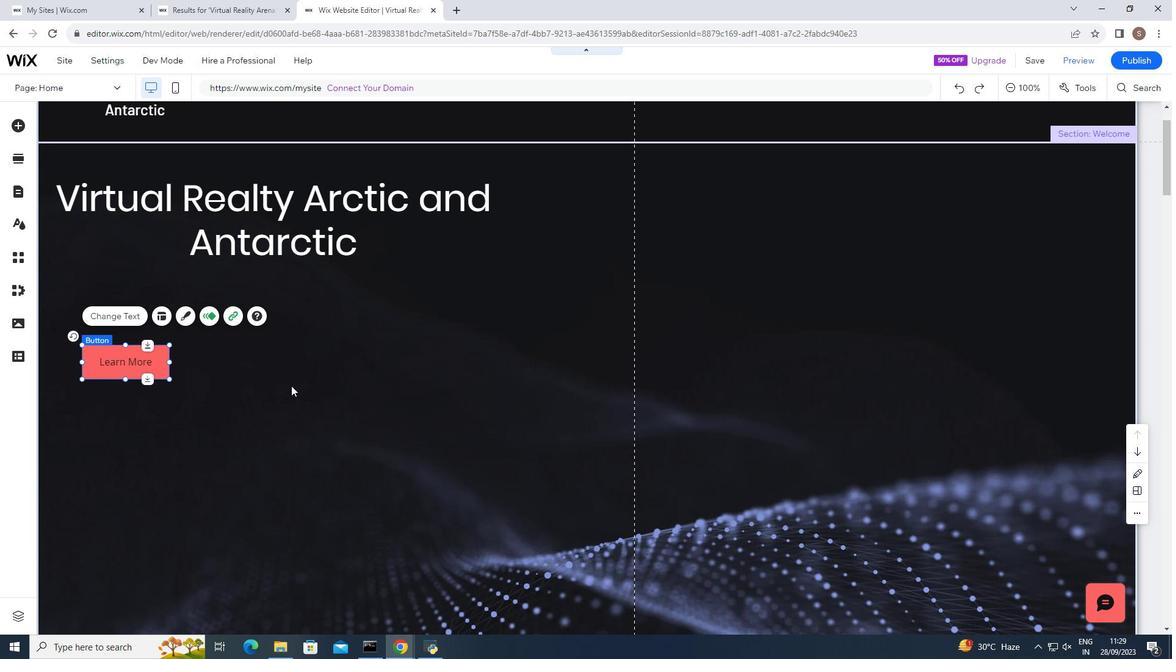 
Action: Mouse pressed left at (1062, 84)
Screenshot: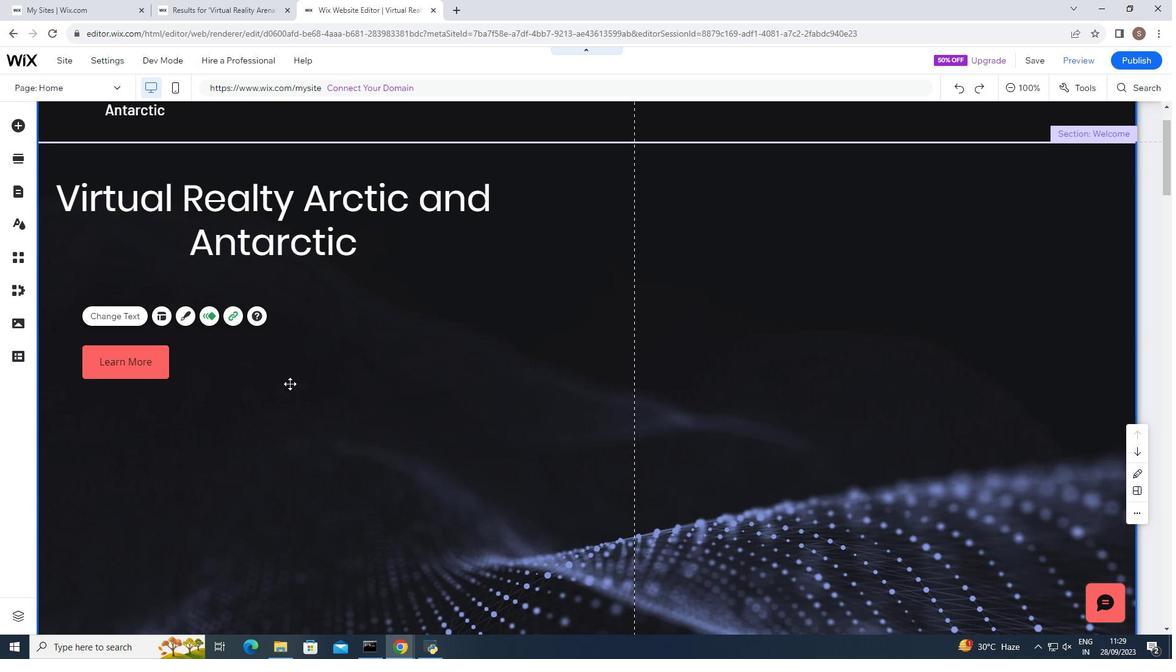 
Action: Mouse moved to (1062, 84)
Screenshot: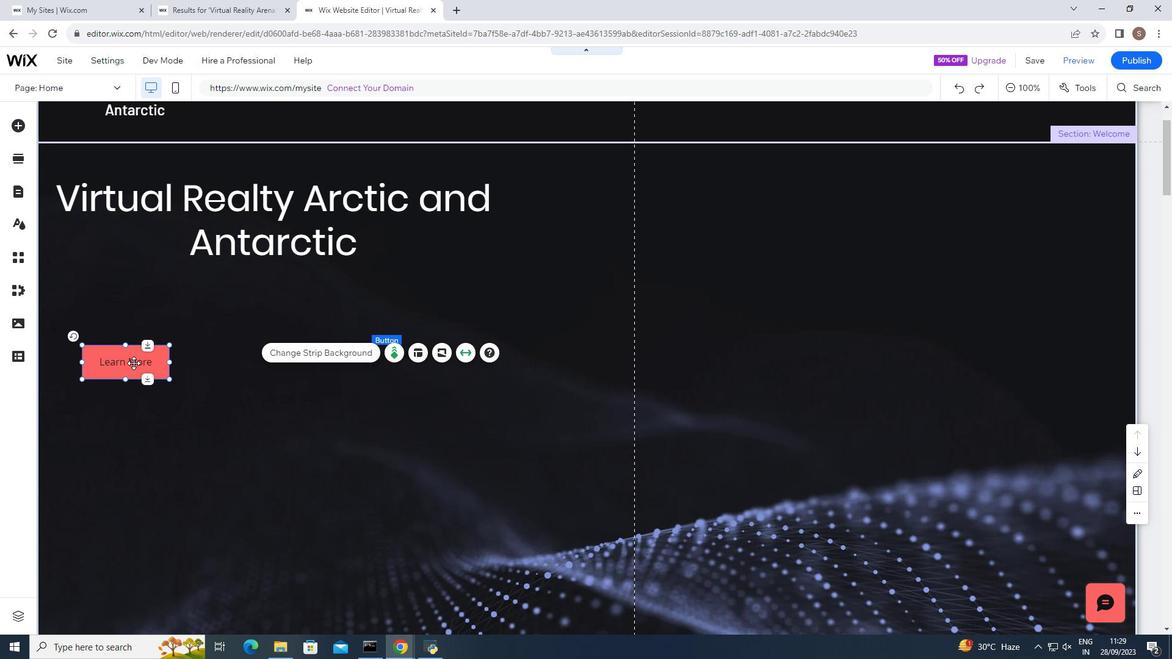 
Action: Mouse pressed left at (1062, 84)
Screenshot: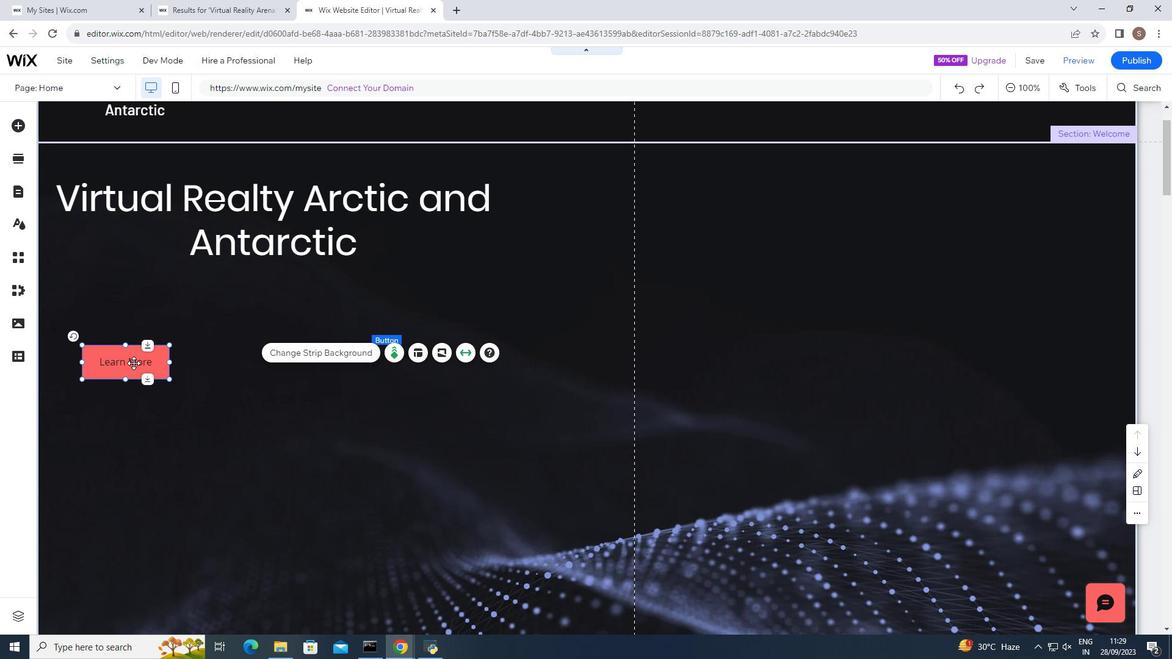 
Action: Mouse moved to (1062, 84)
Screenshot: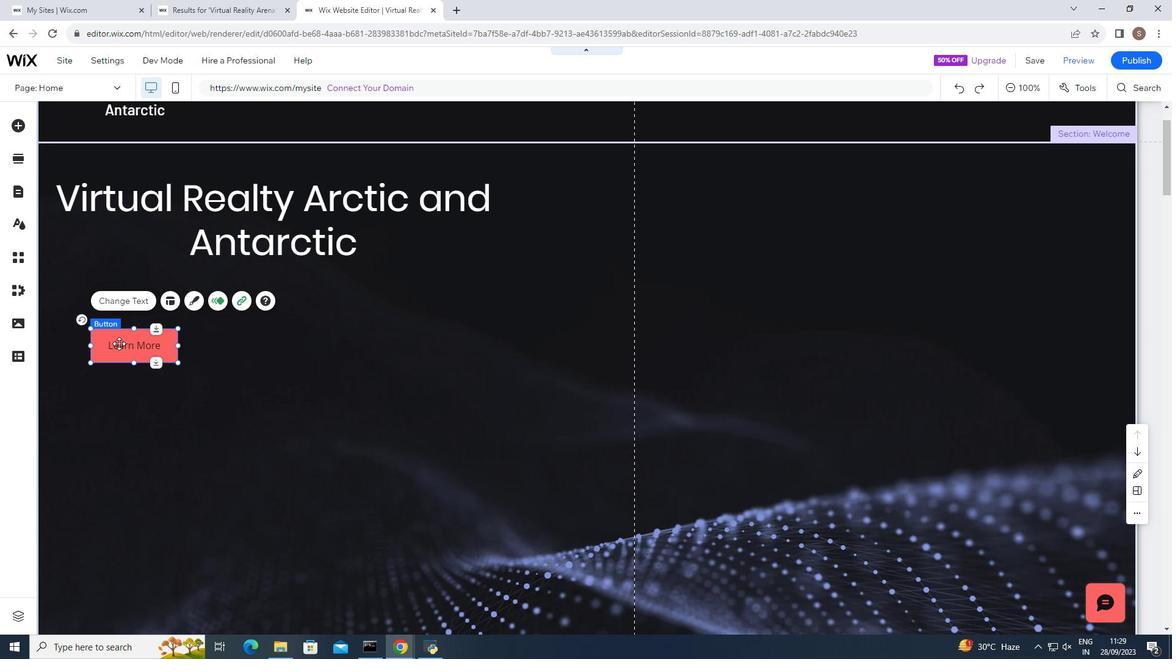 
Action: Key pressed <Key.backspace>
Screenshot: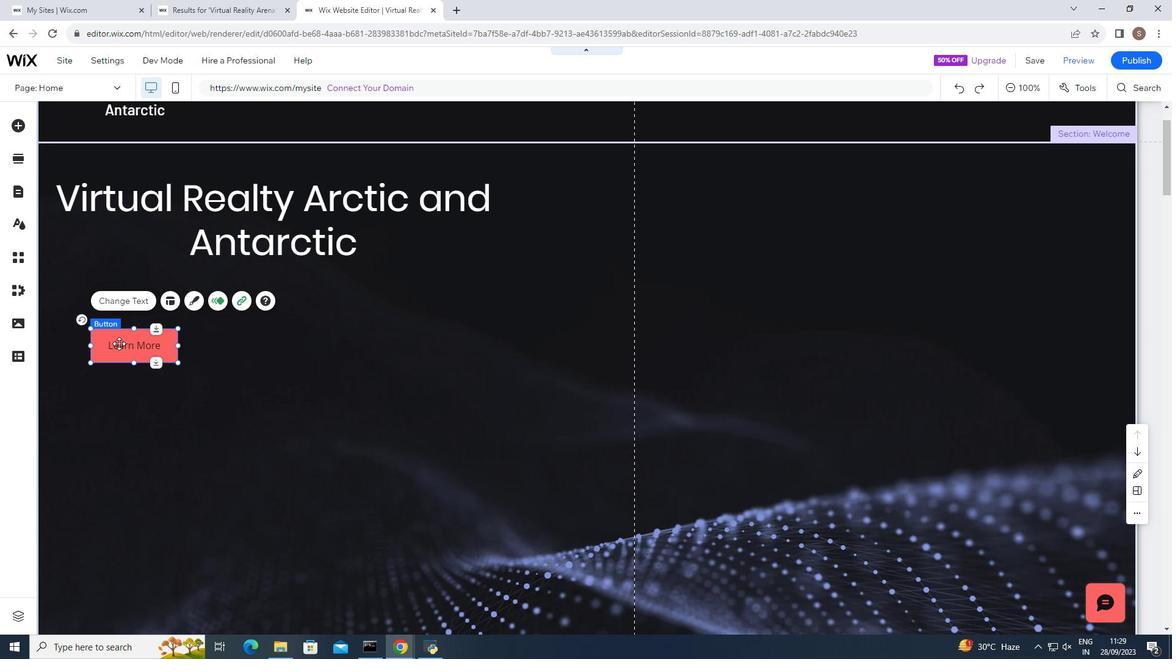 
Action: Mouse moved to (1062, 84)
Screenshot: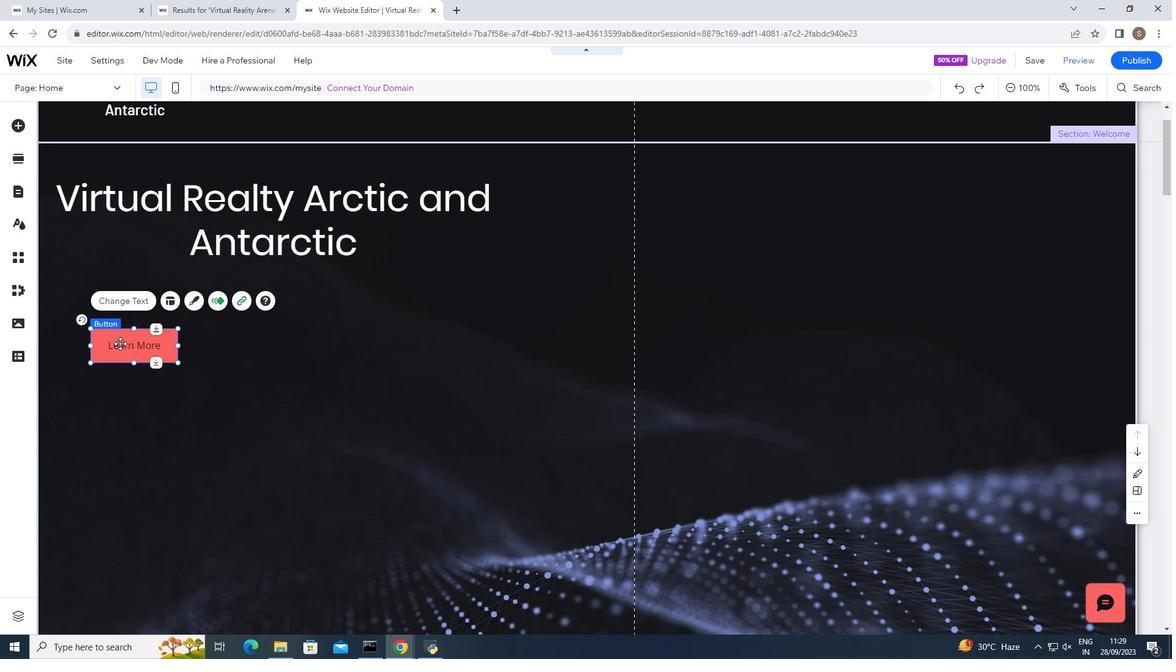 
Action: Key pressed <Key.backspace>
Screenshot: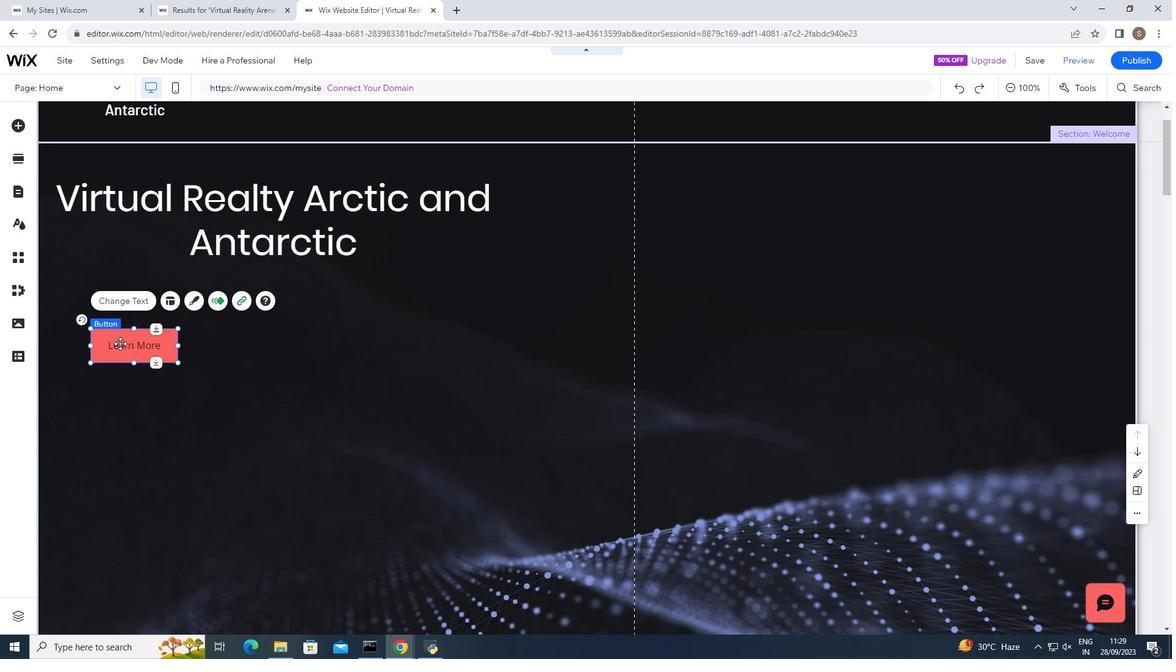 
Action: Mouse moved to (1062, 84)
Screenshot: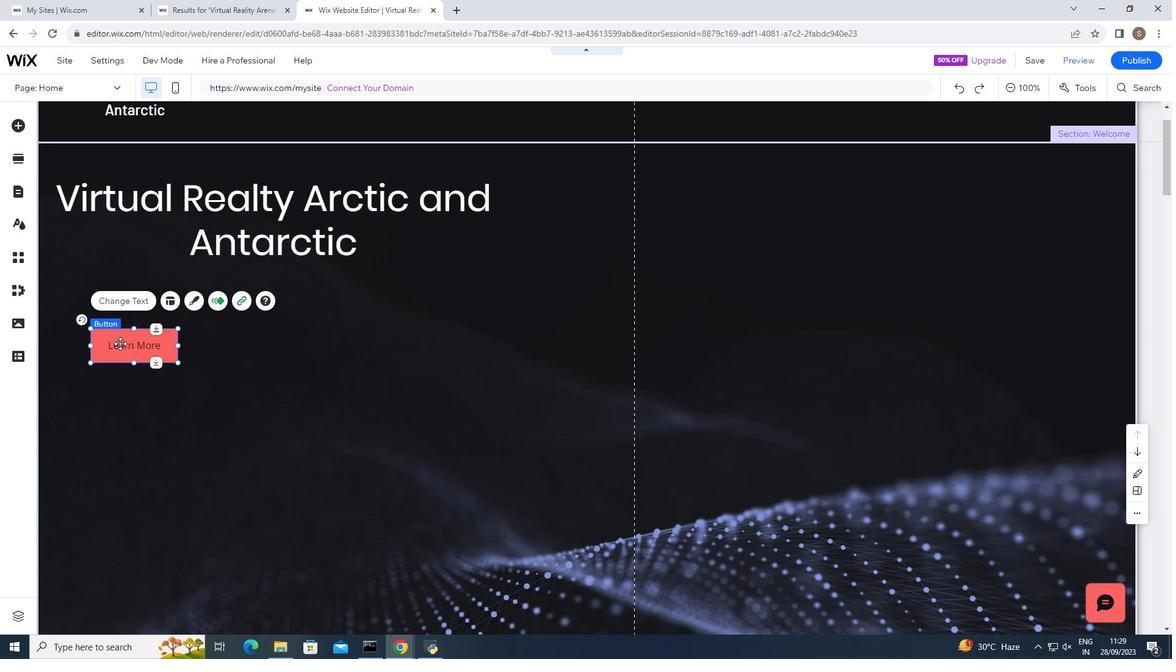 
Action: Key pressed <Key.backspace><Key.backspace><Key.backspace>
Screenshot: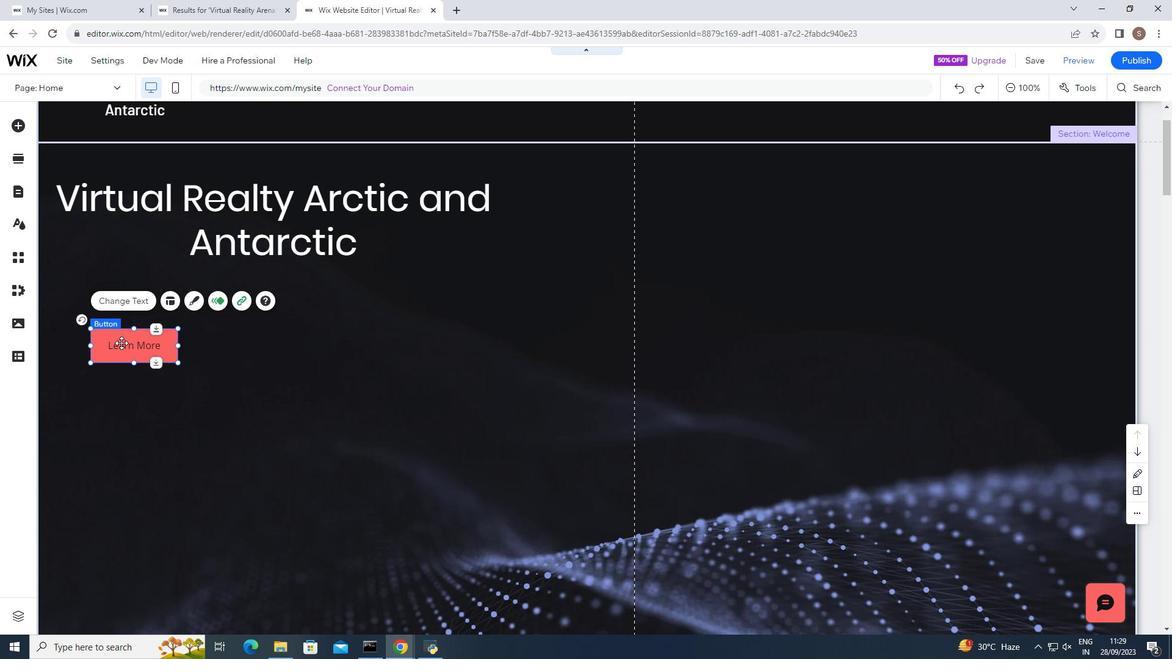 
Action: Mouse moved to (1062, 84)
Screenshot: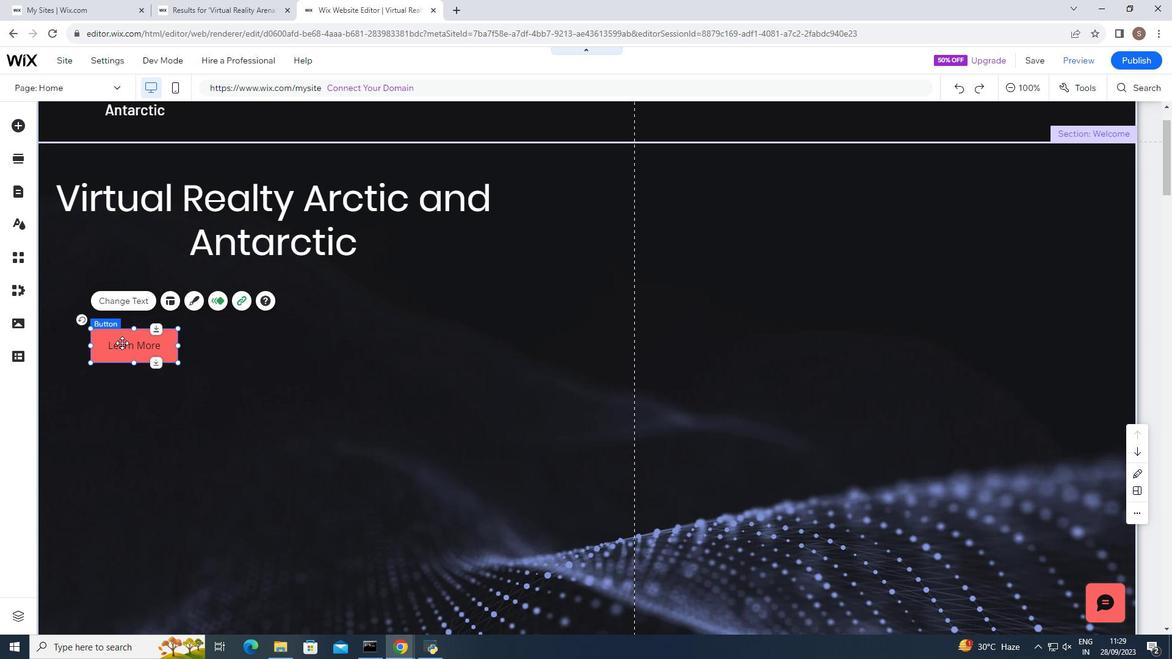 
Action: Key pressed <Key.backspace>
Screenshot: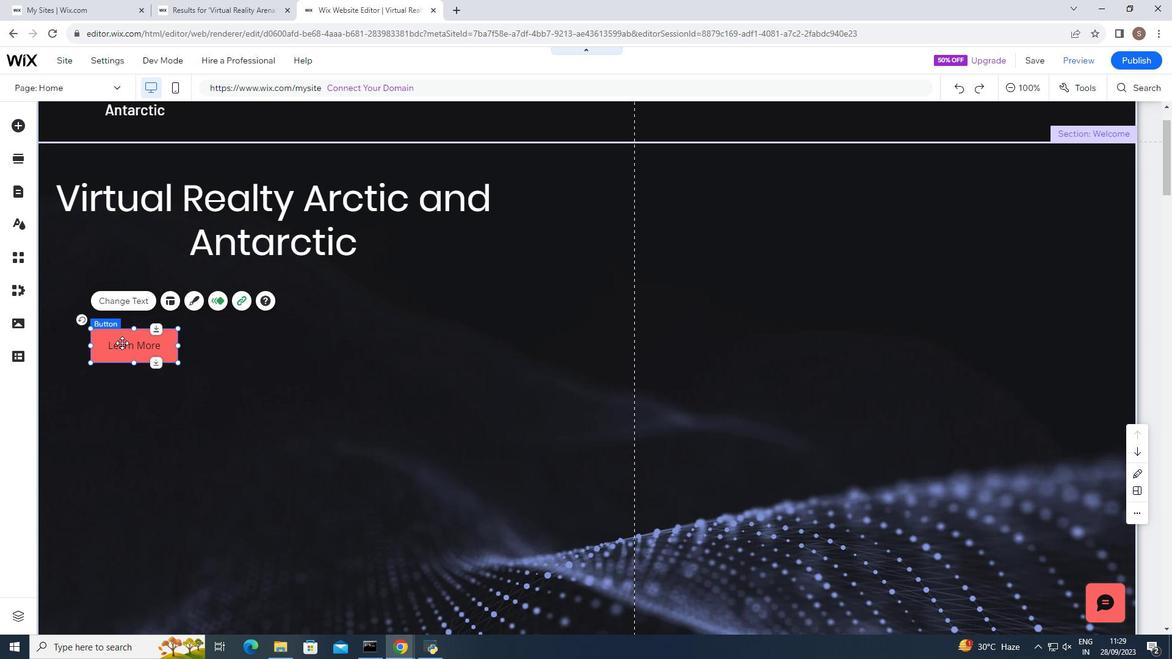
Action: Mouse moved to (1062, 84)
Screenshot: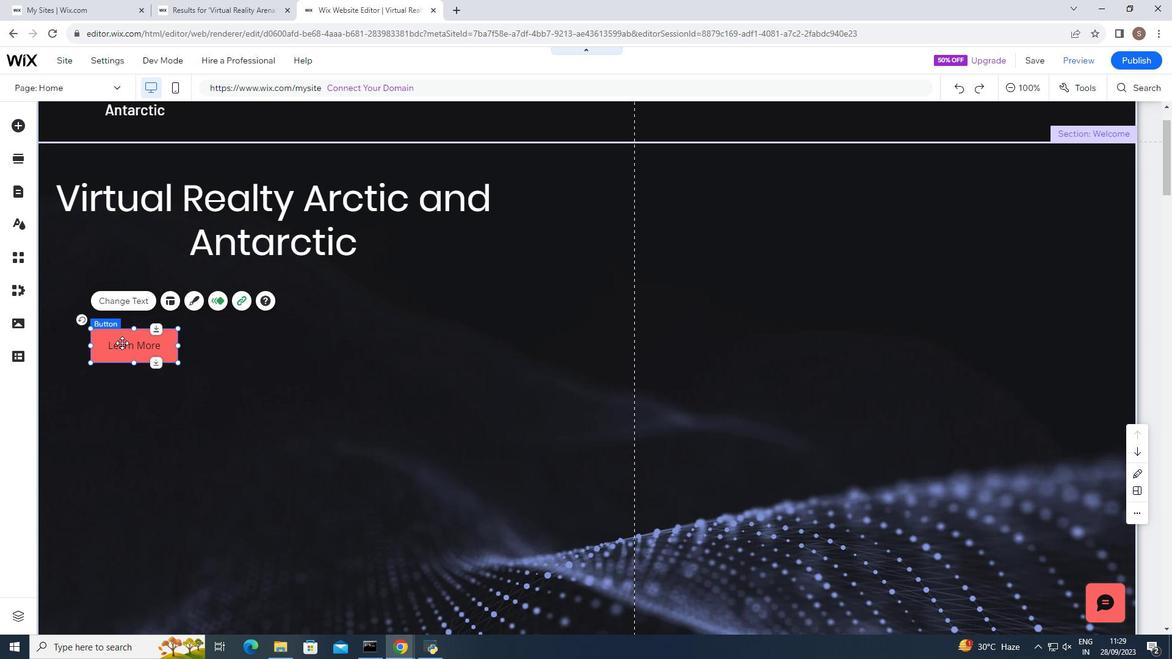 
Action: Key pressed <Key.backspace><Key.backspace>
Screenshot: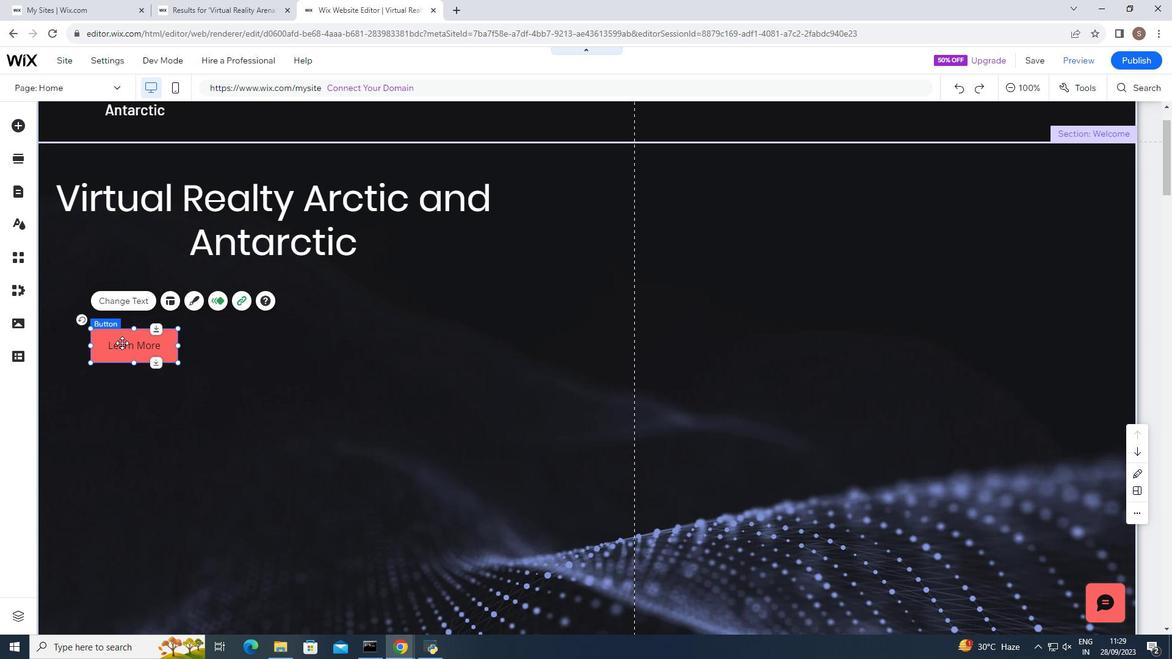 
Action: Mouse moved to (1062, 84)
Screenshot: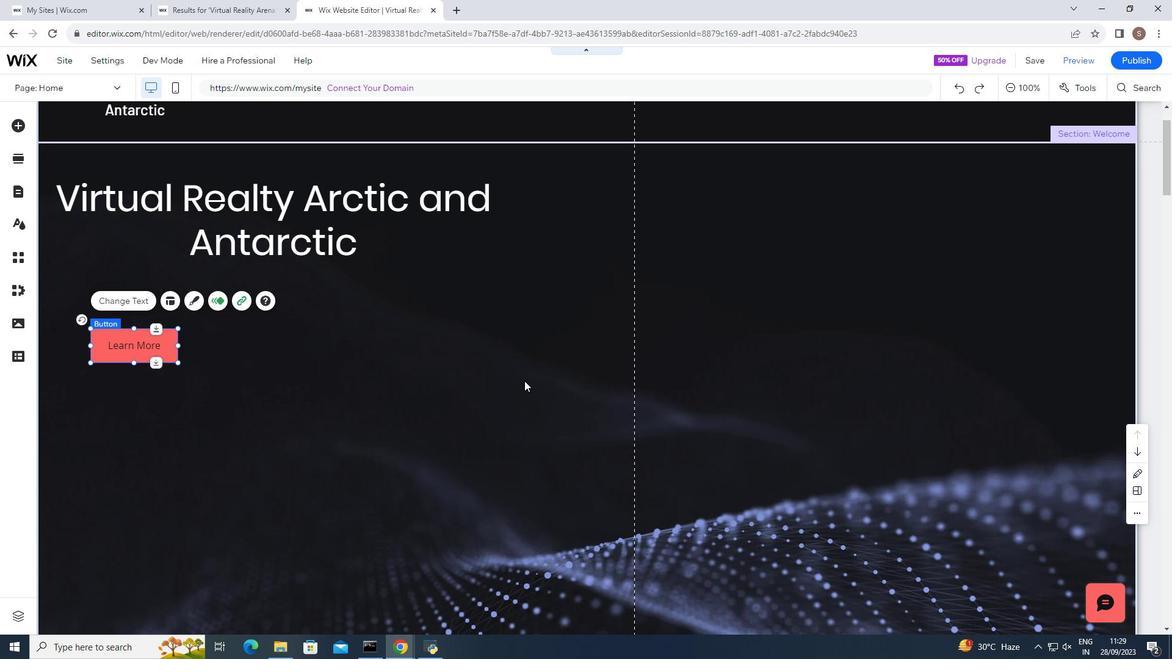 
Action: Mouse scrolled (1062, 84) with delta (0, 0)
Screenshot: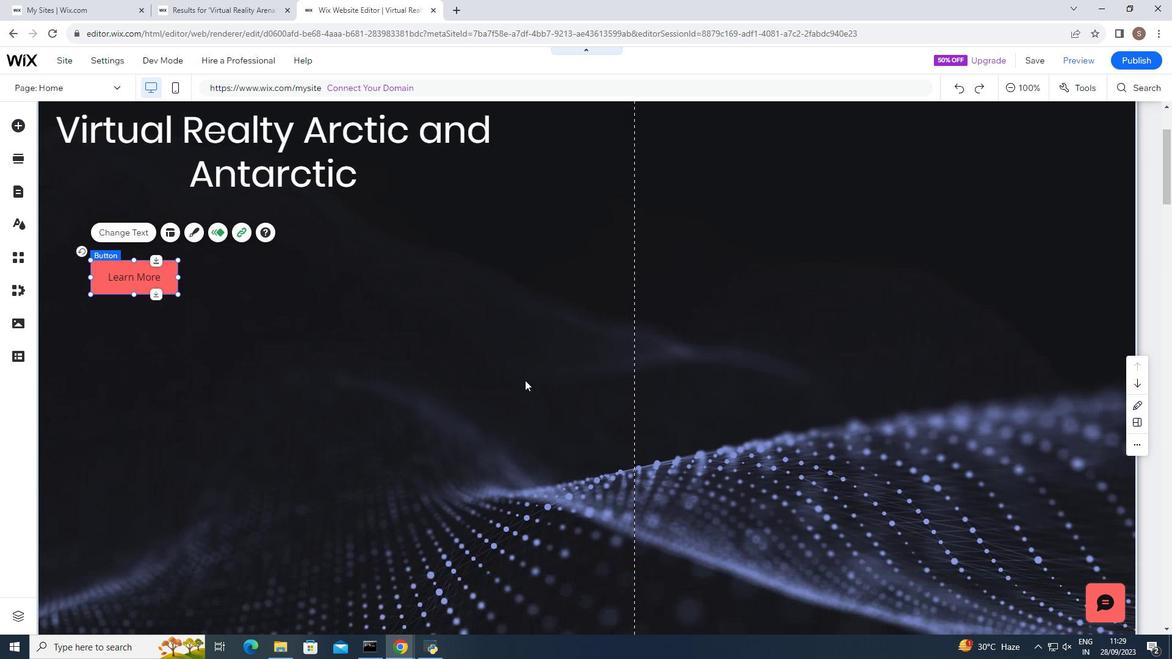 
Action: Mouse scrolled (1062, 84) with delta (0, 0)
Screenshot: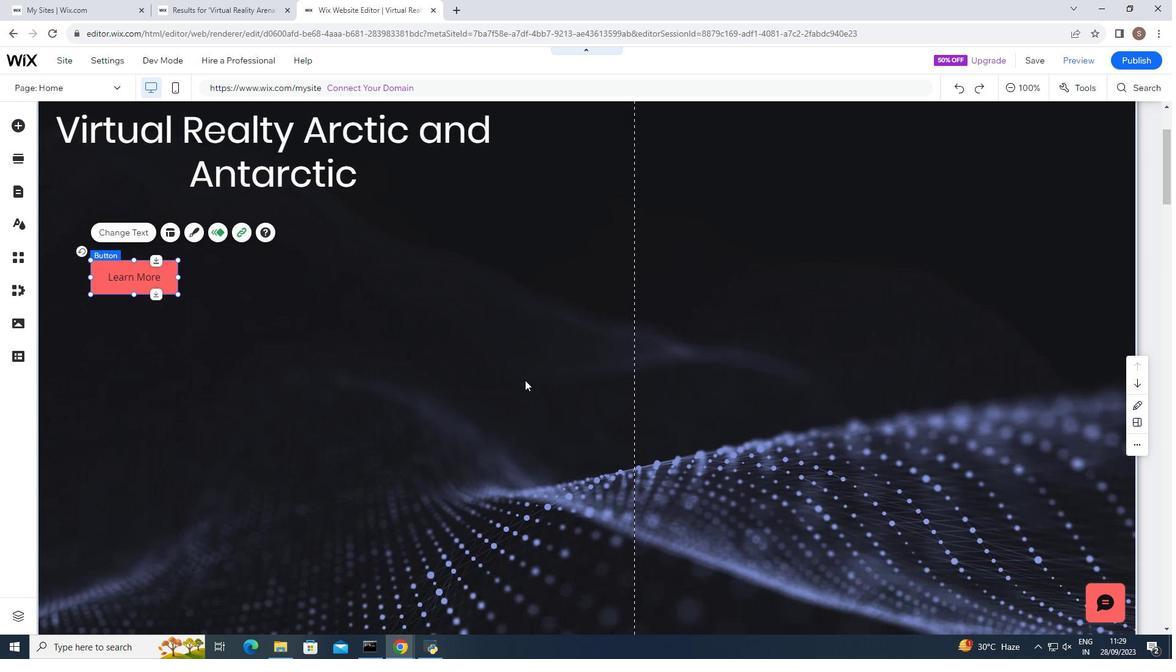 
Action: Mouse moved to (1062, 84)
Screenshot: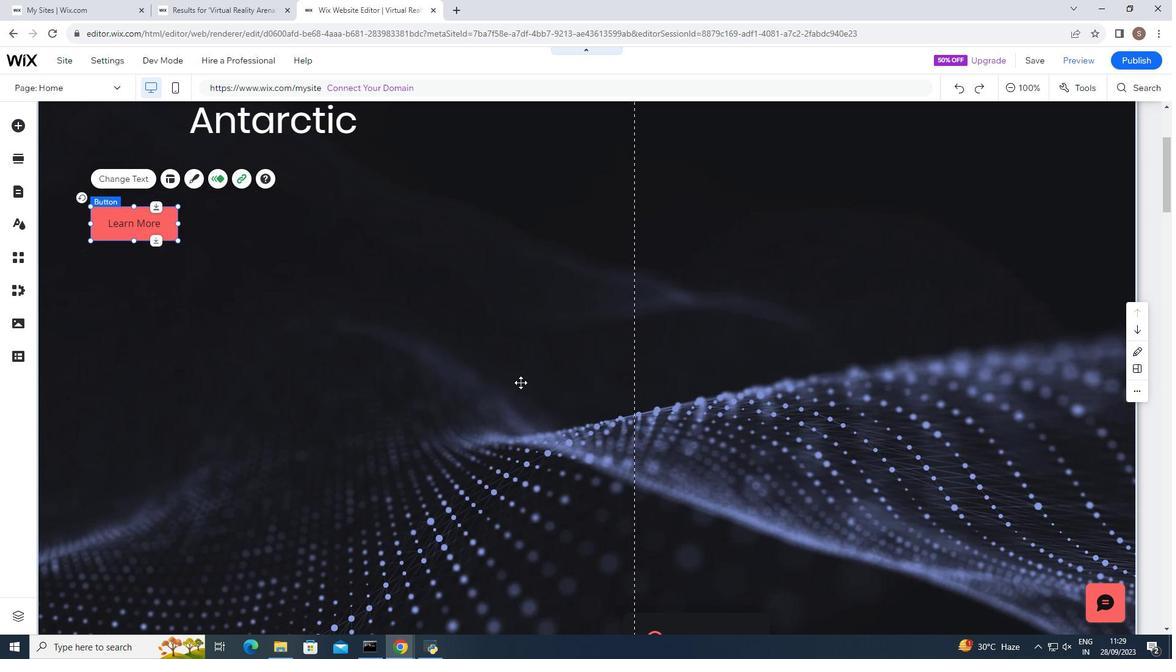
Action: Mouse pressed left at (1062, 84)
Screenshot: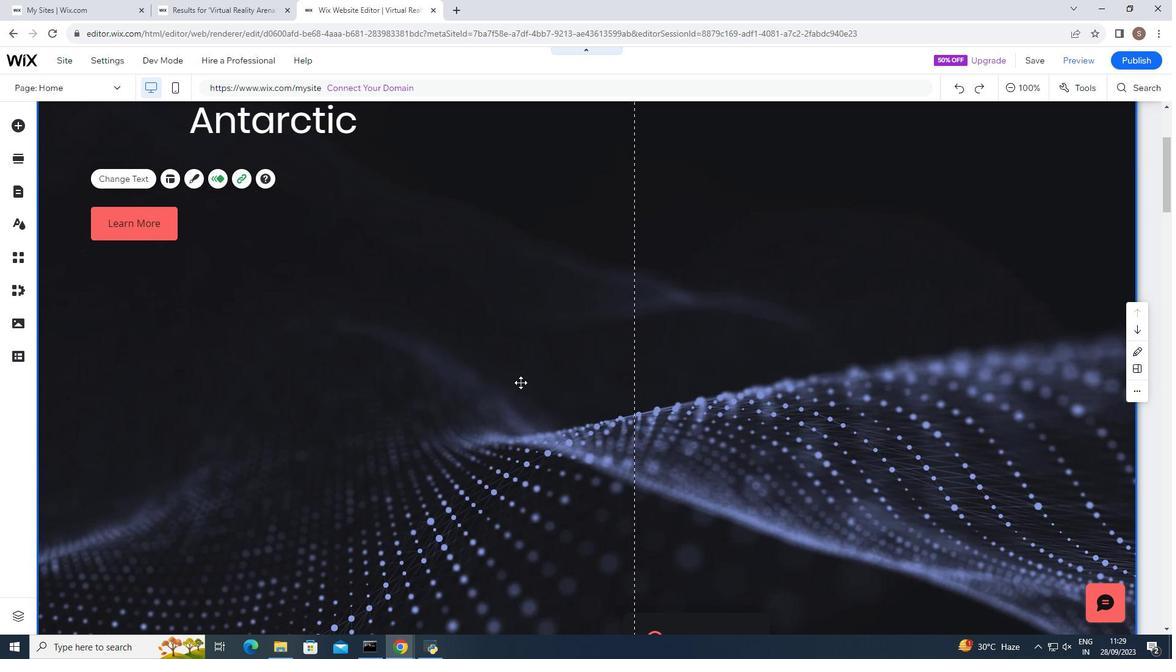
Action: Mouse moved to (1062, 84)
Screenshot: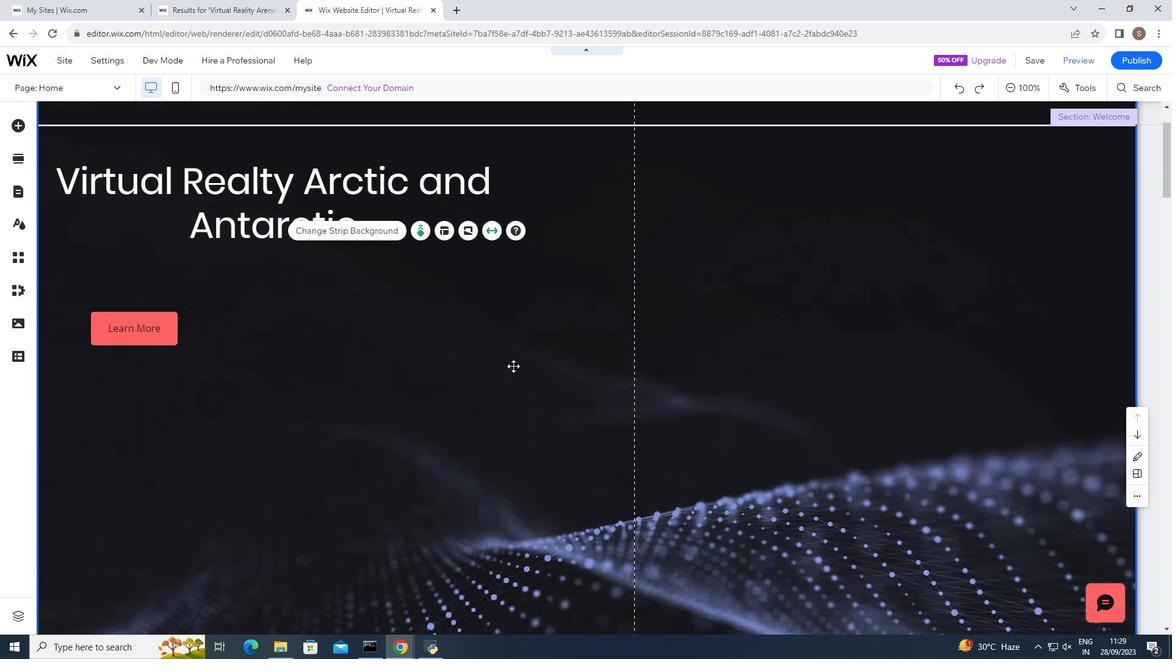 
Action: Mouse scrolled (1062, 84) with delta (0, 0)
Screenshot: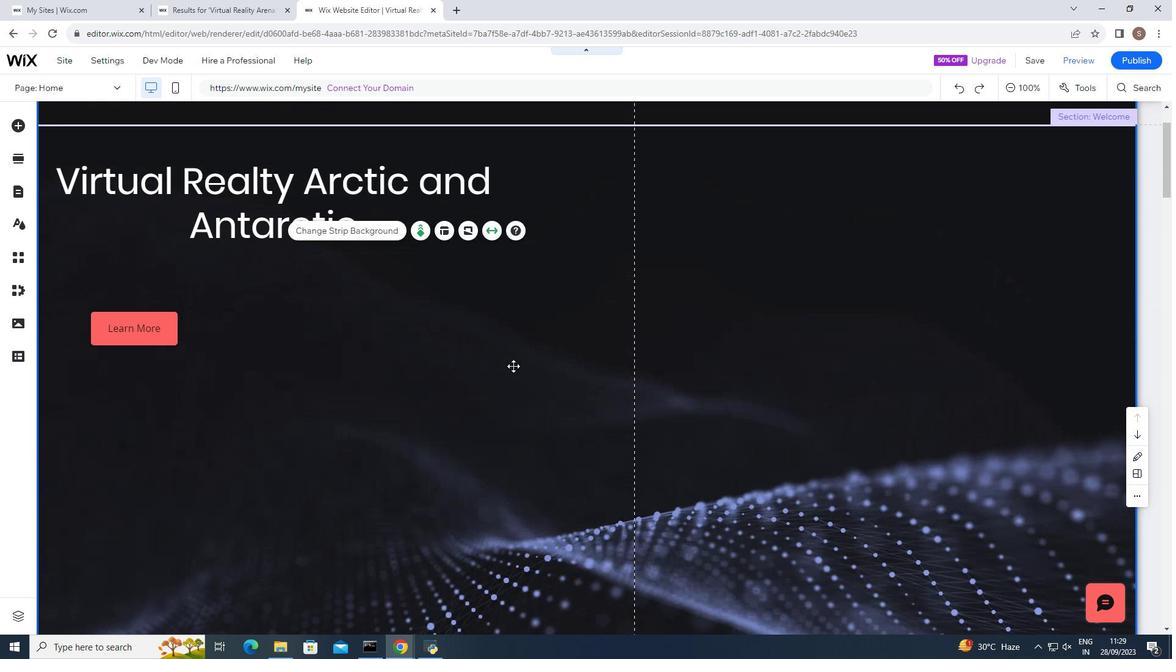 
Action: Mouse scrolled (1062, 84) with delta (0, 0)
Screenshot: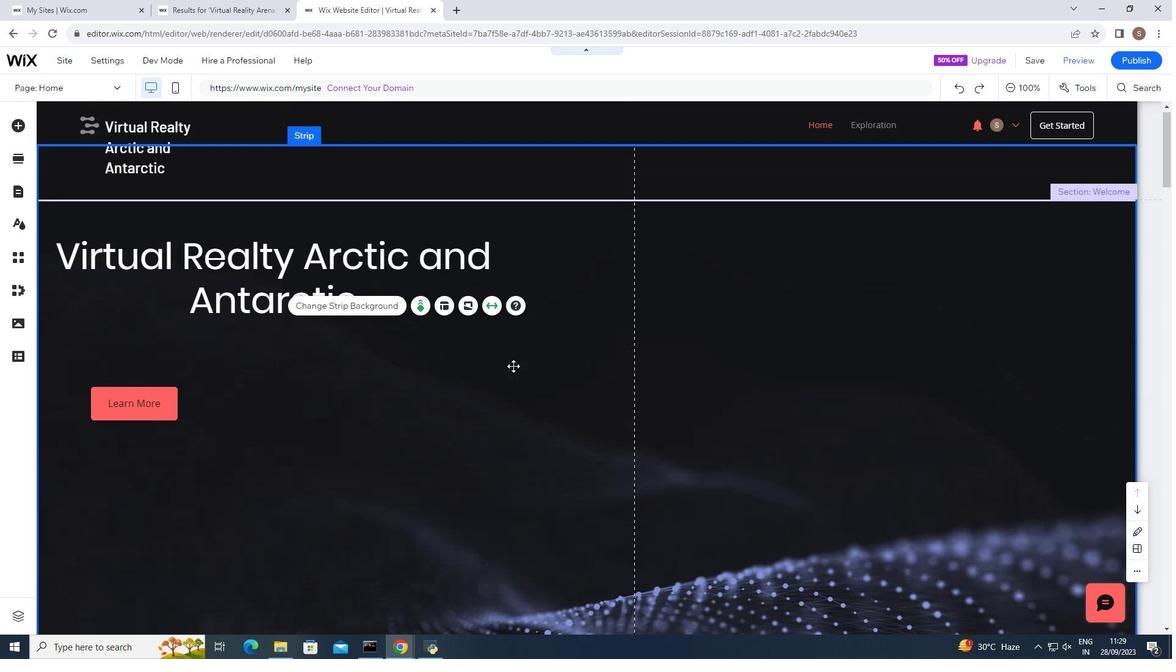 
Action: Mouse scrolled (1062, 84) with delta (0, 0)
Screenshot: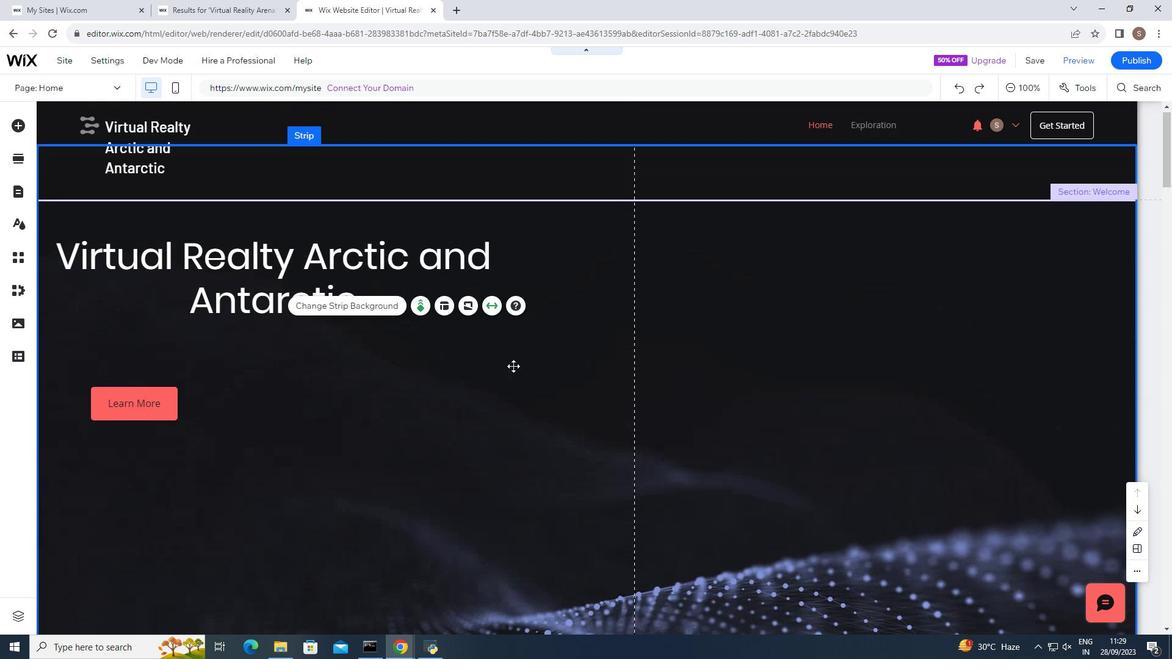 
Action: Mouse scrolled (1062, 84) with delta (0, 0)
Screenshot: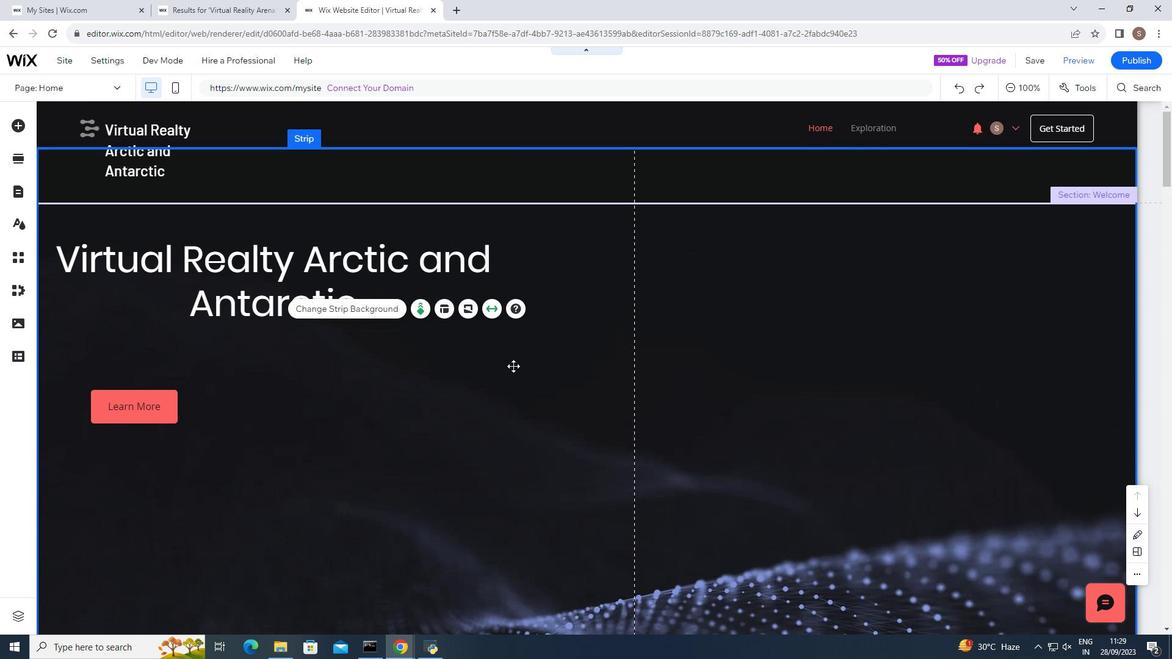 
Action: Mouse moved to (1062, 84)
Screenshot: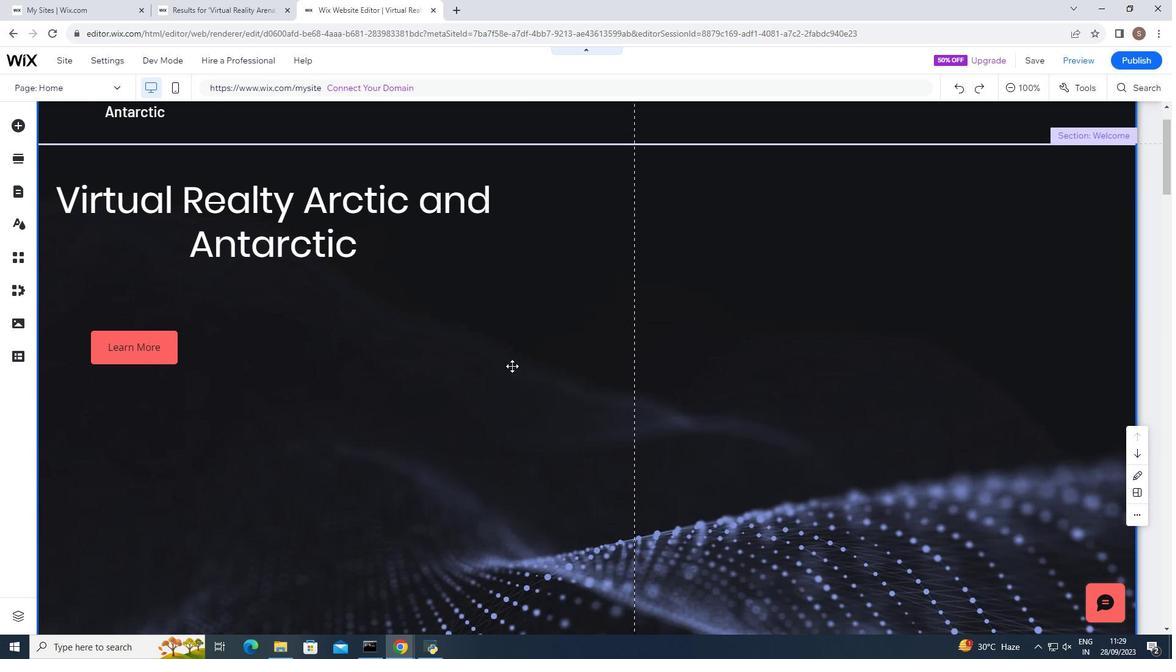 
Action: Mouse scrolled (1062, 84) with delta (0, 0)
Screenshot: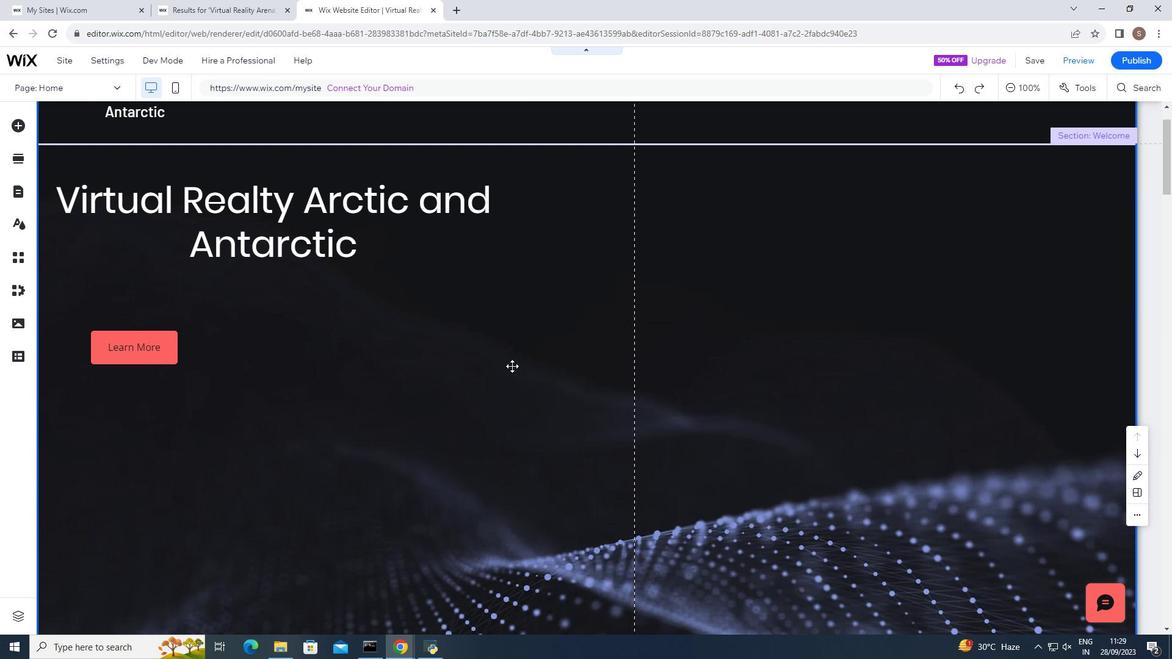 
Action: Mouse scrolled (1062, 84) with delta (0, 0)
Screenshot: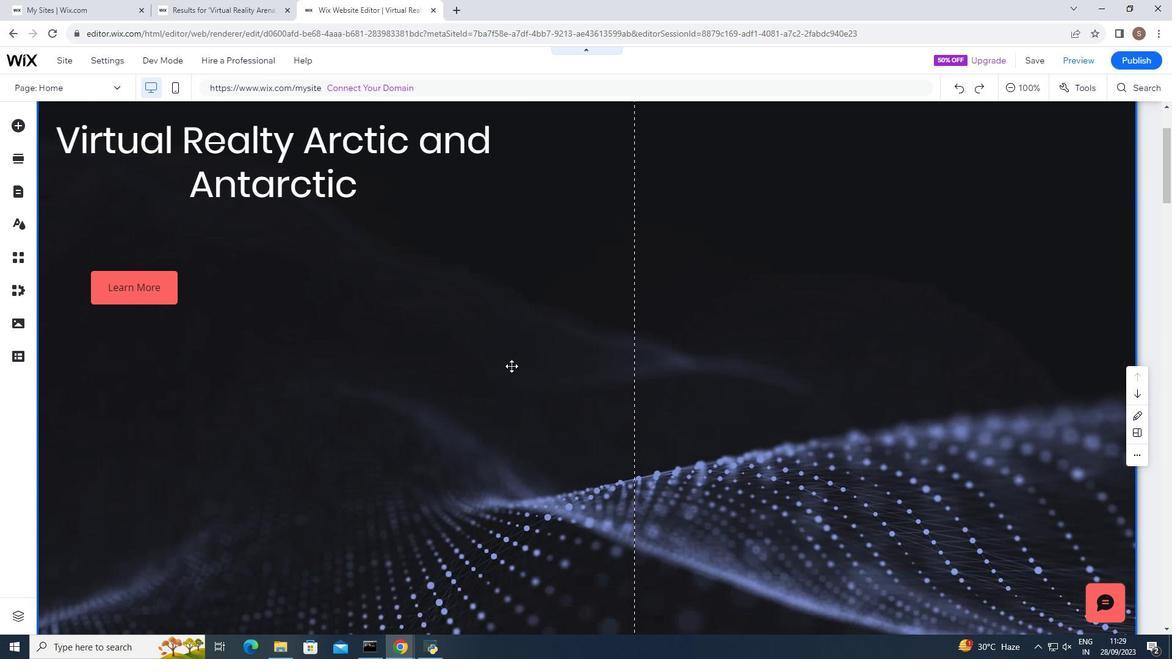 
Action: Mouse moved to (1062, 84)
Screenshot: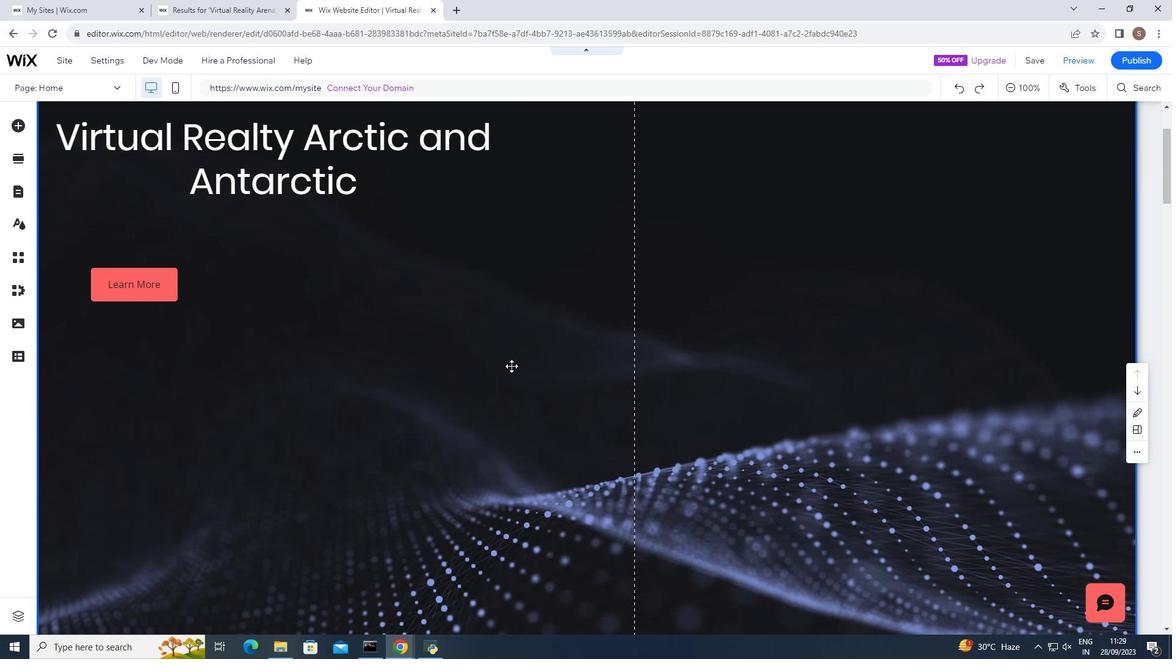 
Action: Mouse scrolled (1062, 84) with delta (0, 0)
Screenshot: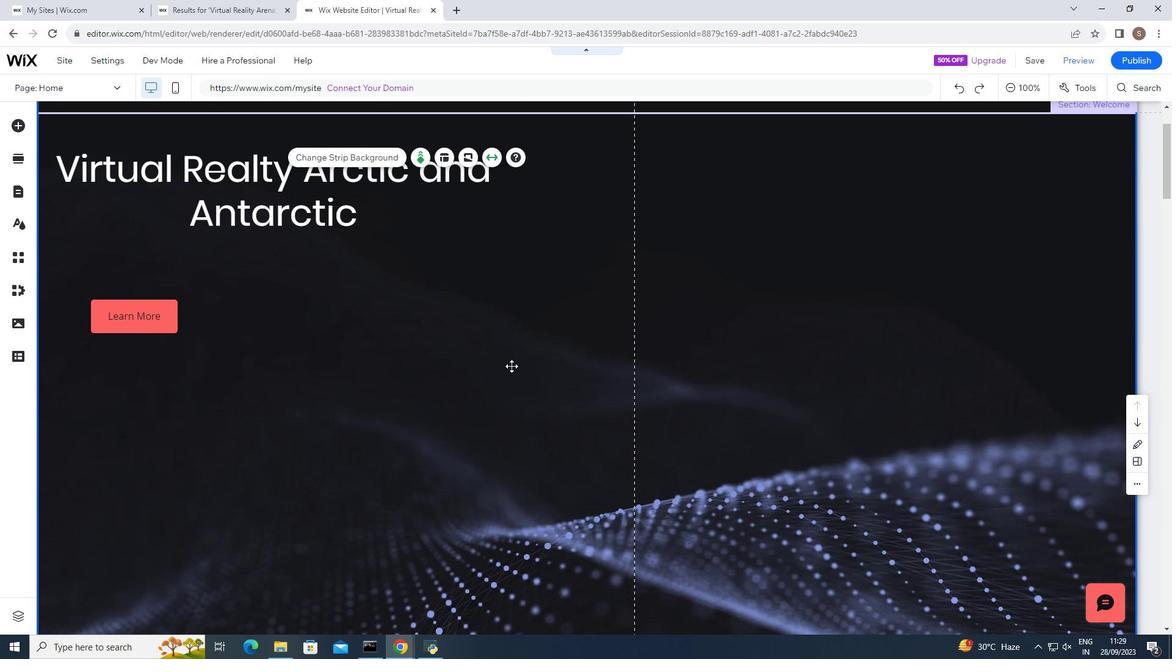 
Action: Mouse scrolled (1062, 84) with delta (0, 0)
Screenshot: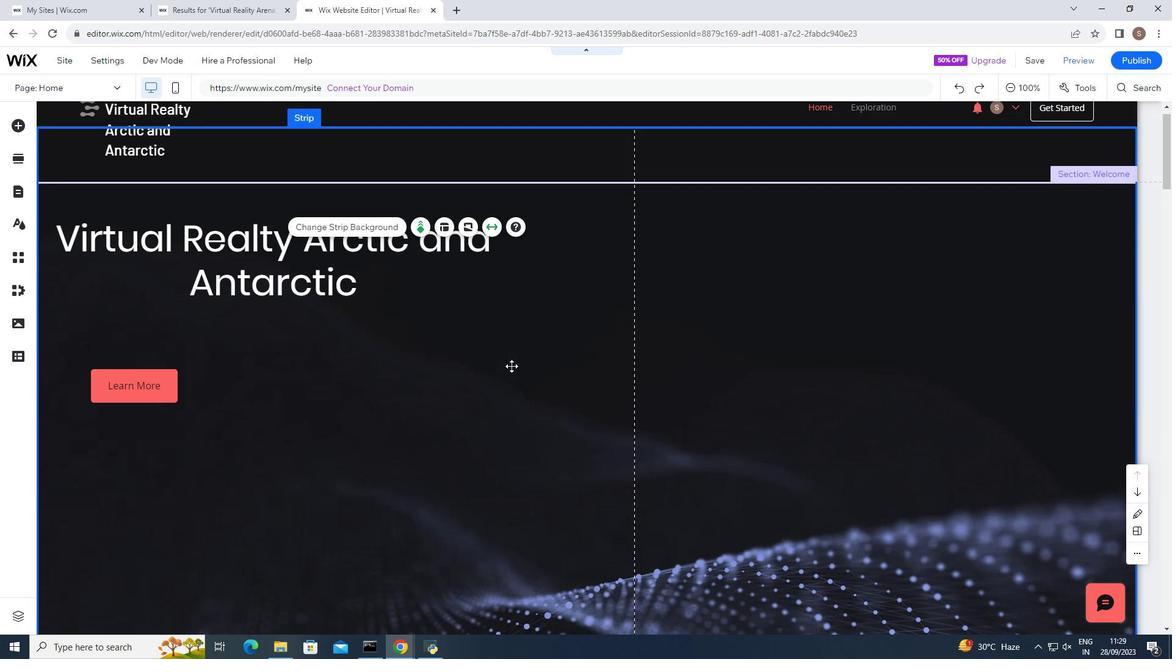 
Action: Mouse scrolled (1062, 84) with delta (0, 0)
Screenshot: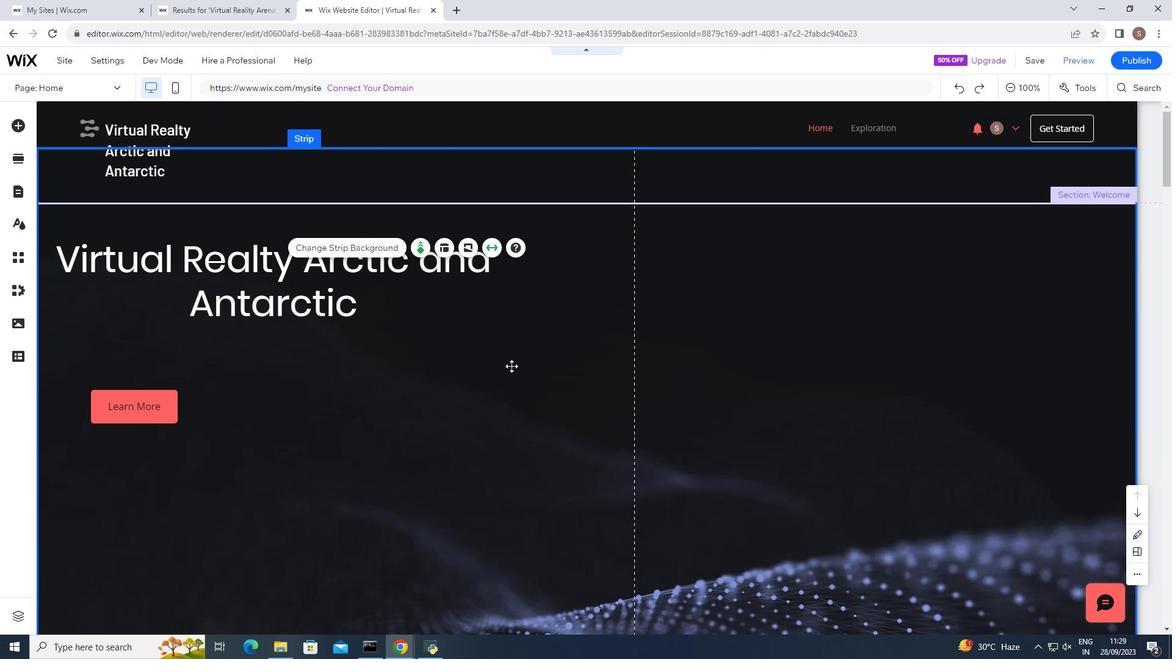 
Action: Mouse moved to (1062, 84)
Screenshot: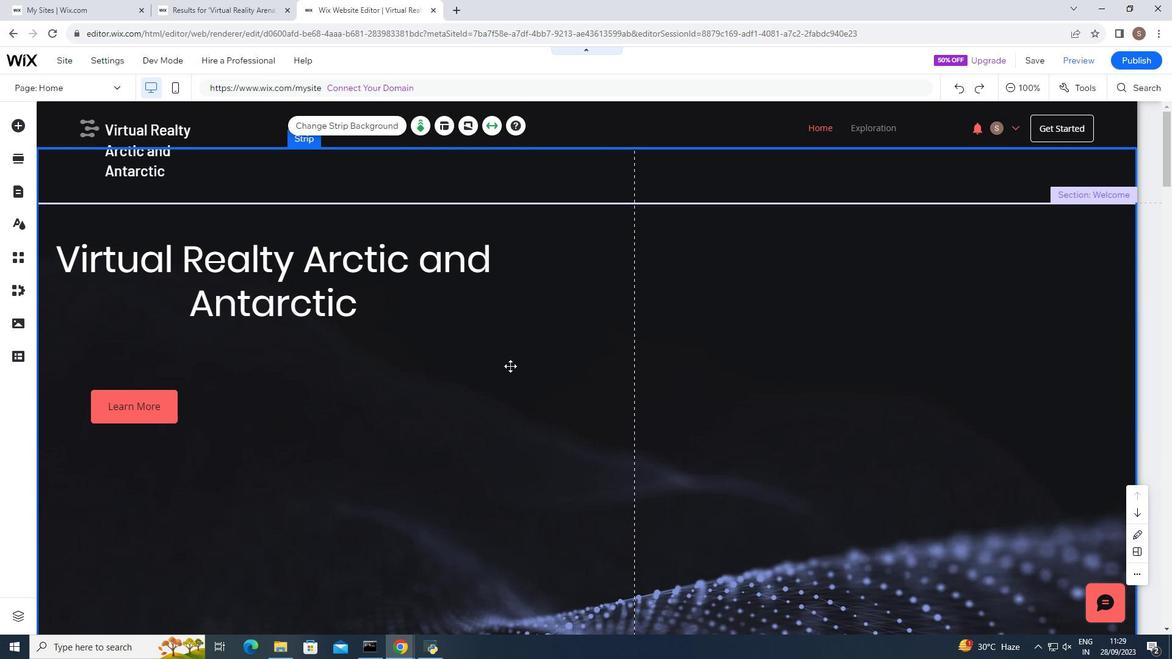 
Action: Mouse scrolled (1062, 84) with delta (0, 0)
Screenshot: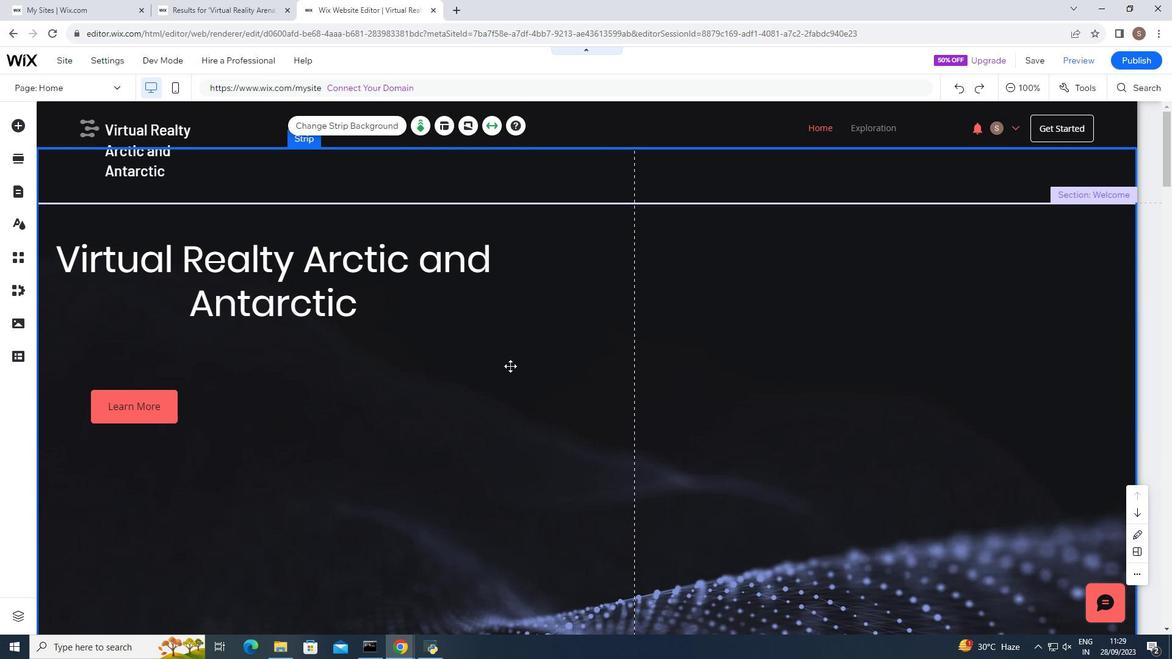 
Action: Mouse scrolled (1062, 84) with delta (0, 0)
Screenshot: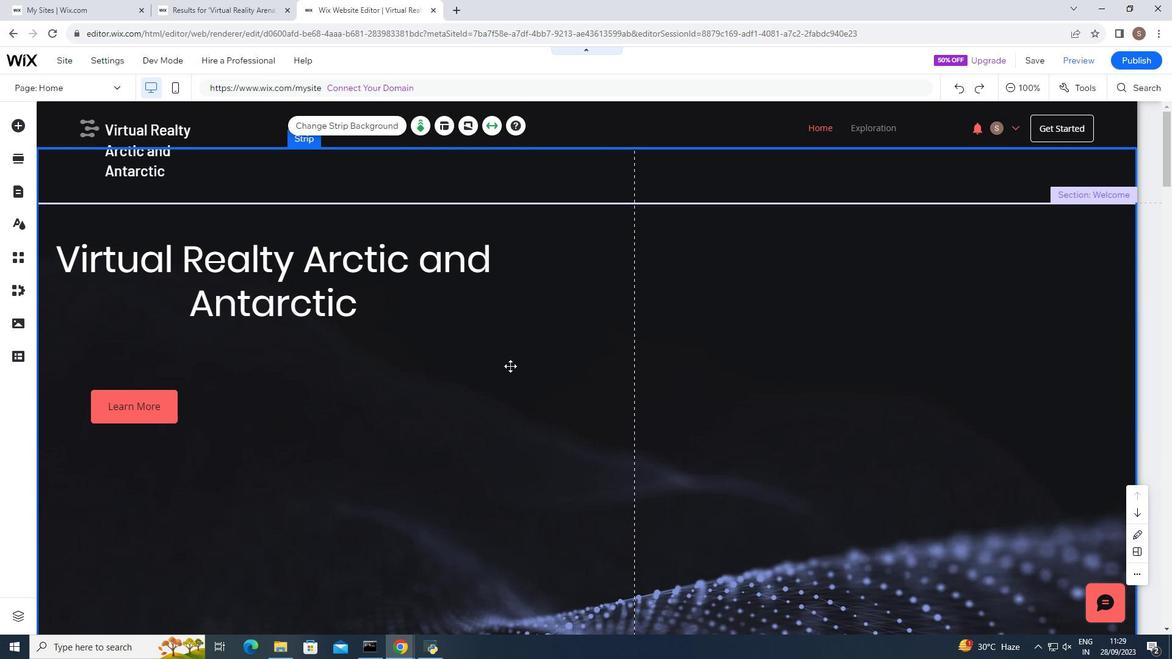 
Action: Mouse scrolled (1062, 84) with delta (0, 0)
Screenshot: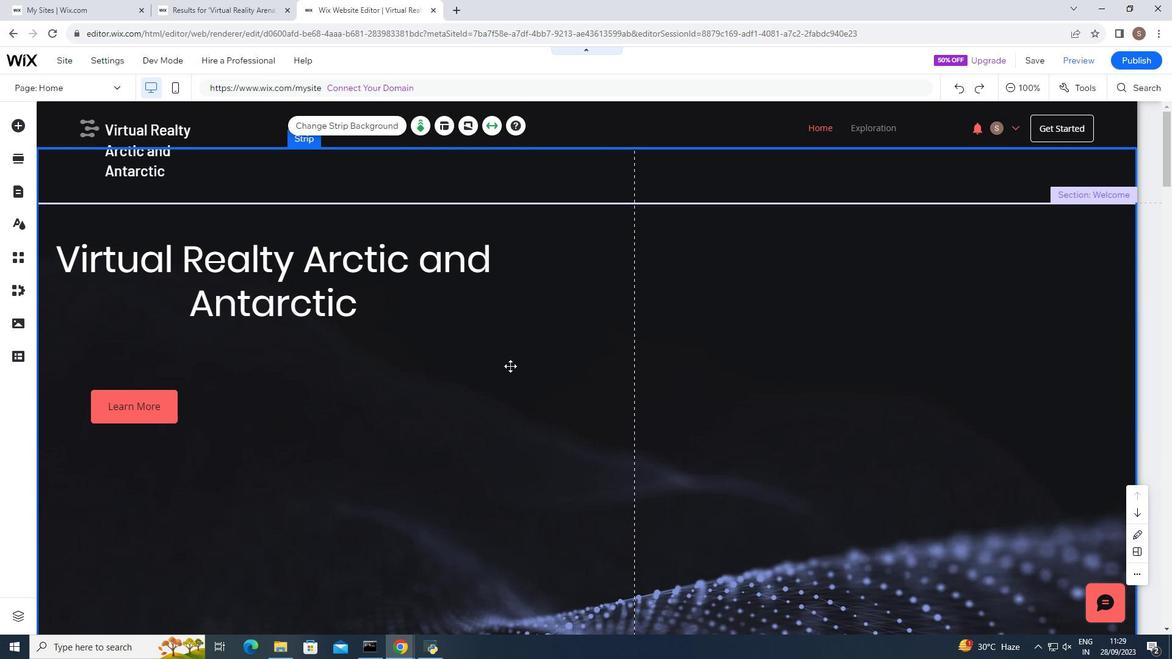 
Action: Mouse scrolled (1062, 84) with delta (0, 0)
Screenshot: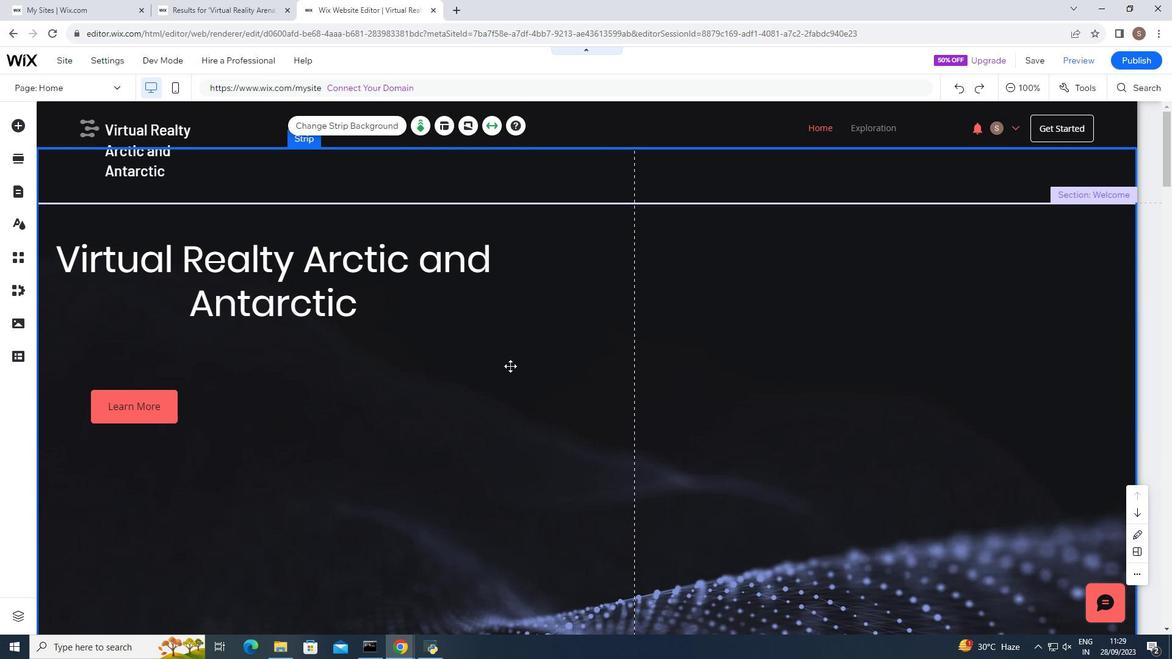 
Action: Mouse scrolled (1062, 84) with delta (0, 0)
Screenshot: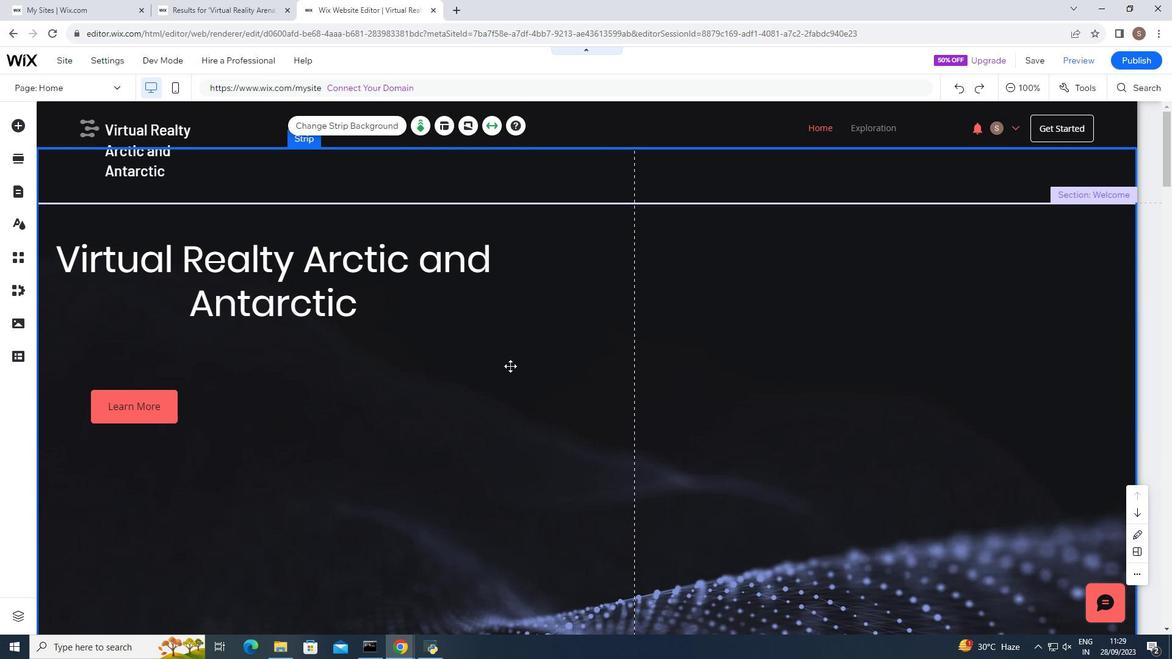 
Action: Mouse moved to (1062, 84)
Screenshot: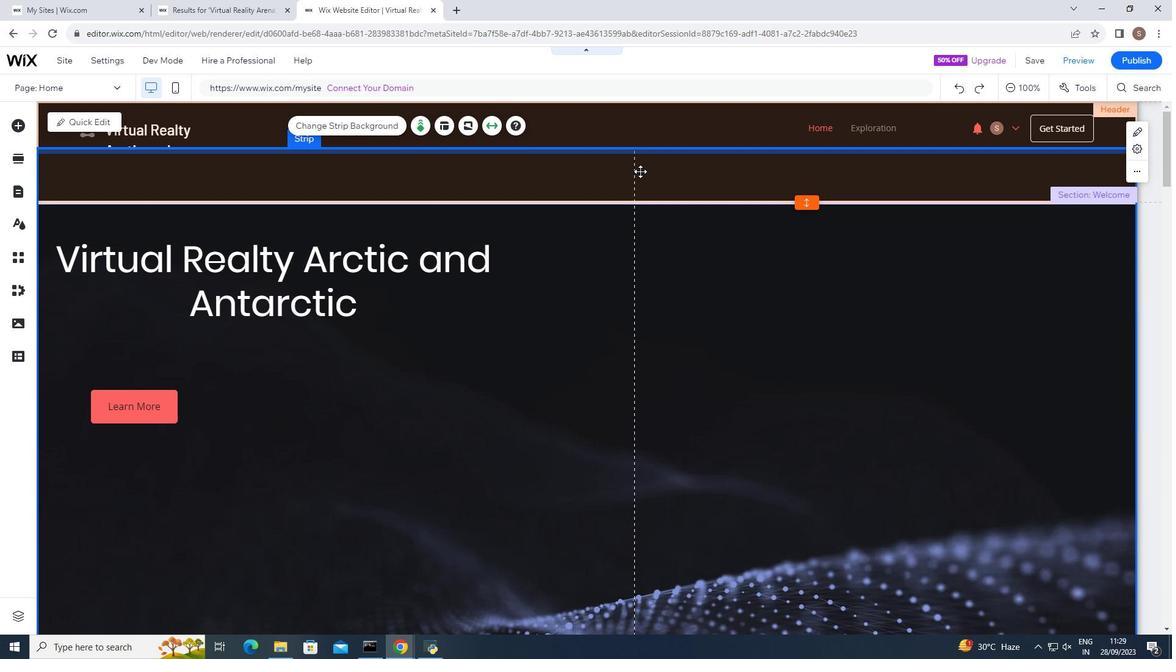
Action: Mouse pressed left at (1062, 84)
Screenshot: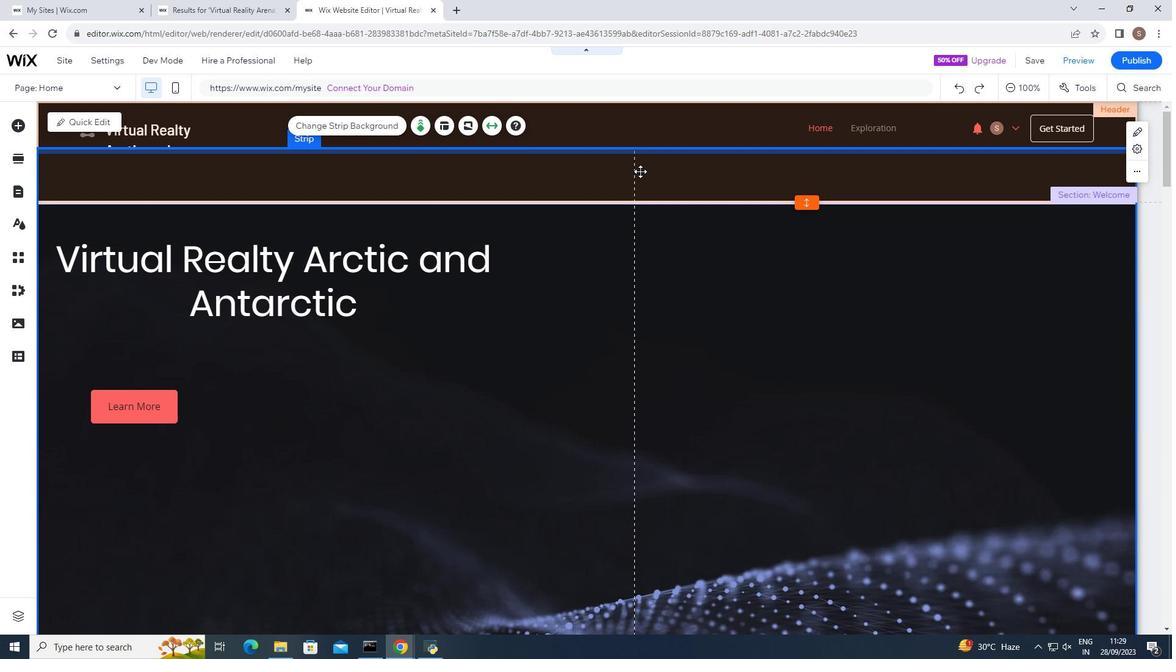 
Action: Mouse moved to (1062, 84)
Screenshot: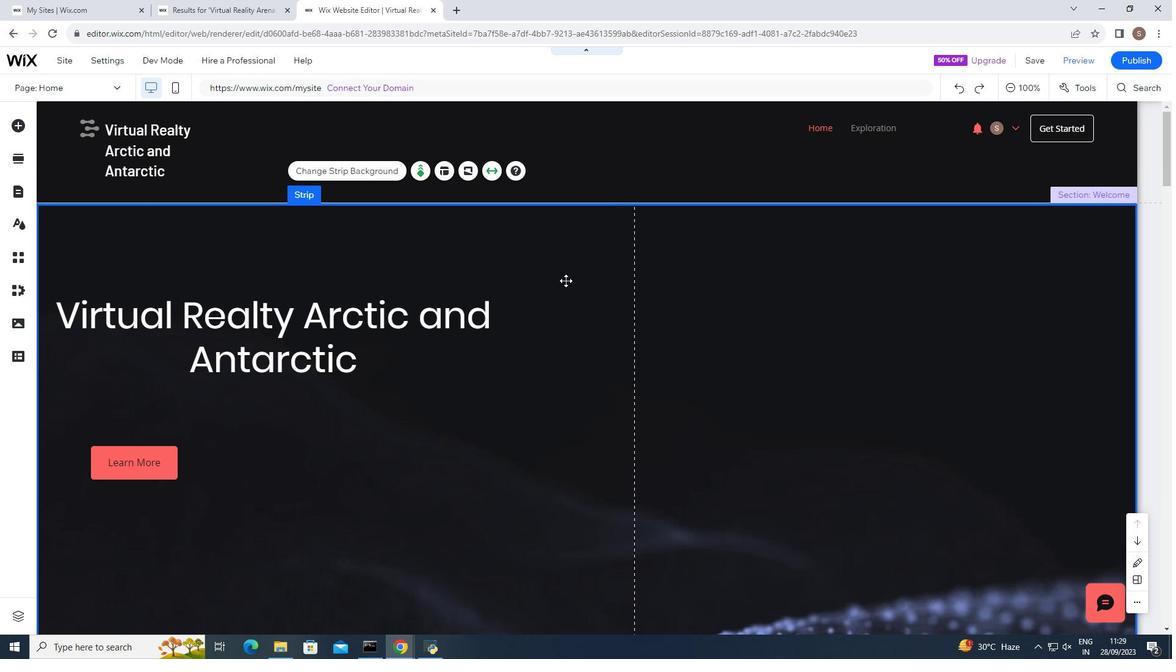 
Action: Mouse scrolled (1062, 84) with delta (0, 0)
Screenshot: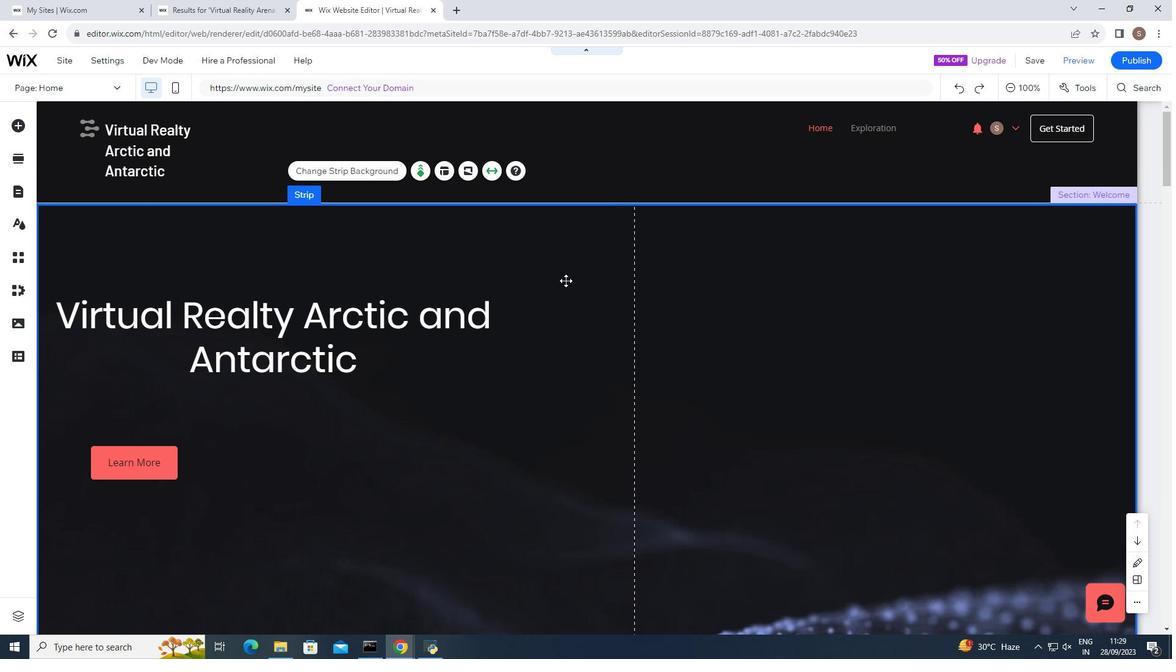 
Action: Mouse scrolled (1062, 84) with delta (0, 0)
Screenshot: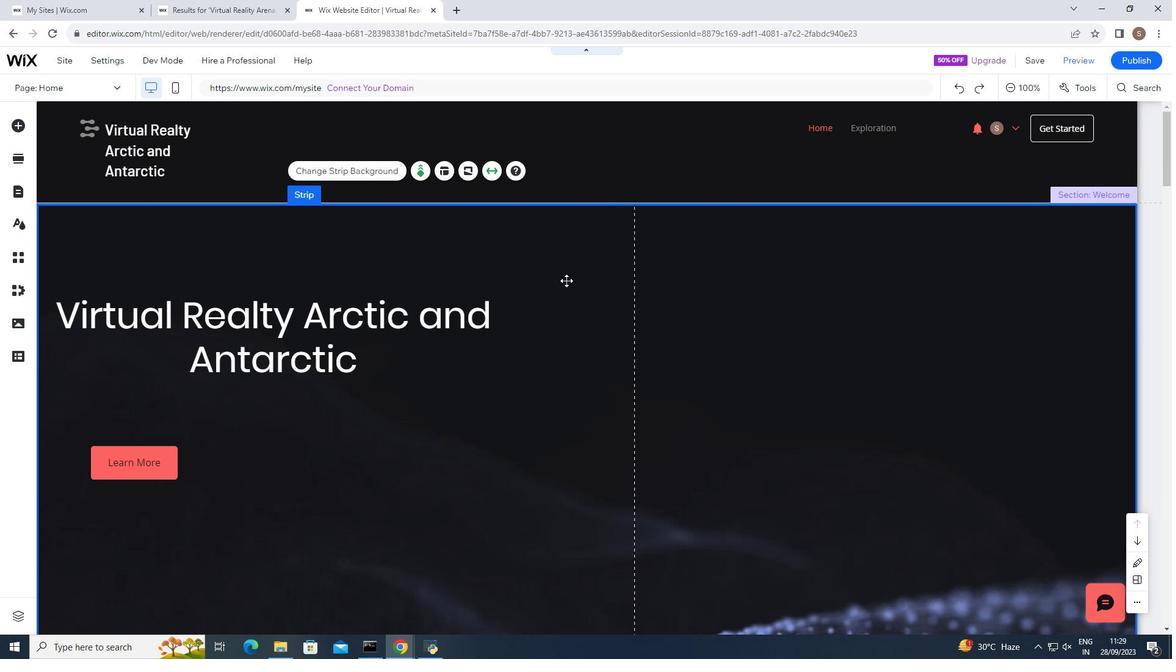 
Action: Mouse moved to (1062, 84)
Screenshot: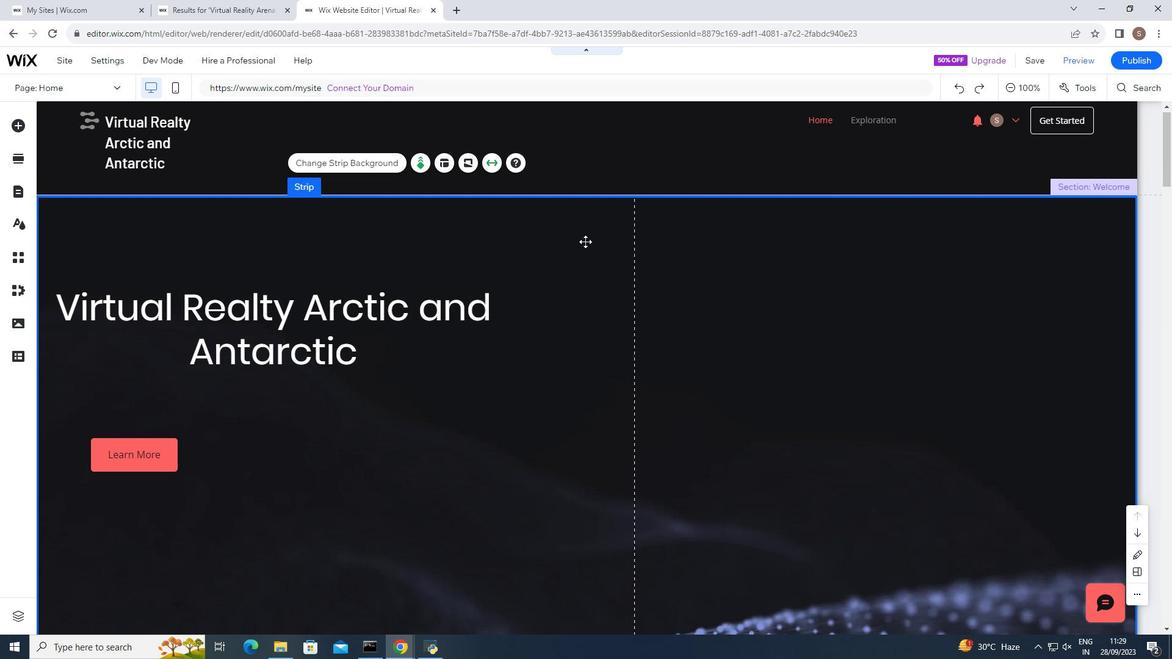 
Action: Mouse scrolled (1062, 84) with delta (0, 0)
Screenshot: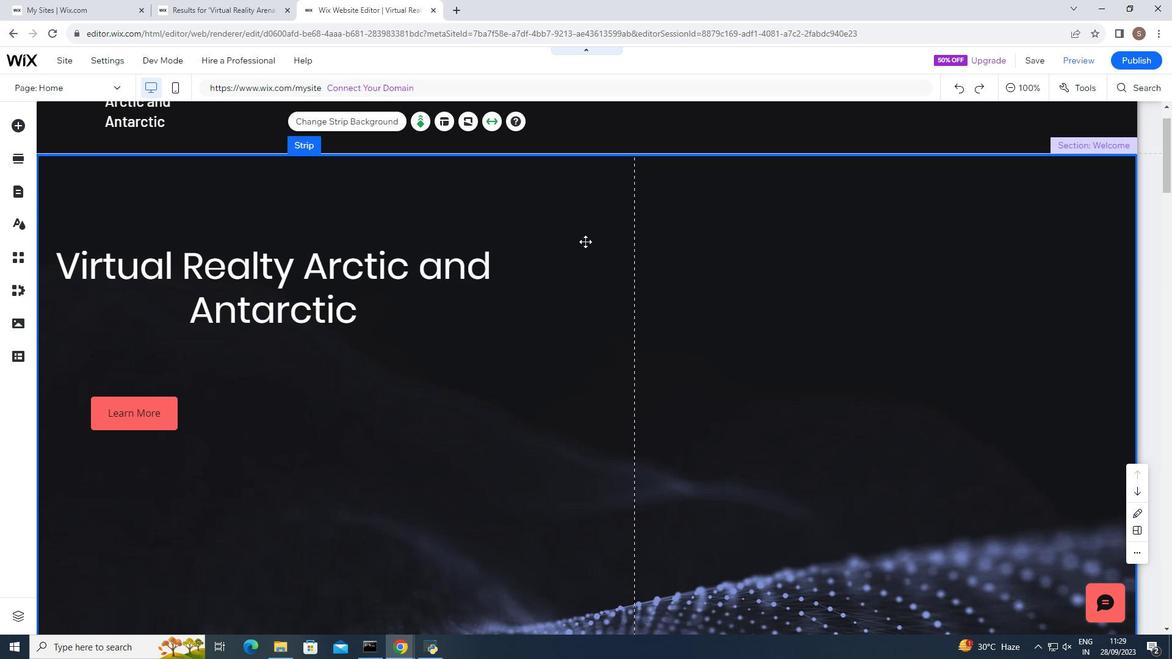 
Action: Mouse moved to (1062, 84)
Screenshot: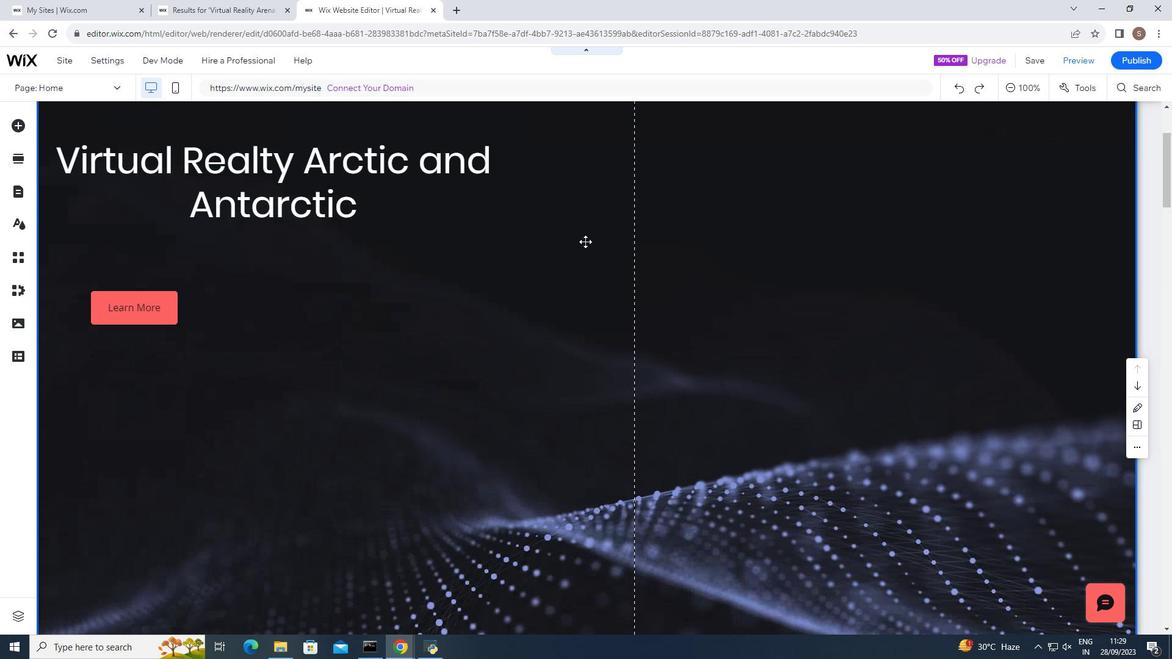 
Action: Mouse scrolled (1062, 84) with delta (0, 0)
Screenshot: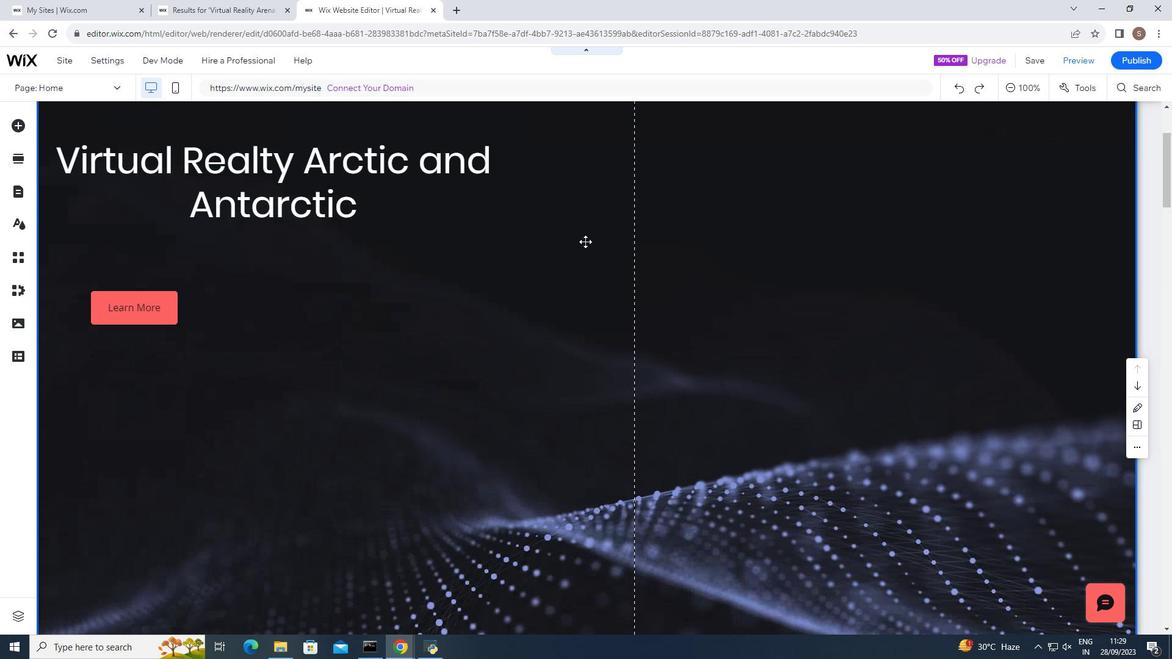 
Action: Mouse scrolled (1062, 84) with delta (0, 0)
Screenshot: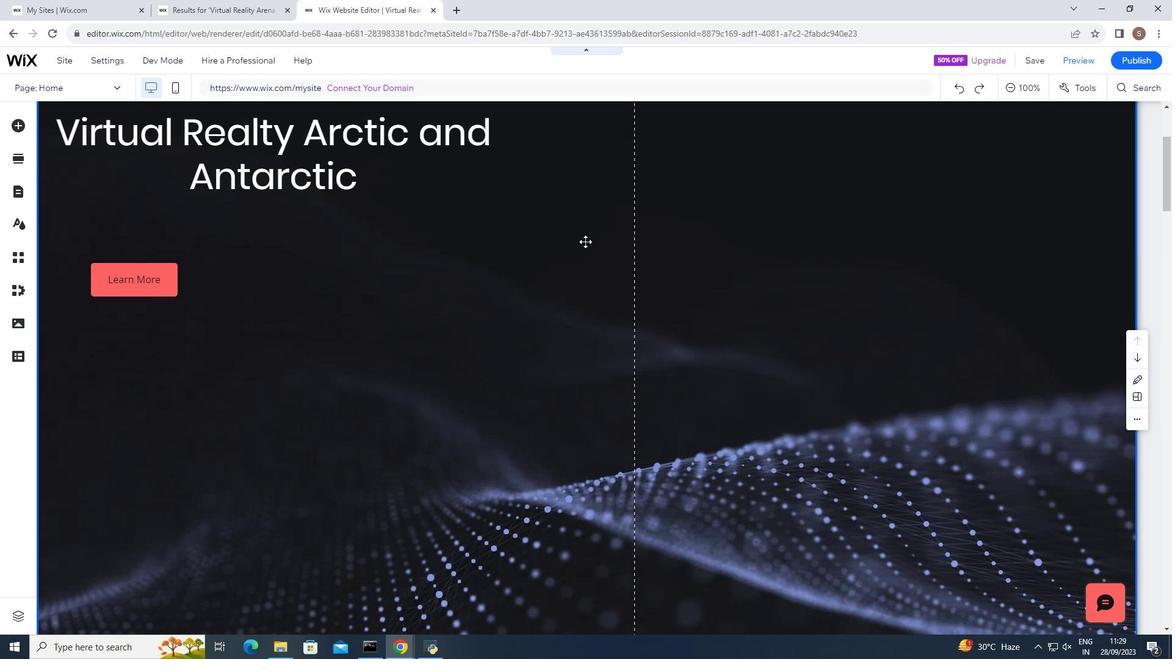 
Action: Mouse moved to (1062, 84)
Screenshot: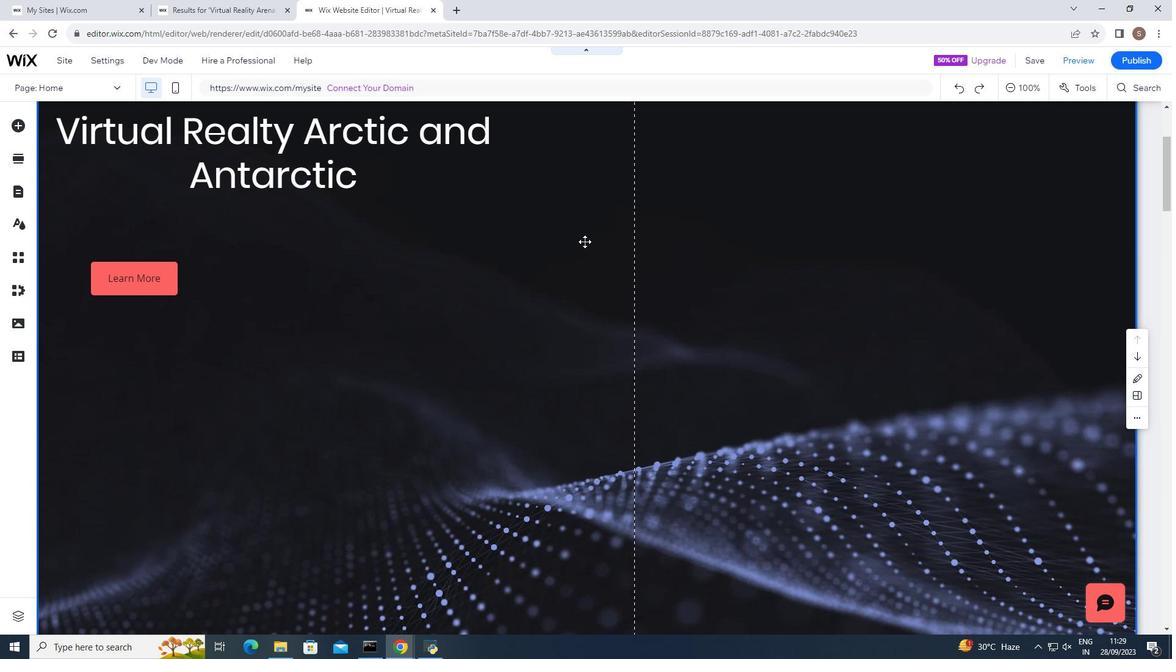 
Action: Mouse scrolled (1062, 84) with delta (0, 0)
Screenshot: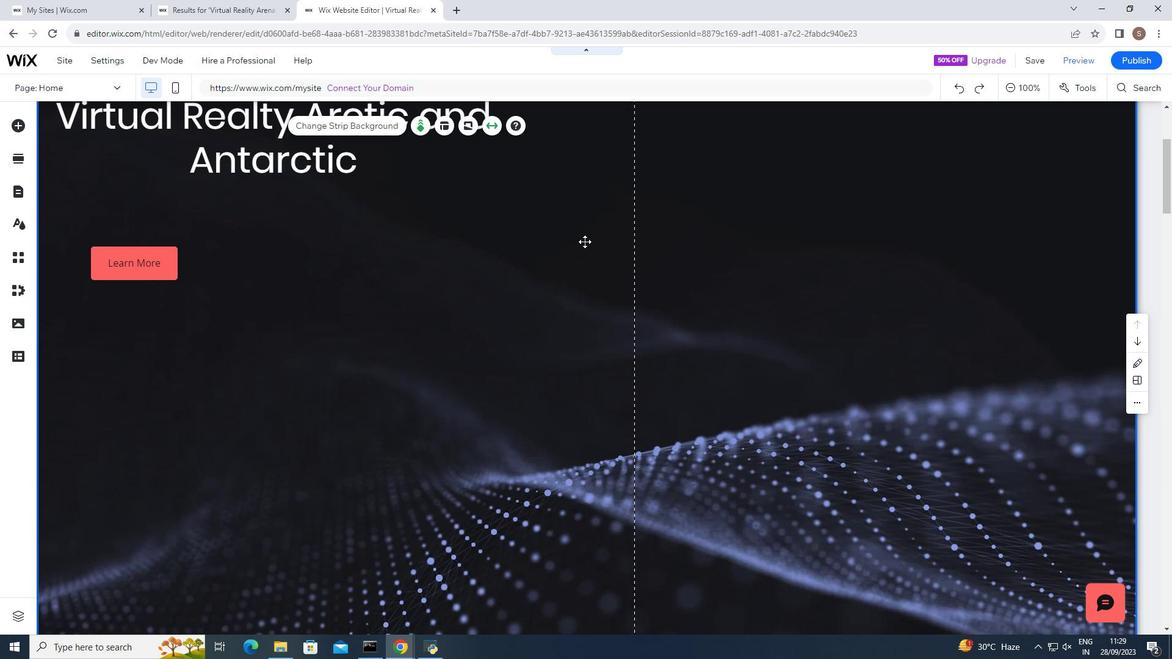 
Action: Mouse moved to (1062, 84)
Screenshot: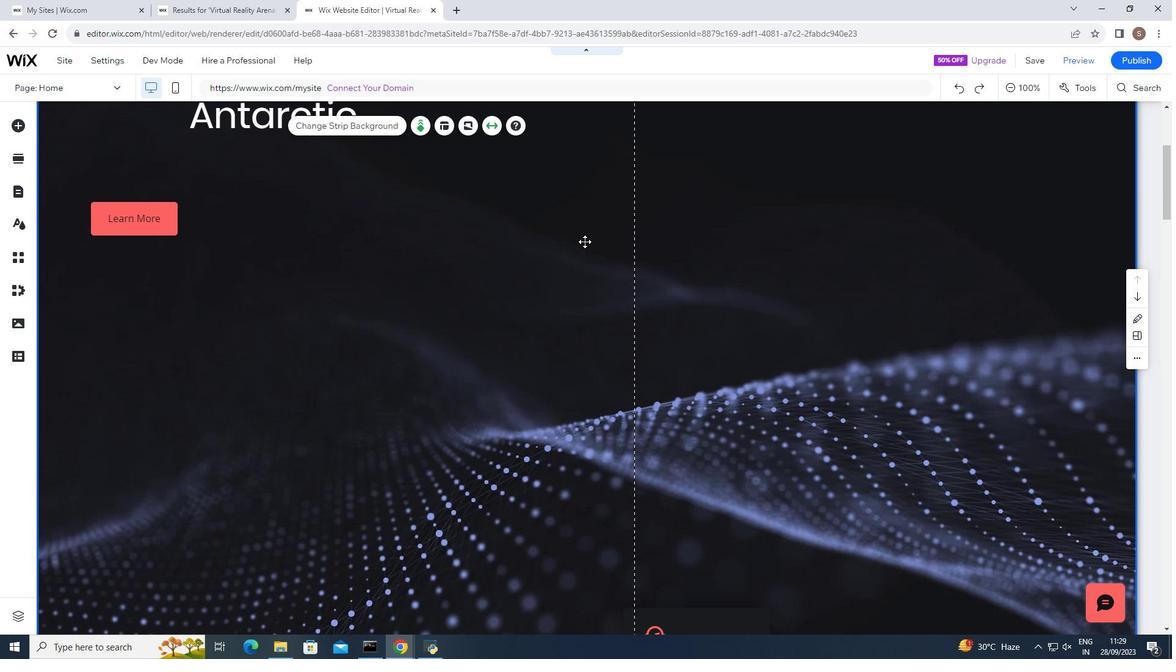 
Action: Mouse scrolled (1062, 84) with delta (0, 0)
Screenshot: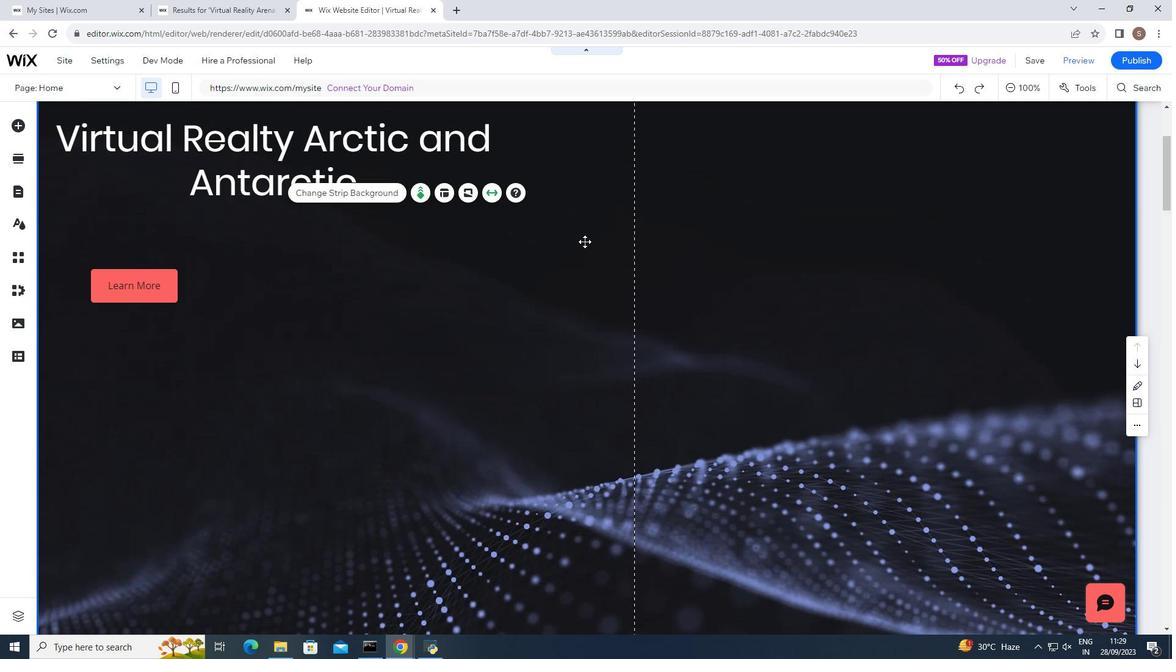 
Action: Mouse scrolled (1062, 84) with delta (0, 0)
Screenshot: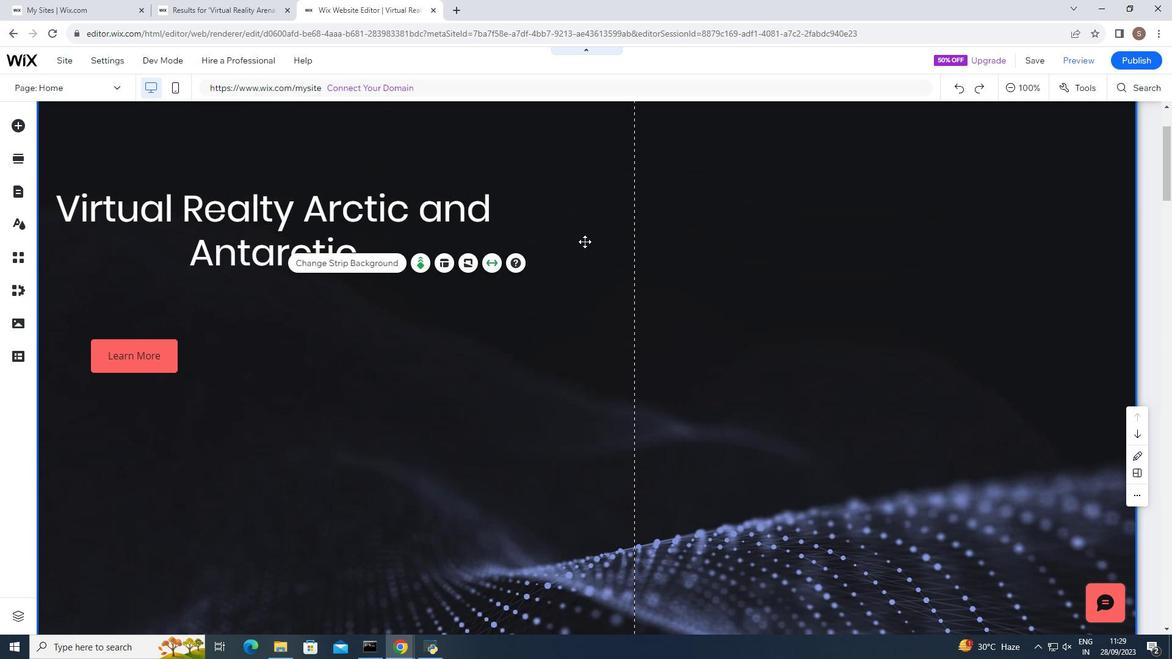 
Action: Mouse scrolled (1062, 84) with delta (0, 0)
Screenshot: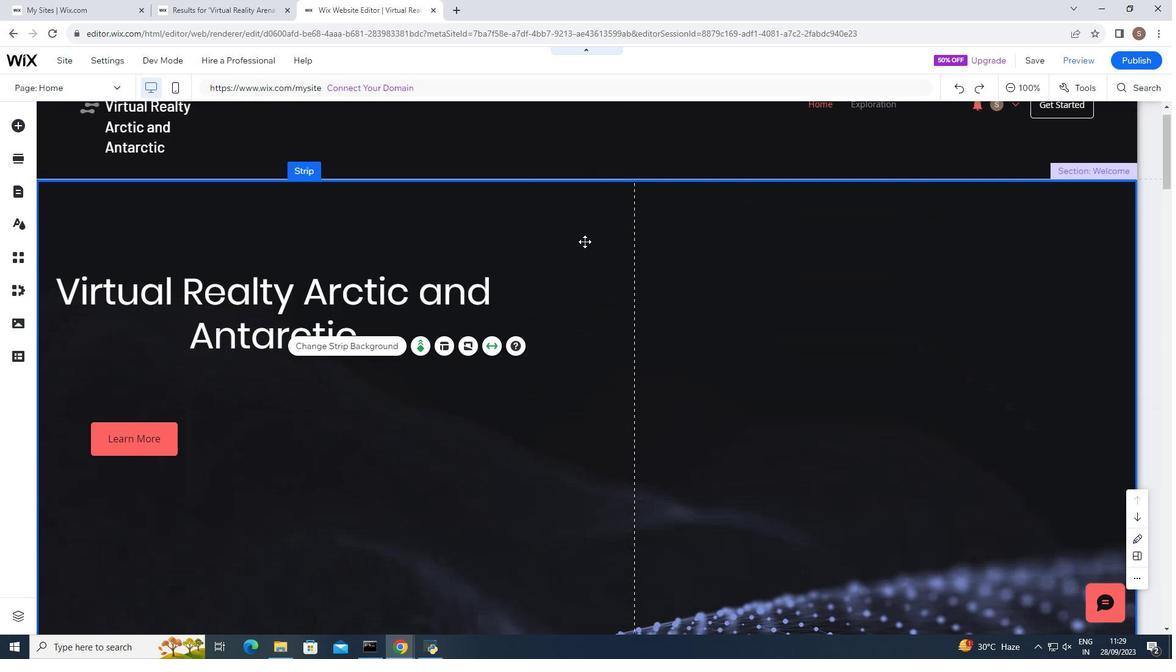 
Action: Mouse scrolled (1062, 84) with delta (0, 0)
Screenshot: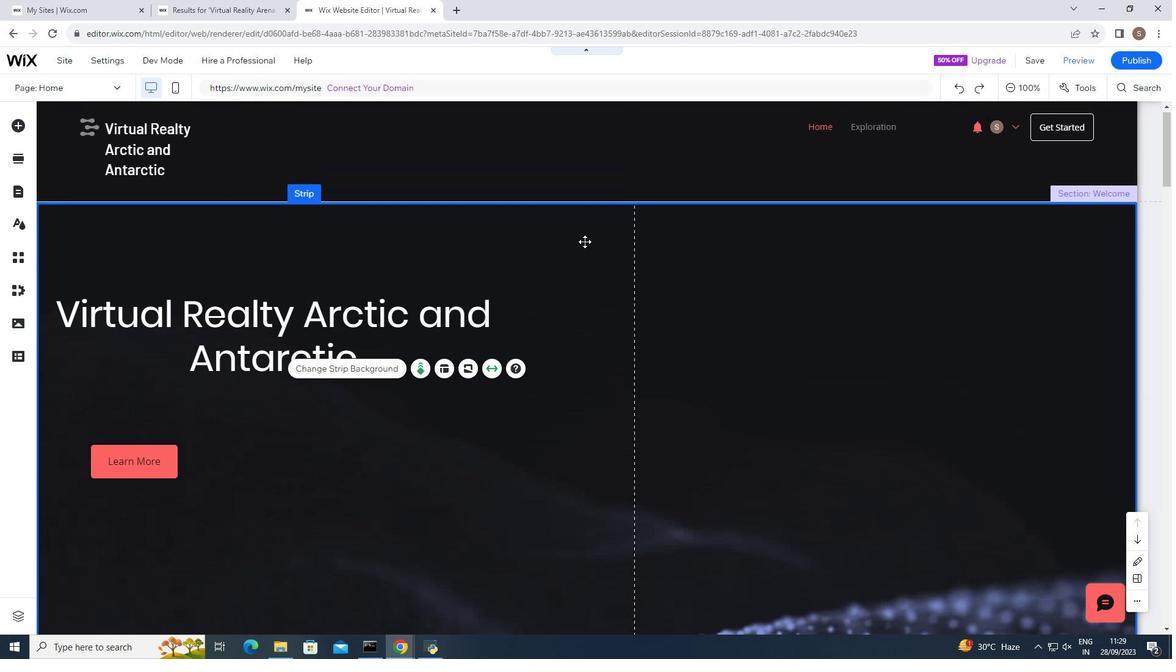 
Action: Mouse scrolled (1062, 84) with delta (0, 0)
Screenshot: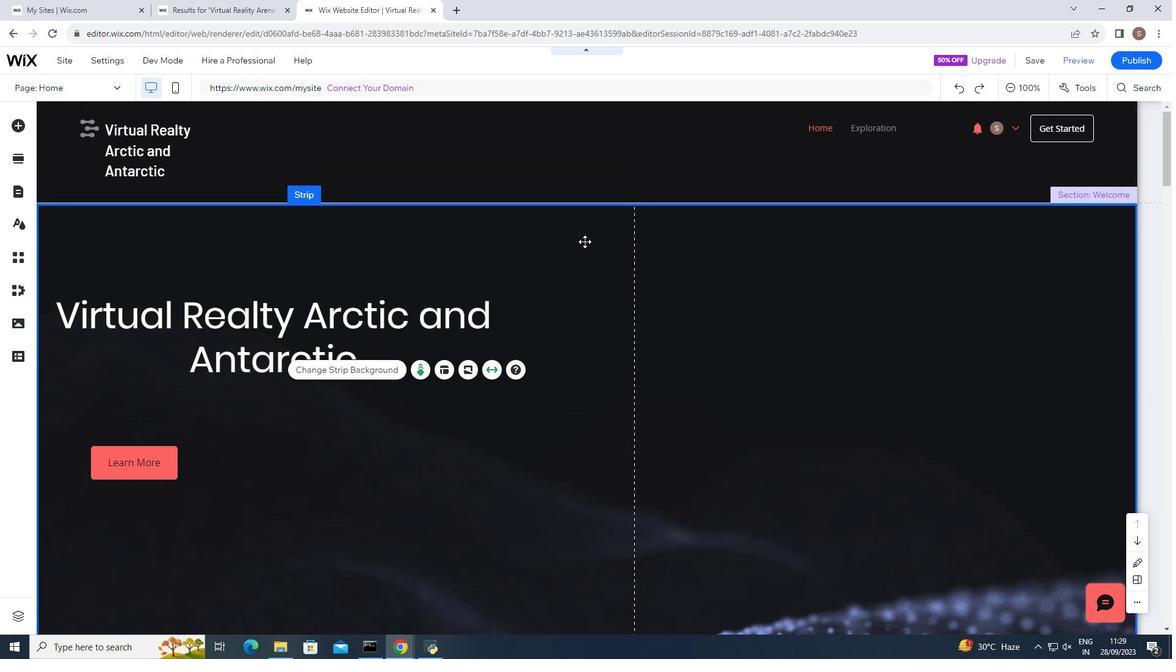 
Action: Mouse moved to (1062, 84)
Screenshot: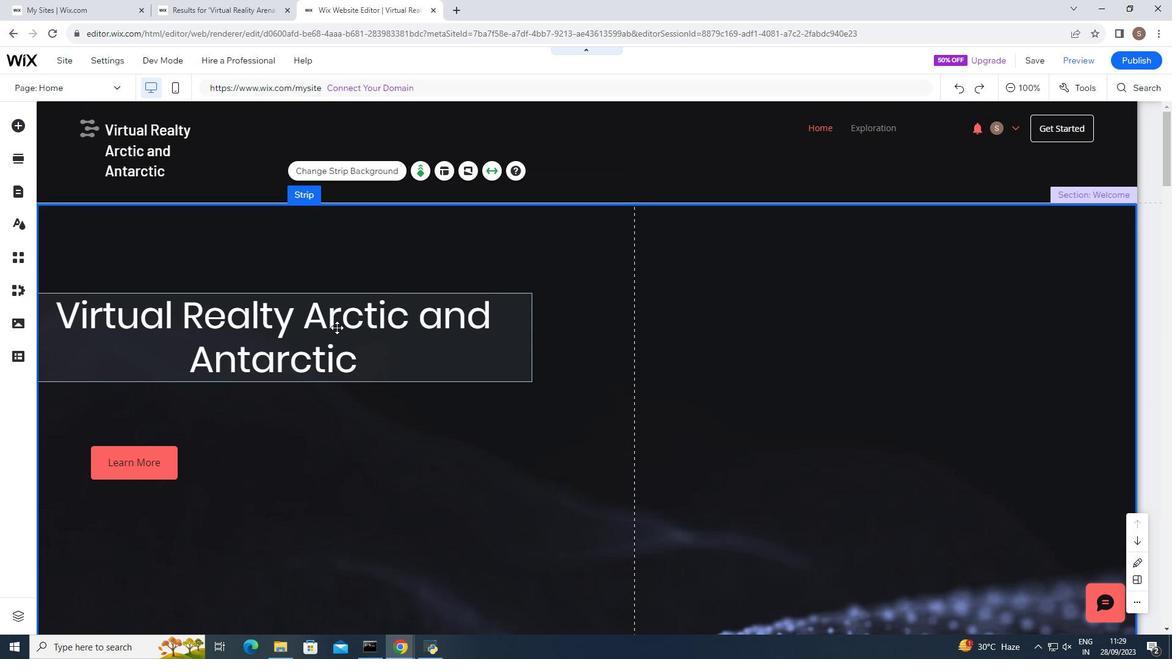 
Action: Mouse pressed left at (1062, 84)
Screenshot: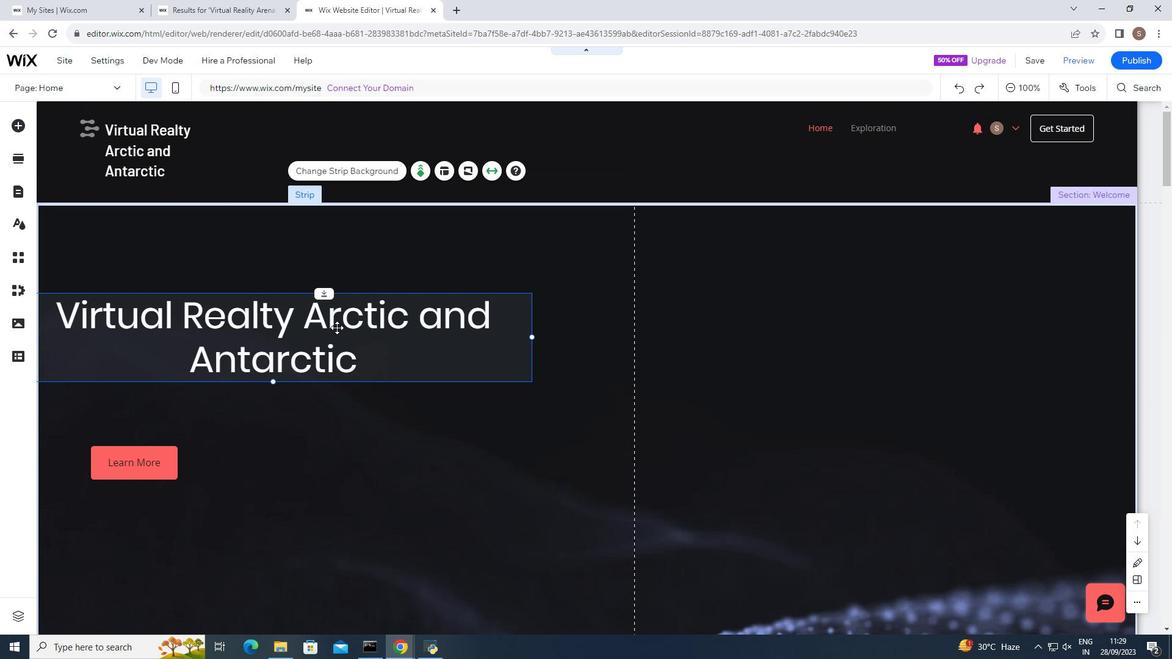
Action: Mouse pressed left at (1062, 84)
Screenshot: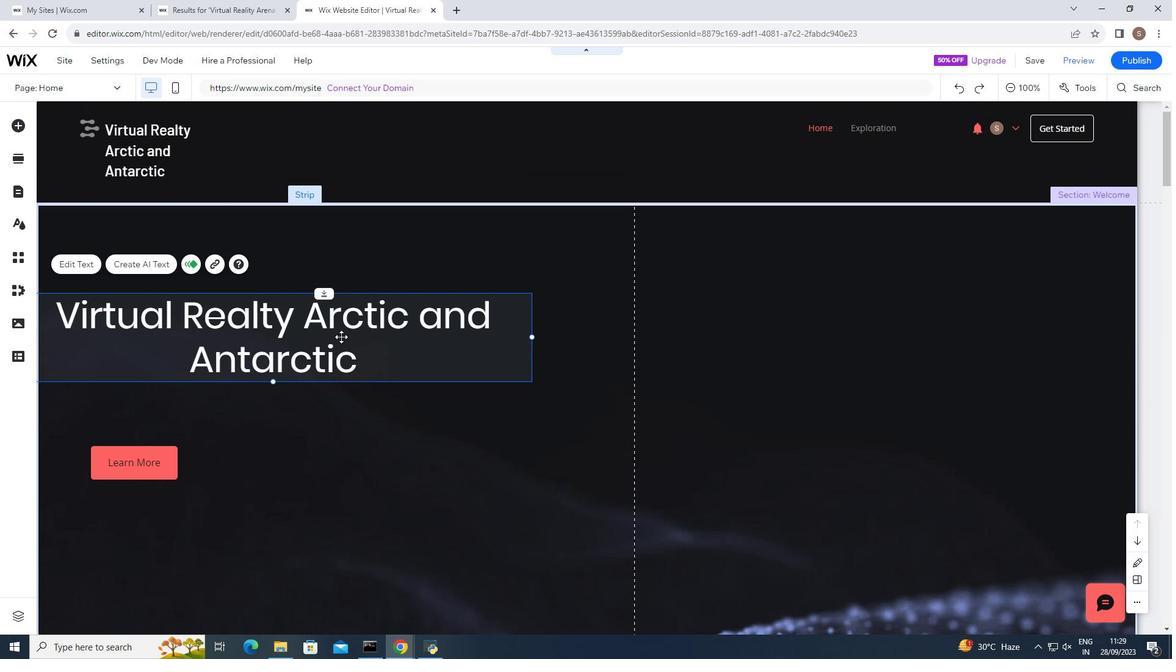 
Action: Mouse moved to (1062, 84)
Screenshot: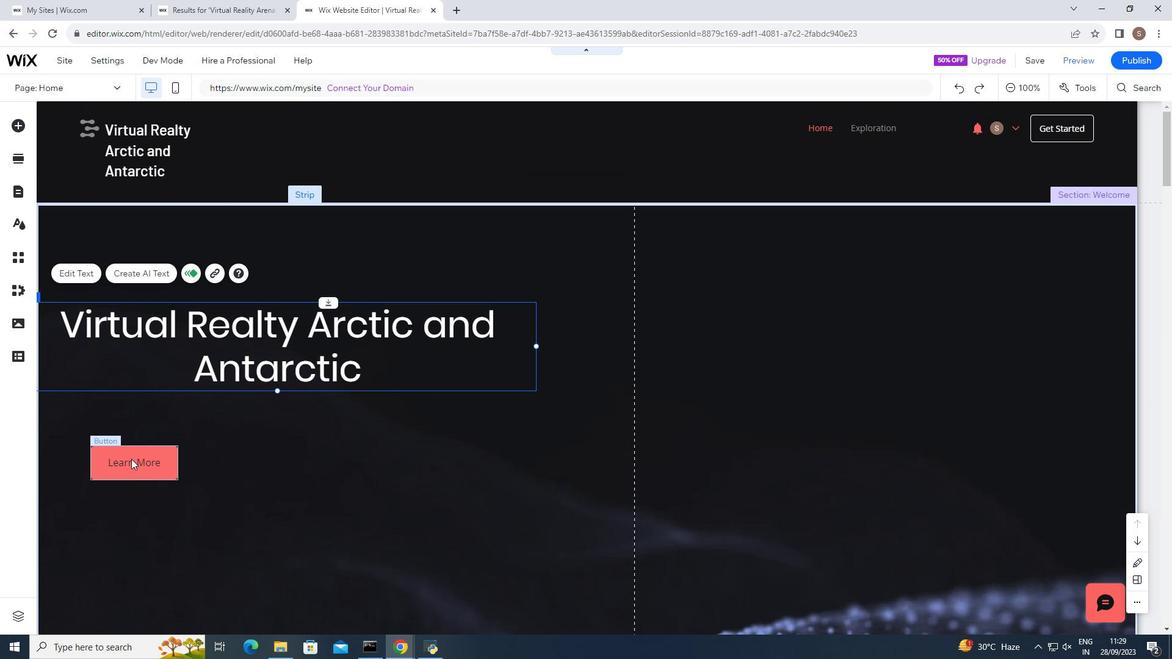 
Action: Mouse pressed left at (1062, 84)
Screenshot: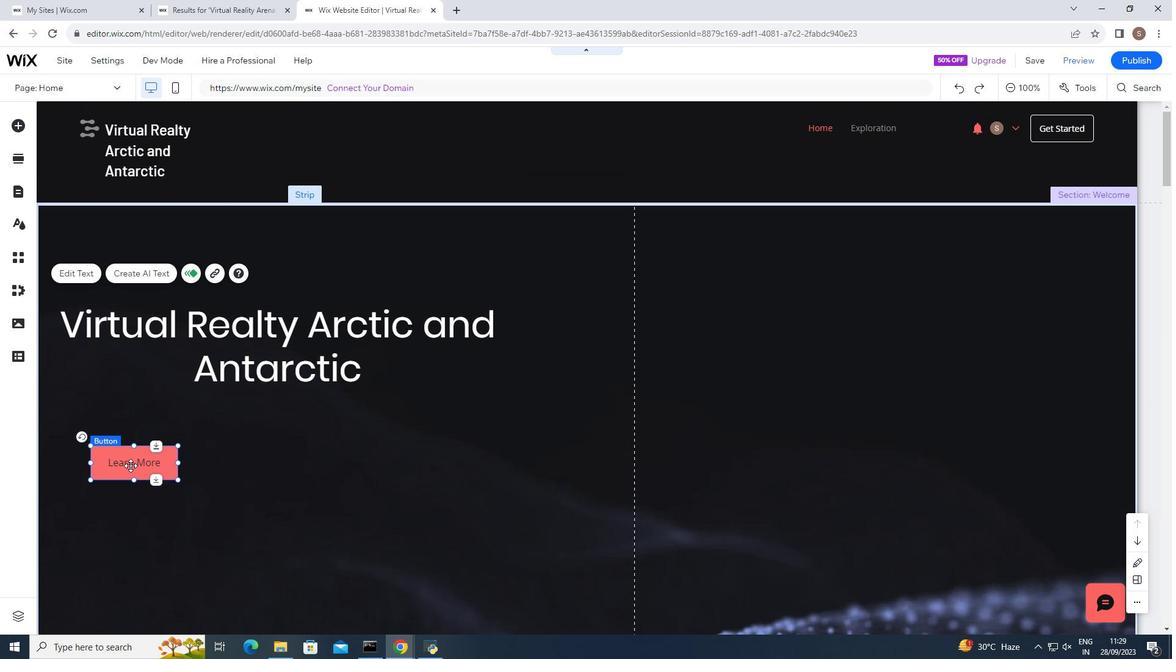 
Action: Mouse moved to (1062, 84)
Screenshot: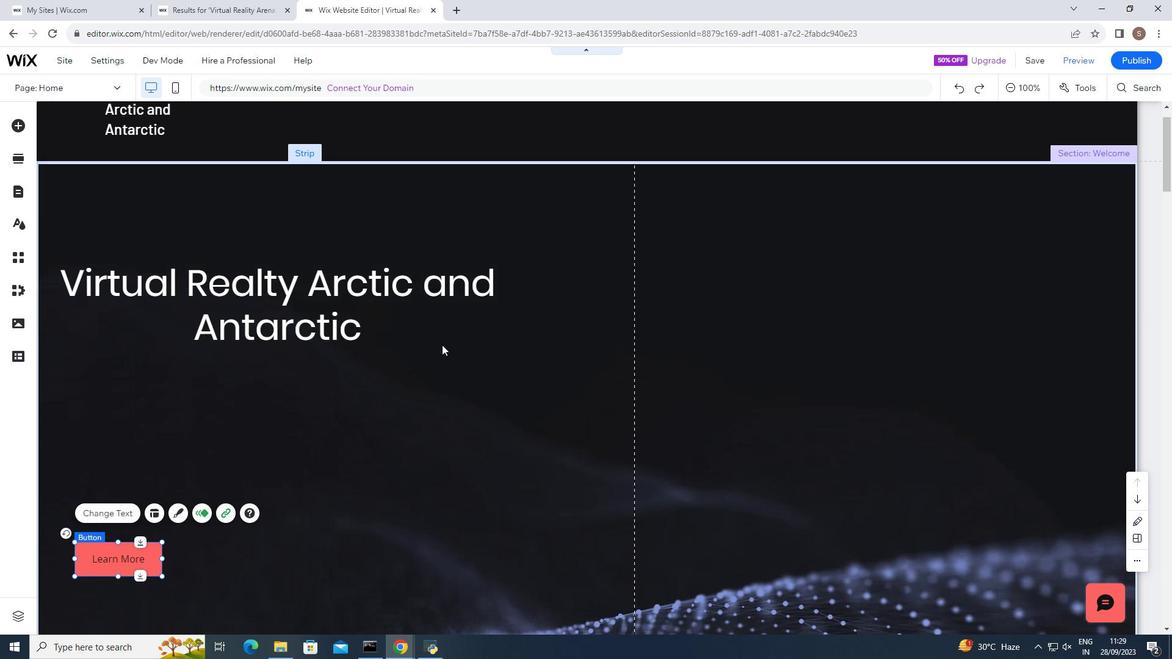 
Action: Mouse scrolled (1062, 84) with delta (0, 0)
Screenshot: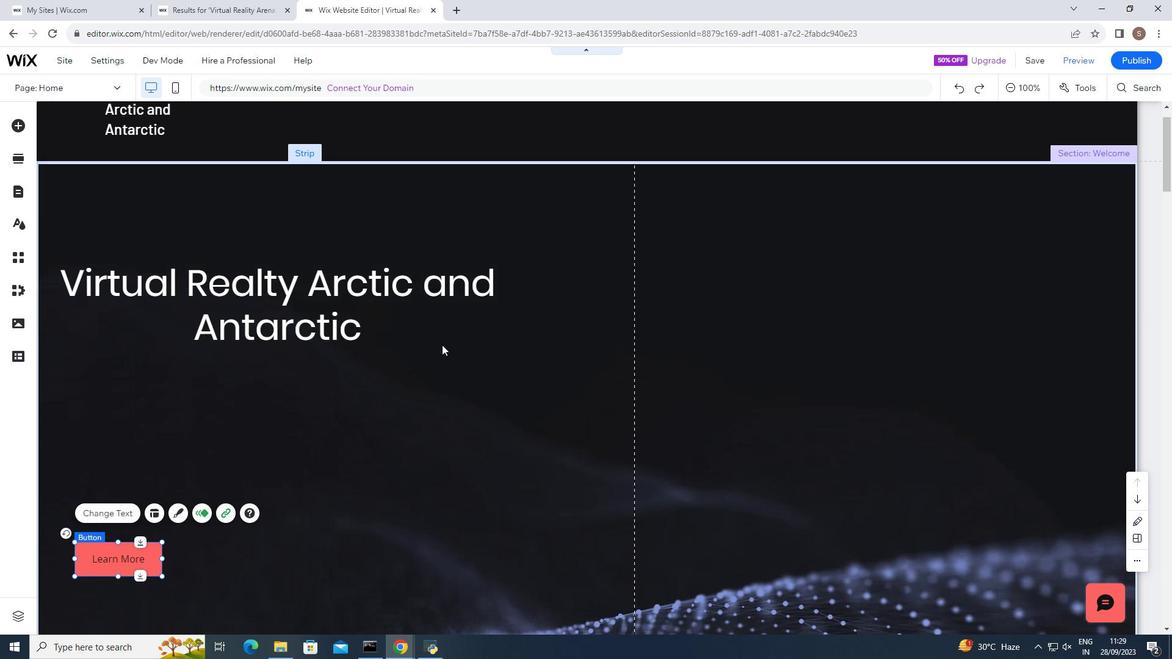 
Action: Mouse moved to (1062, 84)
